 Task: Create a business letterhead template.
Action: Mouse moved to (532, 271)
Screenshot: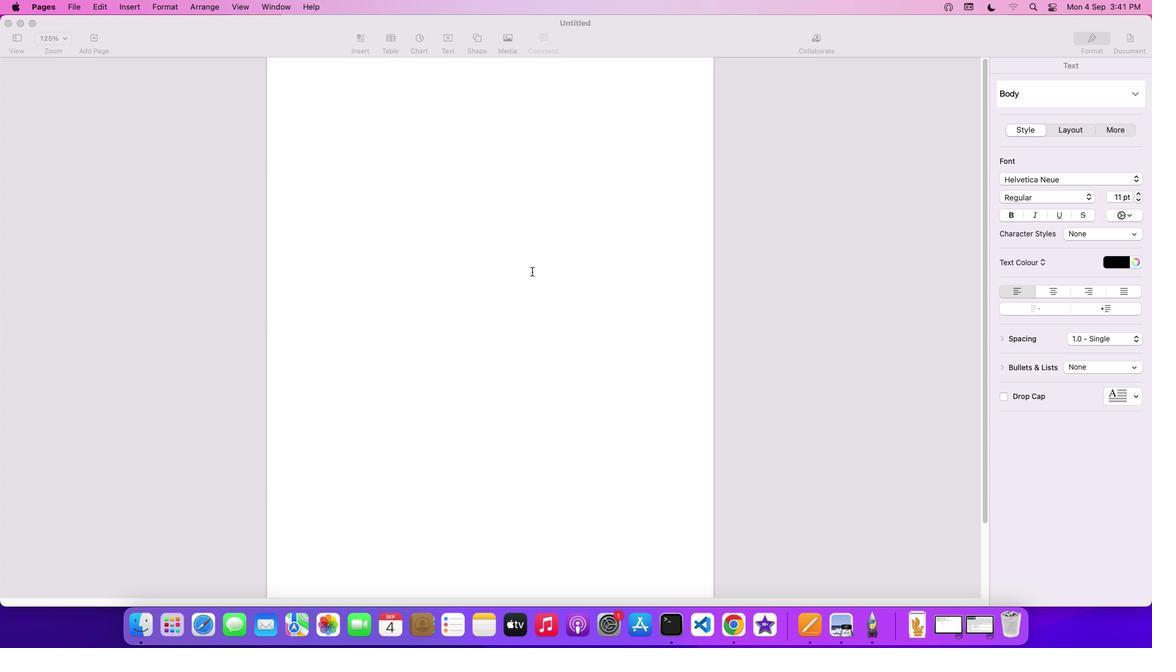 
Action: Mouse pressed left at (532, 271)
Screenshot: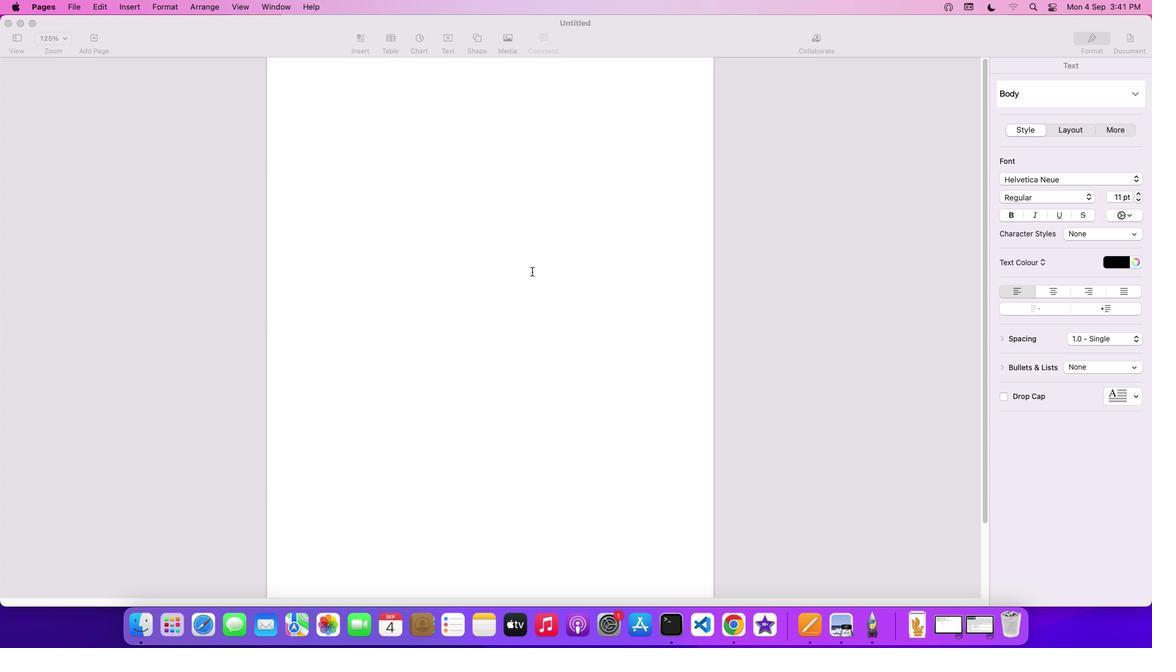 
Action: Mouse moved to (467, 42)
Screenshot: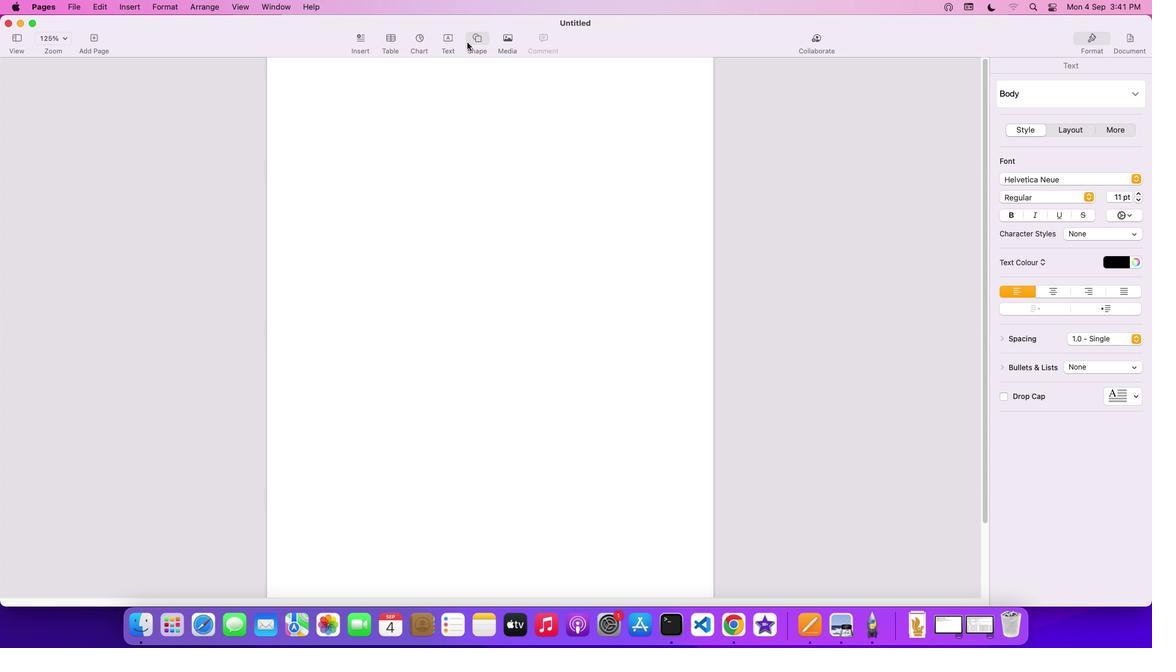 
Action: Mouse pressed left at (467, 42)
Screenshot: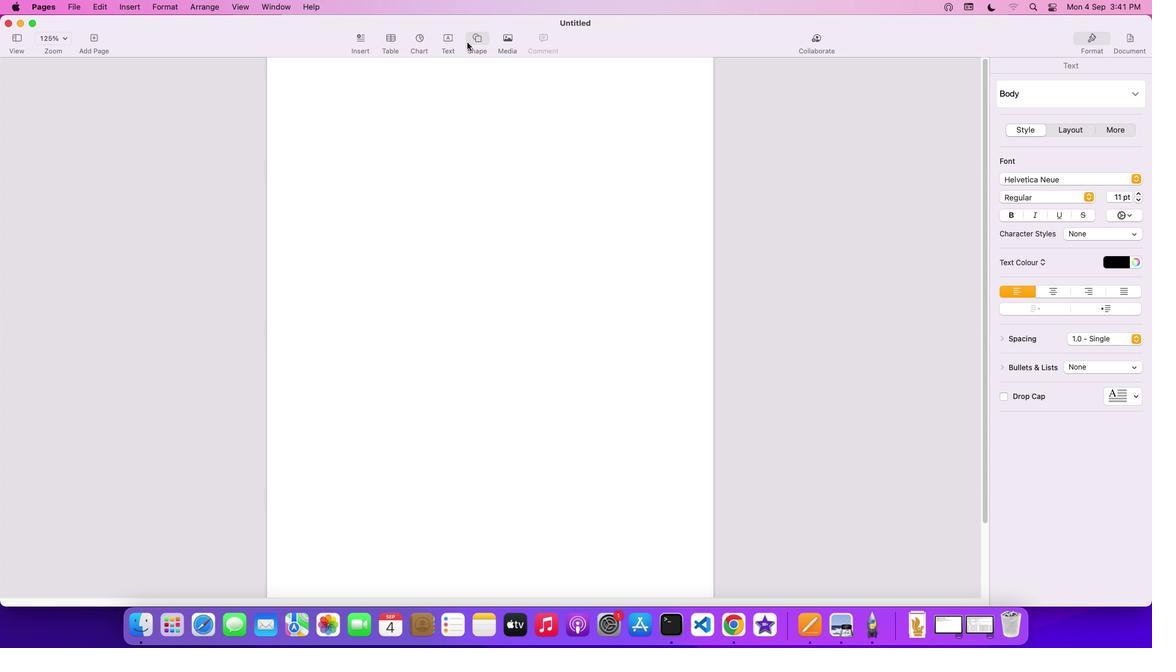 
Action: Mouse moved to (468, 134)
Screenshot: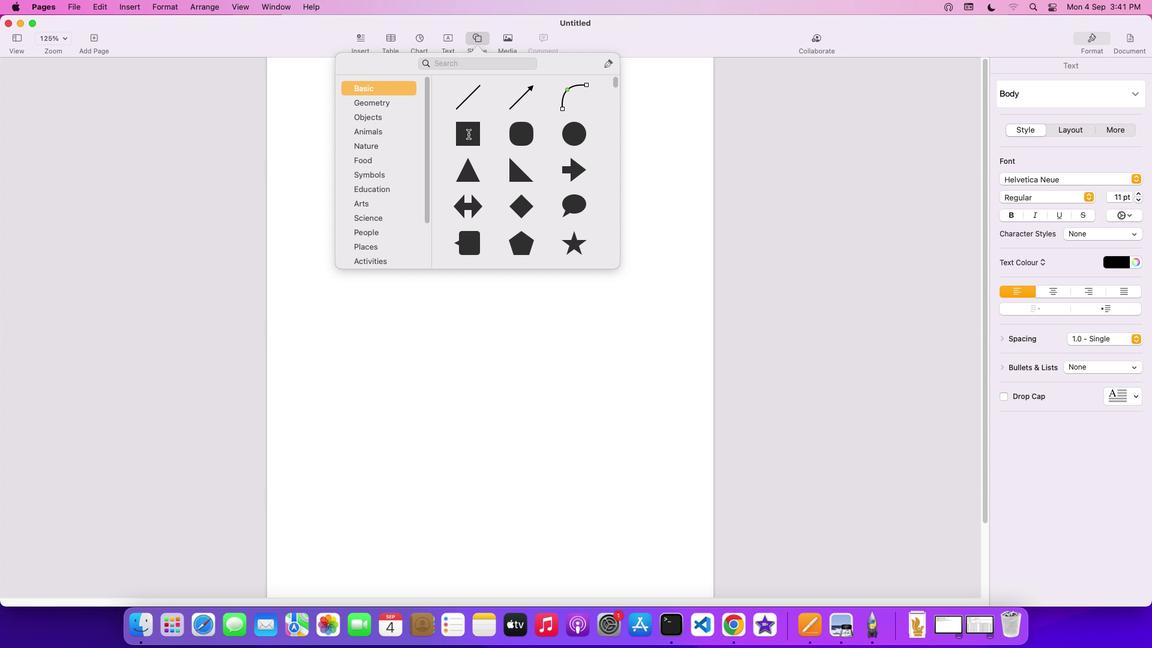 
Action: Mouse pressed left at (468, 134)
Screenshot: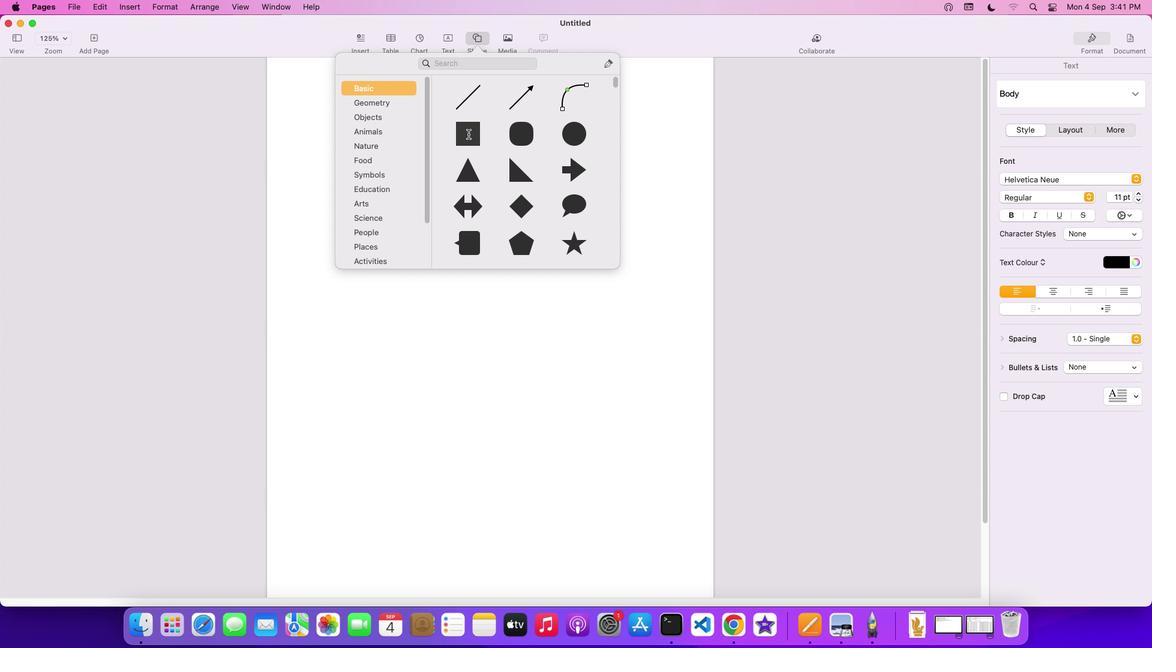 
Action: Mouse moved to (528, 146)
Screenshot: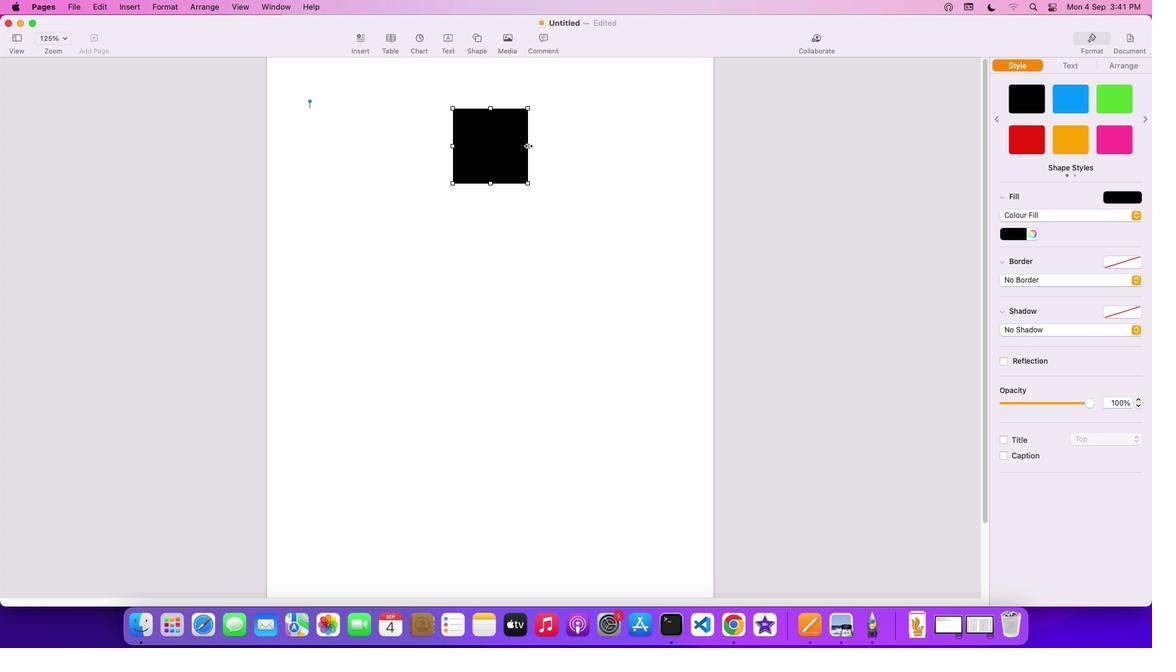 
Action: Mouse pressed left at (528, 146)
Screenshot: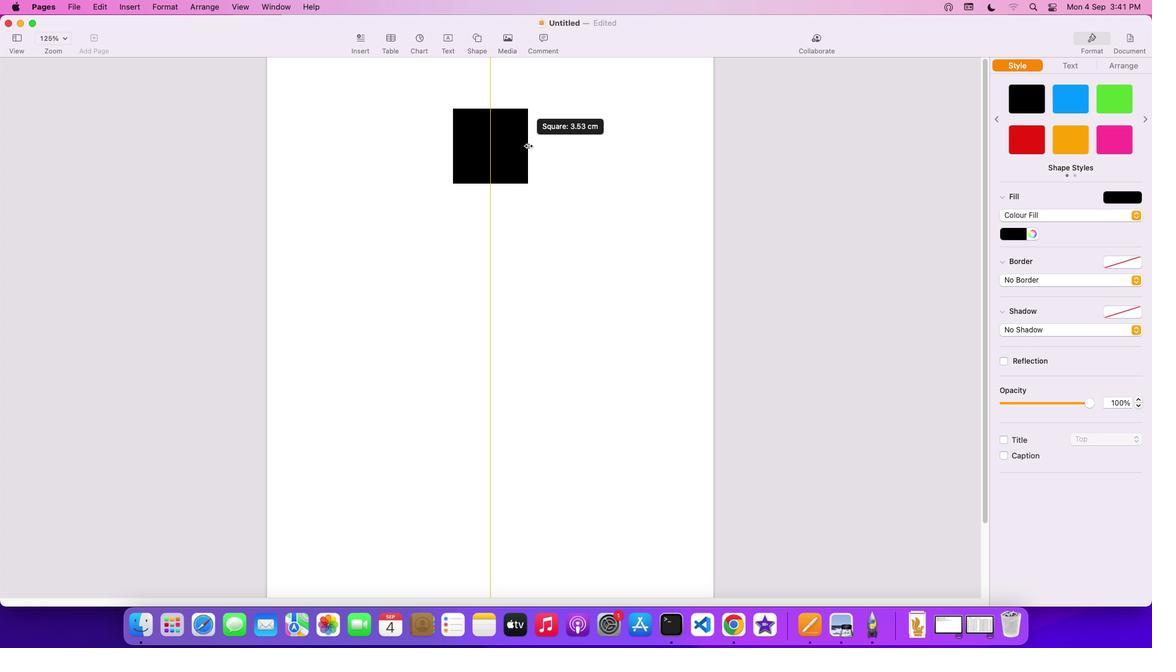 
Action: Mouse moved to (450, 145)
Screenshot: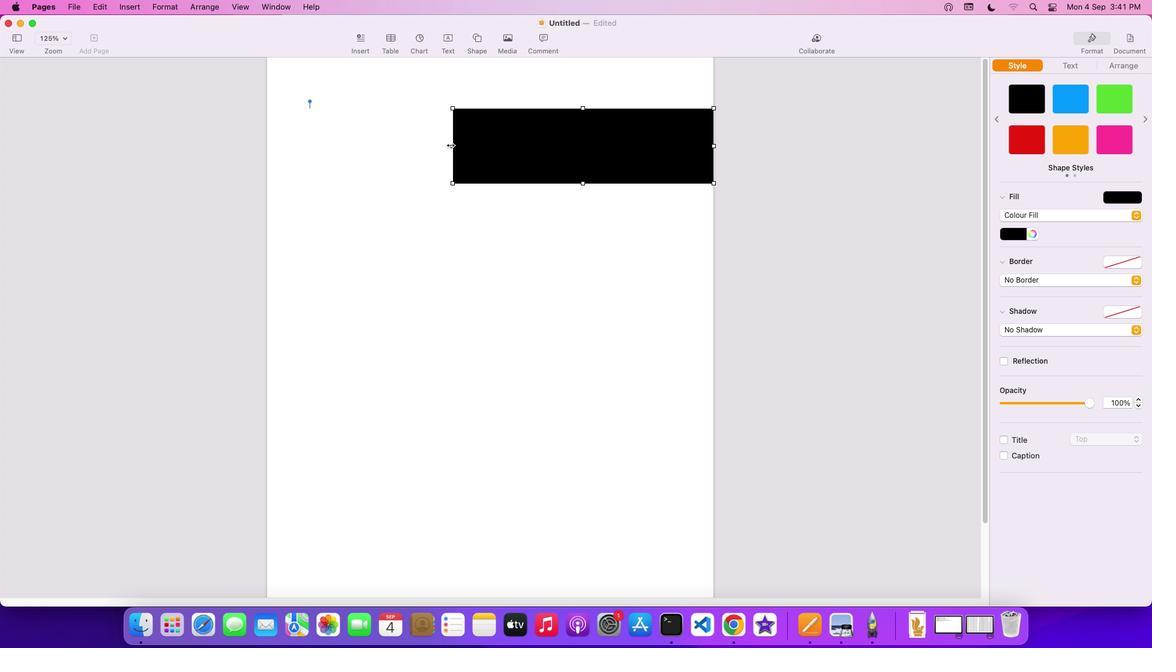 
Action: Mouse pressed left at (450, 145)
Screenshot: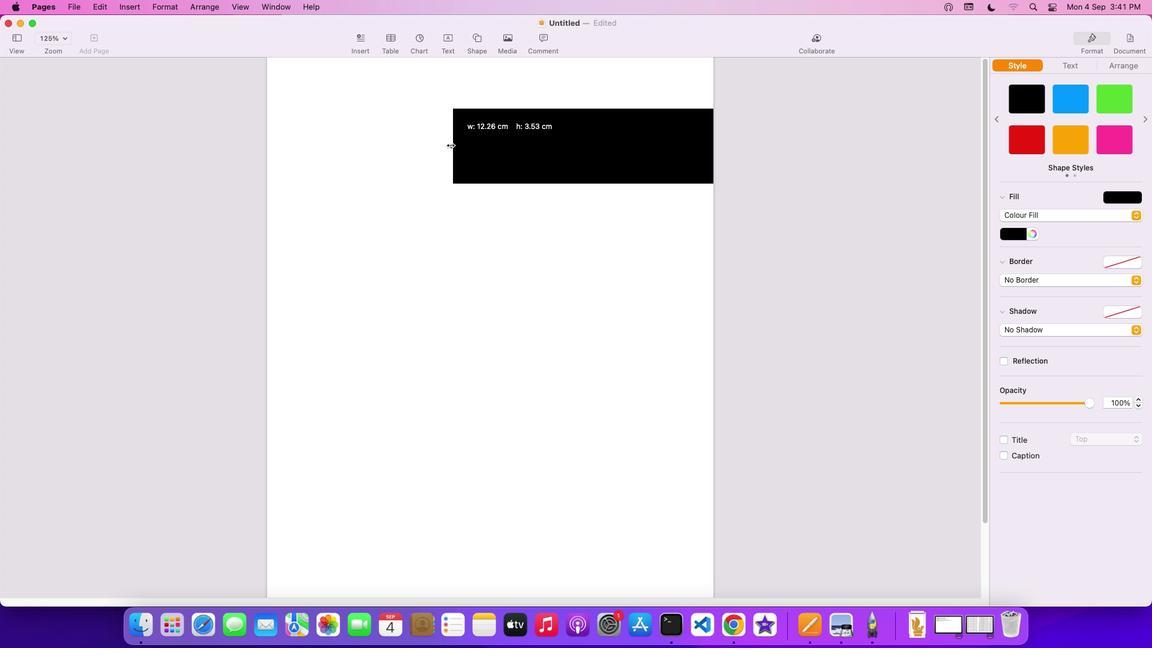 
Action: Mouse moved to (489, 183)
Screenshot: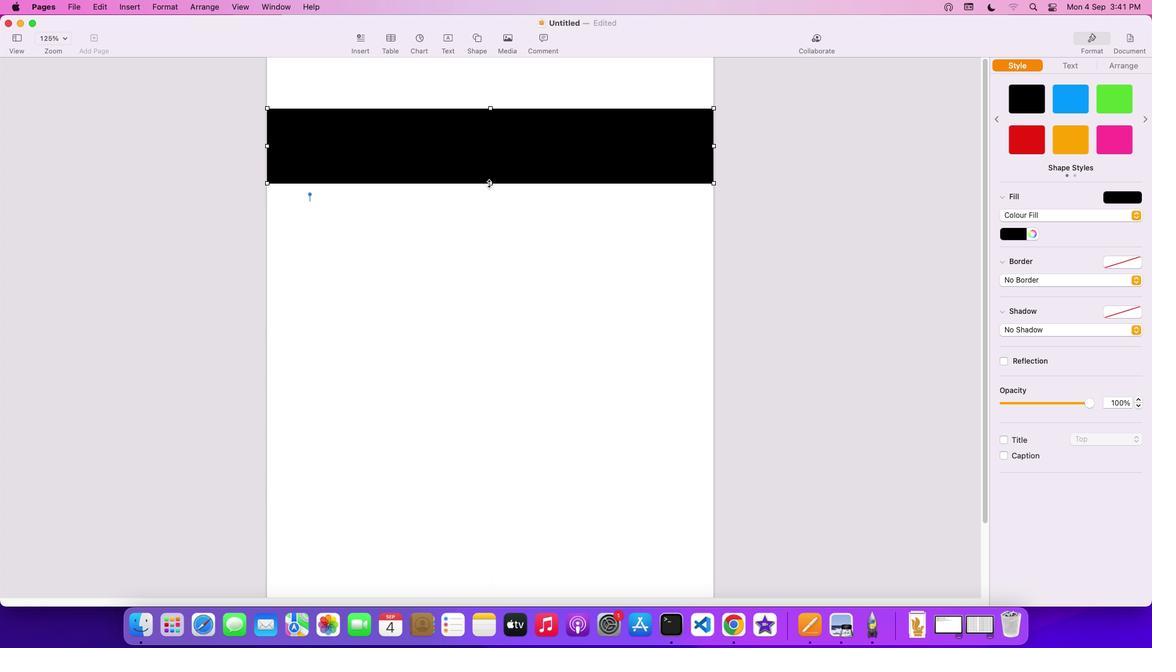 
Action: Mouse pressed left at (489, 183)
Screenshot: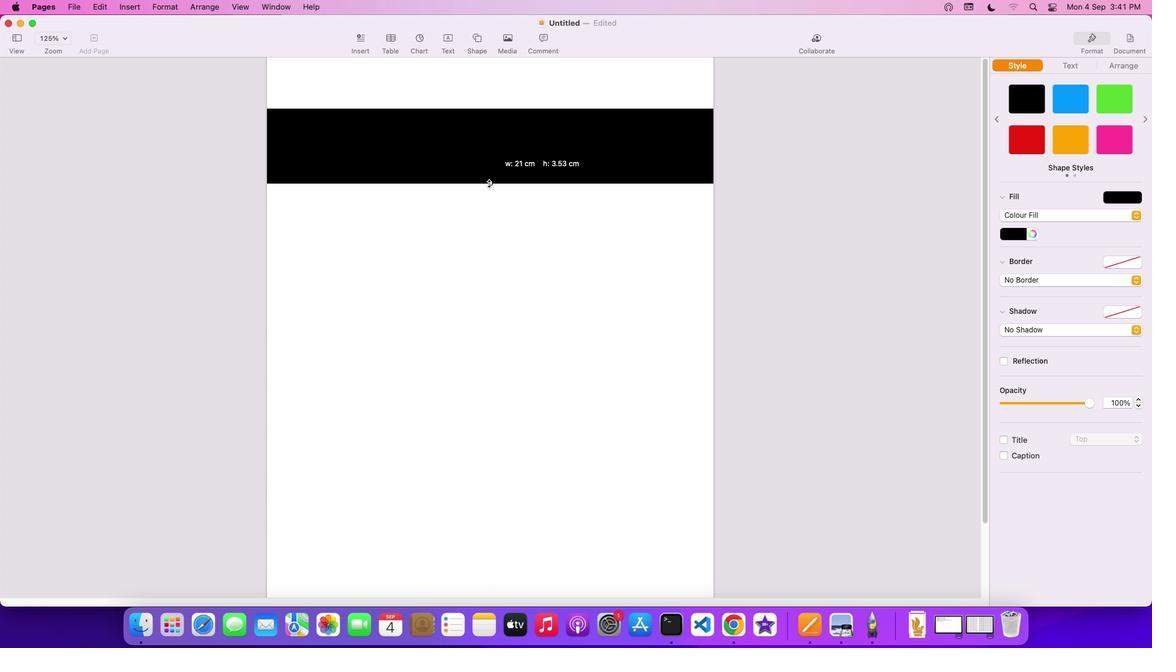 
Action: Mouse moved to (604, 259)
Screenshot: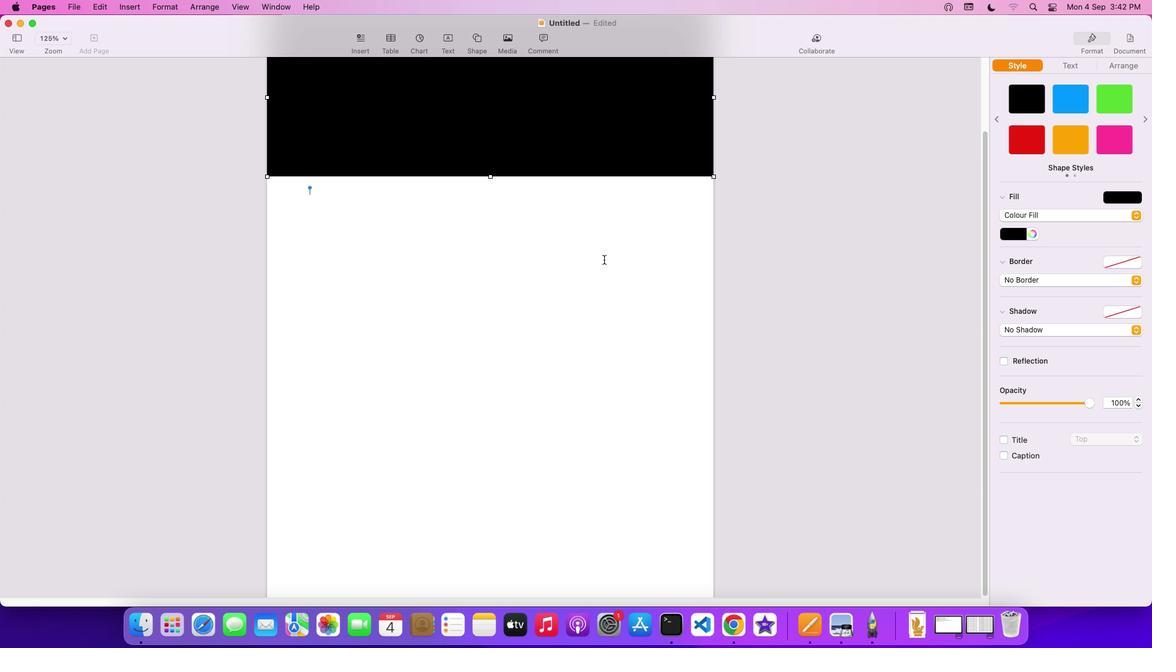 
Action: Mouse scrolled (604, 259) with delta (0, 0)
Screenshot: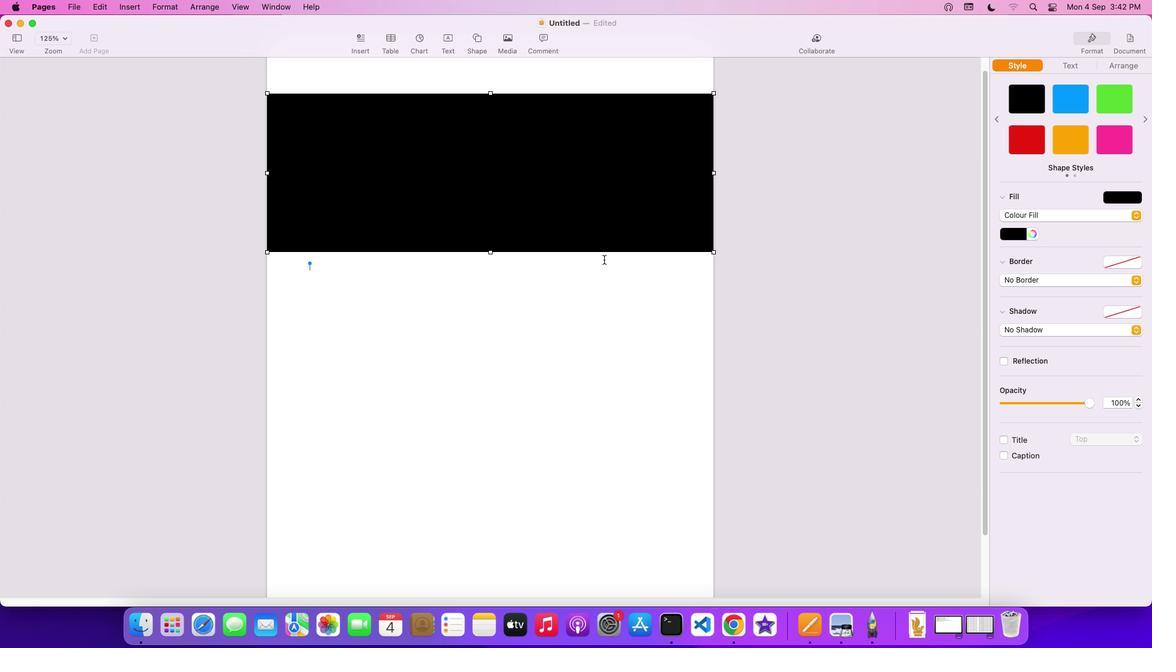 
Action: Mouse scrolled (604, 259) with delta (0, 0)
Screenshot: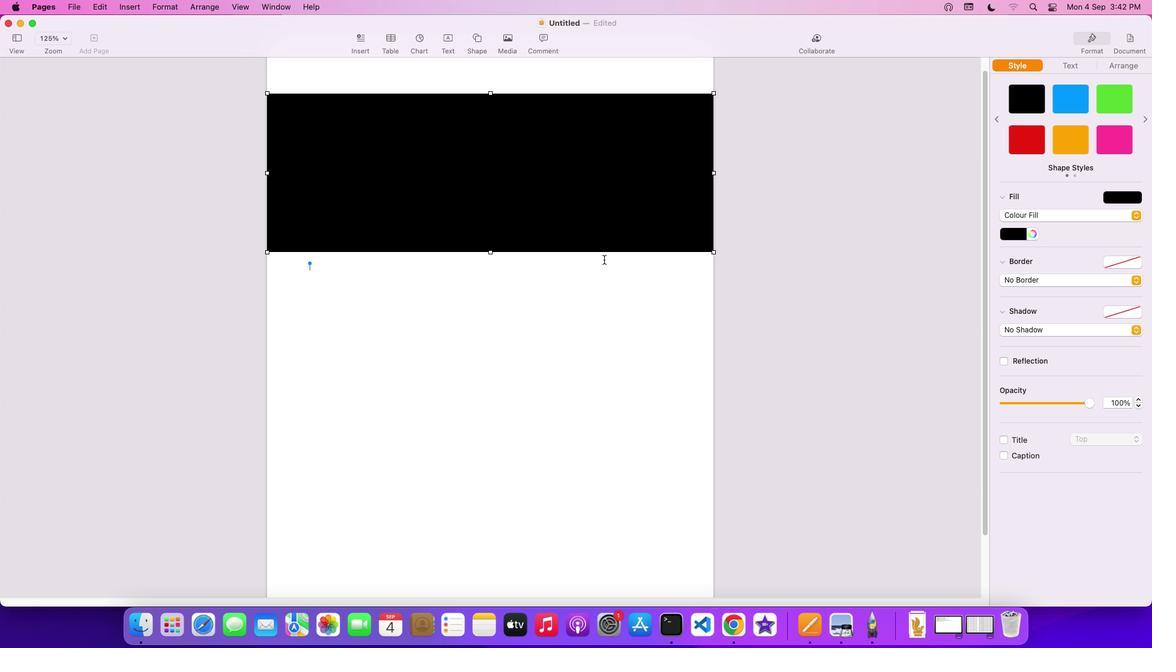 
Action: Mouse scrolled (604, 259) with delta (0, 2)
Screenshot: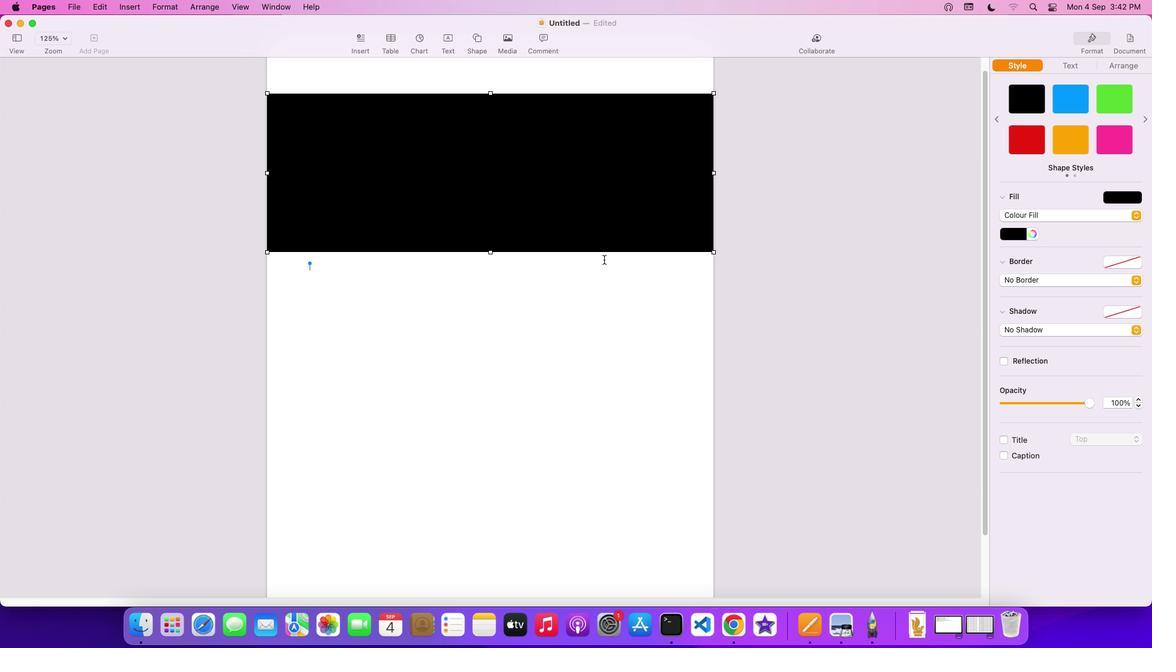 
Action: Mouse scrolled (604, 259) with delta (0, 3)
Screenshot: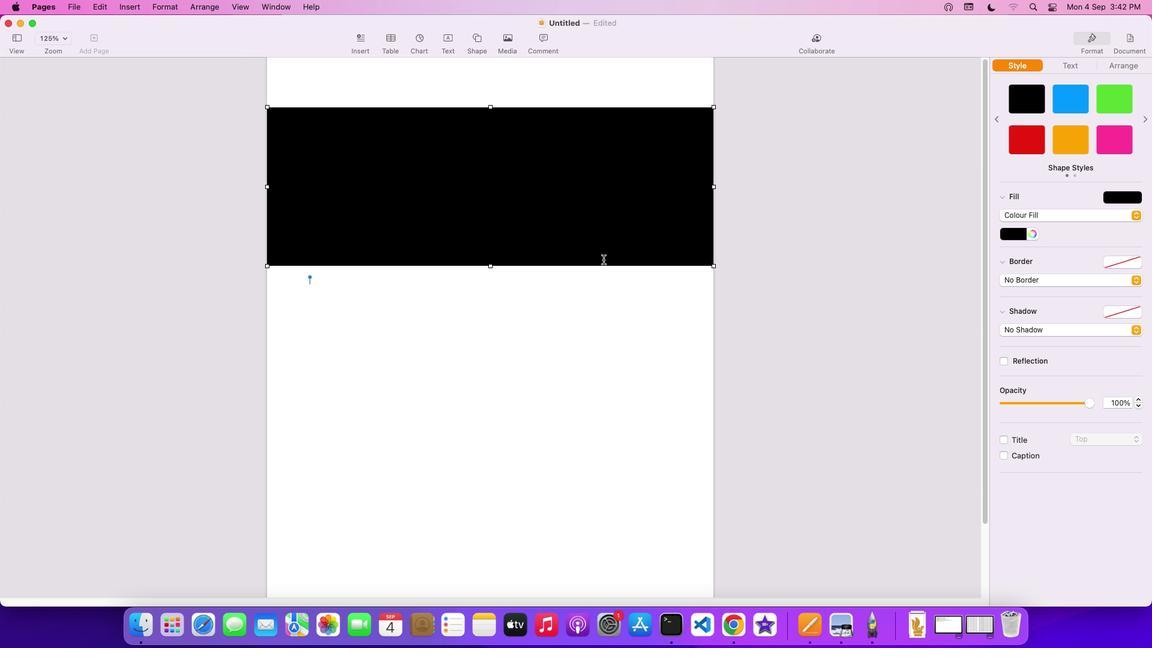 
Action: Mouse scrolled (604, 259) with delta (0, 3)
Screenshot: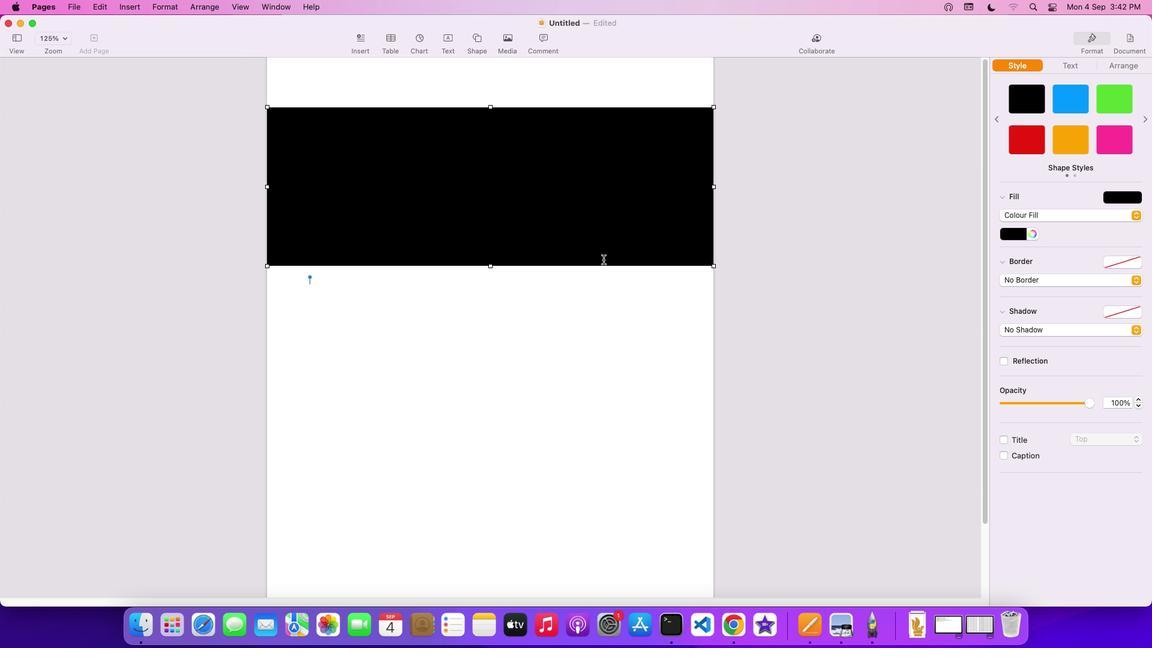 
Action: Mouse scrolled (604, 259) with delta (0, 4)
Screenshot: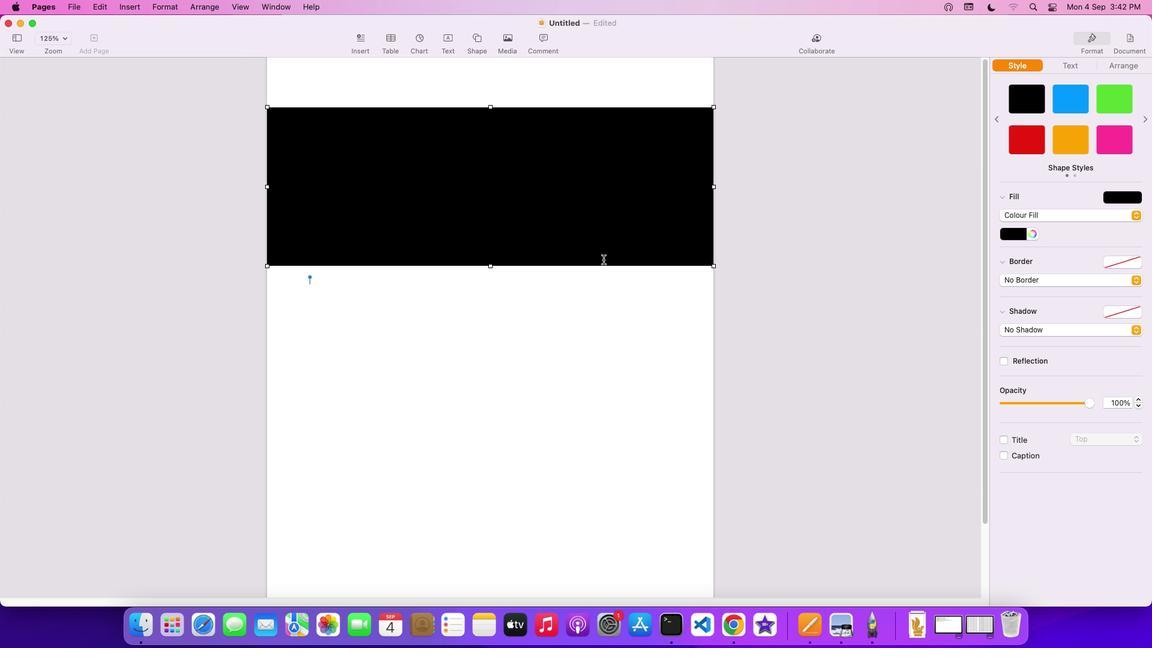 
Action: Mouse moved to (604, 259)
Screenshot: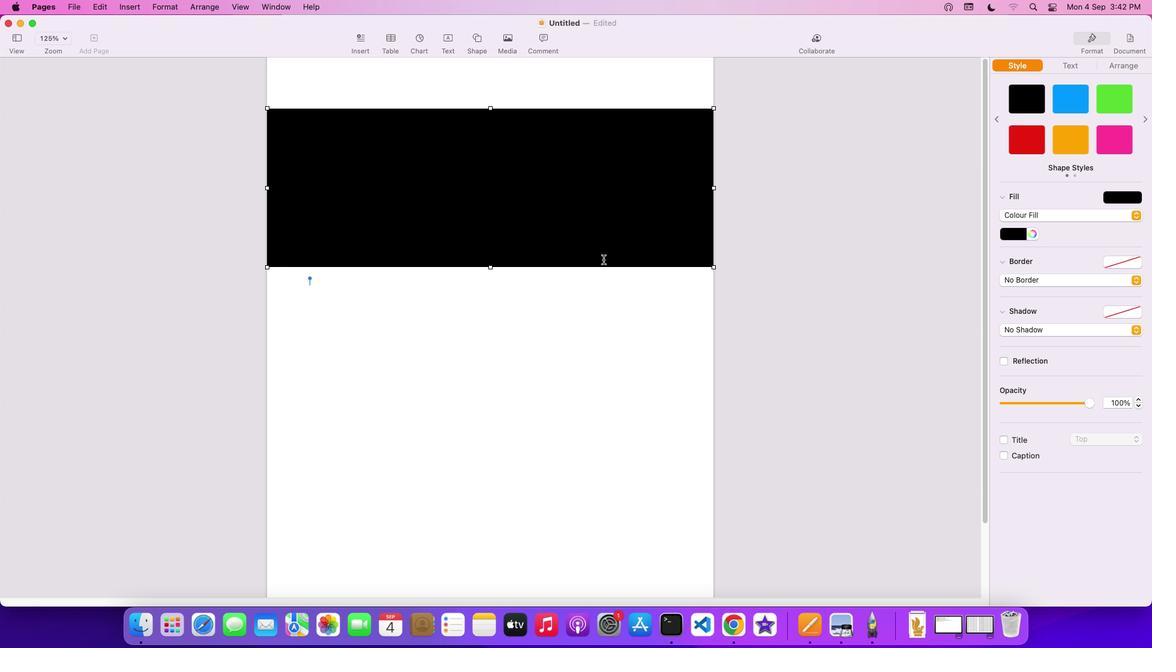 
Action: Mouse scrolled (604, 259) with delta (0, 0)
Screenshot: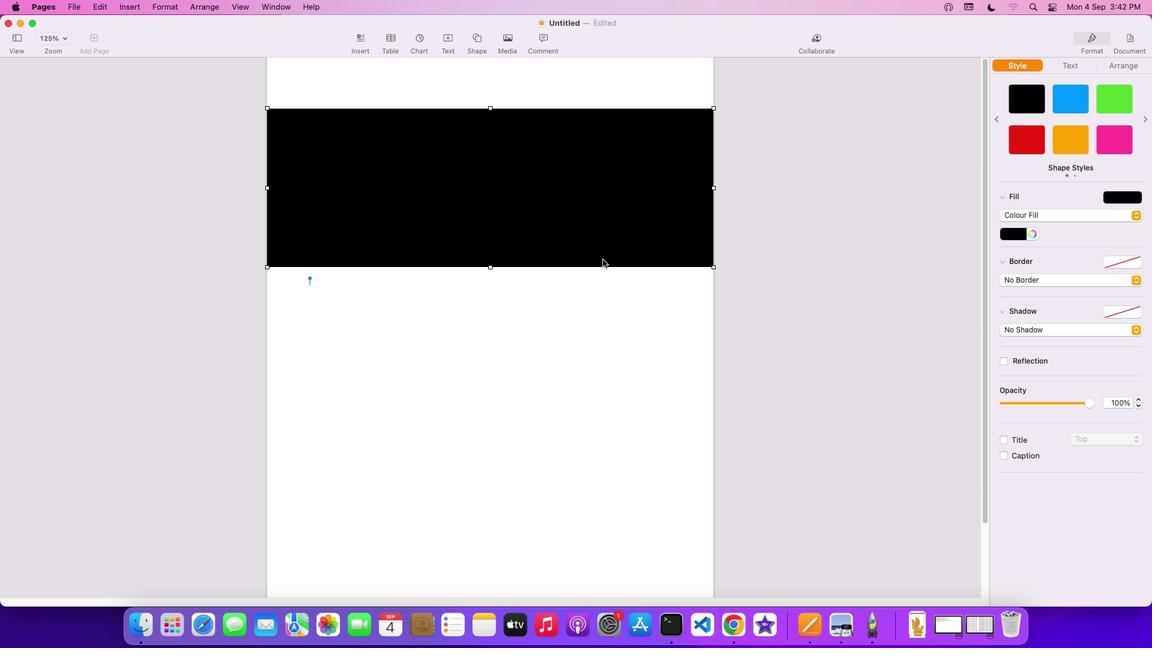 
Action: Mouse scrolled (604, 259) with delta (0, 0)
Screenshot: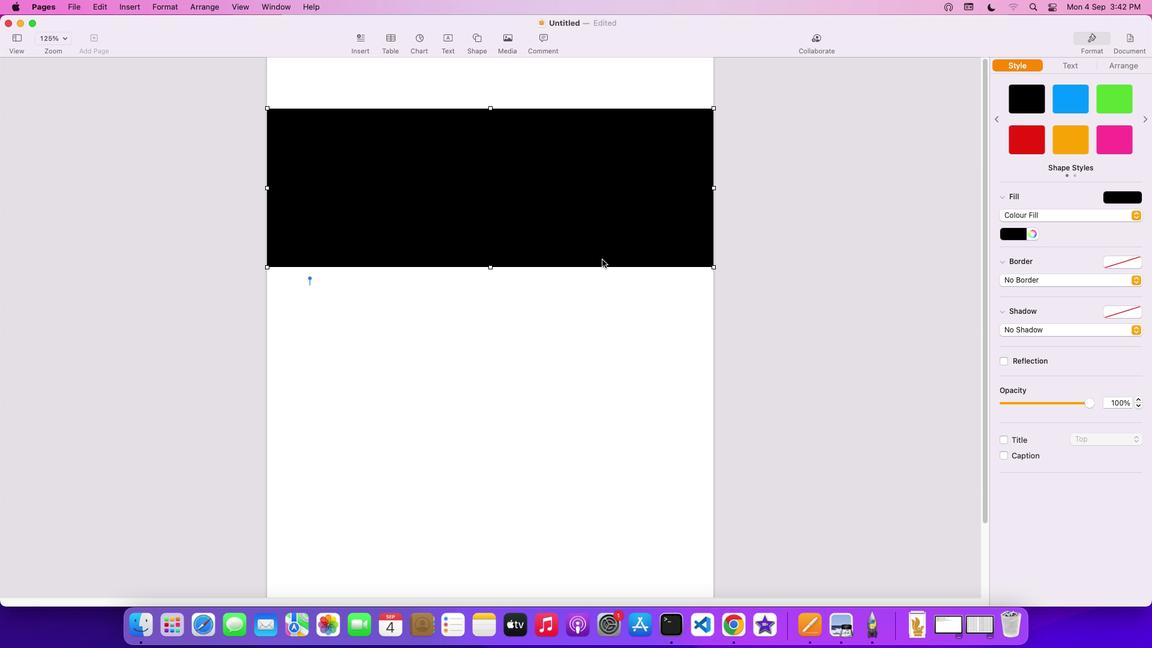 
Action: Mouse scrolled (604, 259) with delta (0, 2)
Screenshot: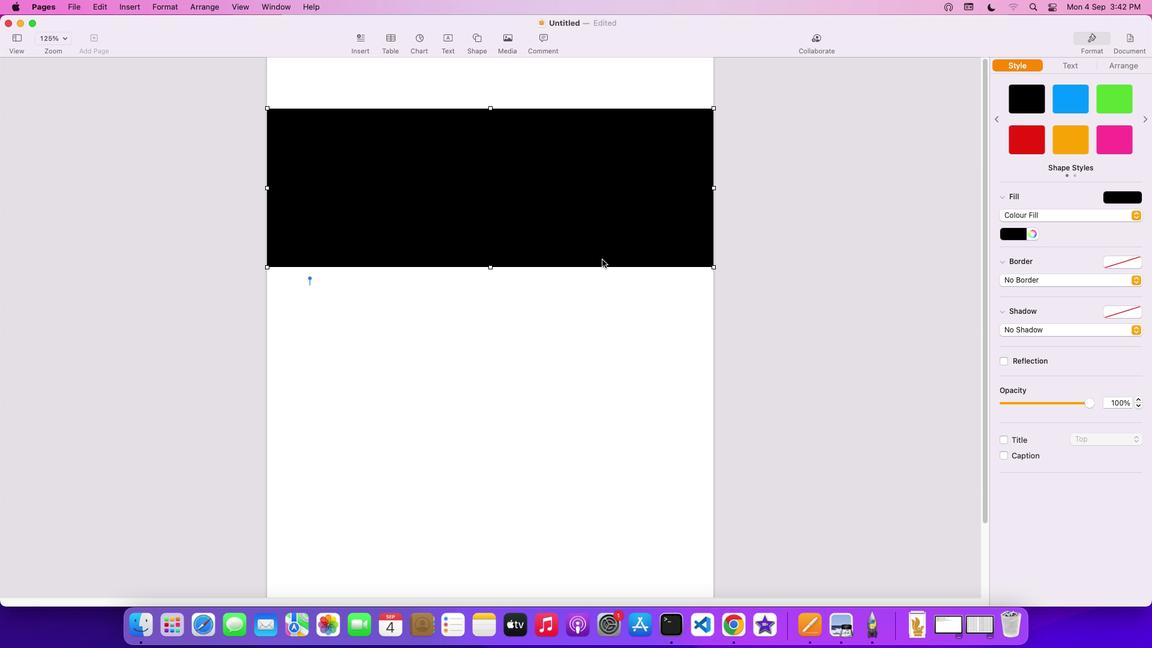 
Action: Mouse scrolled (604, 259) with delta (0, 3)
Screenshot: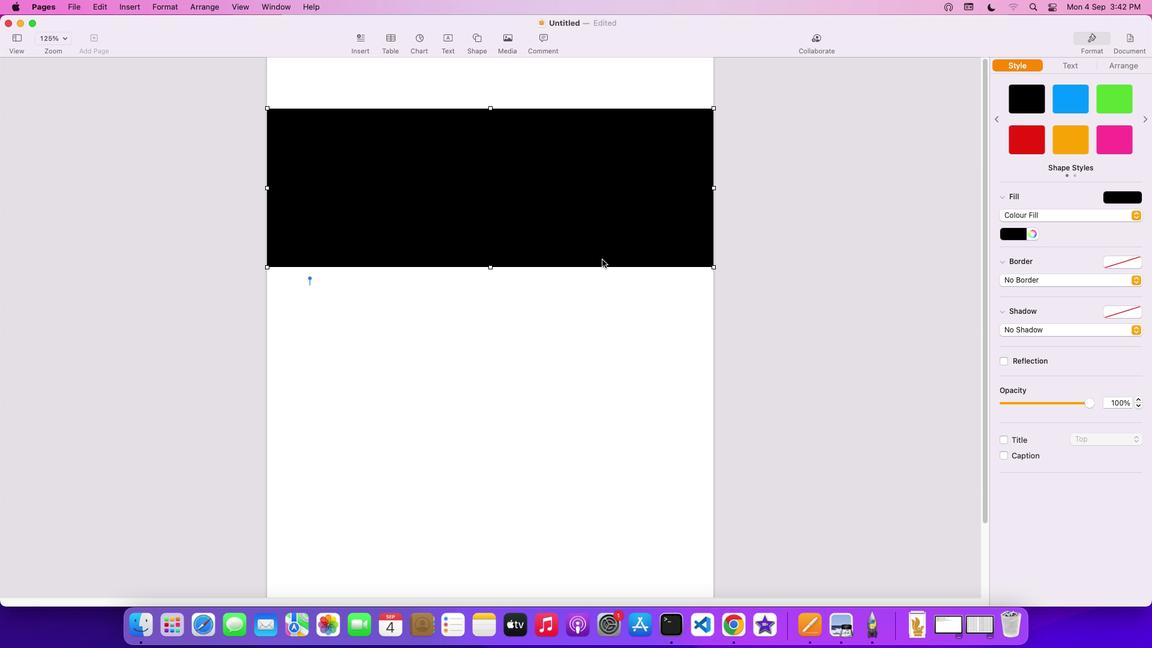 
Action: Mouse scrolled (604, 259) with delta (0, 3)
Screenshot: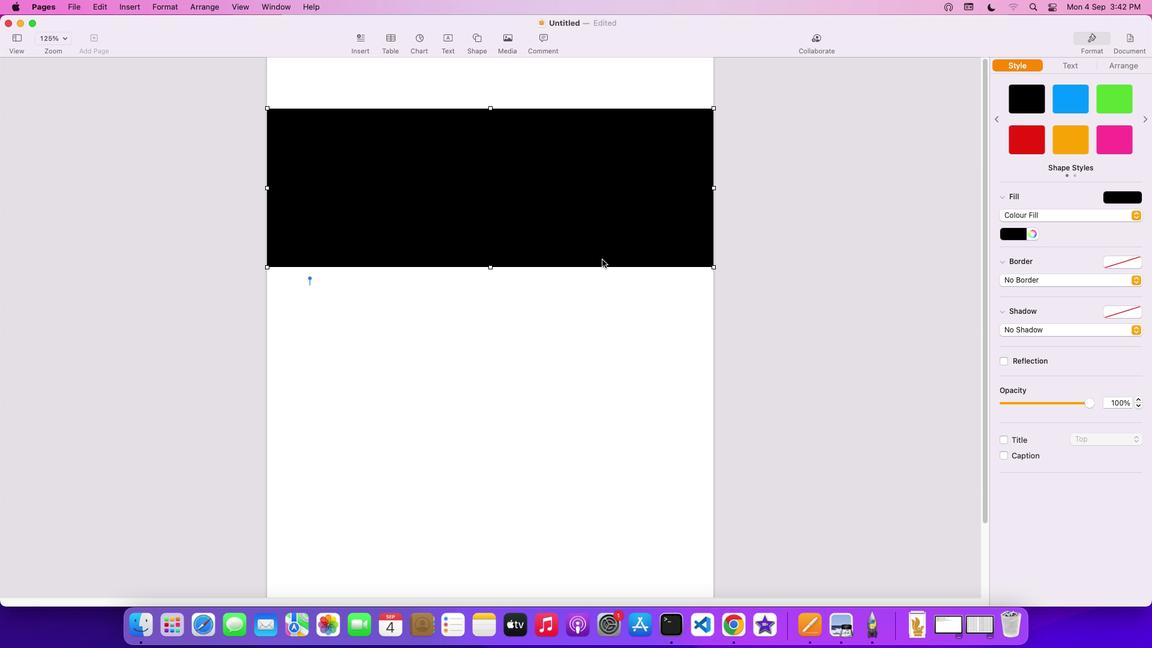 
Action: Mouse scrolled (604, 259) with delta (0, 4)
Screenshot: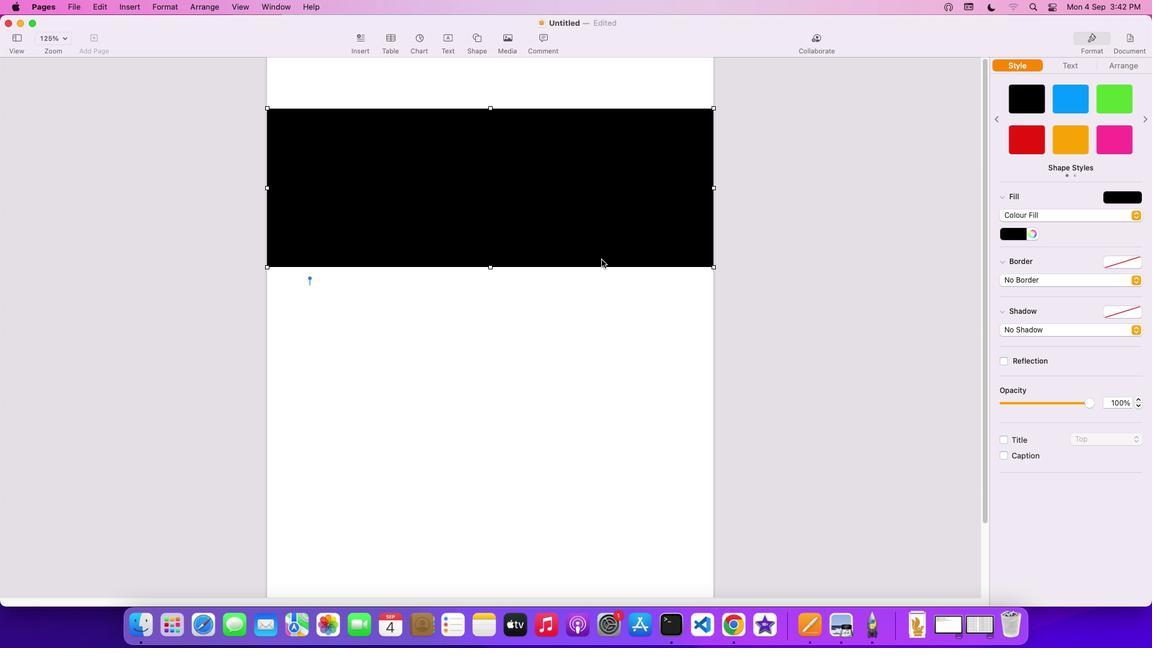 
Action: Mouse moved to (601, 259)
Screenshot: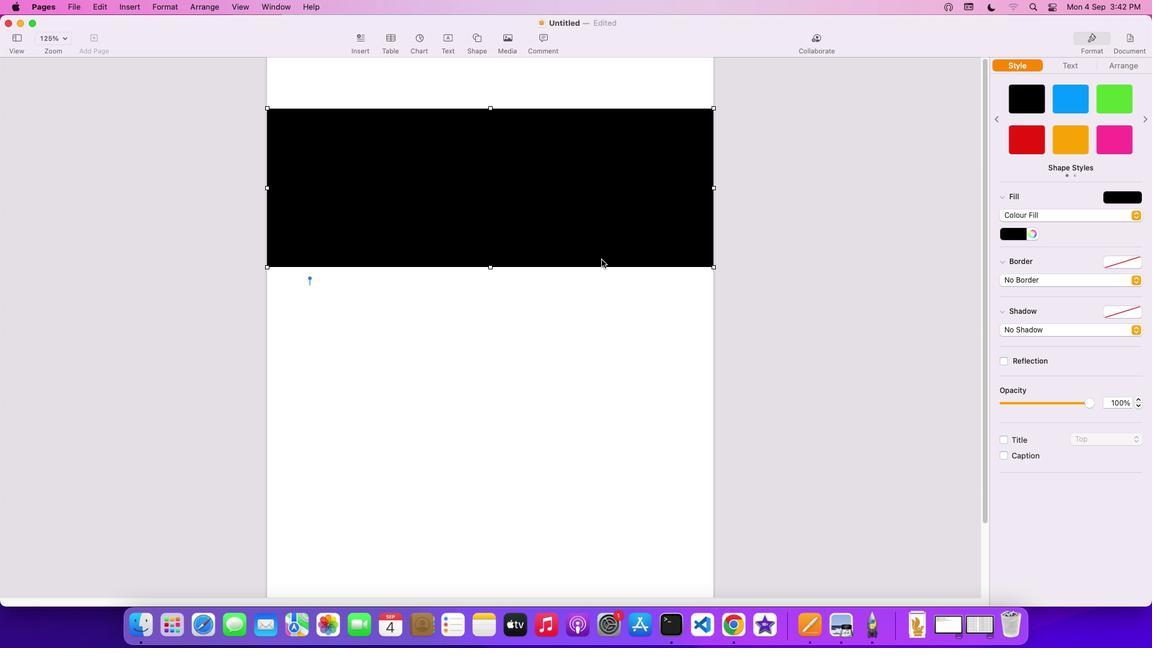 
Action: Mouse scrolled (601, 259) with delta (0, 0)
Screenshot: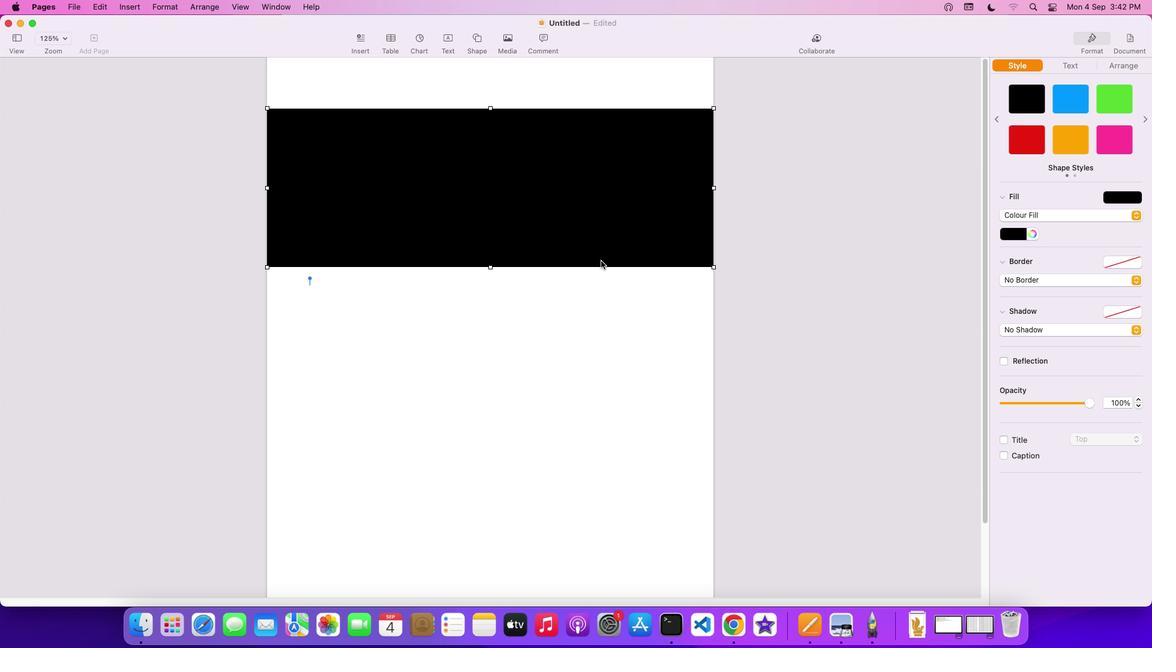 
Action: Mouse scrolled (601, 259) with delta (0, 0)
Screenshot: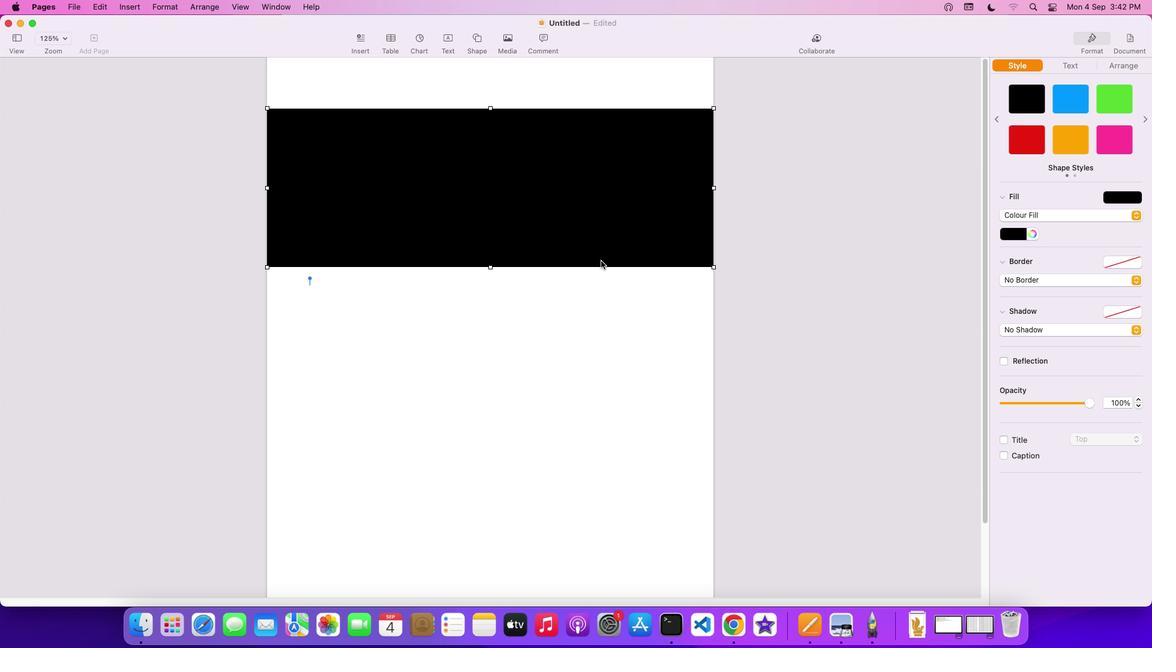 
Action: Mouse scrolled (601, 259) with delta (0, 2)
Screenshot: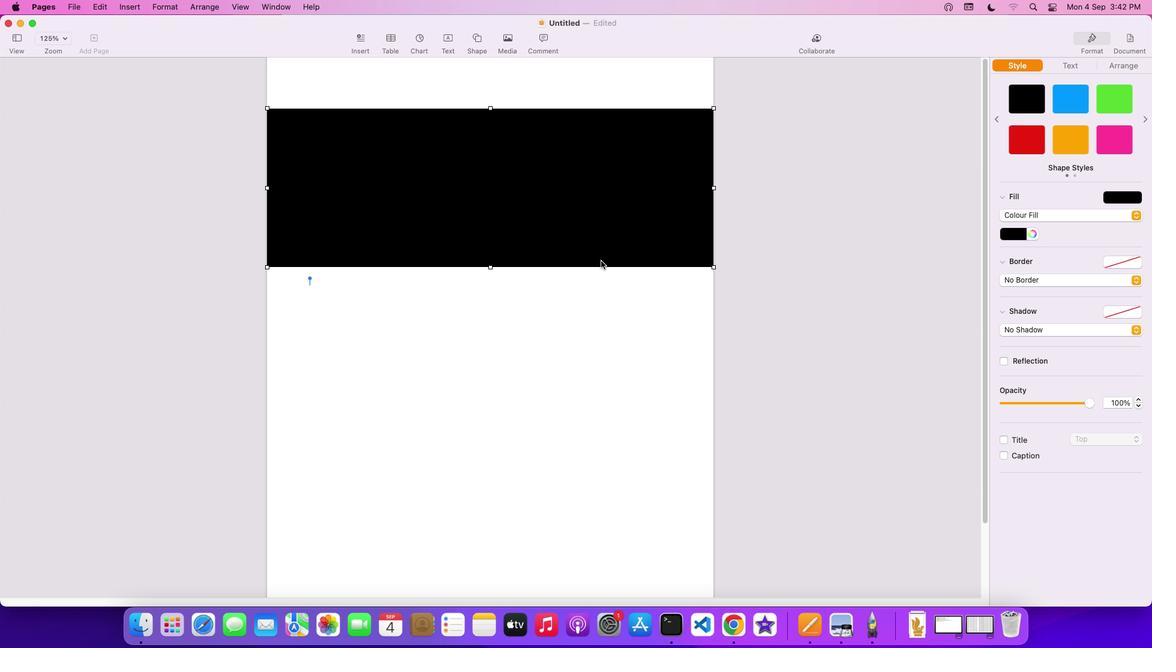 
Action: Mouse scrolled (601, 259) with delta (0, 3)
Screenshot: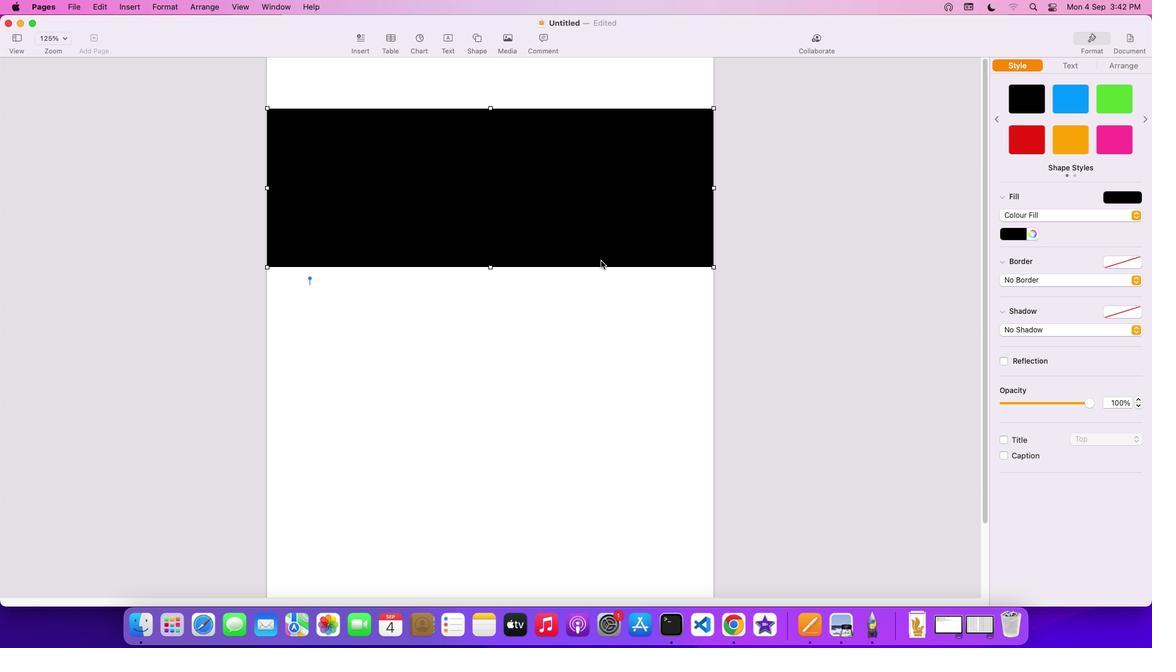 
Action: Mouse scrolled (601, 259) with delta (0, 3)
Screenshot: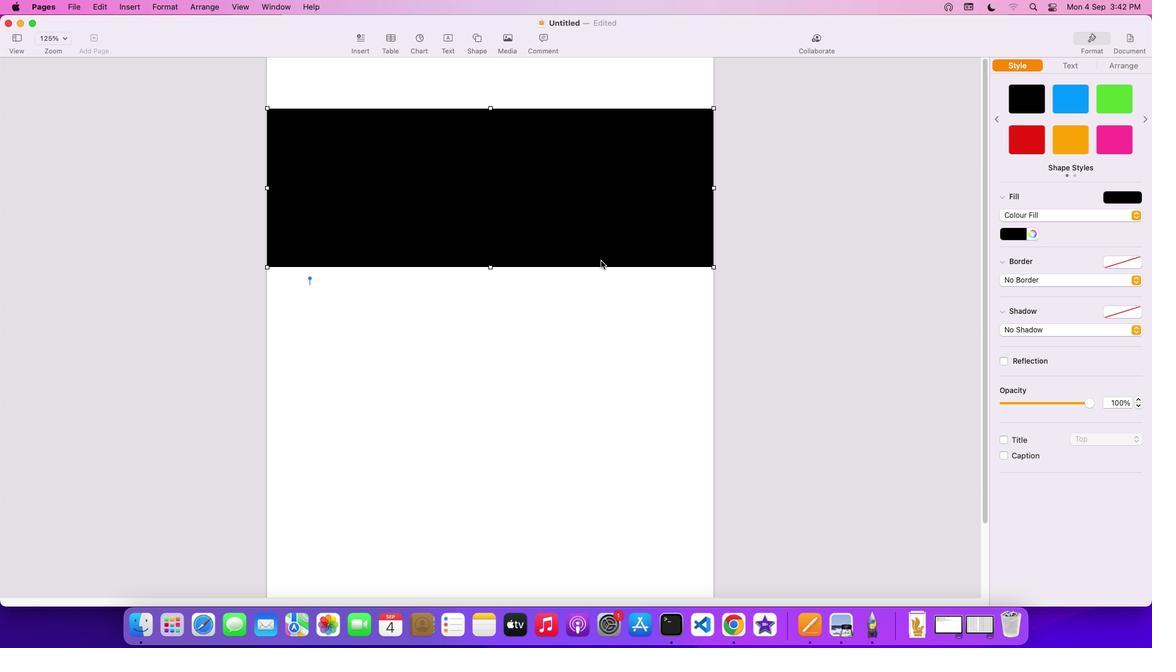 
Action: Mouse moved to (430, 372)
Screenshot: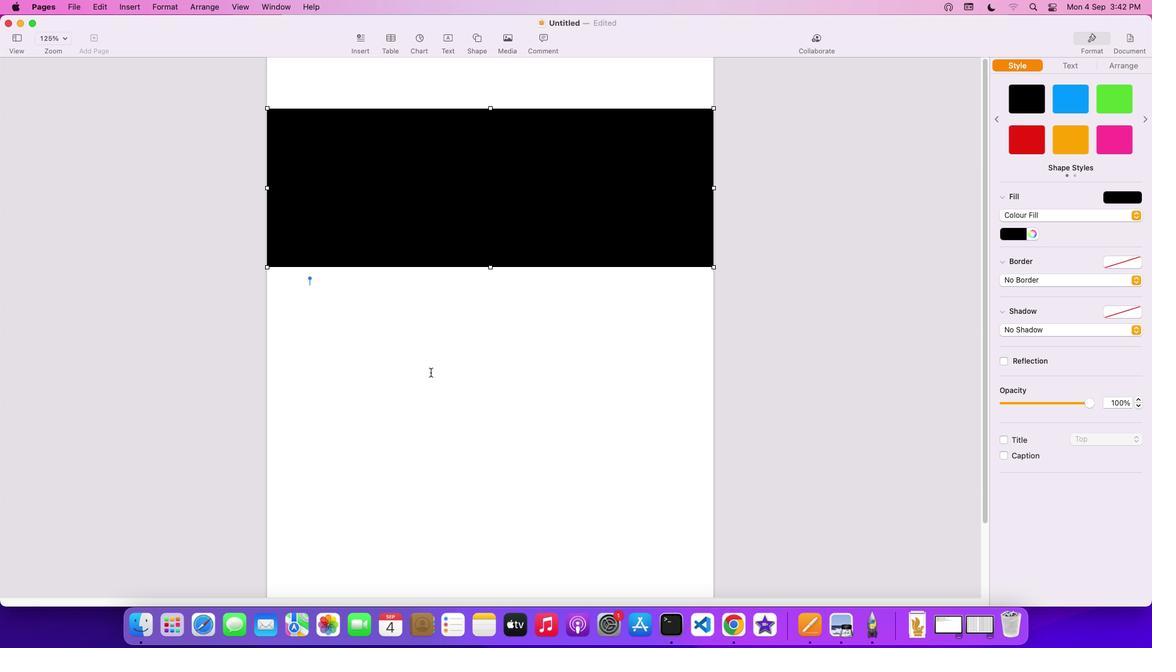 
Action: Mouse pressed left at (430, 372)
Screenshot: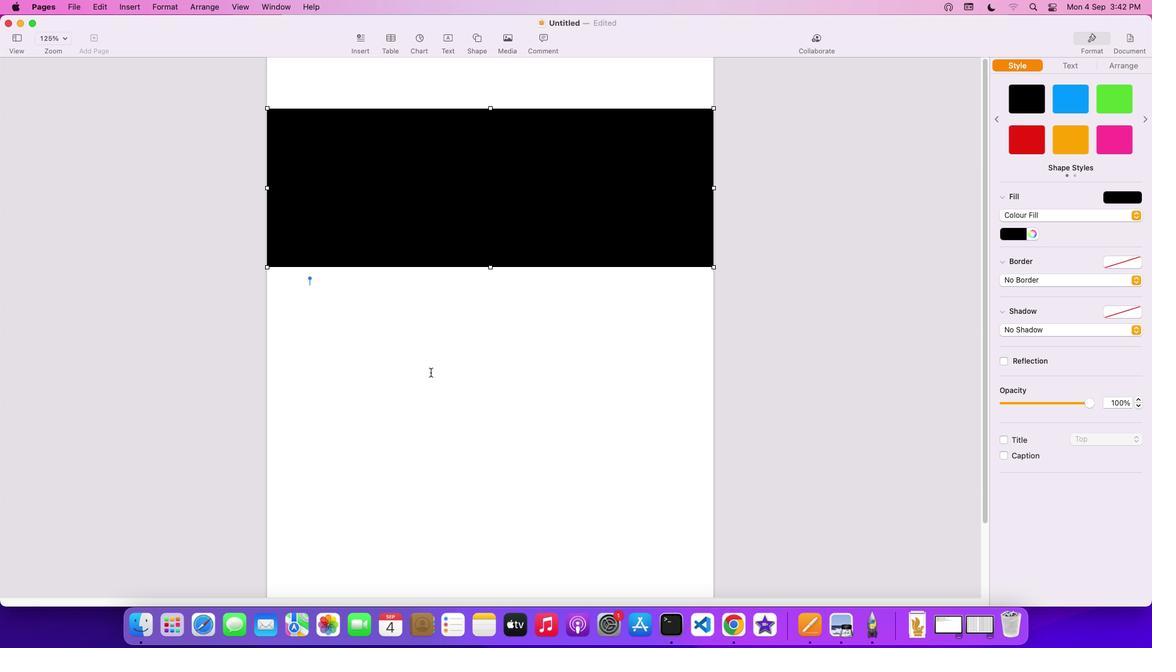 
Action: Mouse moved to (89, 42)
Screenshot: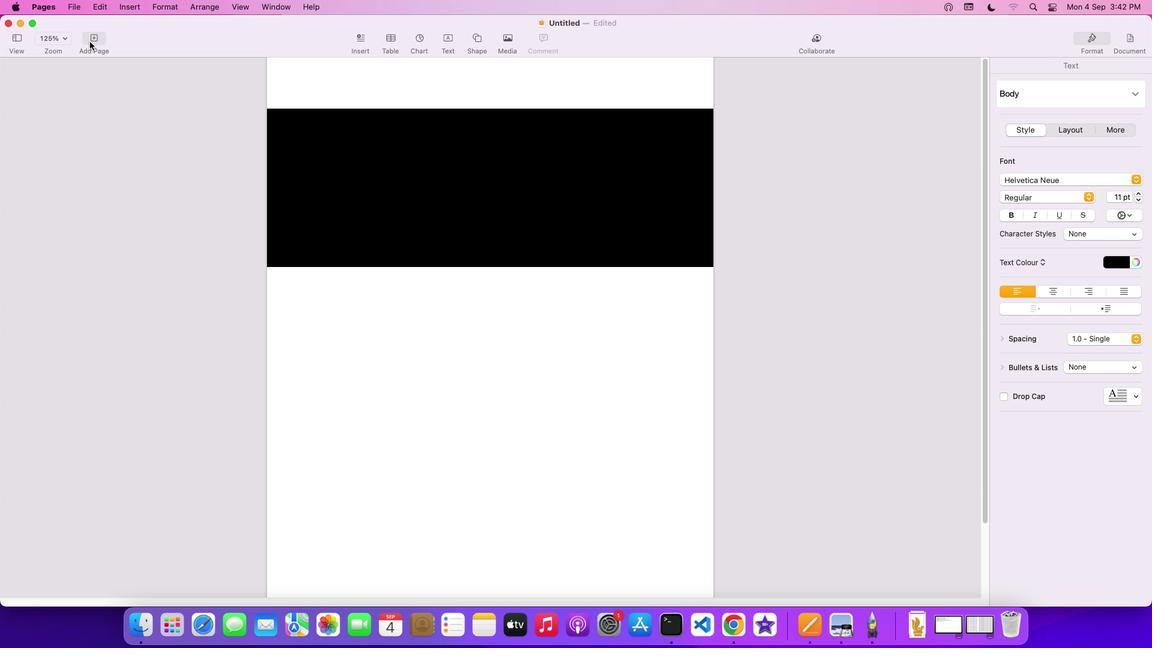 
Action: Mouse pressed left at (89, 42)
Screenshot: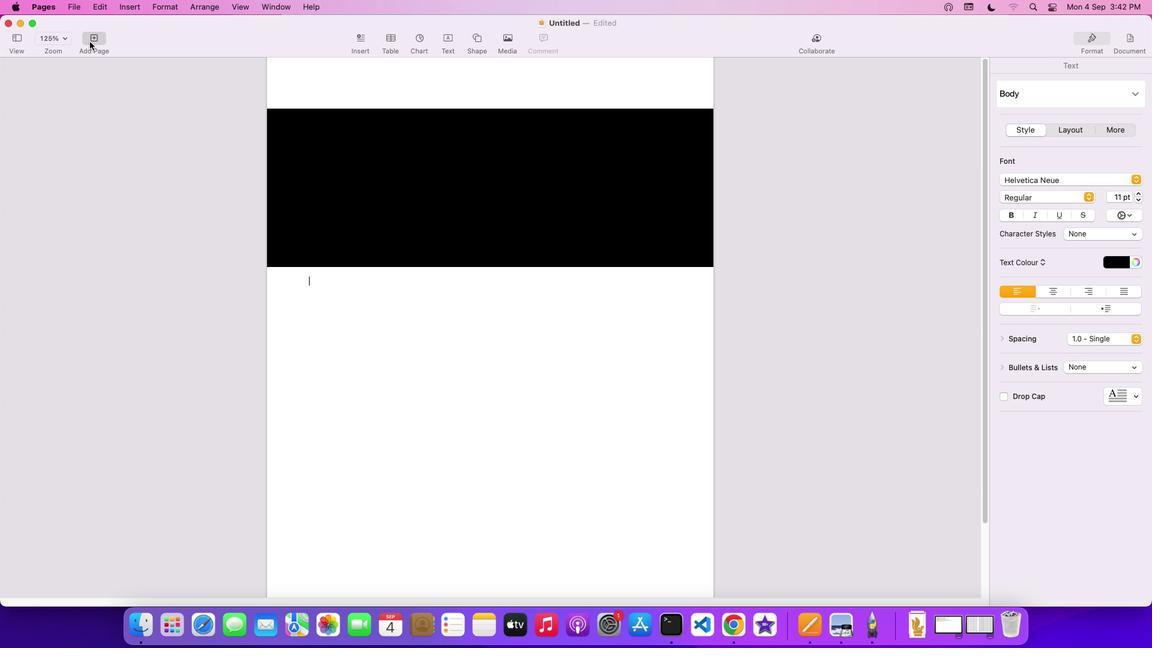 
Action: Mouse moved to (551, 324)
Screenshot: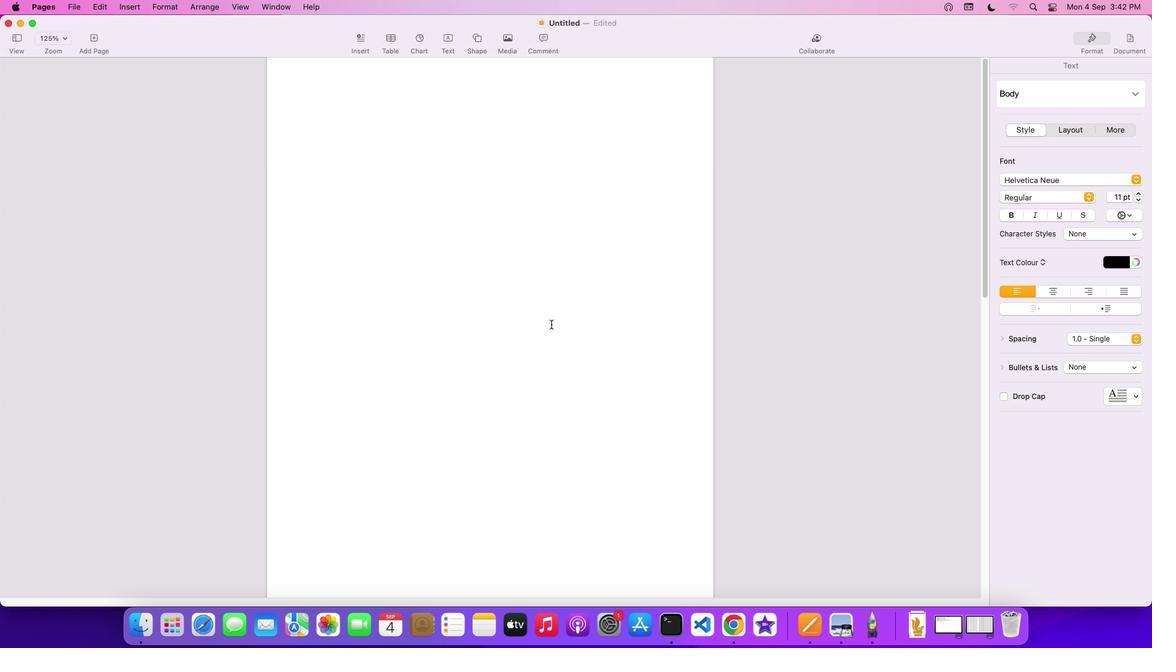 
Action: Mouse scrolled (551, 324) with delta (0, 0)
Screenshot: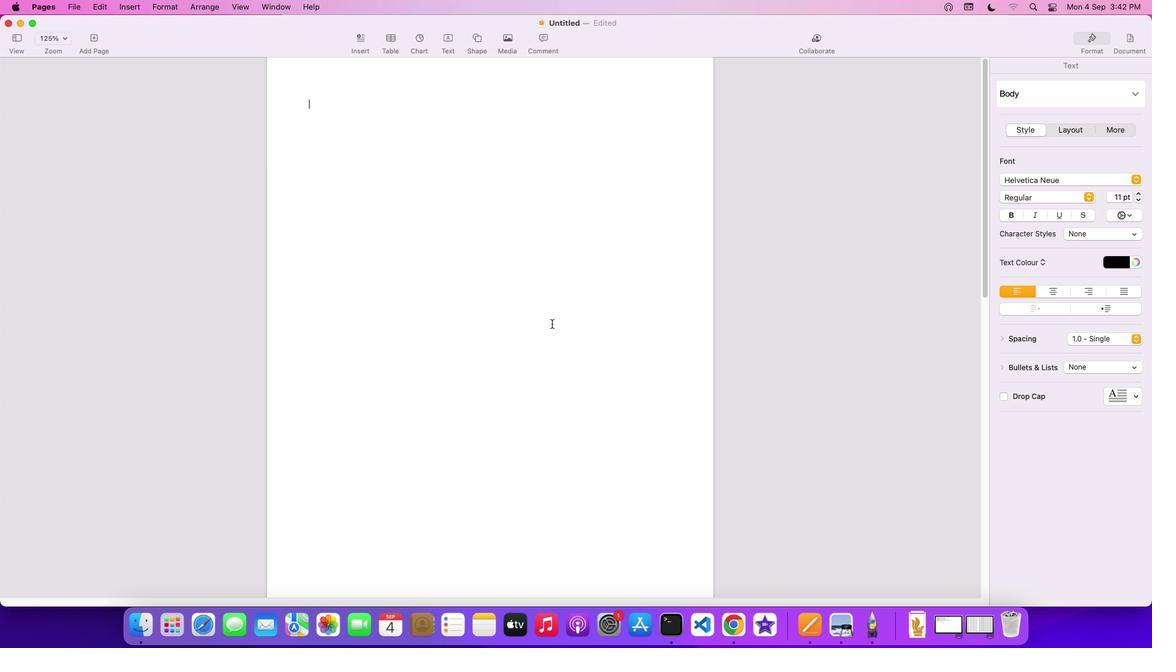 
Action: Mouse scrolled (551, 324) with delta (0, 0)
Screenshot: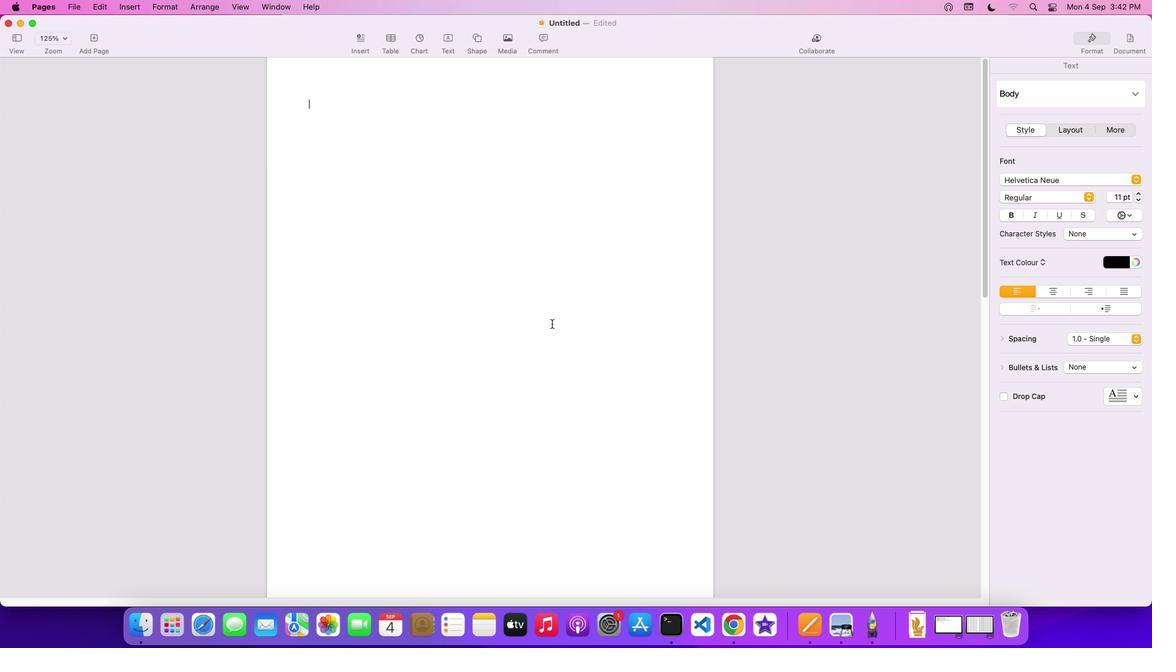 
Action: Mouse scrolled (551, 324) with delta (0, 2)
Screenshot: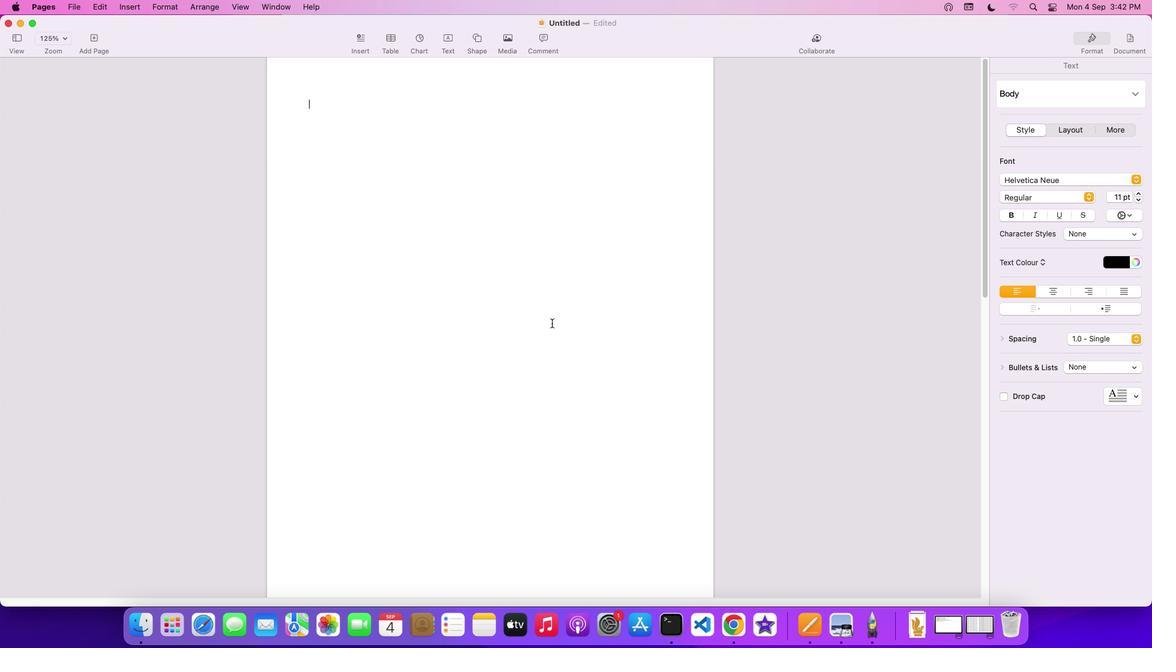 
Action: Mouse scrolled (551, 324) with delta (0, 3)
Screenshot: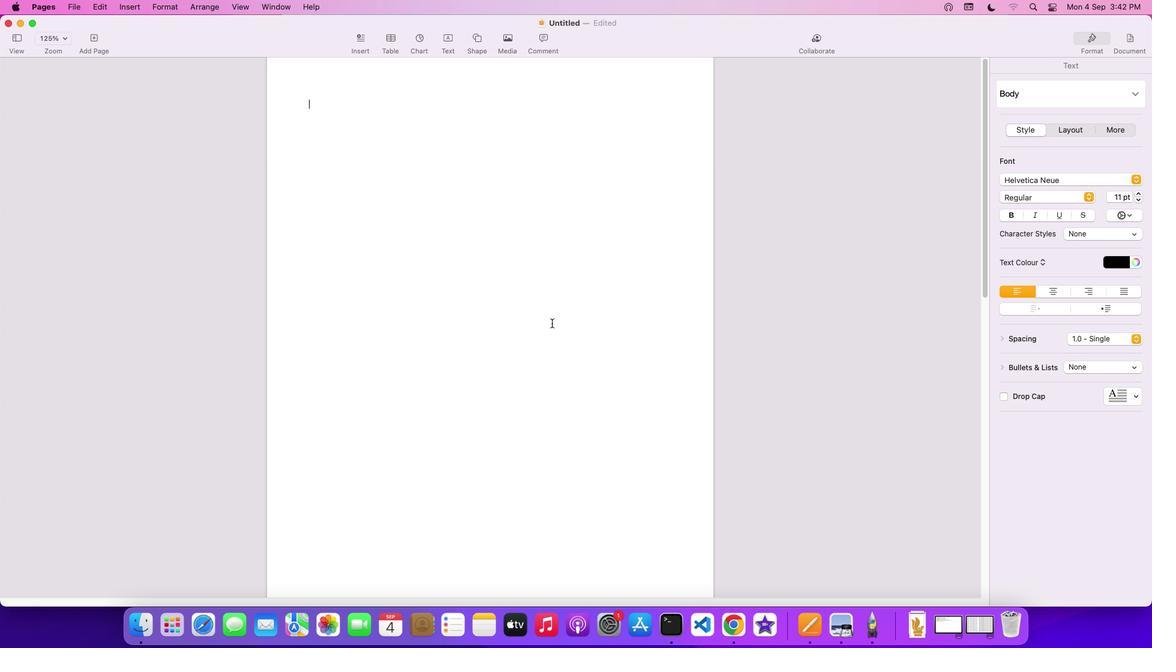 
Action: Mouse scrolled (551, 324) with delta (0, 3)
Screenshot: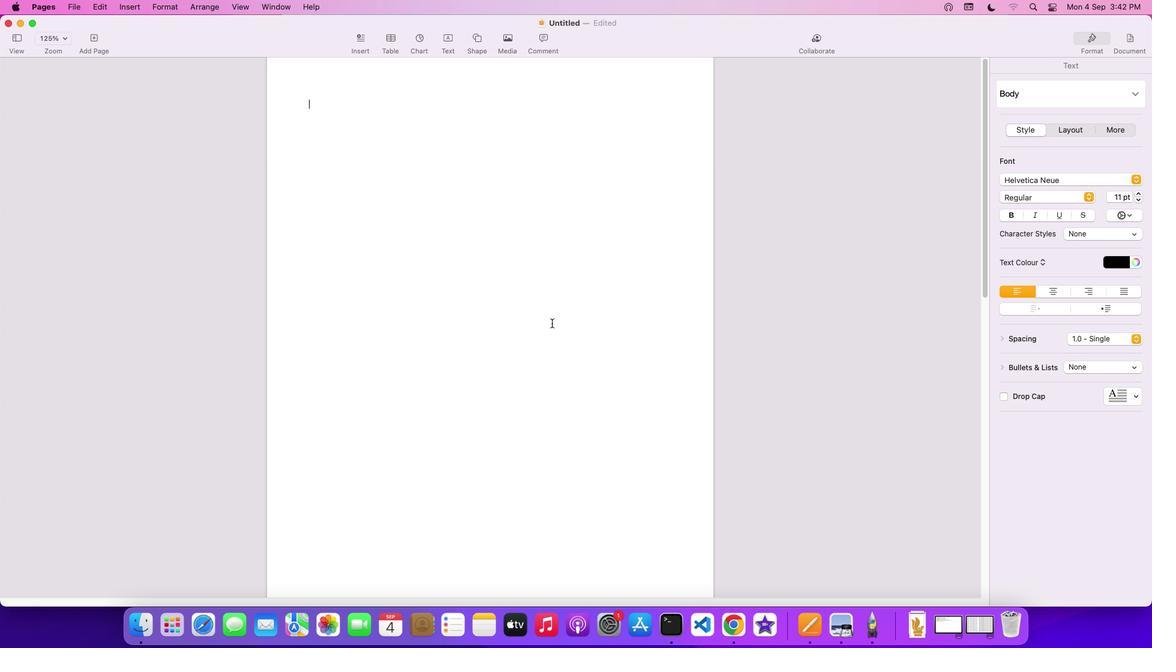 
Action: Mouse moved to (551, 323)
Screenshot: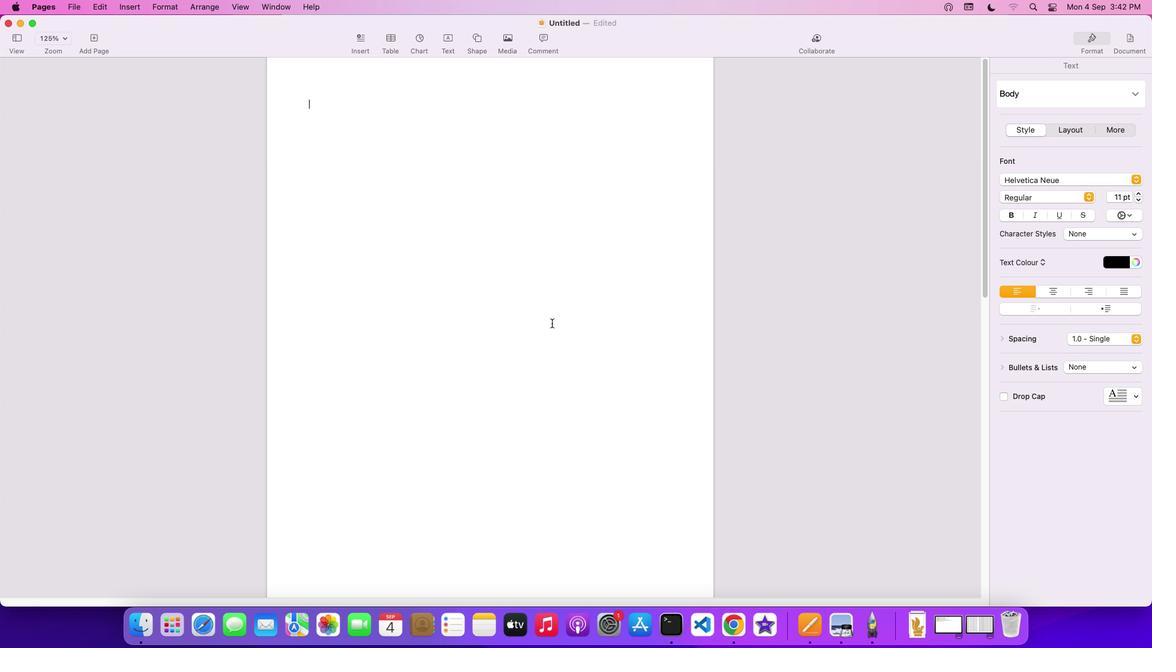 
Action: Mouse scrolled (551, 323) with delta (0, 0)
Screenshot: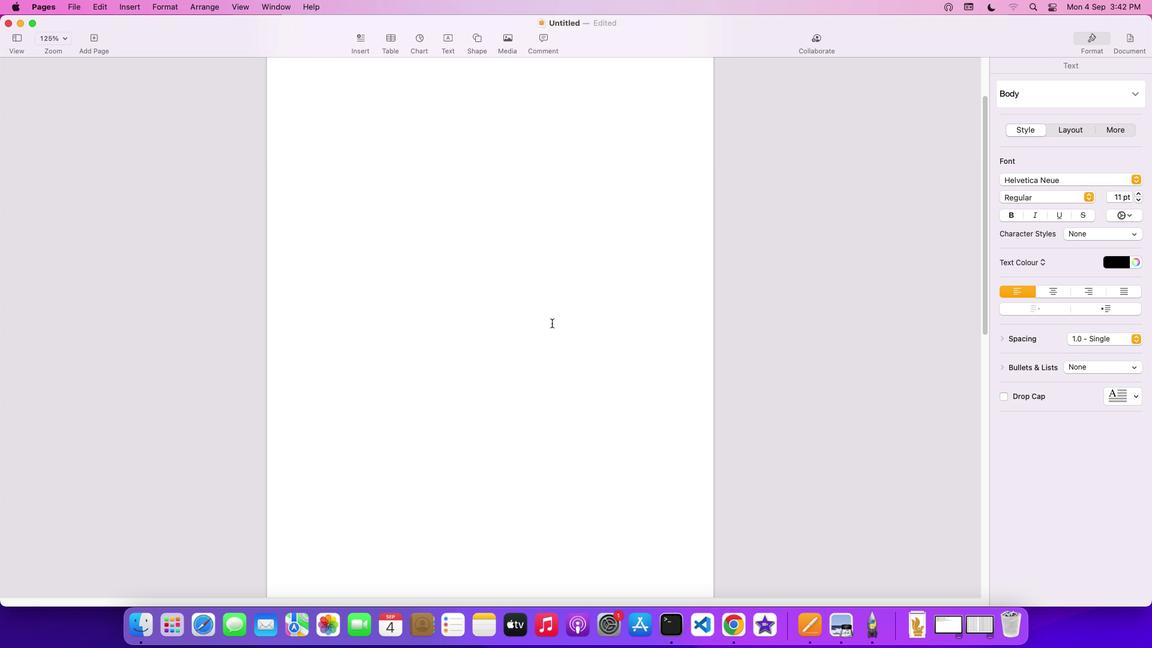 
Action: Mouse scrolled (551, 323) with delta (0, 0)
Screenshot: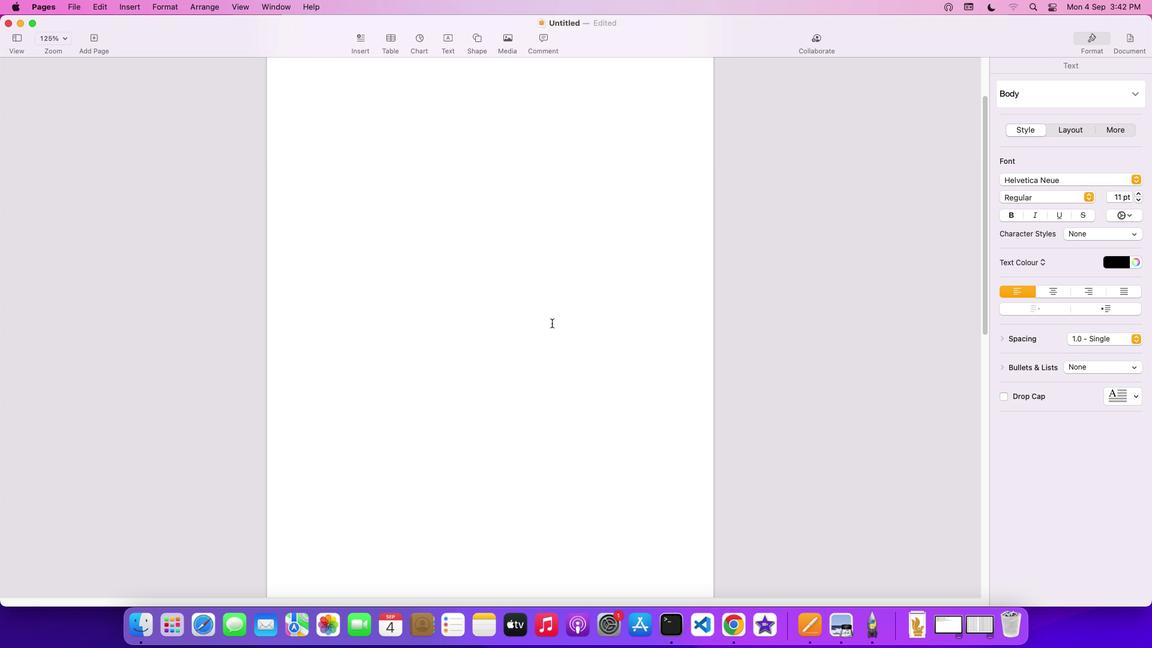 
Action: Mouse scrolled (551, 323) with delta (0, -2)
Screenshot: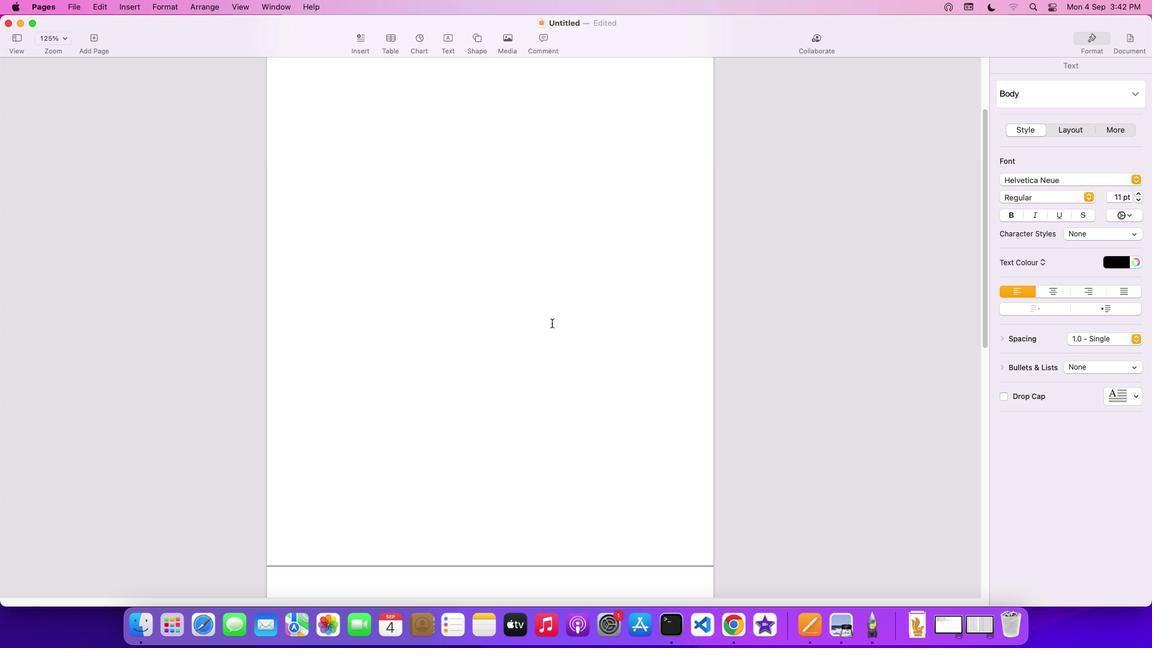 
Action: Mouse scrolled (551, 323) with delta (0, -3)
Screenshot: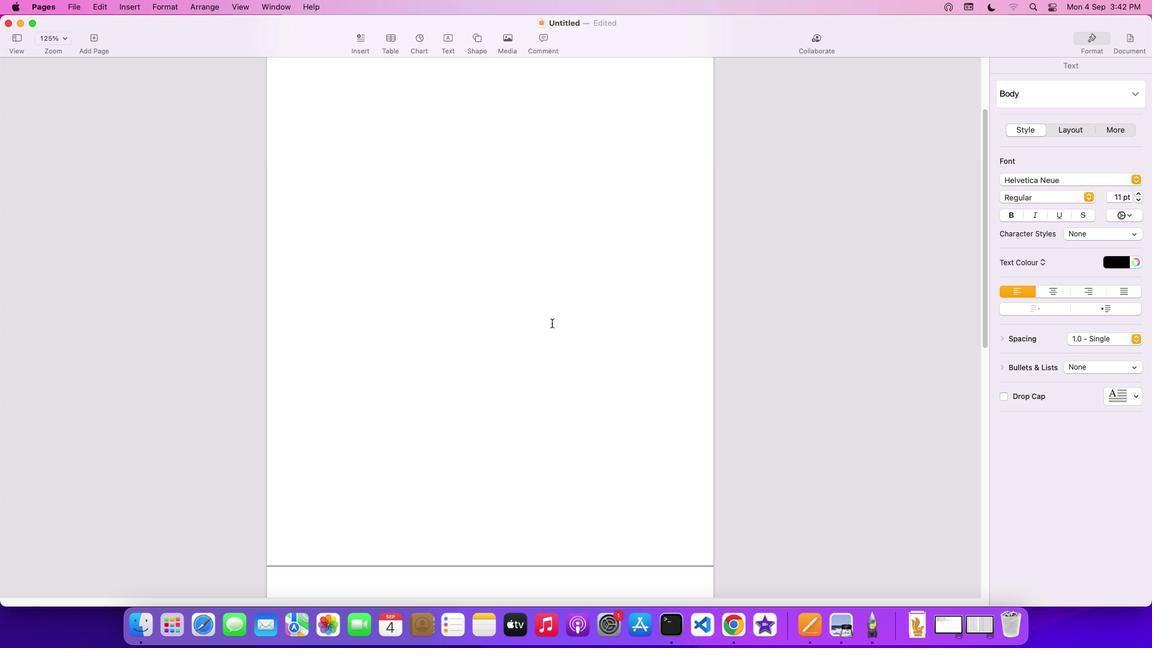 
Action: Mouse scrolled (551, 323) with delta (0, -3)
Screenshot: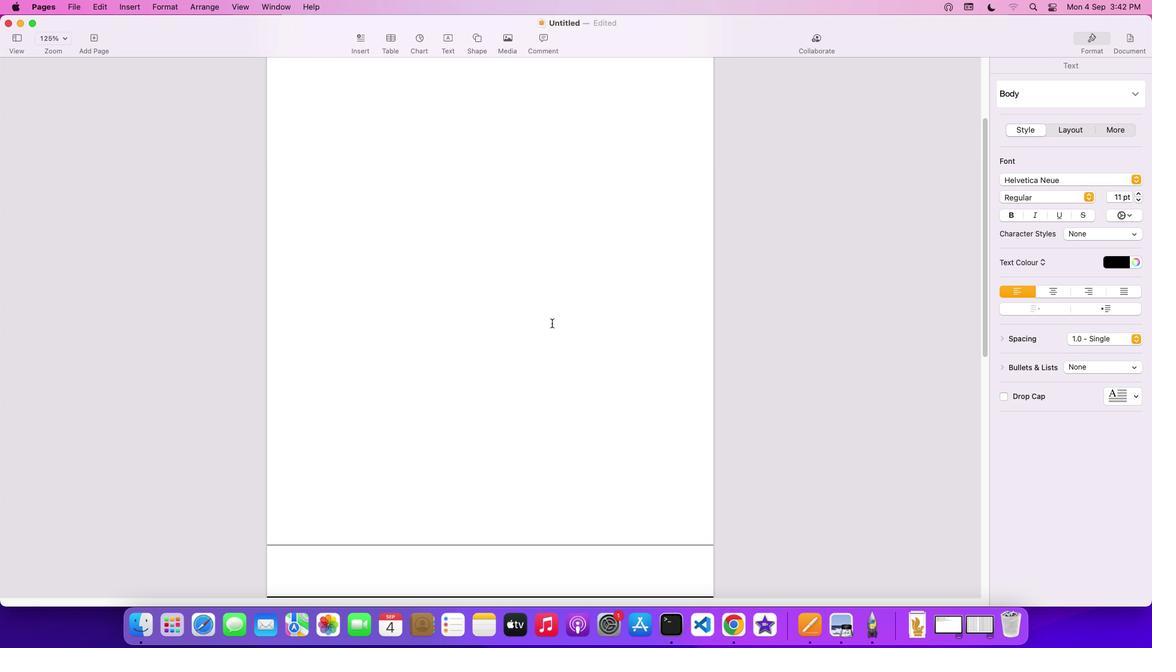 
Action: Mouse scrolled (551, 323) with delta (0, -3)
Screenshot: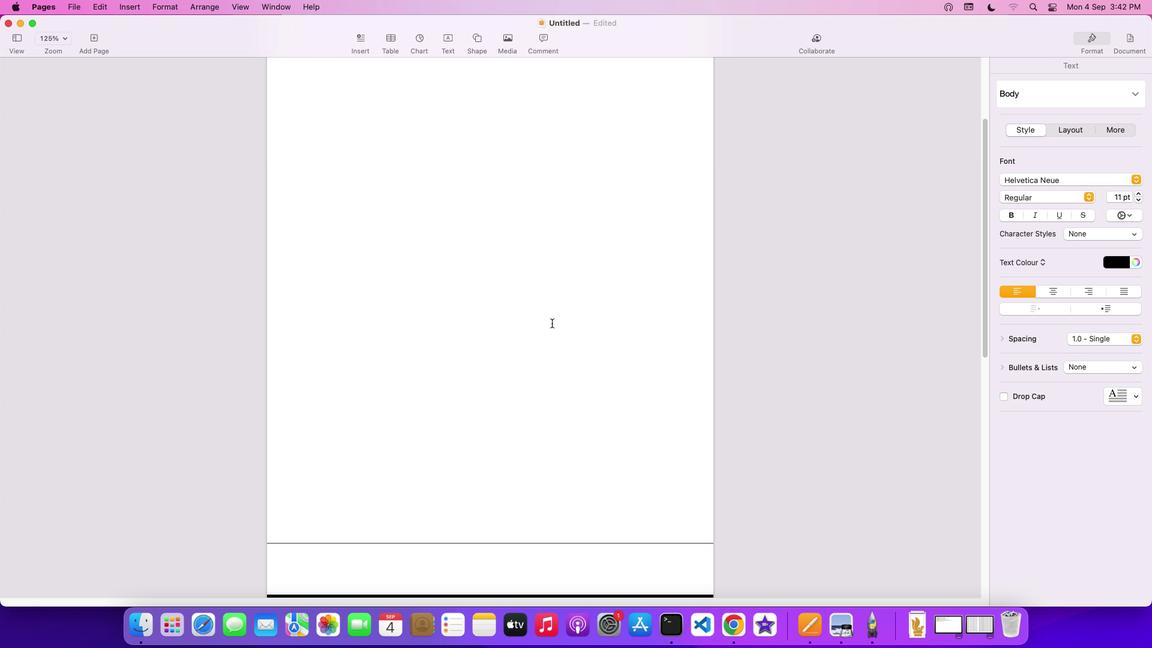 
Action: Mouse scrolled (551, 323) with delta (0, 0)
Screenshot: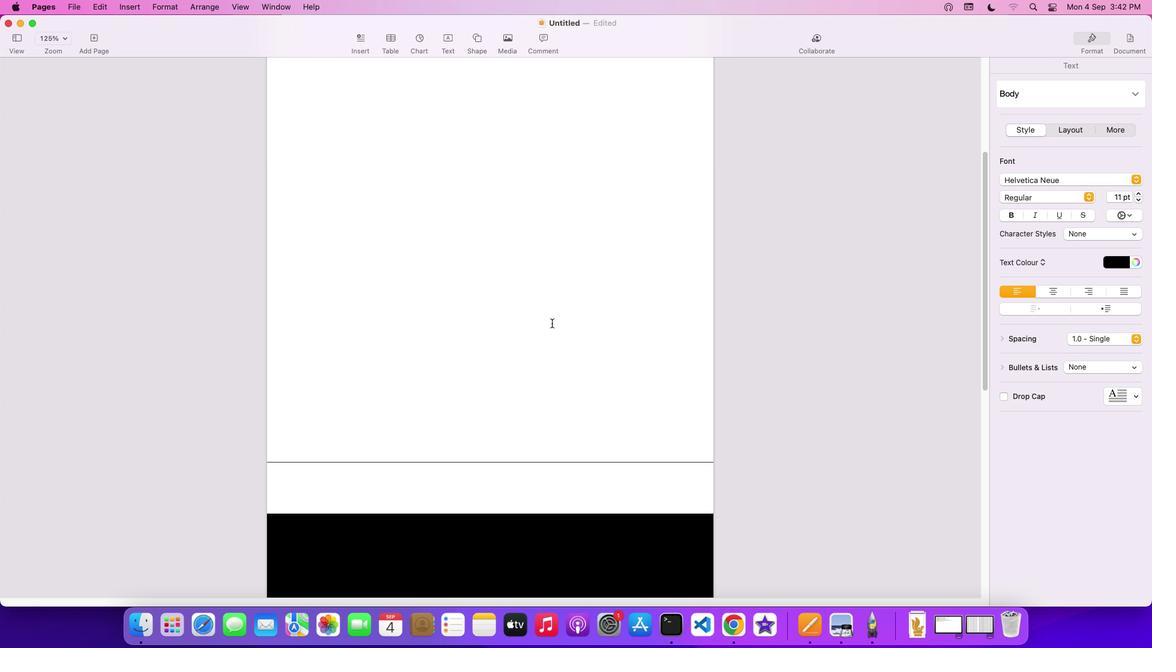 
Action: Mouse scrolled (551, 323) with delta (0, 0)
Screenshot: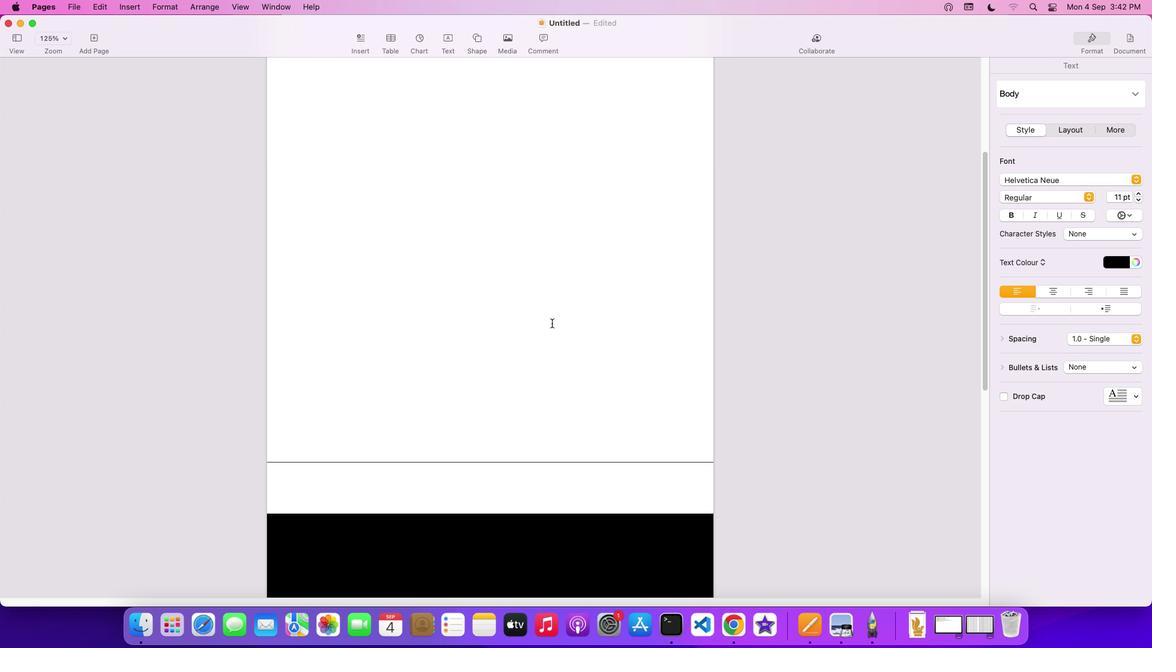 
Action: Mouse scrolled (551, 323) with delta (0, -1)
Screenshot: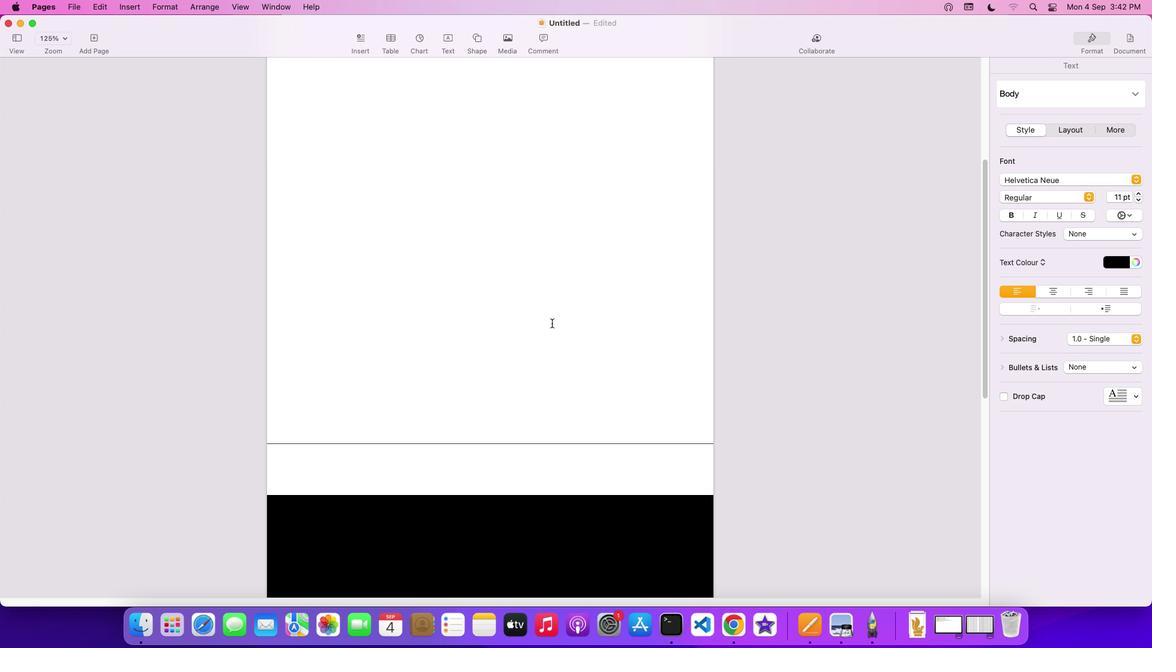 
Action: Mouse scrolled (551, 323) with delta (0, -3)
Screenshot: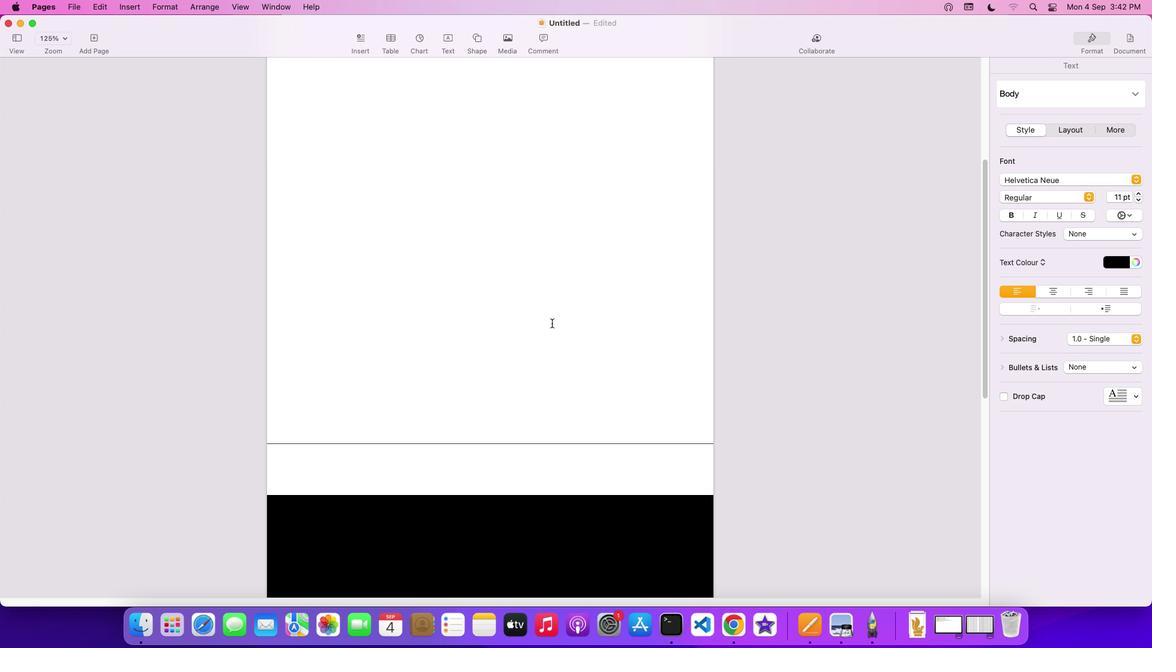 
Action: Mouse scrolled (551, 323) with delta (0, -3)
Screenshot: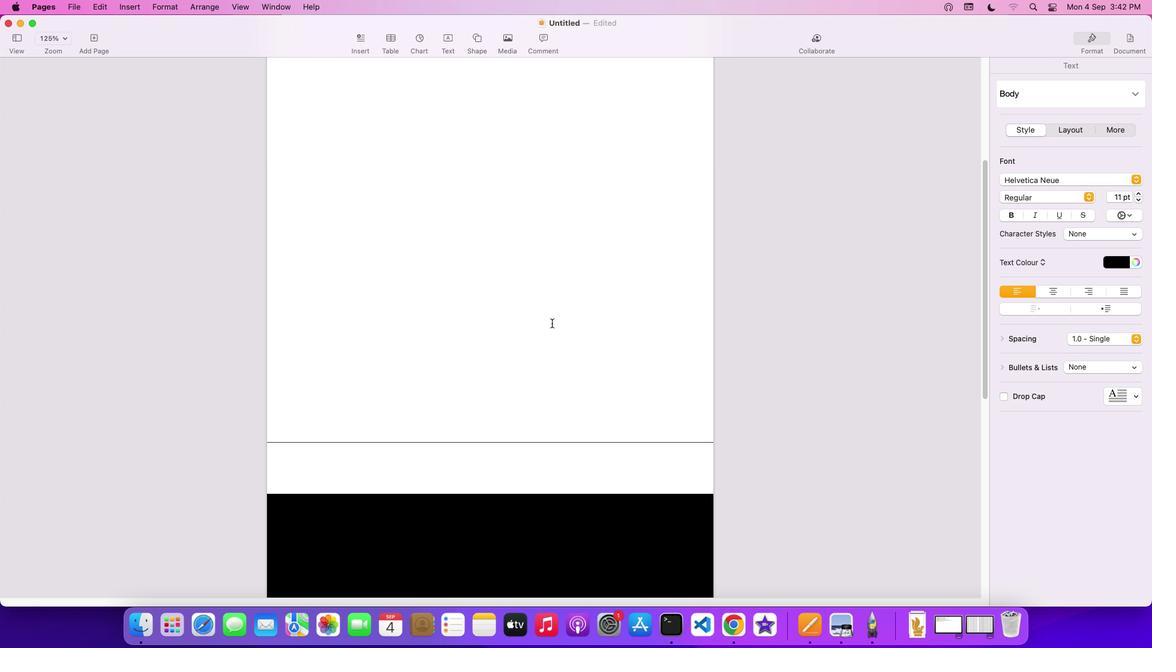 
Action: Mouse moved to (496, 543)
Screenshot: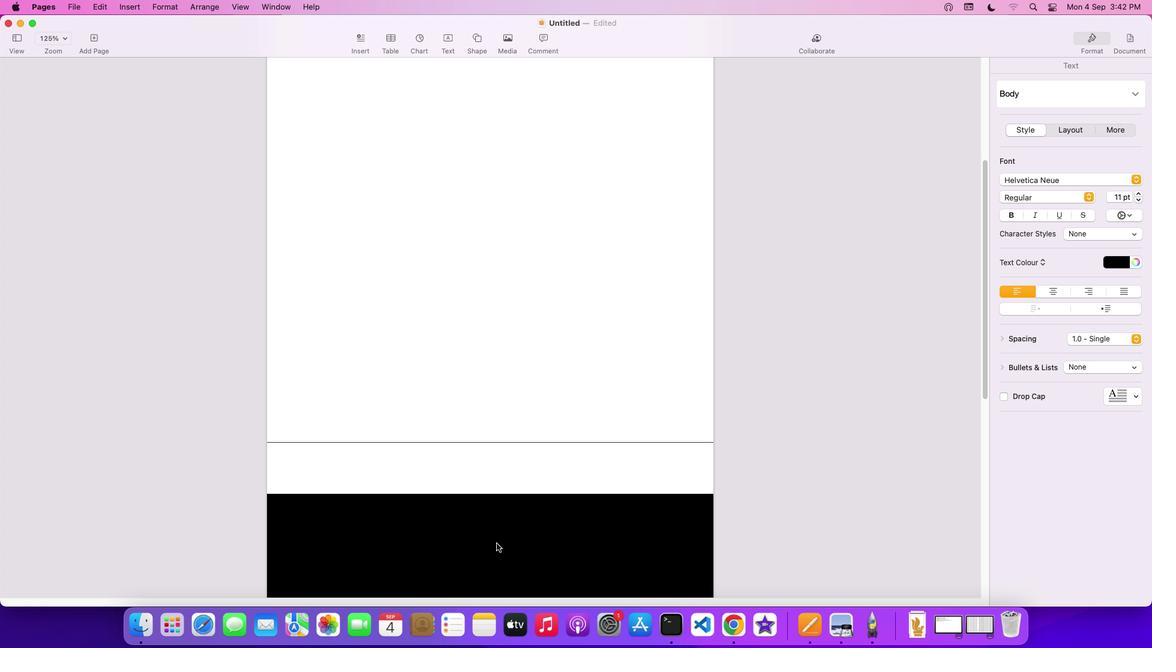 
Action: Mouse pressed left at (496, 543)
Screenshot: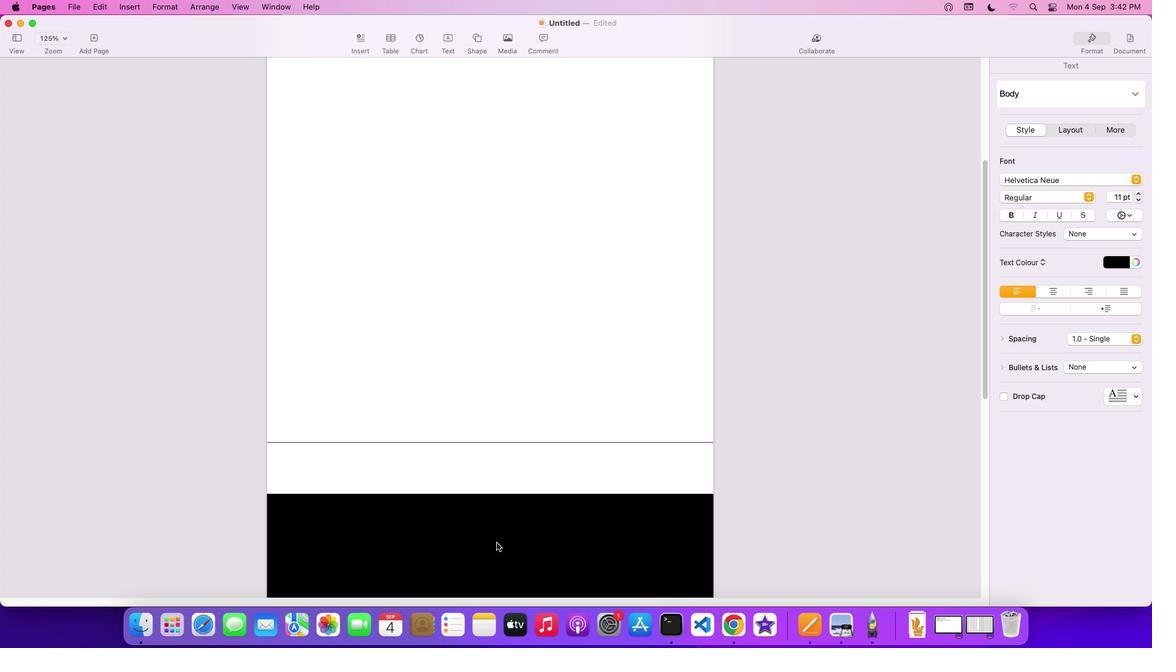 
Action: Mouse moved to (560, 449)
Screenshot: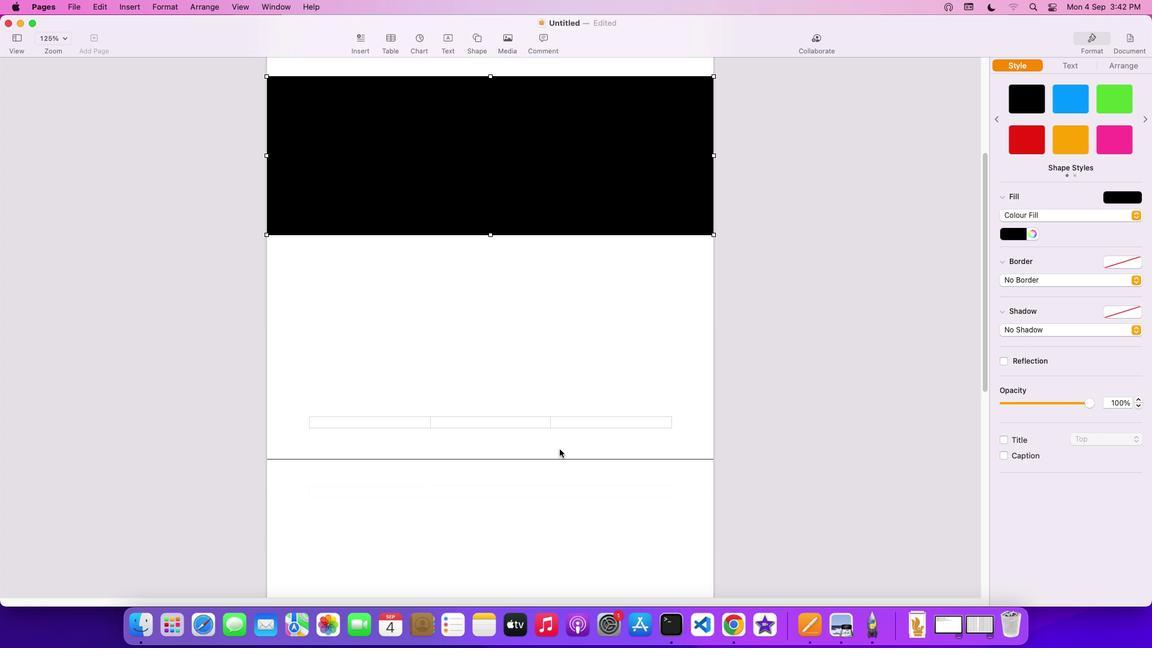 
Action: Mouse scrolled (560, 449) with delta (0, 0)
Screenshot: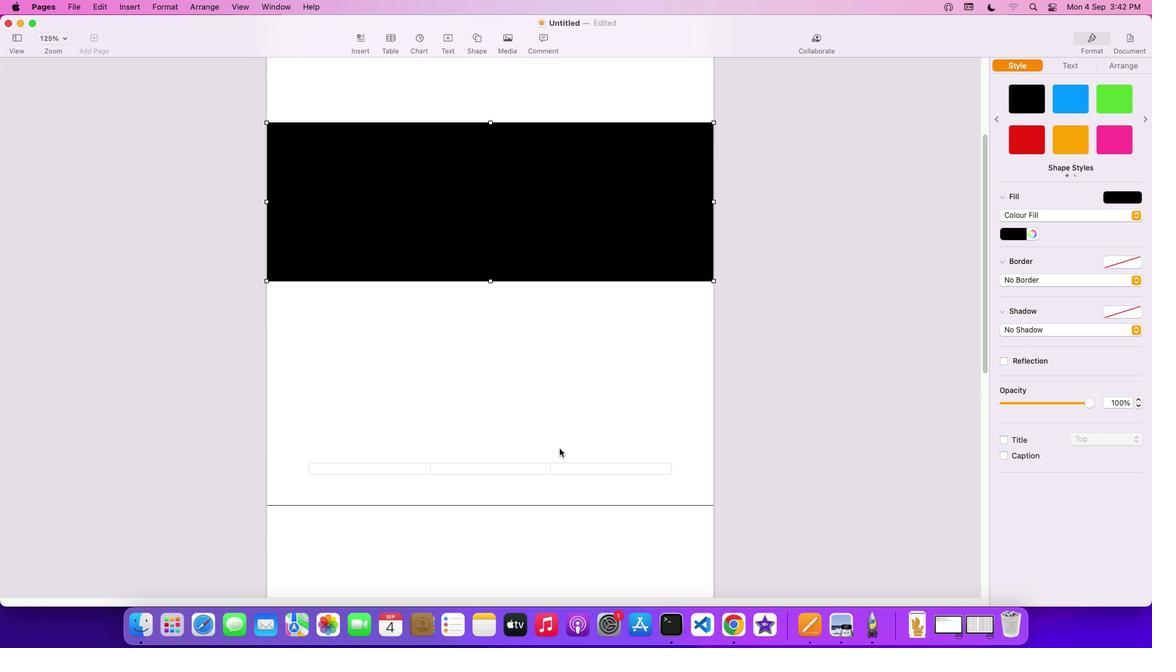 
Action: Mouse scrolled (560, 449) with delta (0, 0)
Screenshot: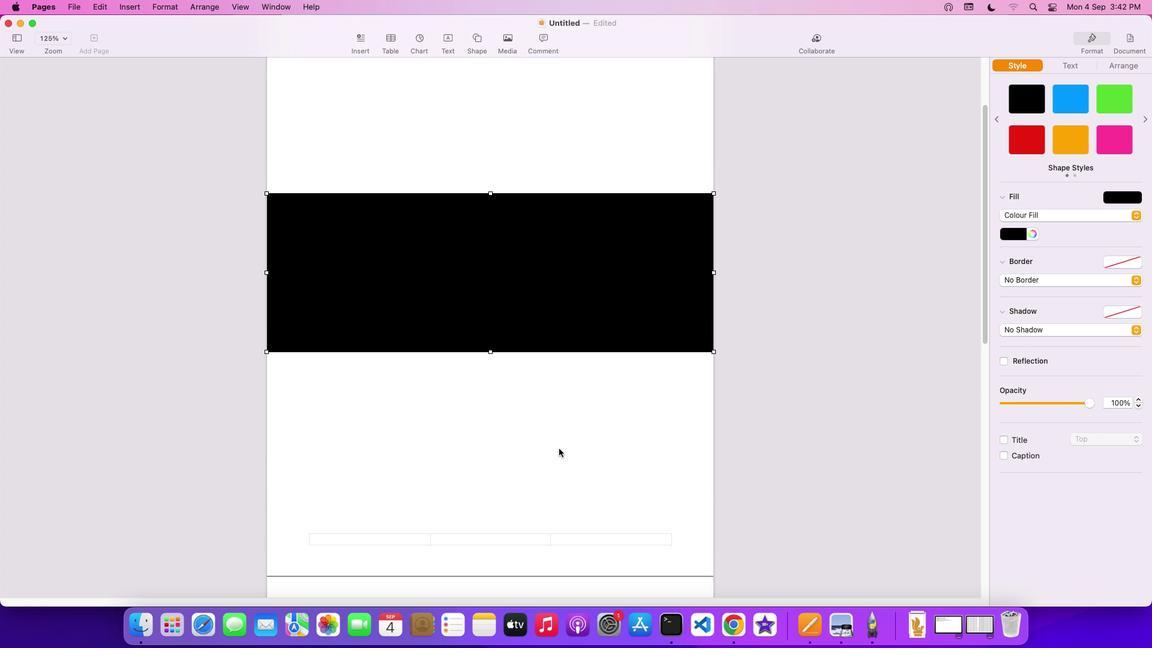 
Action: Mouse scrolled (560, 449) with delta (0, 2)
Screenshot: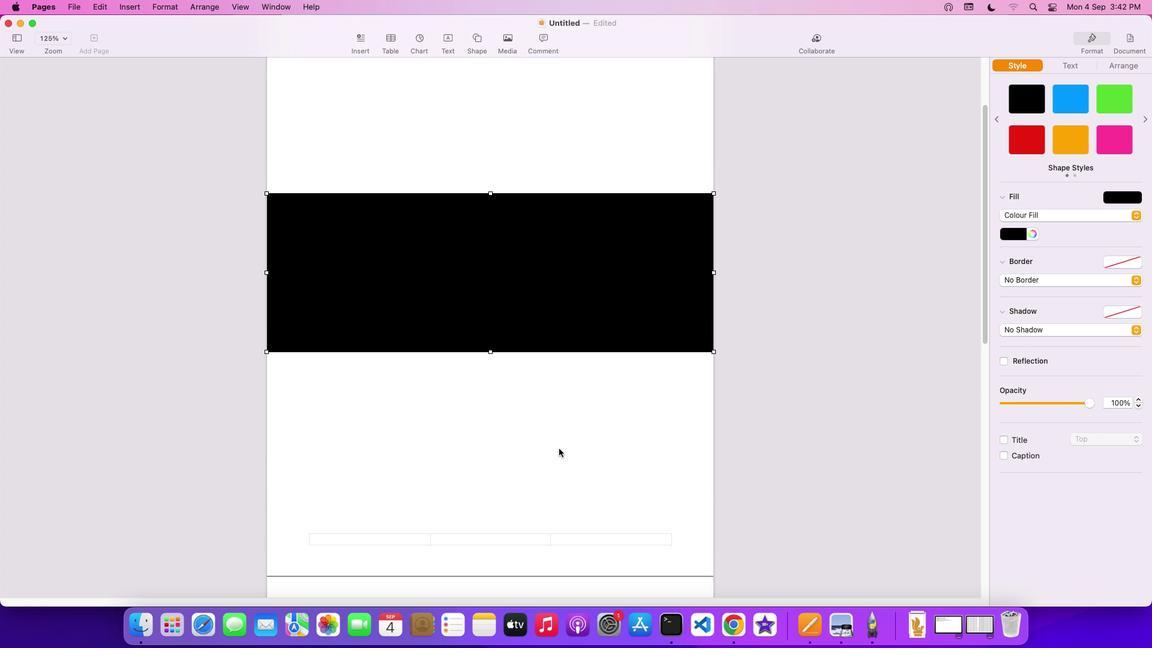 
Action: Mouse scrolled (560, 449) with delta (0, 3)
Screenshot: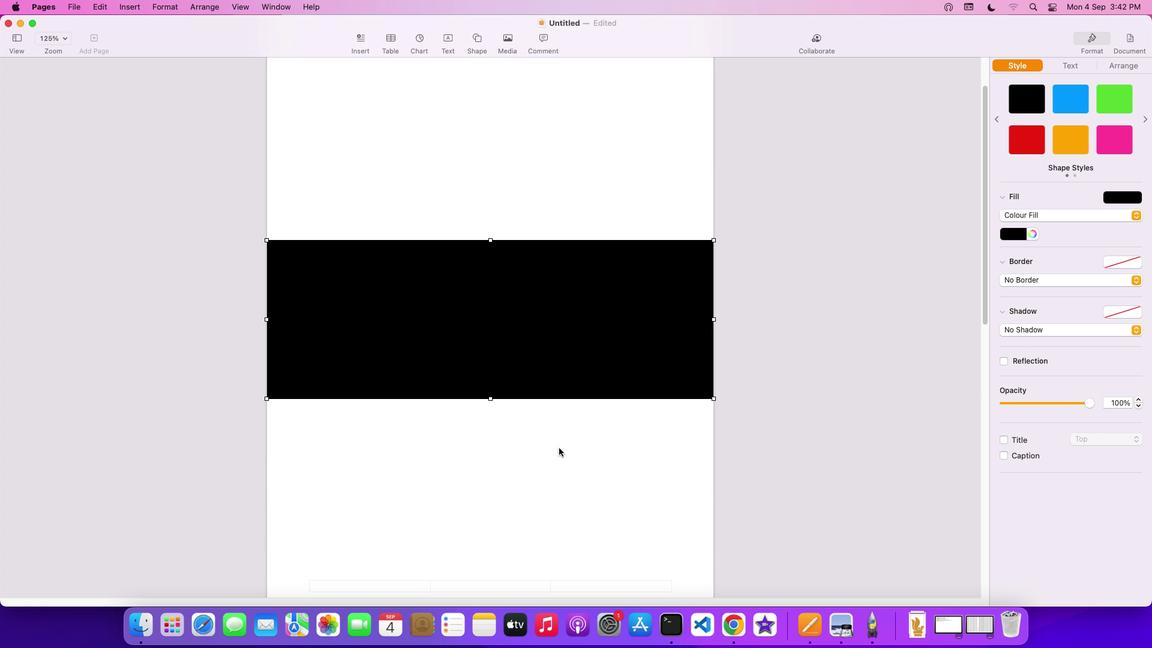 
Action: Mouse scrolled (560, 449) with delta (0, 3)
Screenshot: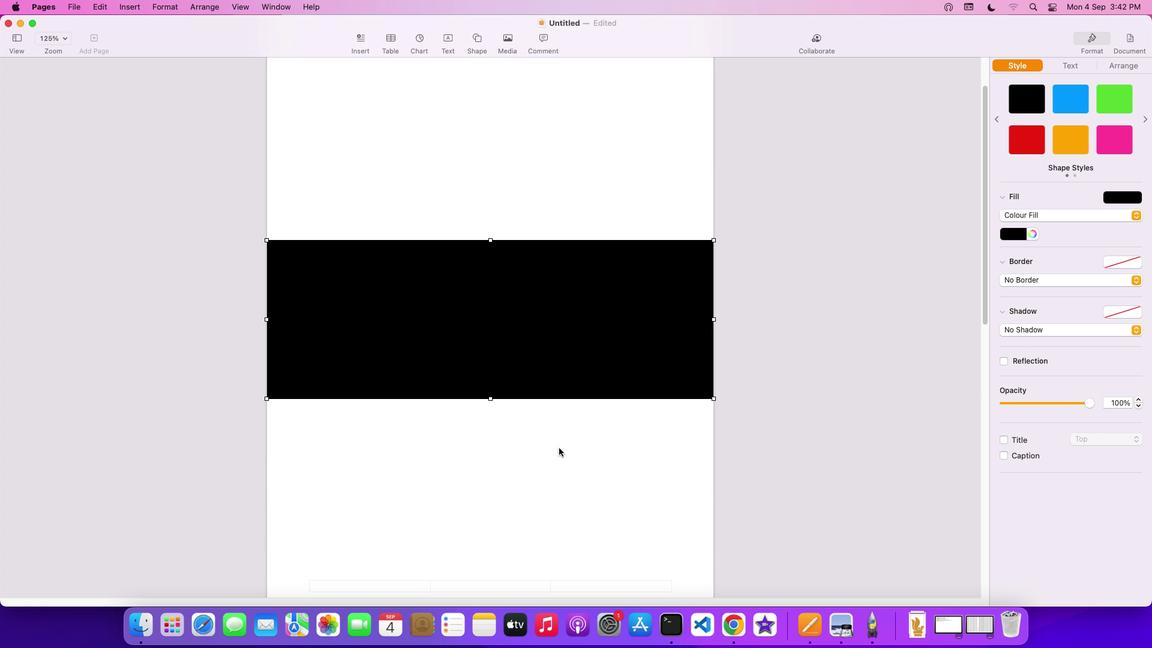 
Action: Mouse scrolled (560, 449) with delta (0, 4)
Screenshot: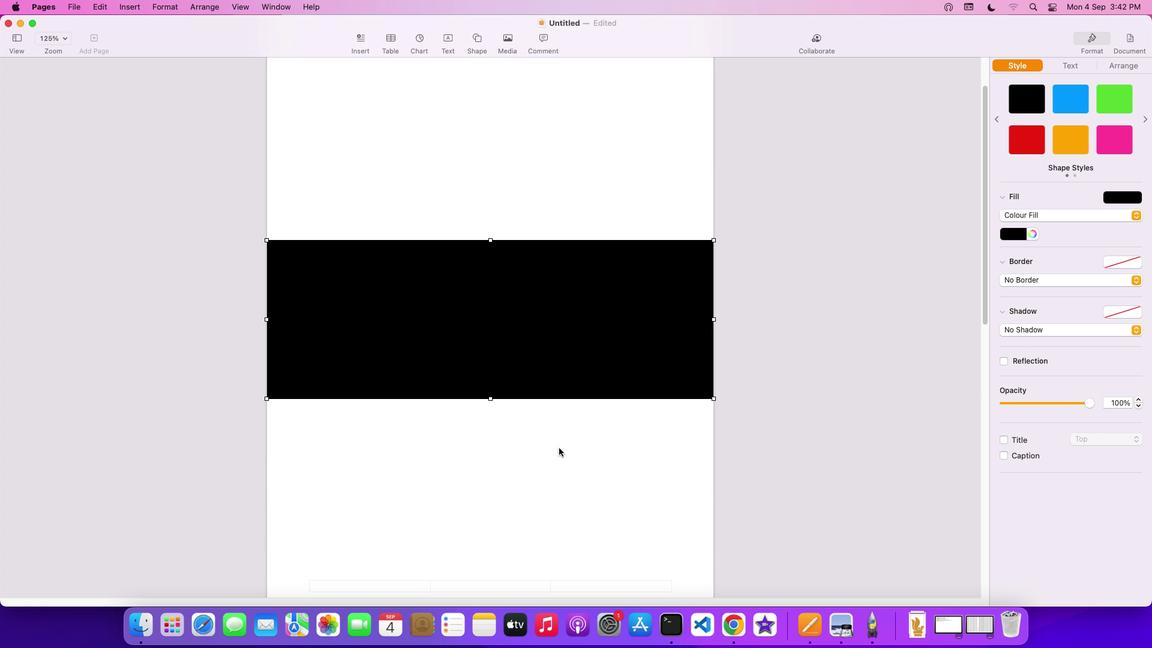
Action: Mouse scrolled (560, 449) with delta (0, 4)
Screenshot: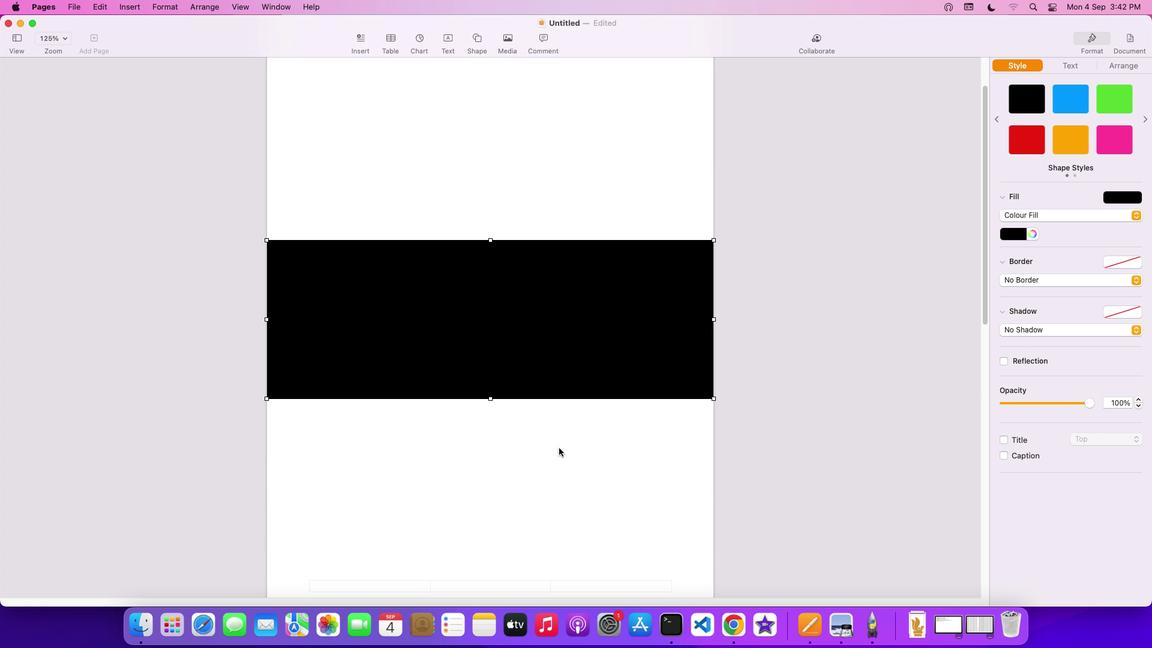 
Action: Mouse moved to (558, 448)
Screenshot: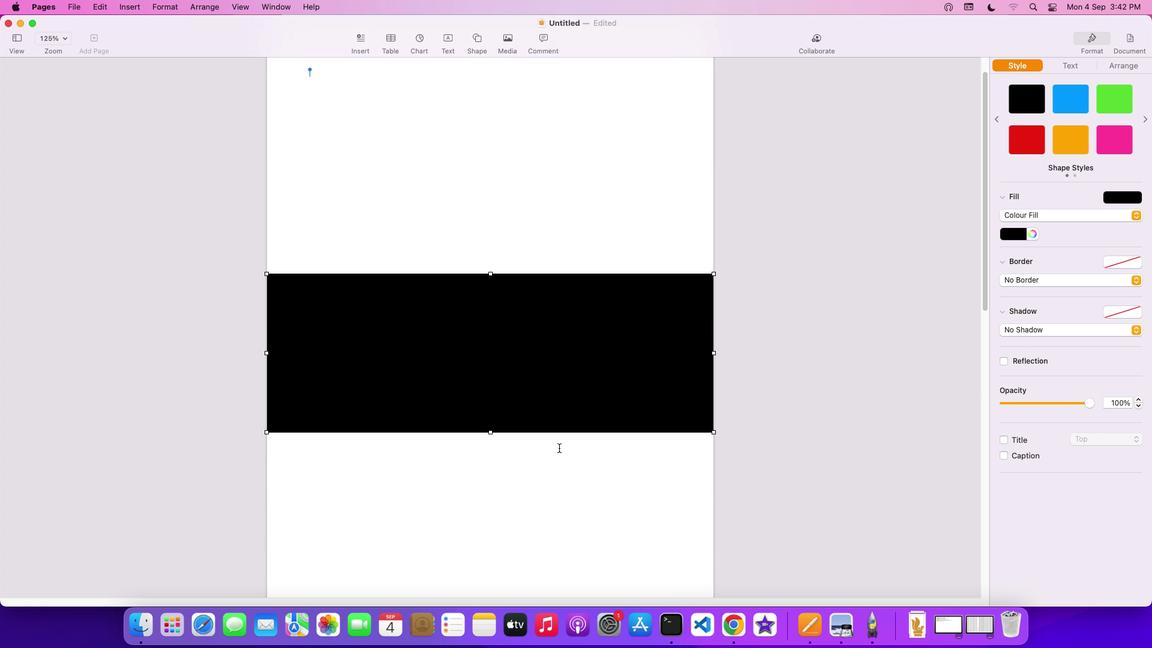 
Action: Mouse scrolled (558, 448) with delta (0, 0)
Screenshot: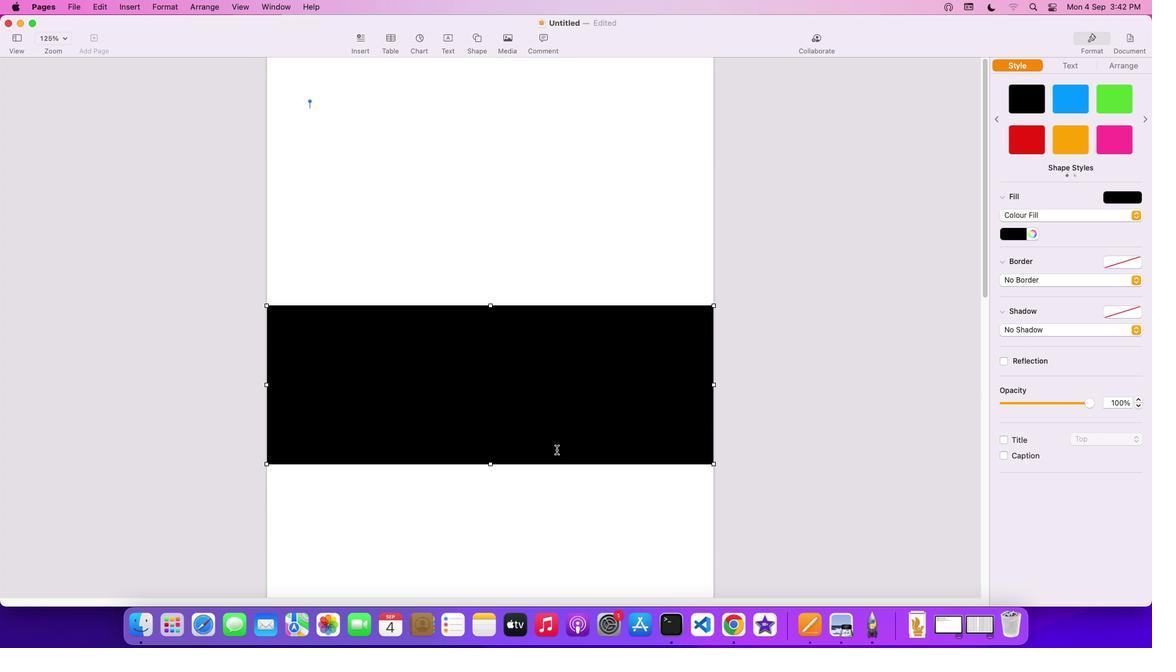 
Action: Mouse moved to (558, 448)
Screenshot: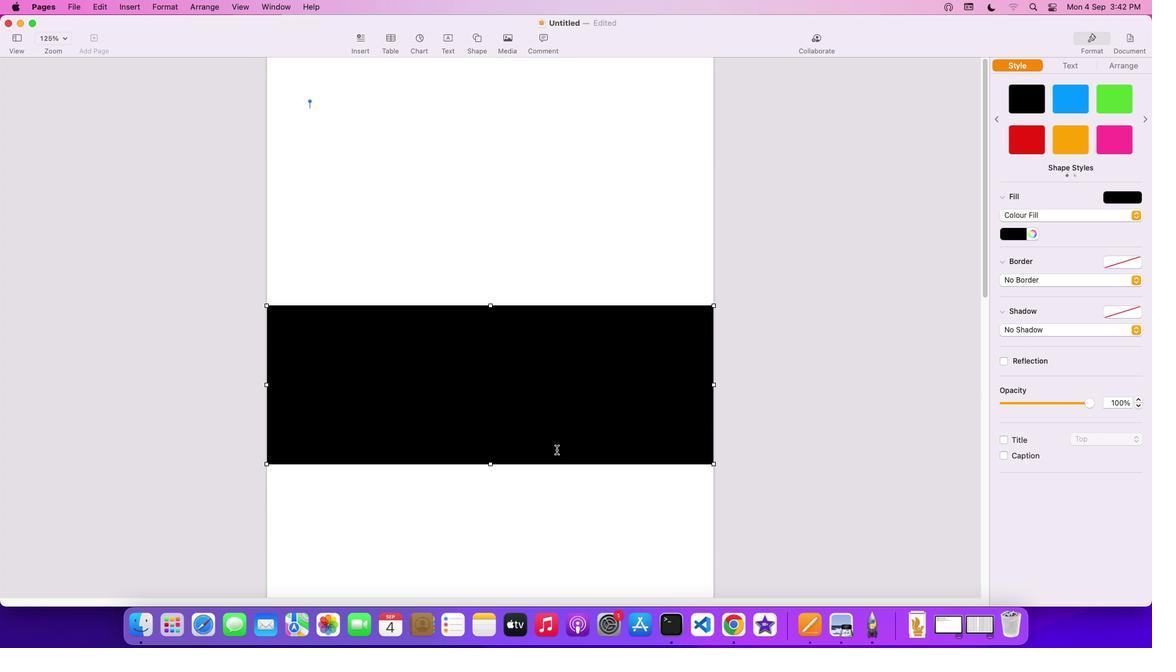 
Action: Mouse scrolled (558, 448) with delta (0, 0)
Screenshot: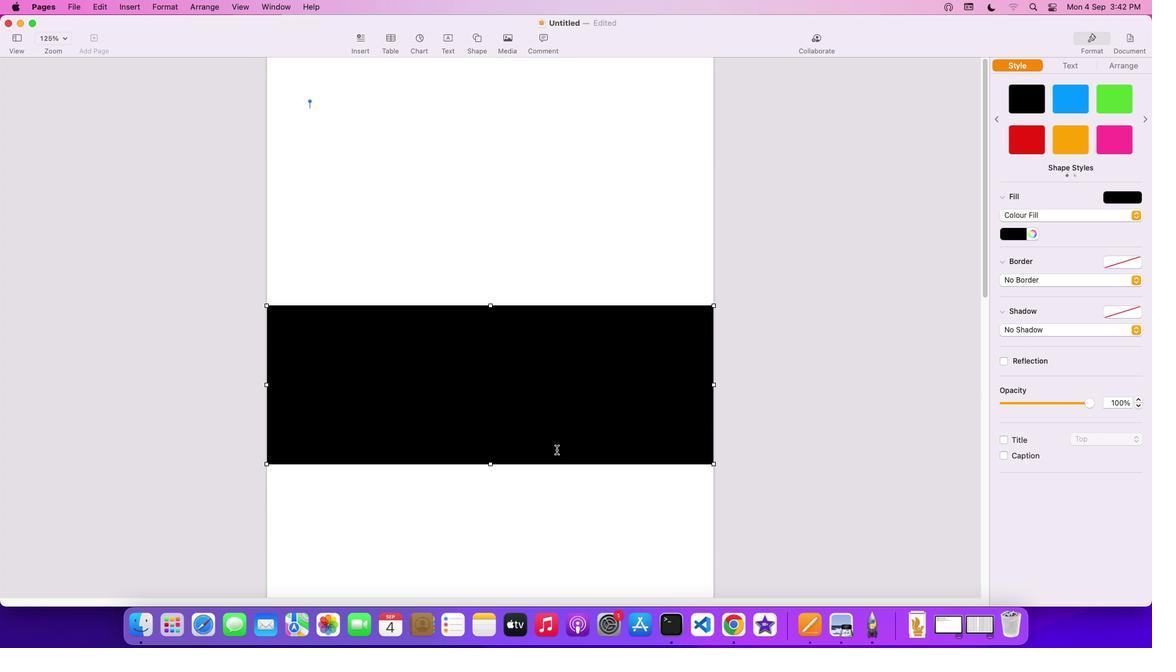 
Action: Mouse moved to (558, 448)
Screenshot: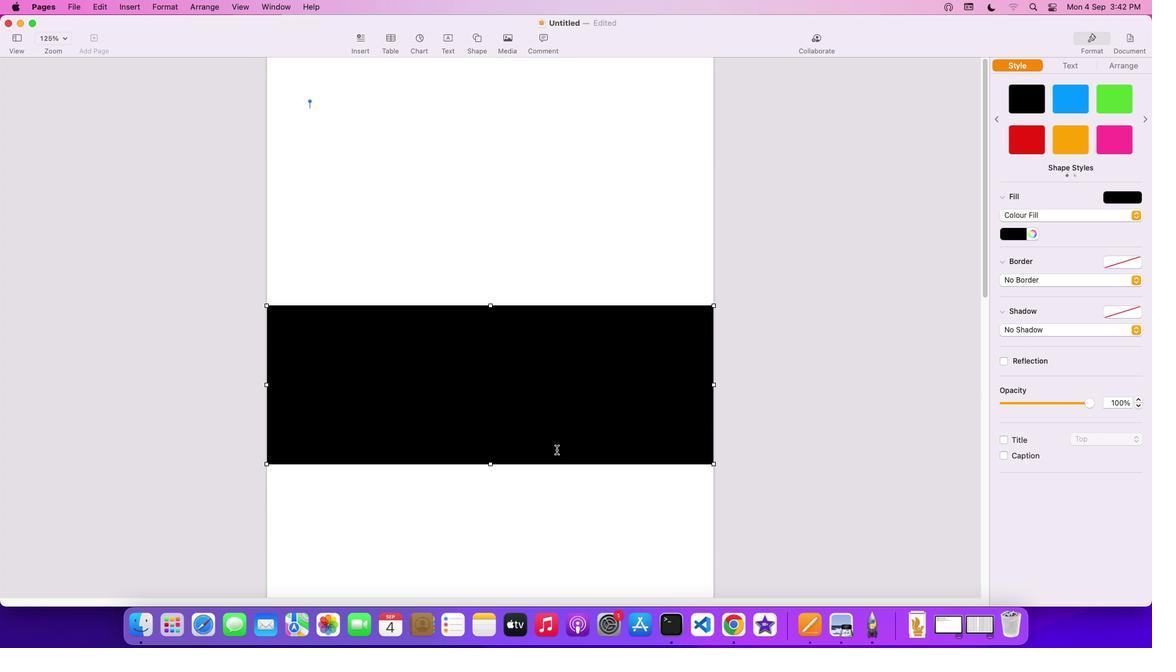 
Action: Mouse scrolled (558, 448) with delta (0, 2)
Screenshot: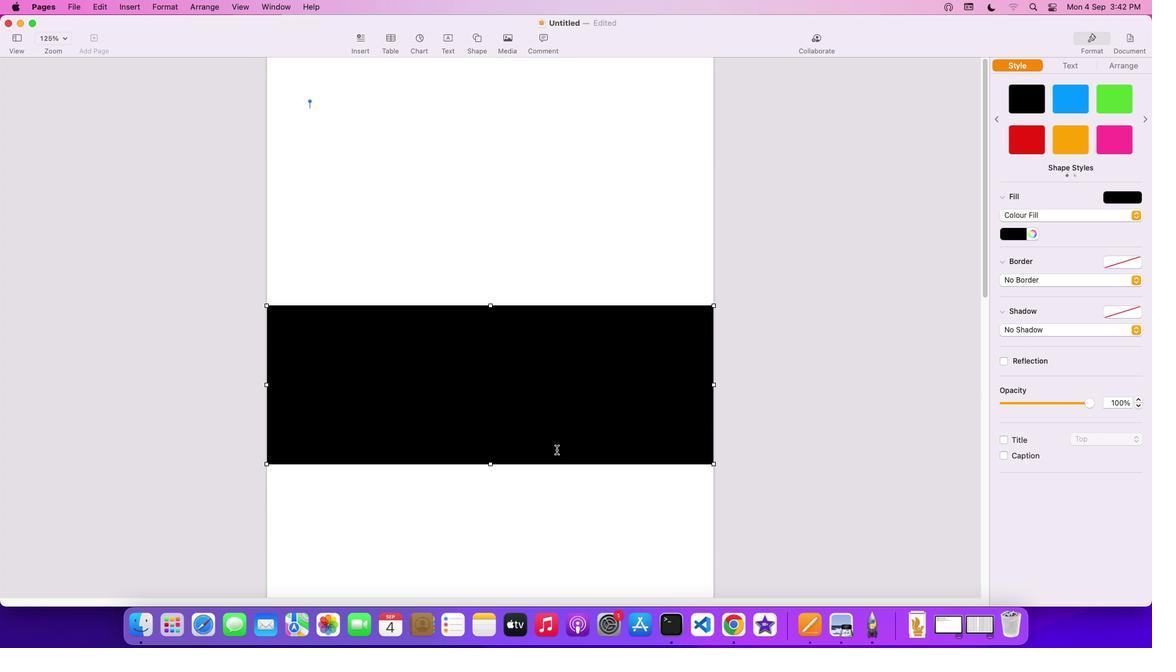 
Action: Mouse moved to (558, 448)
Screenshot: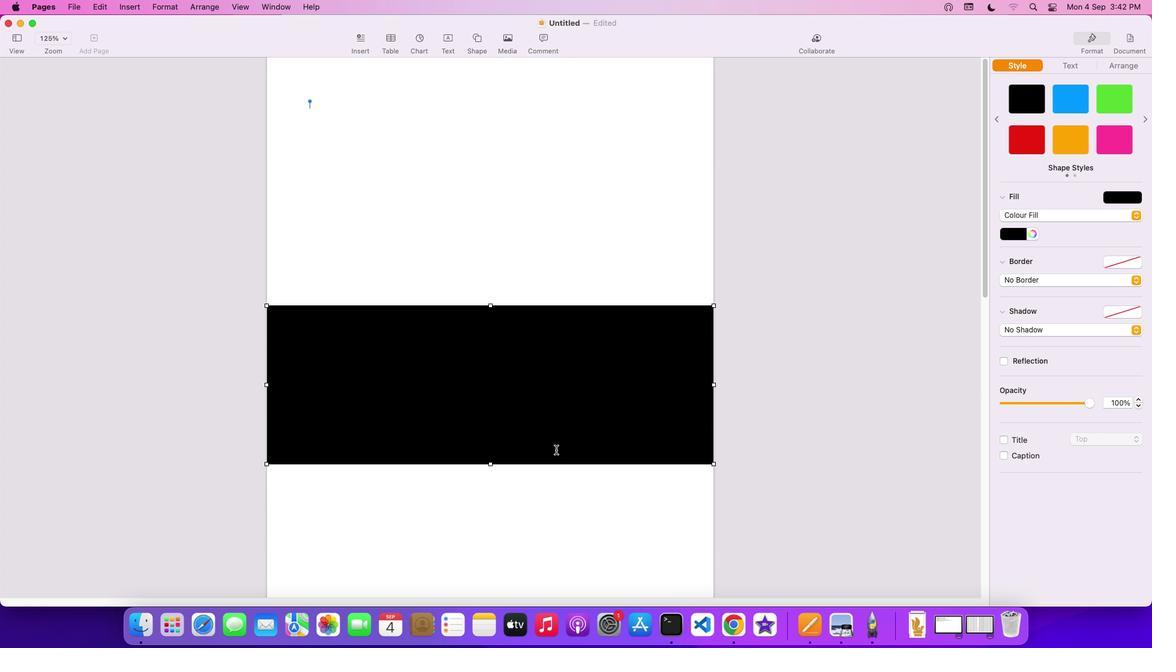 
Action: Mouse scrolled (558, 448) with delta (0, 3)
Screenshot: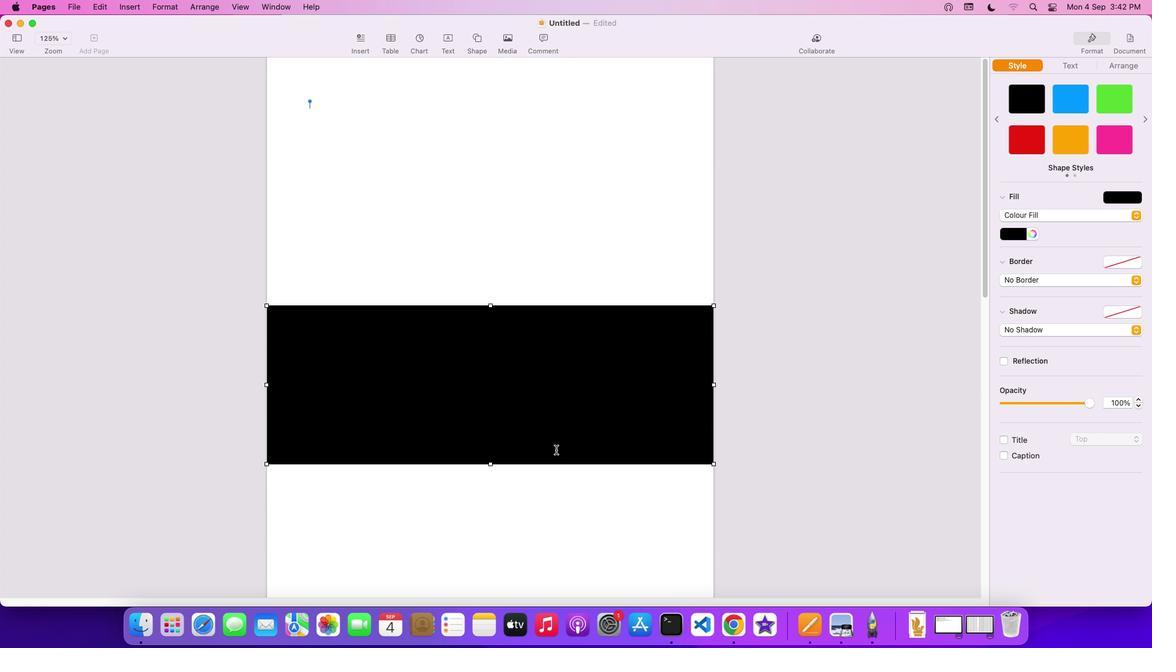
Action: Mouse scrolled (558, 448) with delta (0, 3)
Screenshot: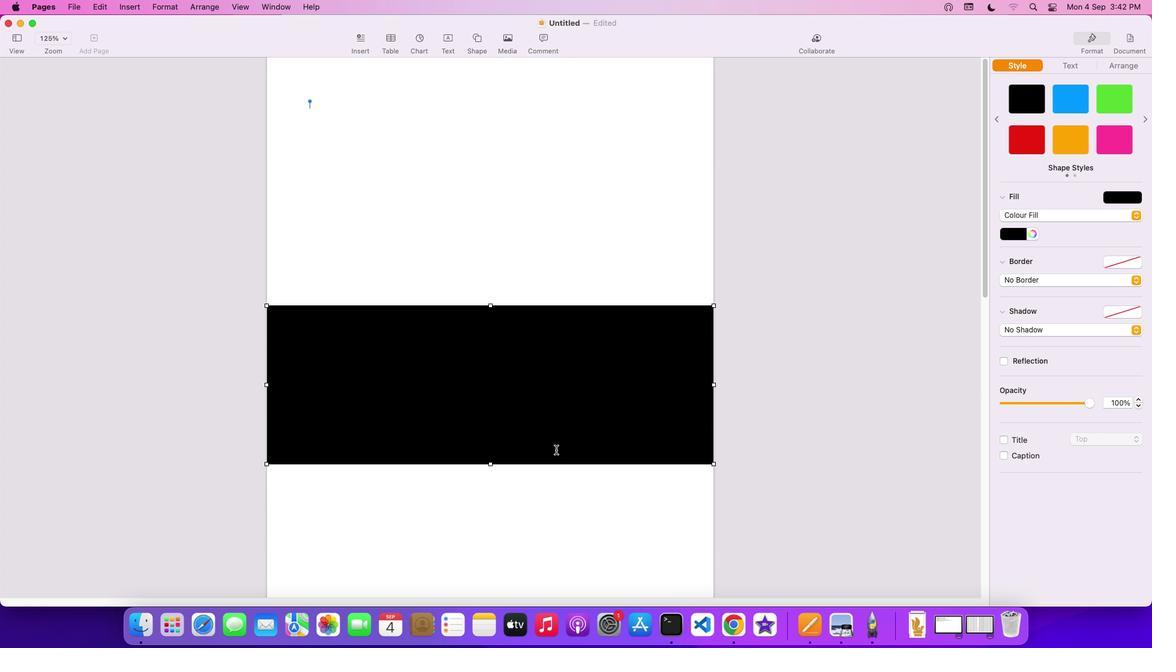 
Action: Mouse moved to (557, 449)
Screenshot: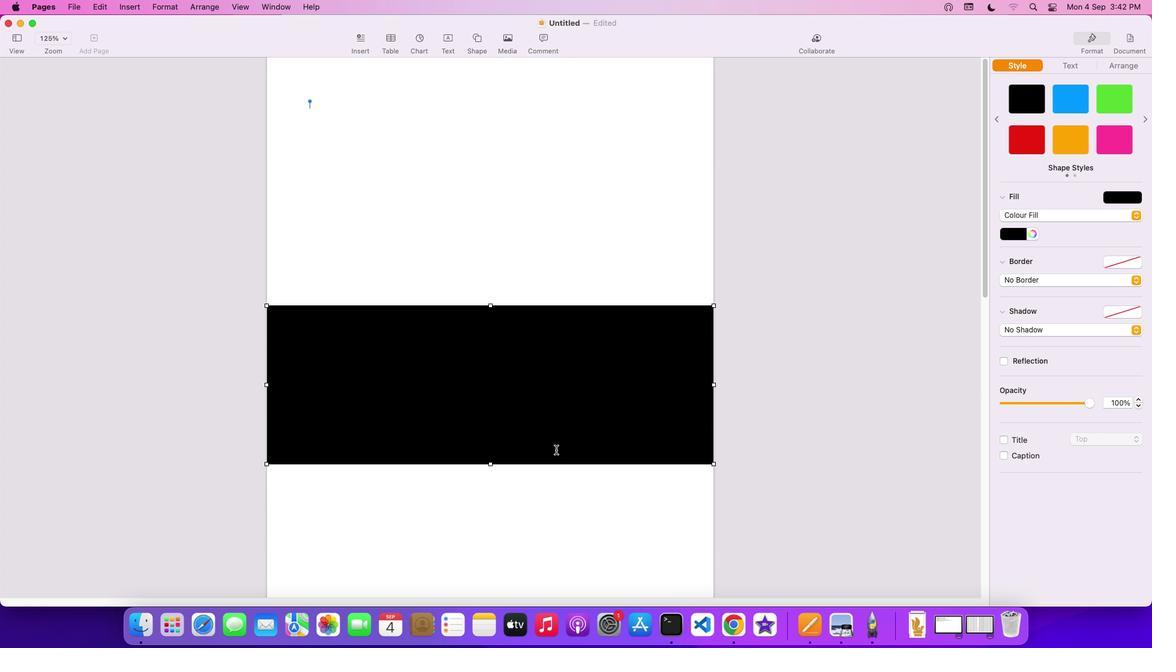 
Action: Mouse scrolled (557, 449) with delta (0, 4)
Screenshot: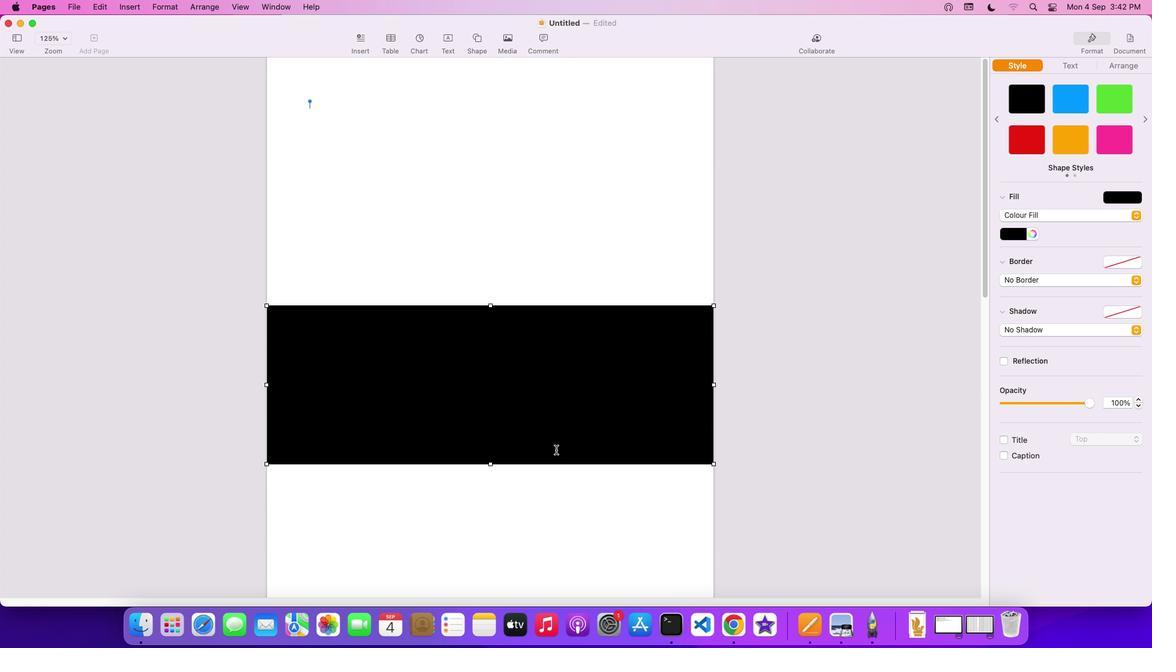 
Action: Mouse moved to (555, 449)
Screenshot: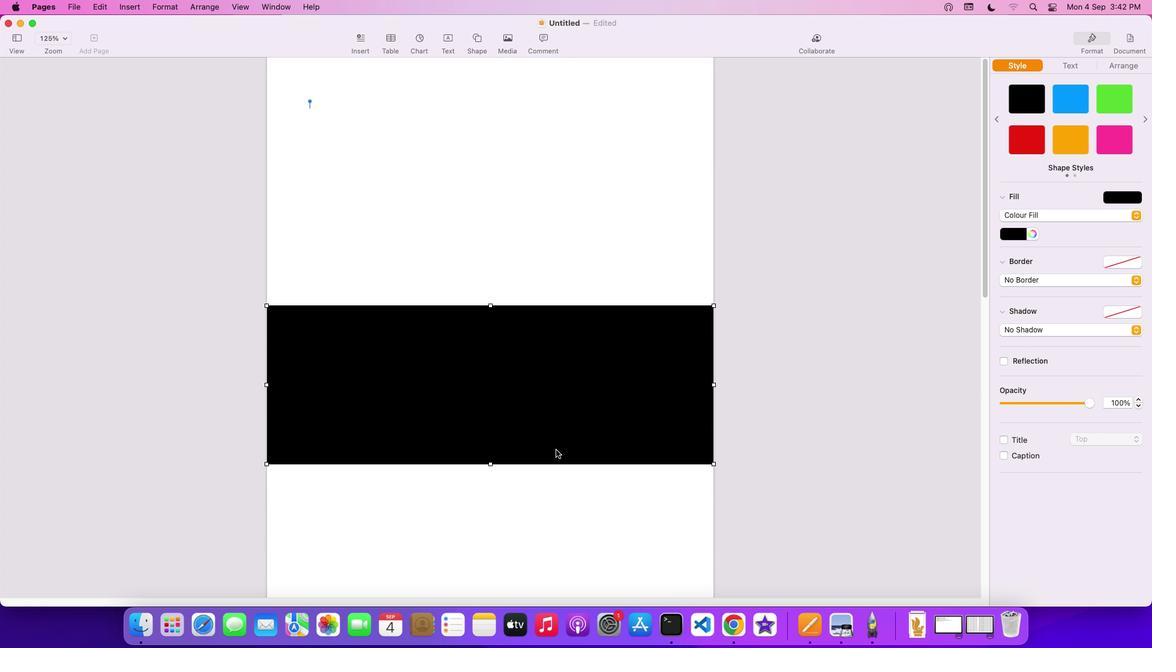 
Action: Mouse scrolled (555, 449) with delta (0, 0)
Screenshot: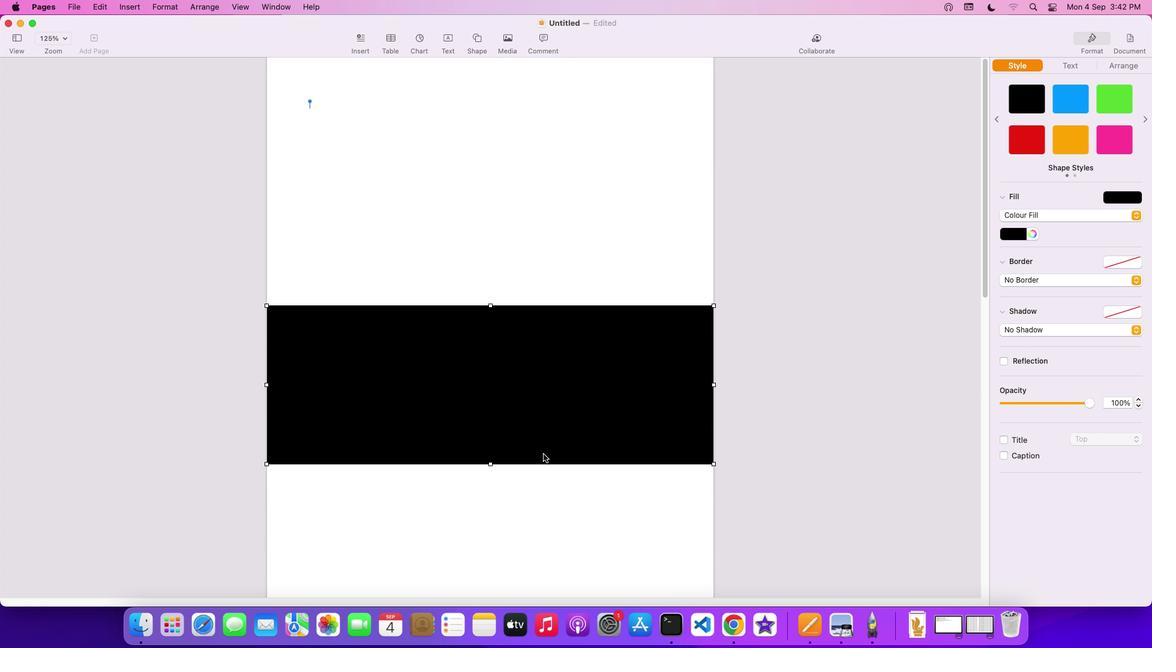 
Action: Mouse moved to (555, 449)
Screenshot: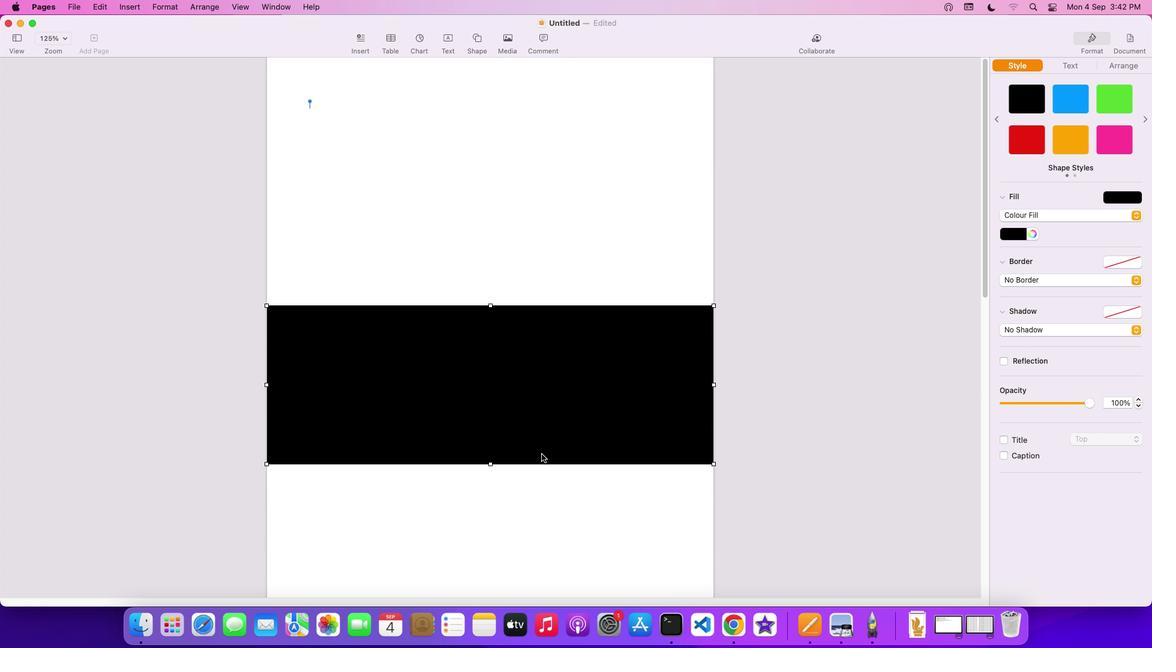 
Action: Mouse scrolled (555, 449) with delta (0, 0)
Screenshot: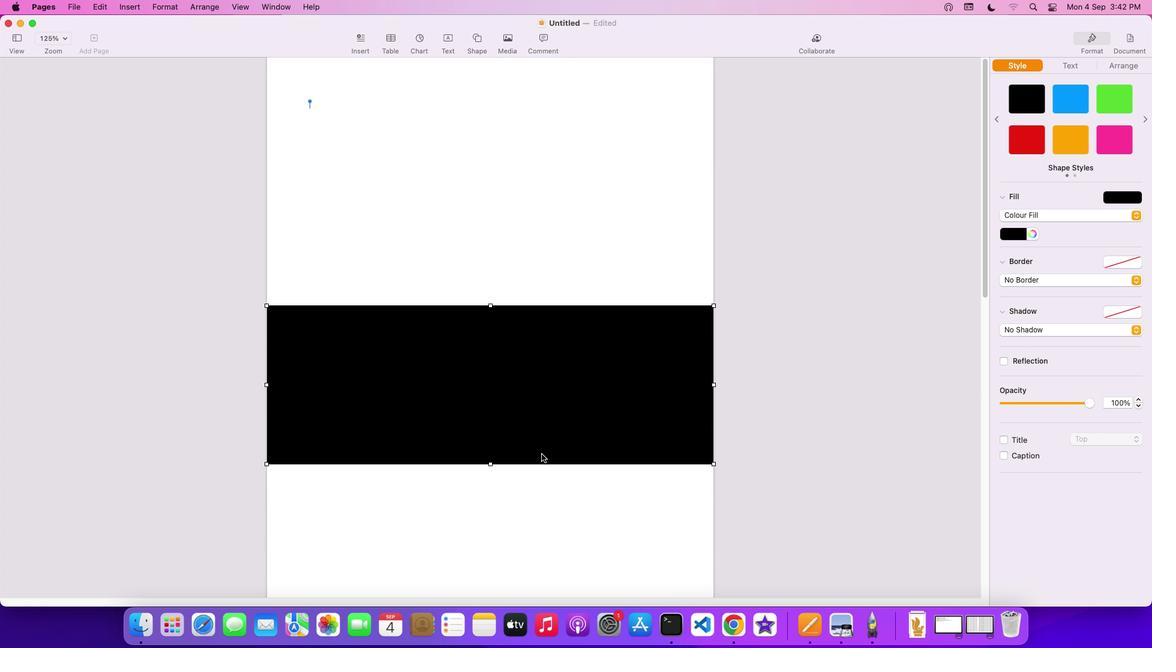 
Action: Mouse moved to (554, 450)
Screenshot: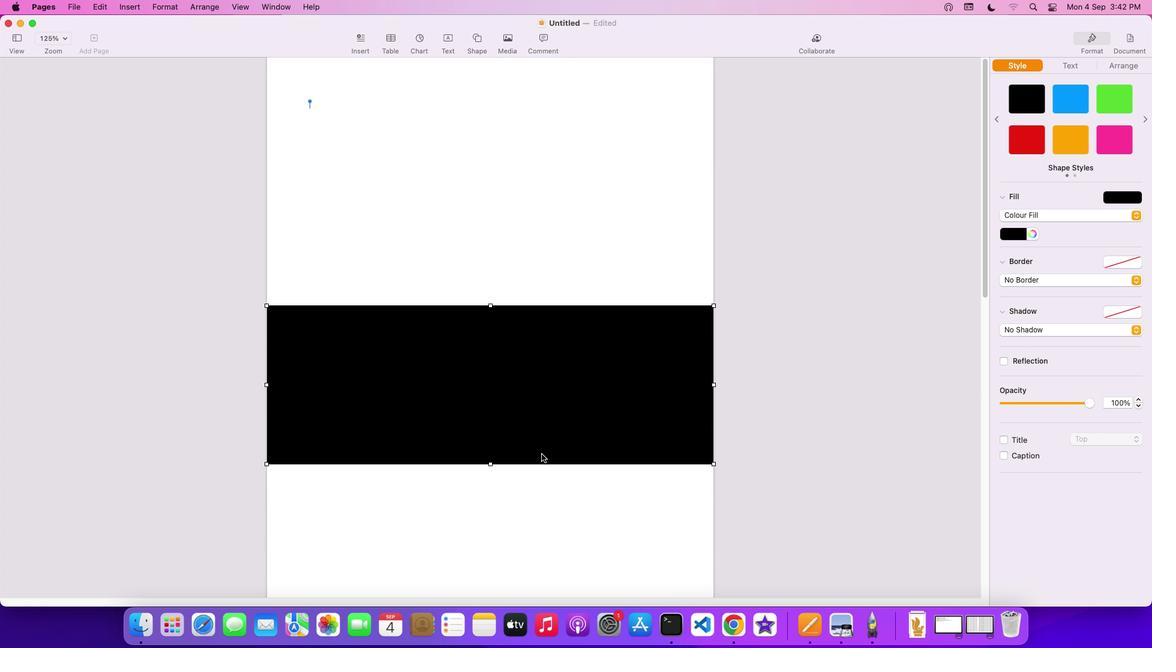 
Action: Mouse scrolled (554, 450) with delta (0, 1)
Screenshot: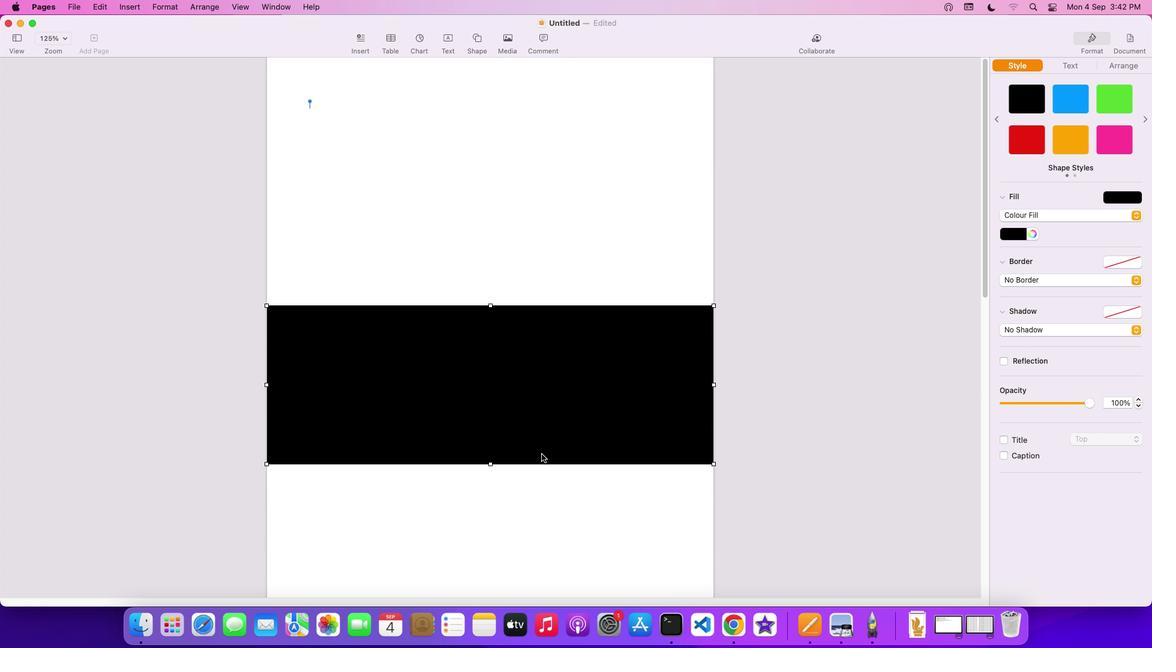 
Action: Mouse moved to (551, 451)
Screenshot: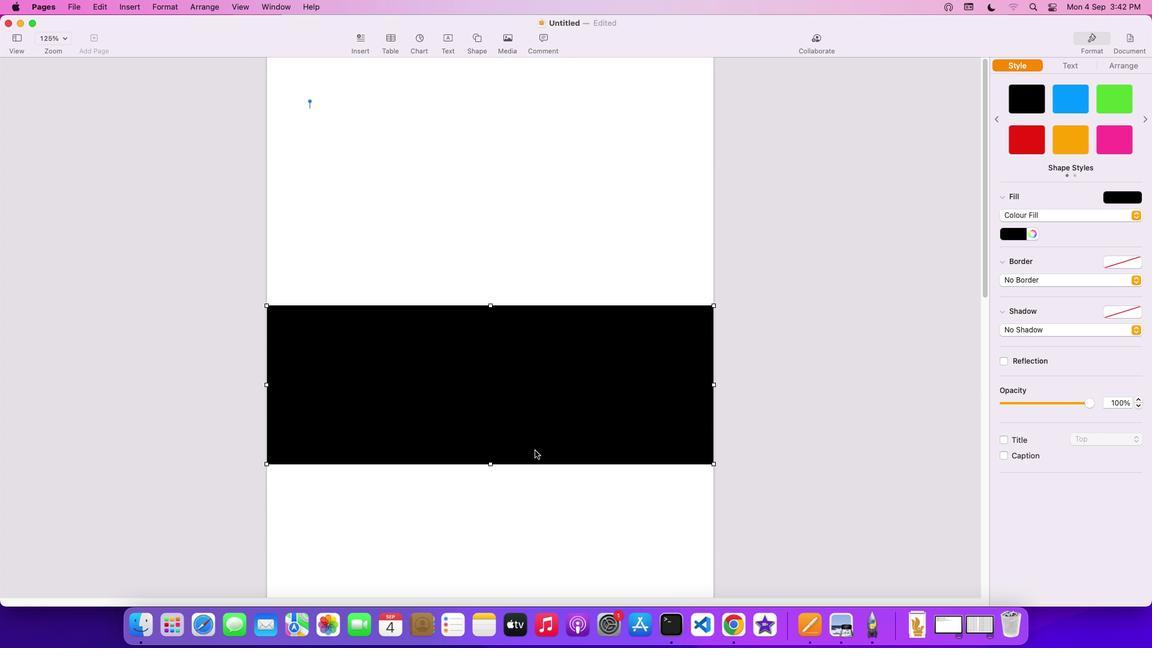 
Action: Mouse scrolled (551, 451) with delta (0, 3)
Screenshot: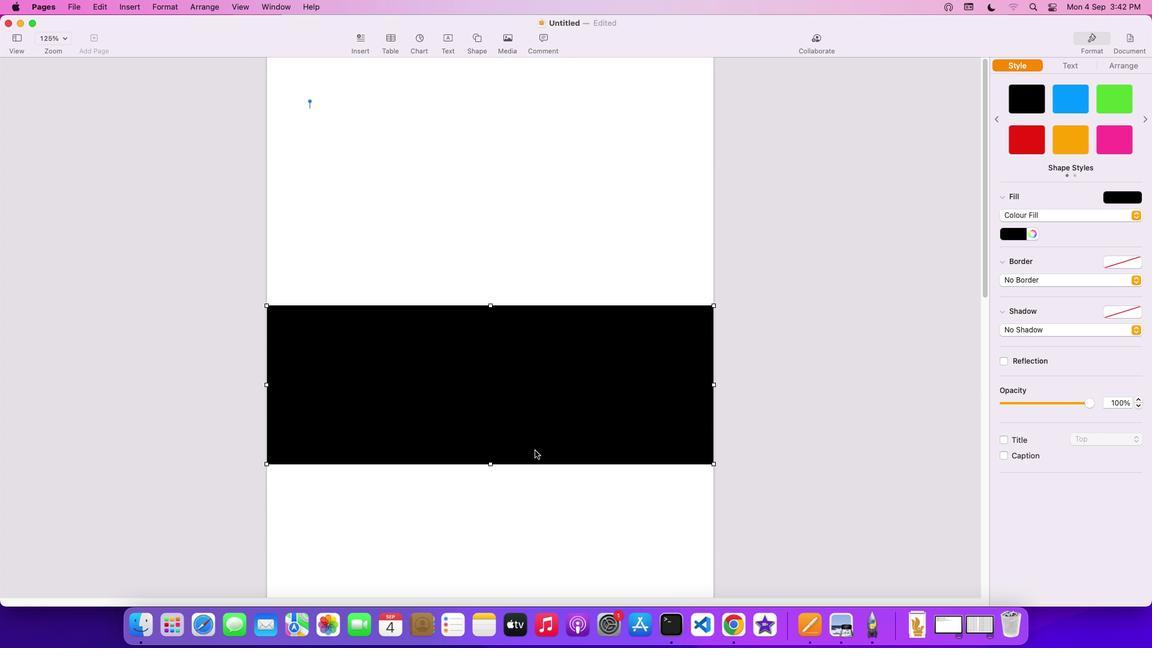 
Action: Mouse moved to (489, 303)
Screenshot: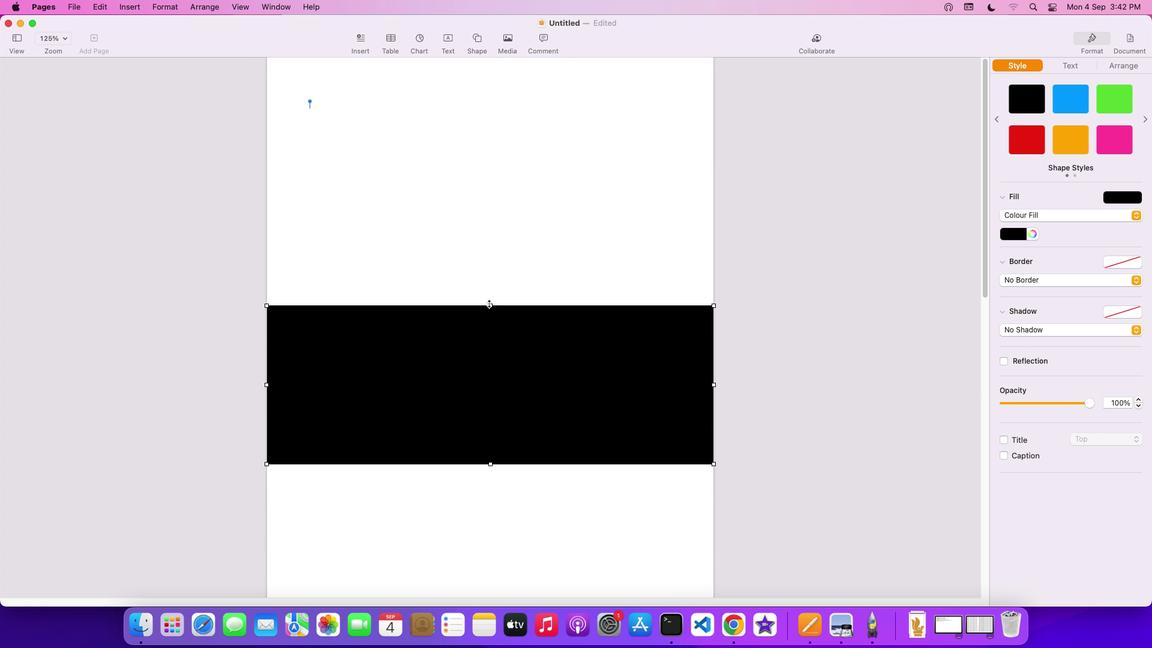 
Action: Mouse pressed left at (489, 303)
Screenshot: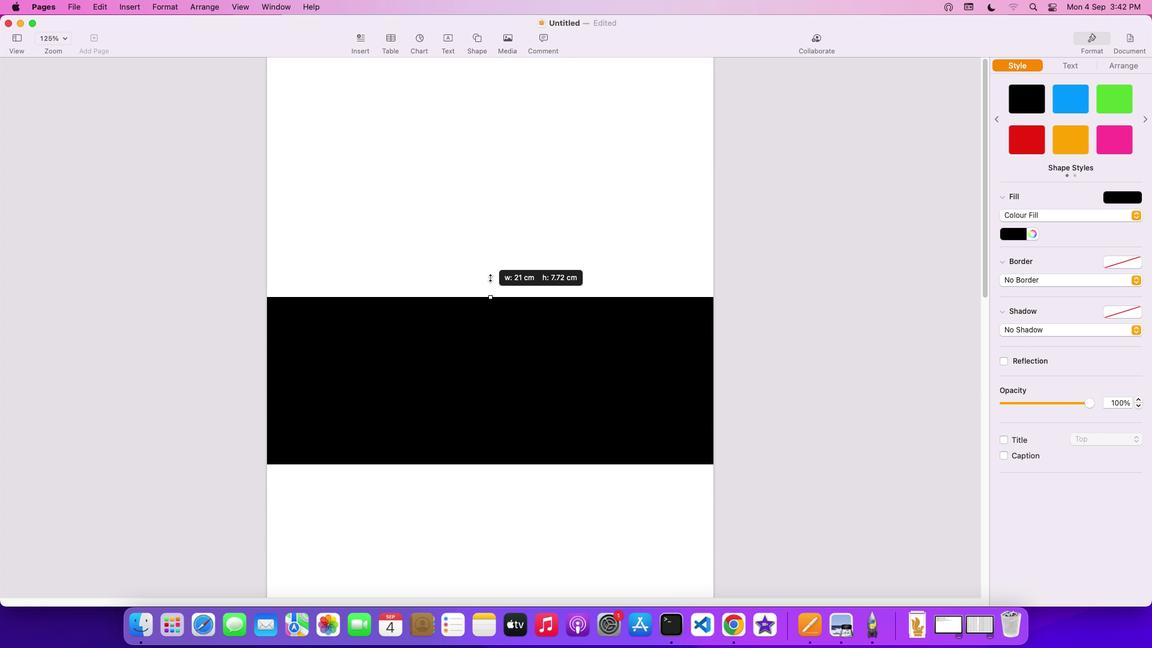 
Action: Mouse moved to (489, 473)
Screenshot: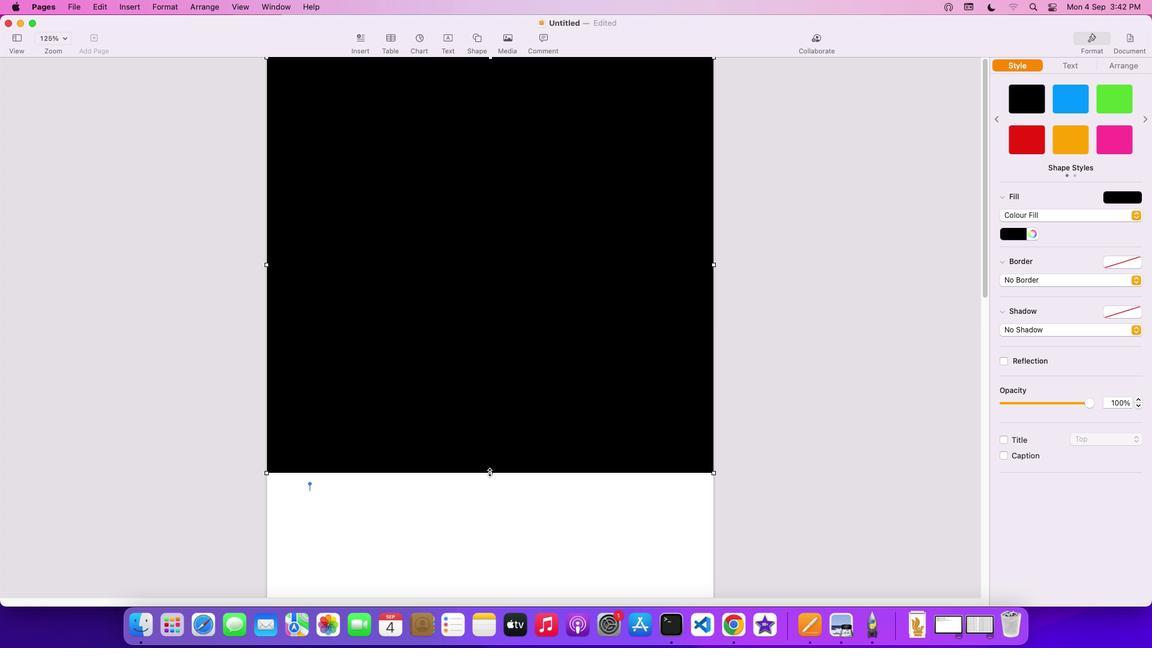 
Action: Mouse pressed left at (489, 473)
Screenshot: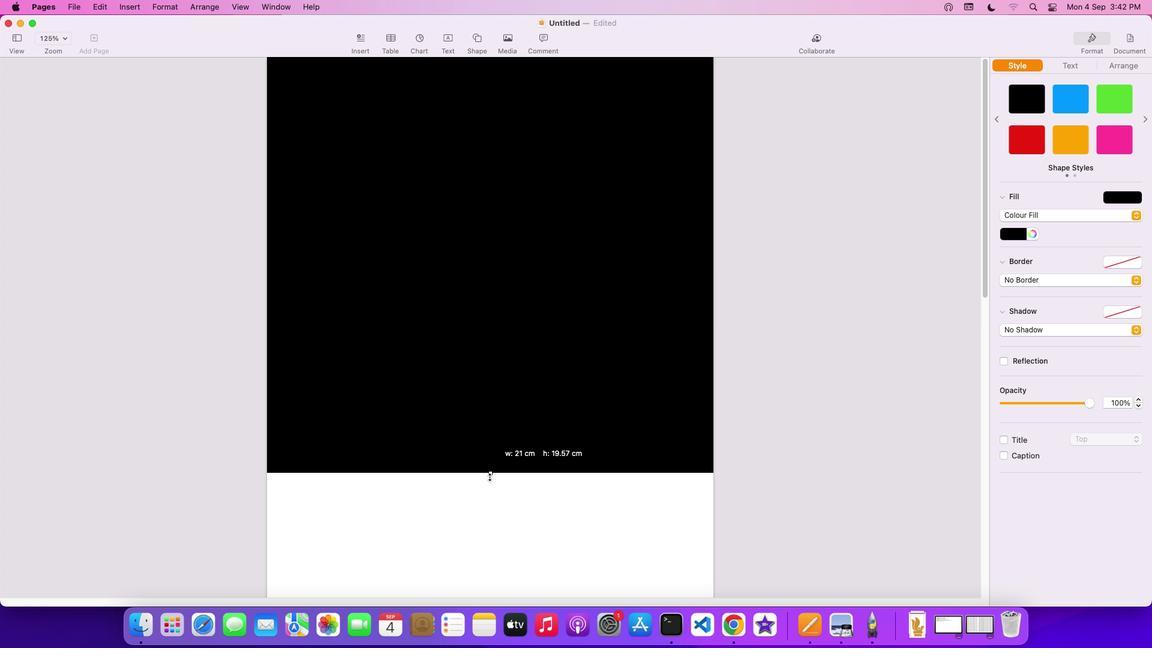 
Action: Mouse moved to (509, 502)
Screenshot: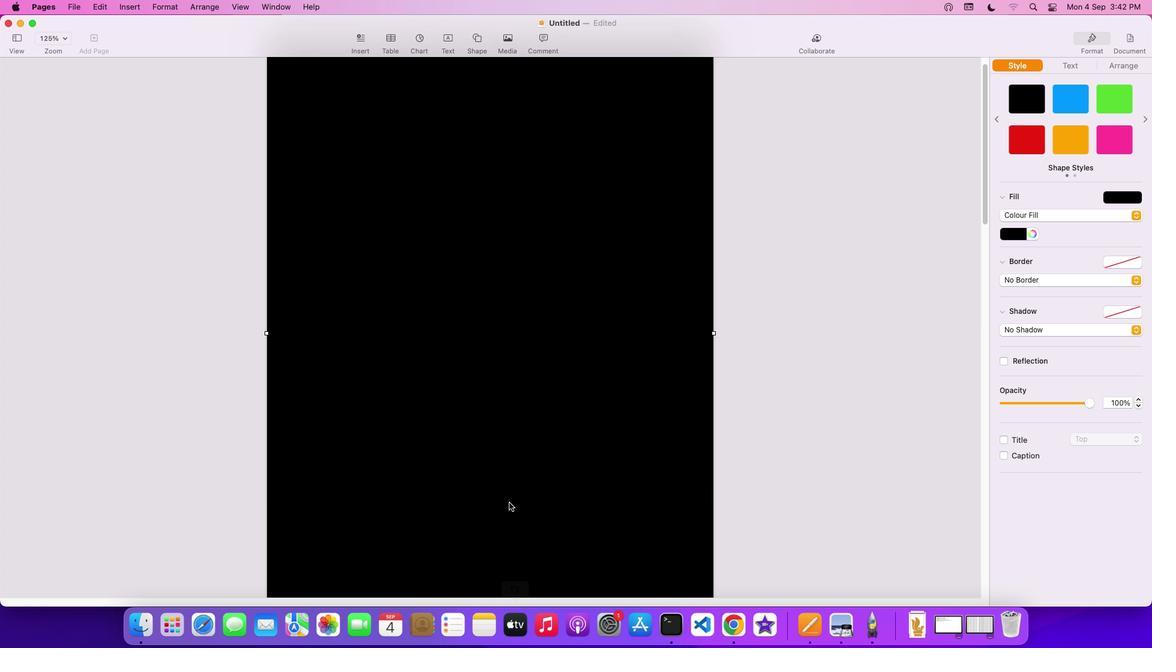 
Action: Mouse scrolled (509, 502) with delta (0, 0)
Screenshot: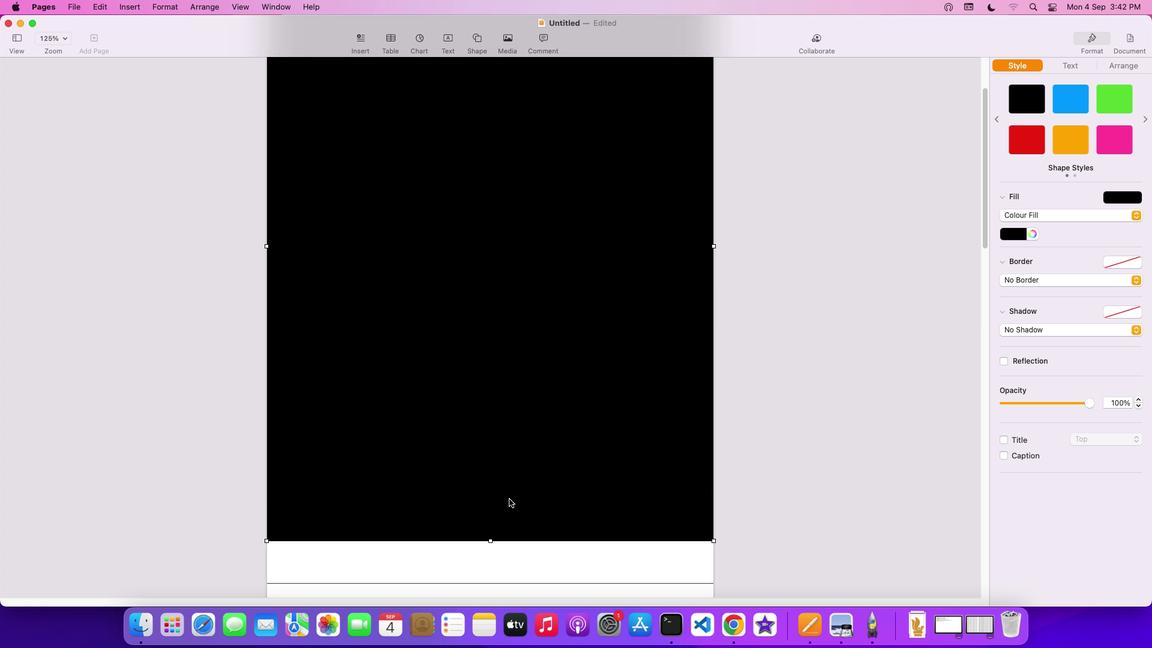 
Action: Mouse scrolled (509, 502) with delta (0, 0)
Screenshot: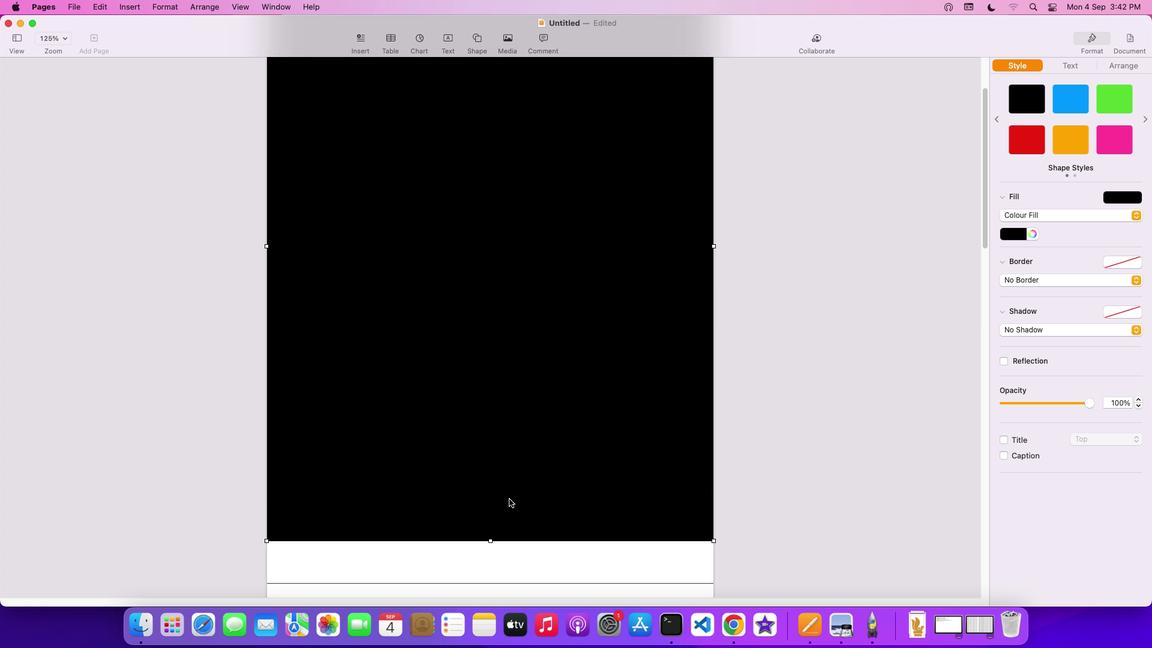 
Action: Mouse scrolled (509, 502) with delta (0, -1)
Screenshot: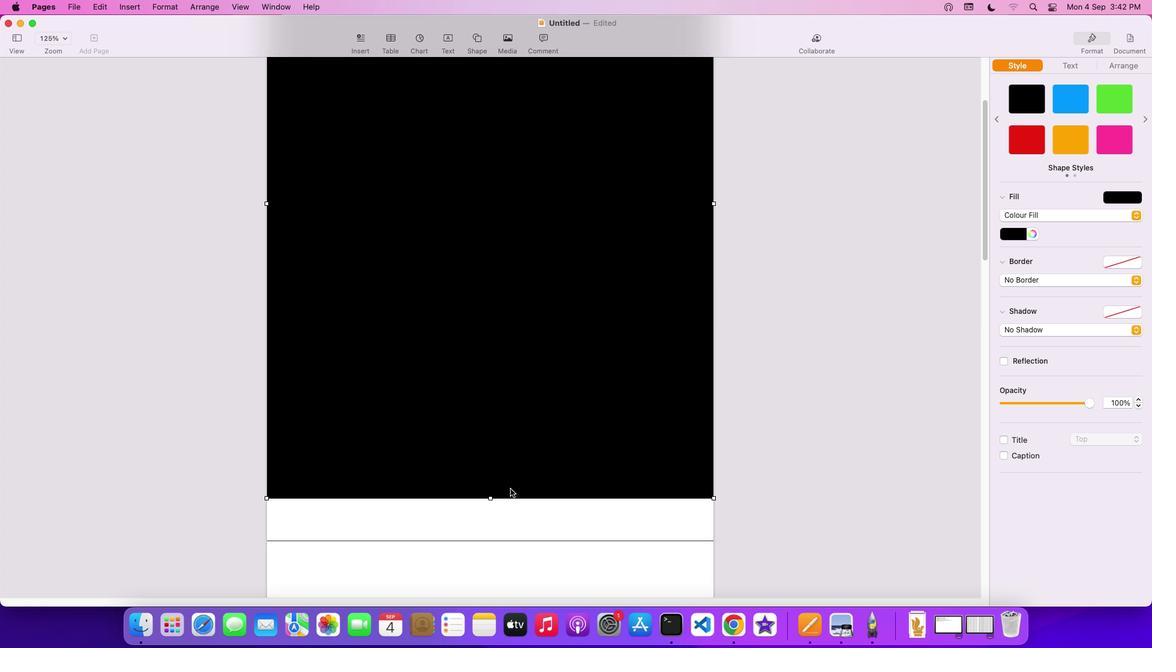 
Action: Mouse scrolled (509, 502) with delta (0, -3)
Screenshot: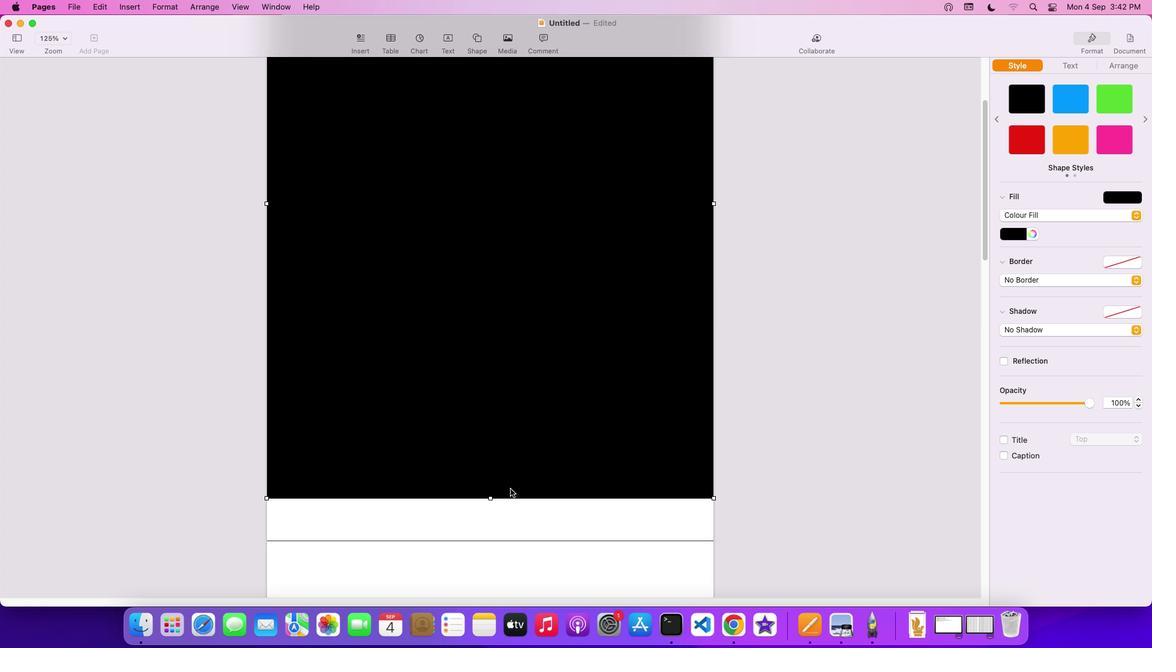 
Action: Mouse scrolled (509, 502) with delta (0, -3)
Screenshot: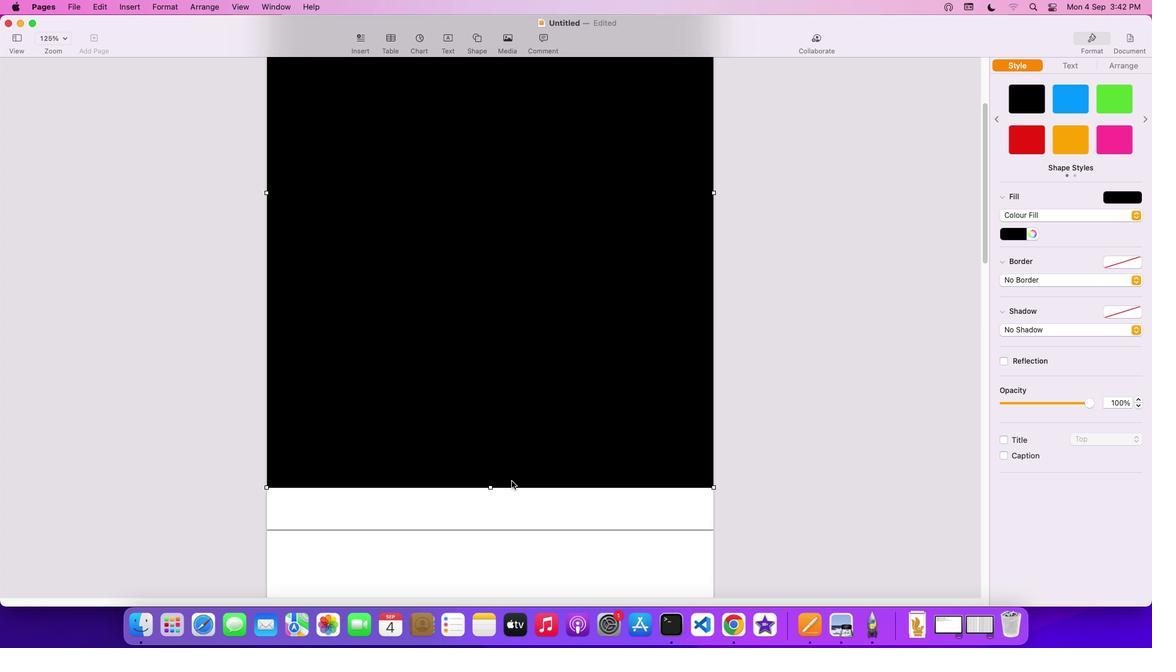 
Action: Mouse moved to (509, 500)
Screenshot: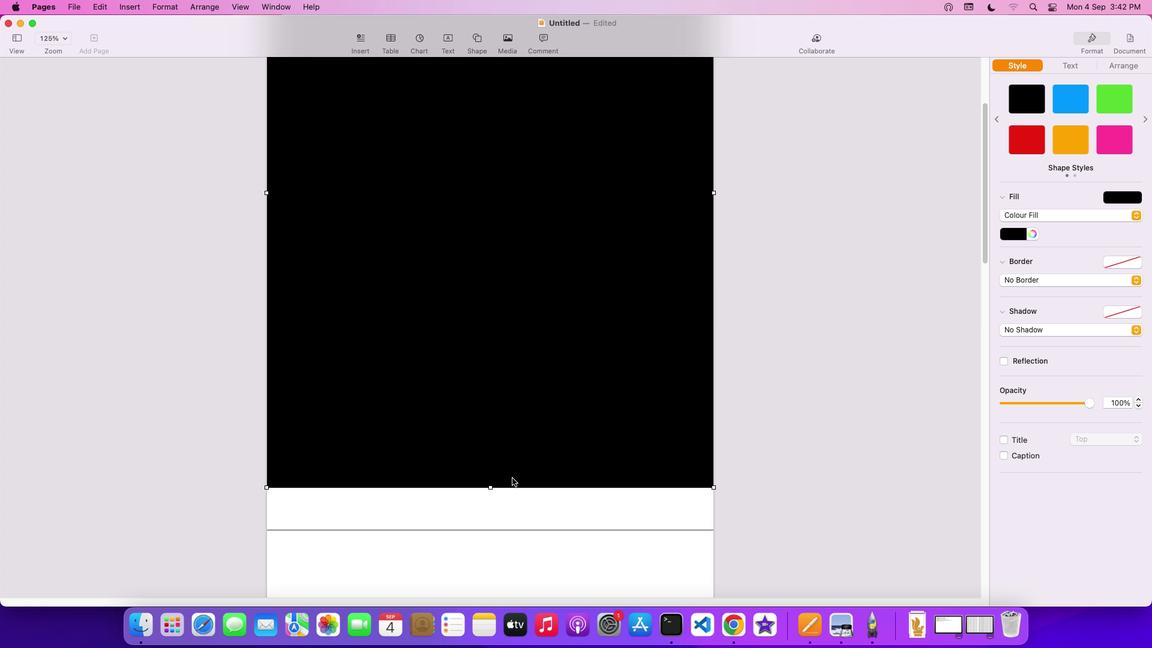 
Action: Mouse scrolled (509, 500) with delta (0, -3)
Screenshot: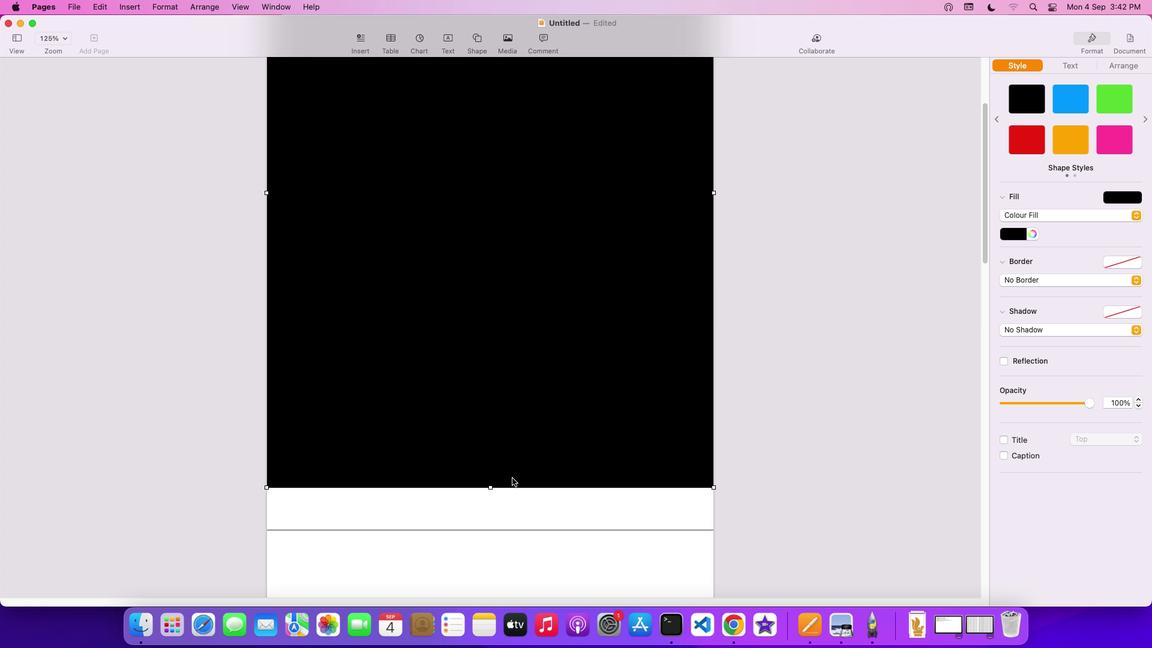 
Action: Mouse moved to (491, 485)
Screenshot: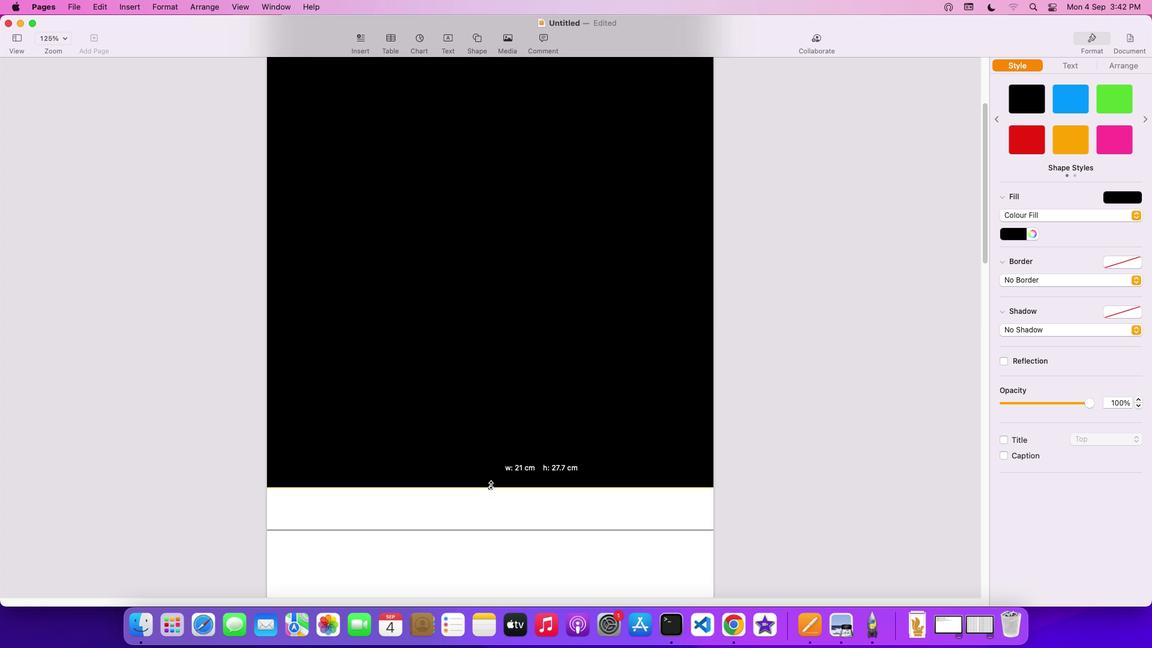 
Action: Mouse pressed left at (491, 485)
Screenshot: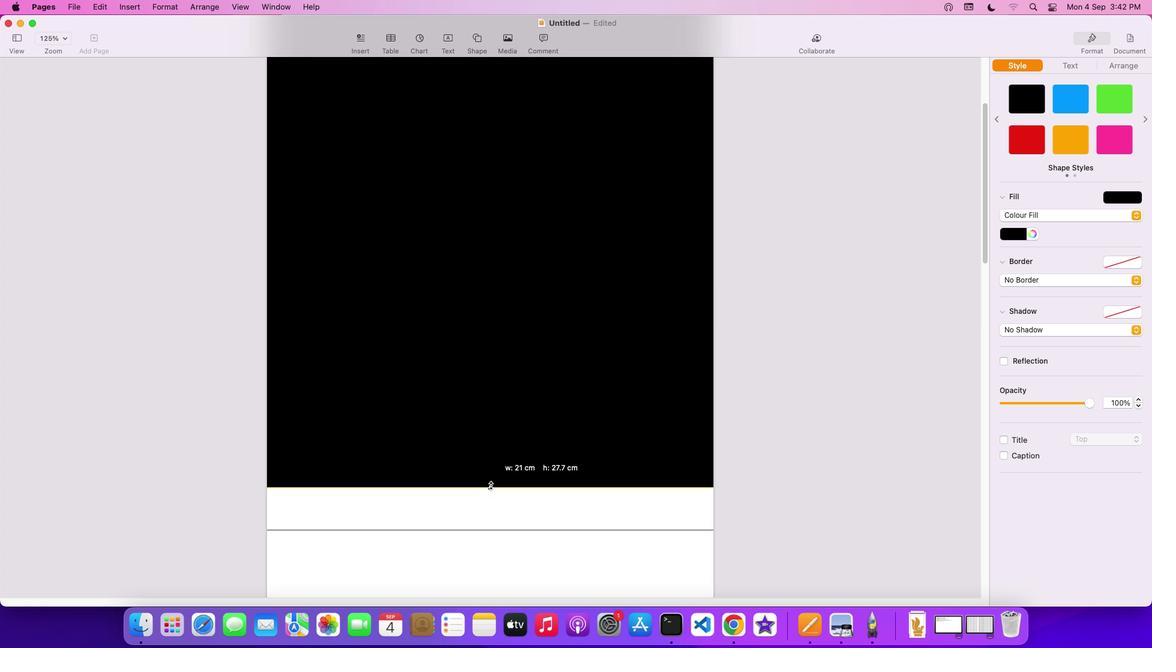 
Action: Mouse moved to (509, 495)
Screenshot: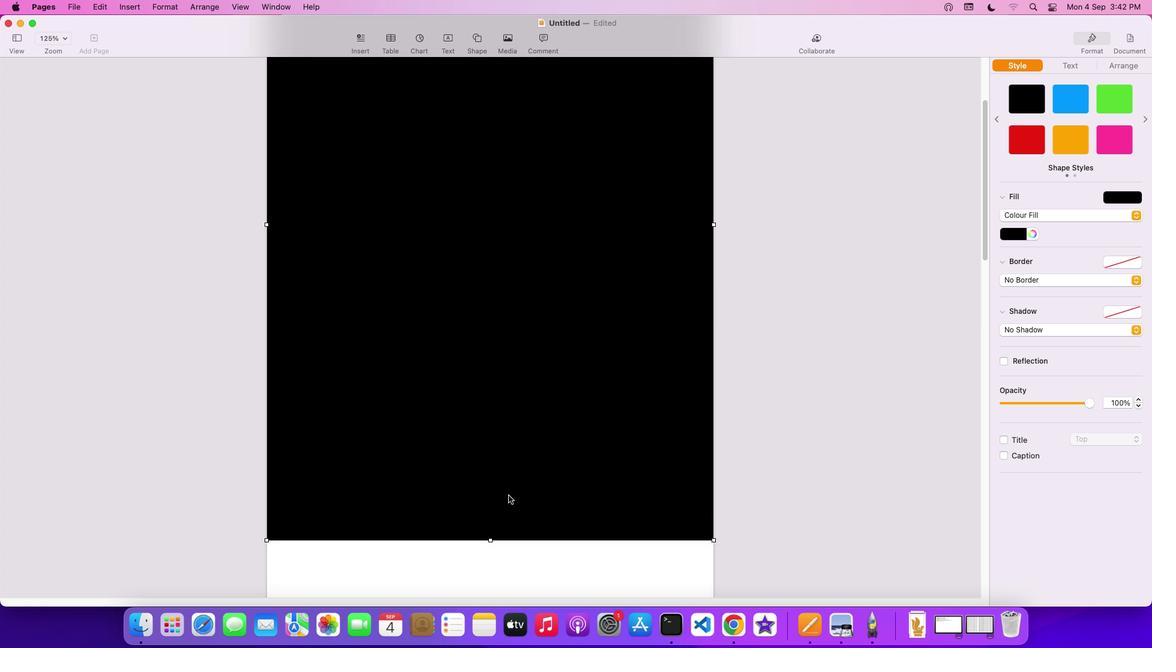 
Action: Mouse scrolled (509, 495) with delta (0, 0)
Screenshot: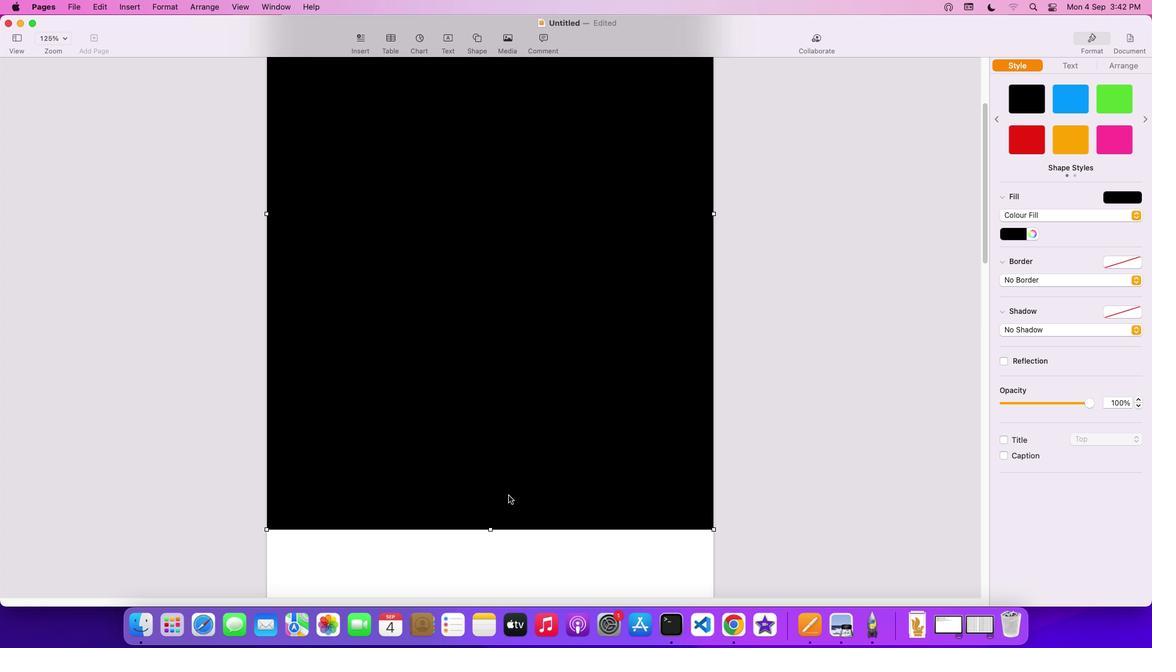 
Action: Mouse scrolled (509, 495) with delta (0, 0)
Screenshot: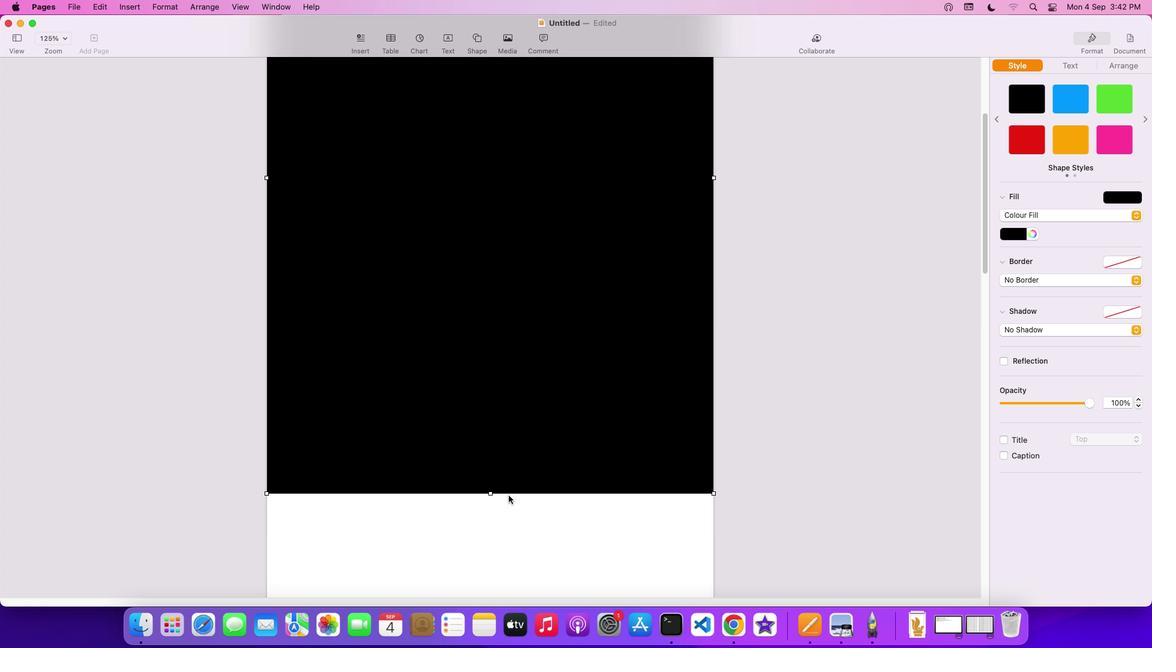 
Action: Mouse scrolled (509, 495) with delta (0, -1)
Screenshot: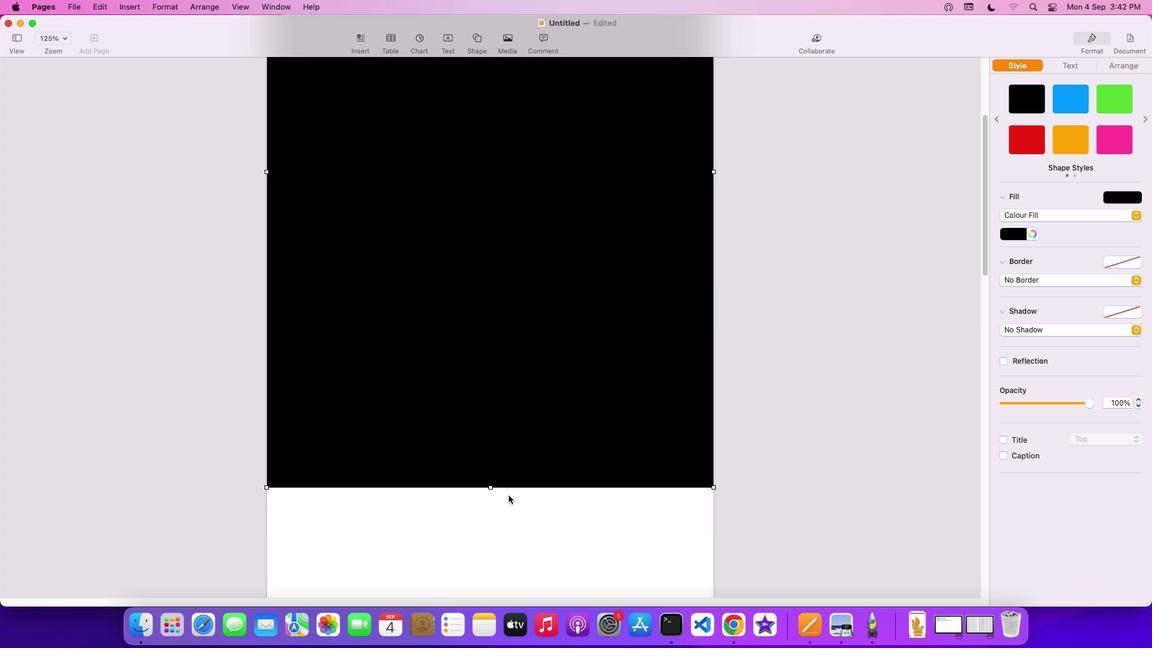 
Action: Mouse scrolled (509, 495) with delta (0, -3)
Screenshot: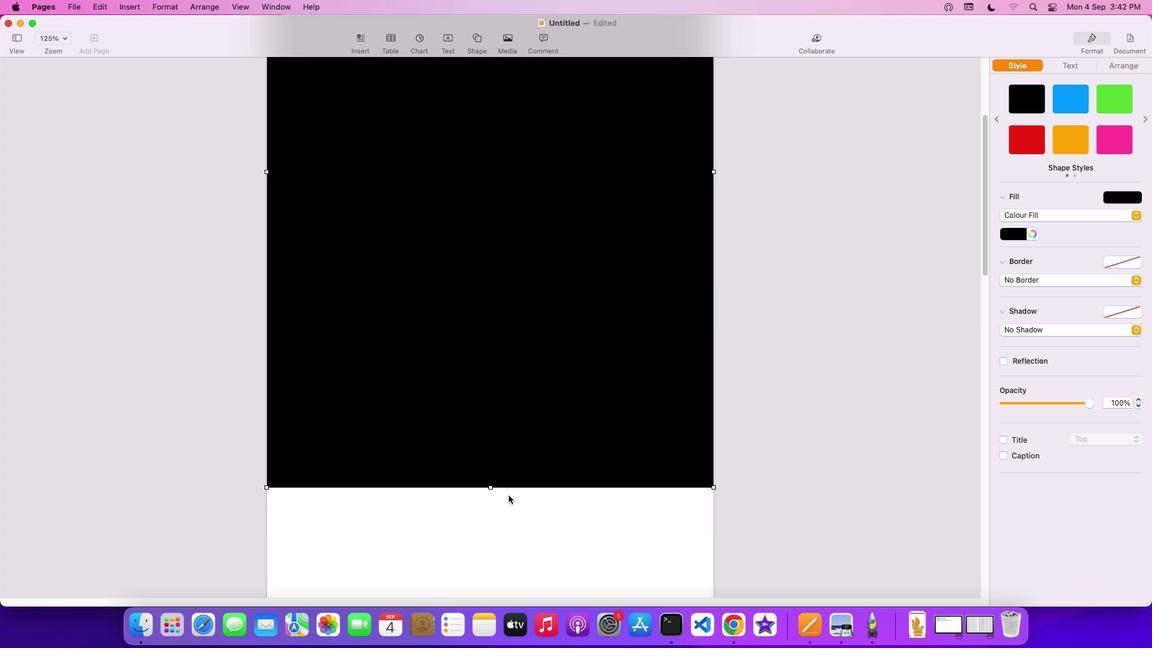 
Action: Mouse scrolled (509, 495) with delta (0, -3)
Screenshot: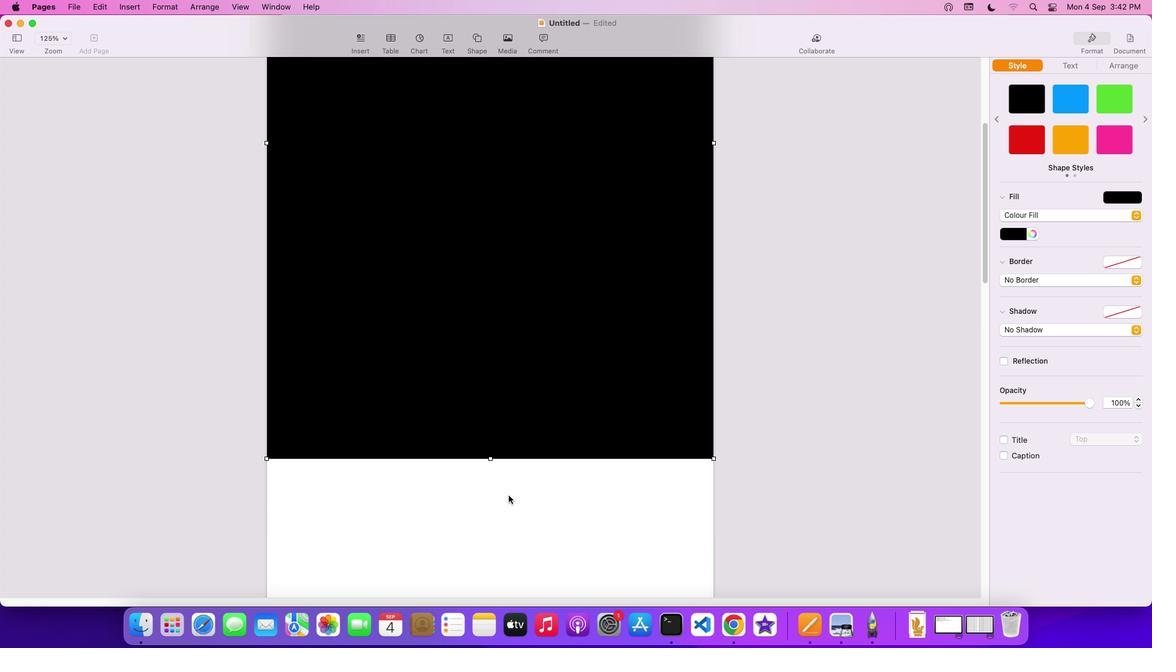
Action: Mouse scrolled (509, 495) with delta (0, -3)
Screenshot: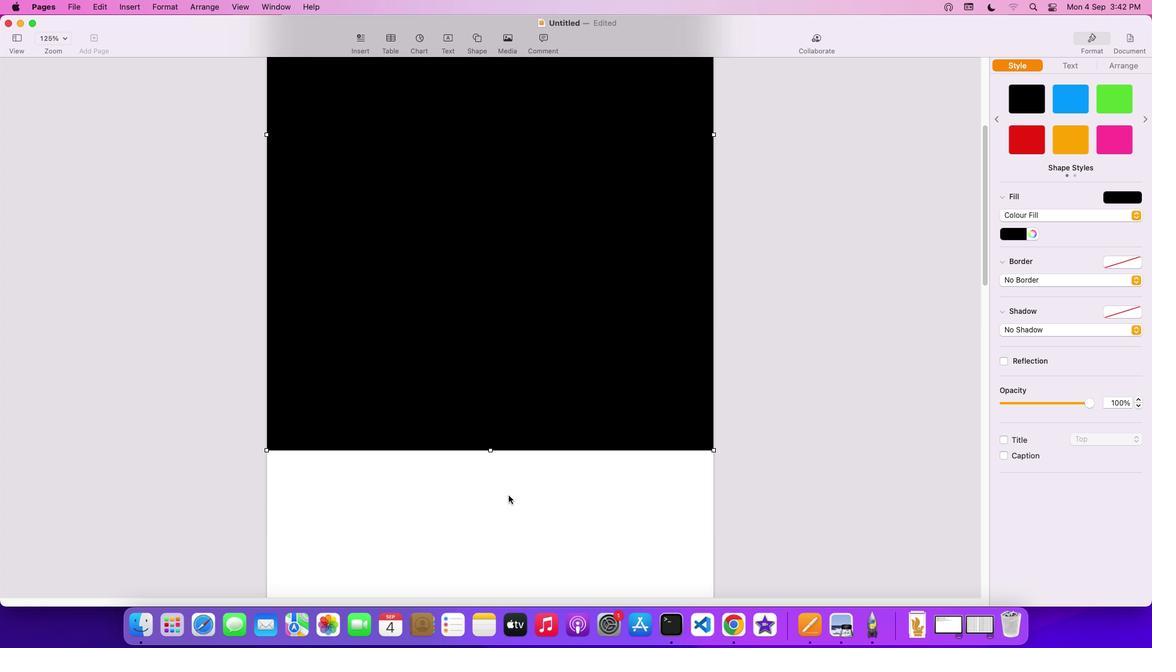 
Action: Mouse scrolled (509, 495) with delta (0, 0)
Screenshot: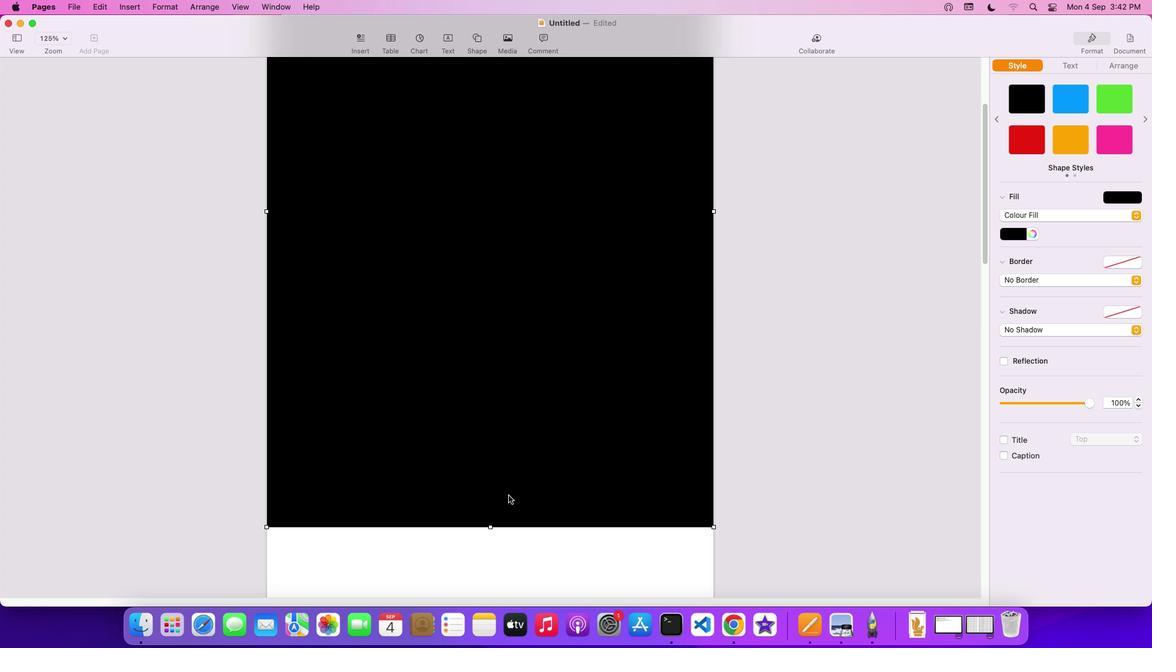 
Action: Mouse scrolled (509, 495) with delta (0, 0)
Screenshot: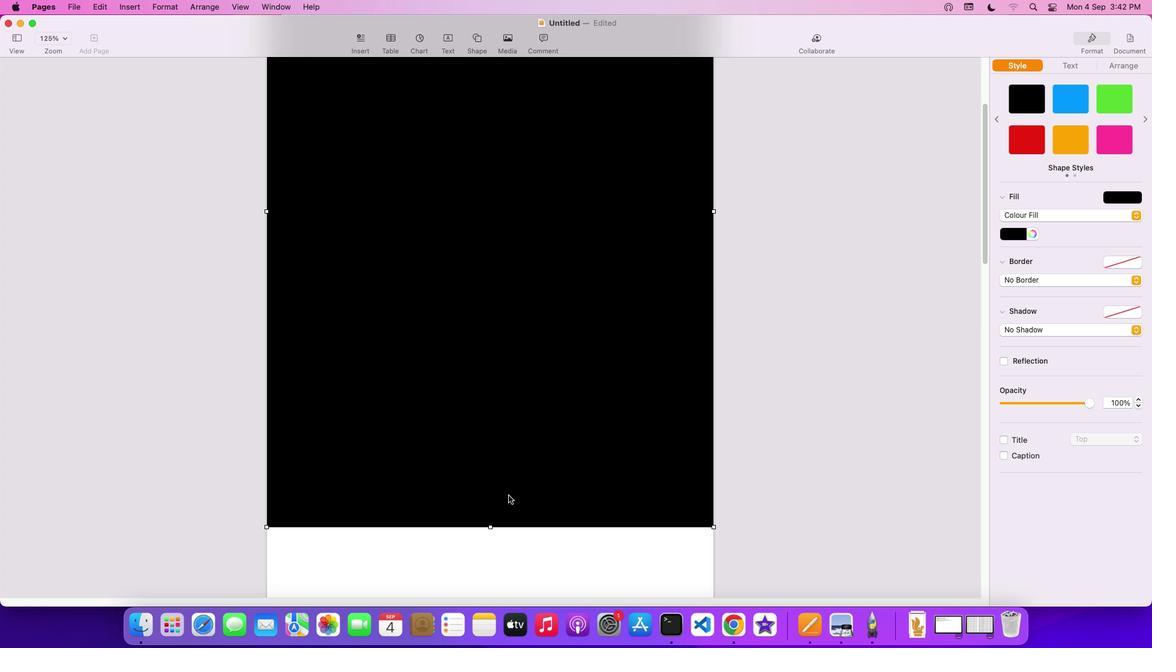 
Action: Mouse scrolled (509, 495) with delta (0, 1)
Screenshot: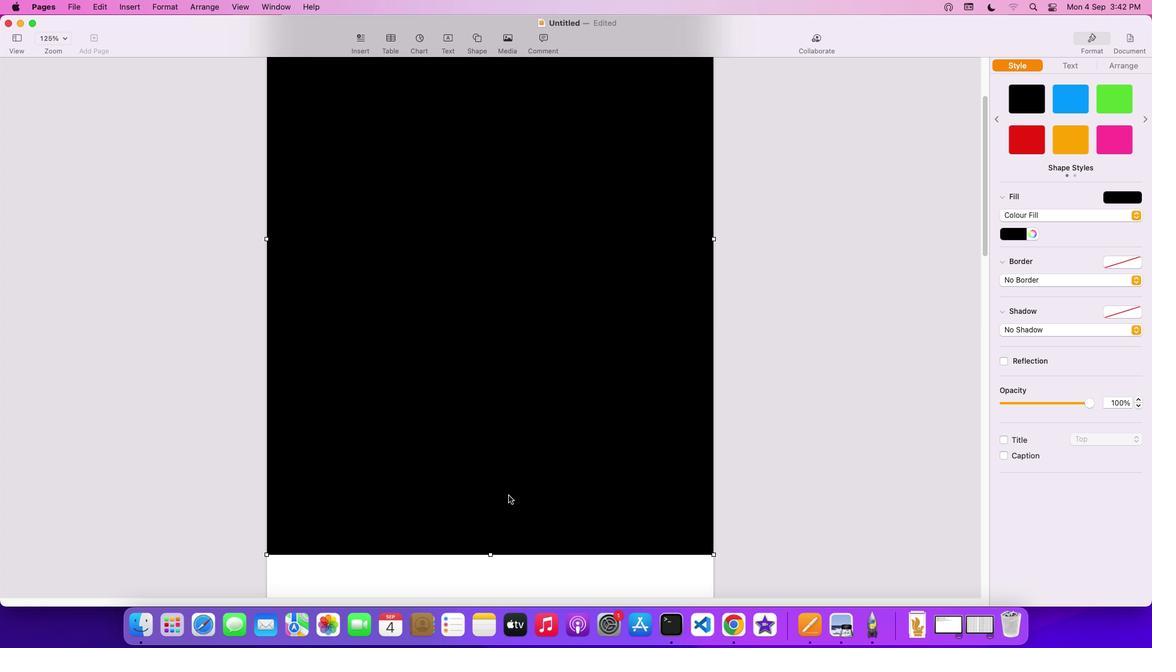 
Action: Mouse scrolled (509, 495) with delta (0, 3)
Screenshot: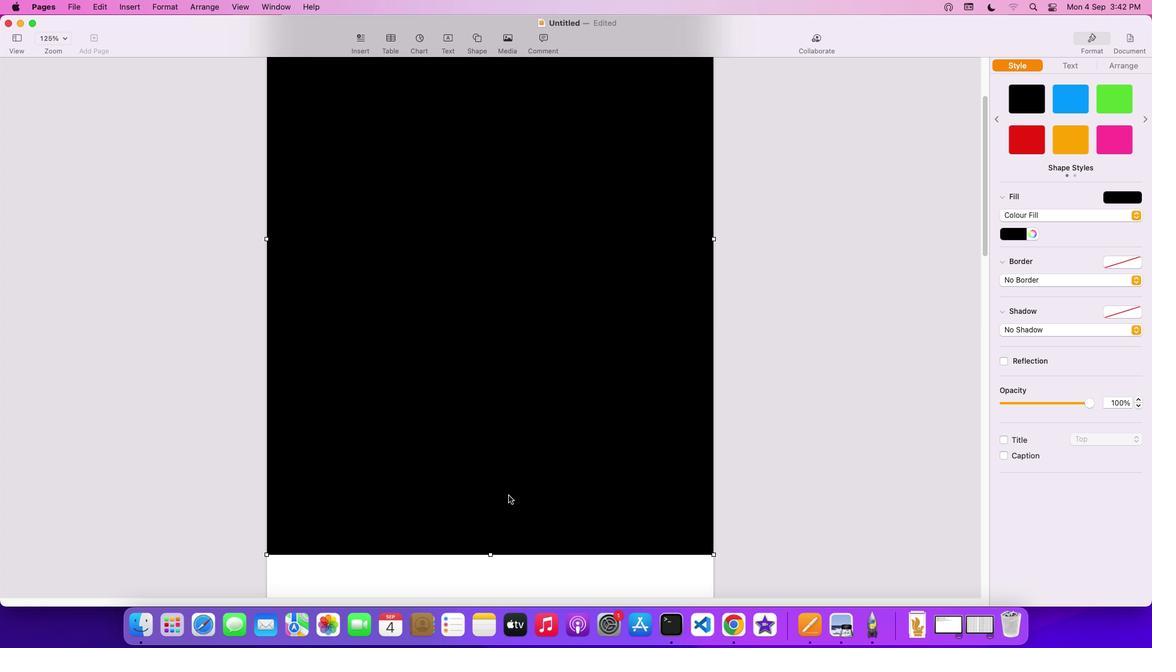 
Action: Mouse scrolled (509, 495) with delta (0, 3)
Screenshot: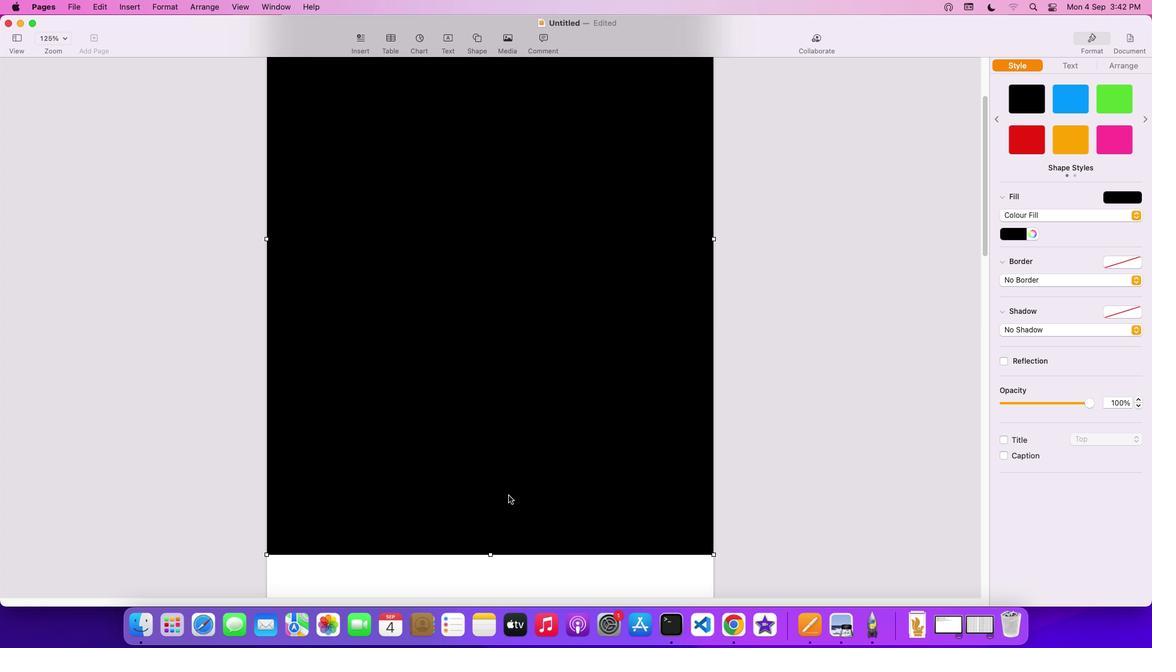 
Action: Mouse scrolled (509, 495) with delta (0, 4)
Screenshot: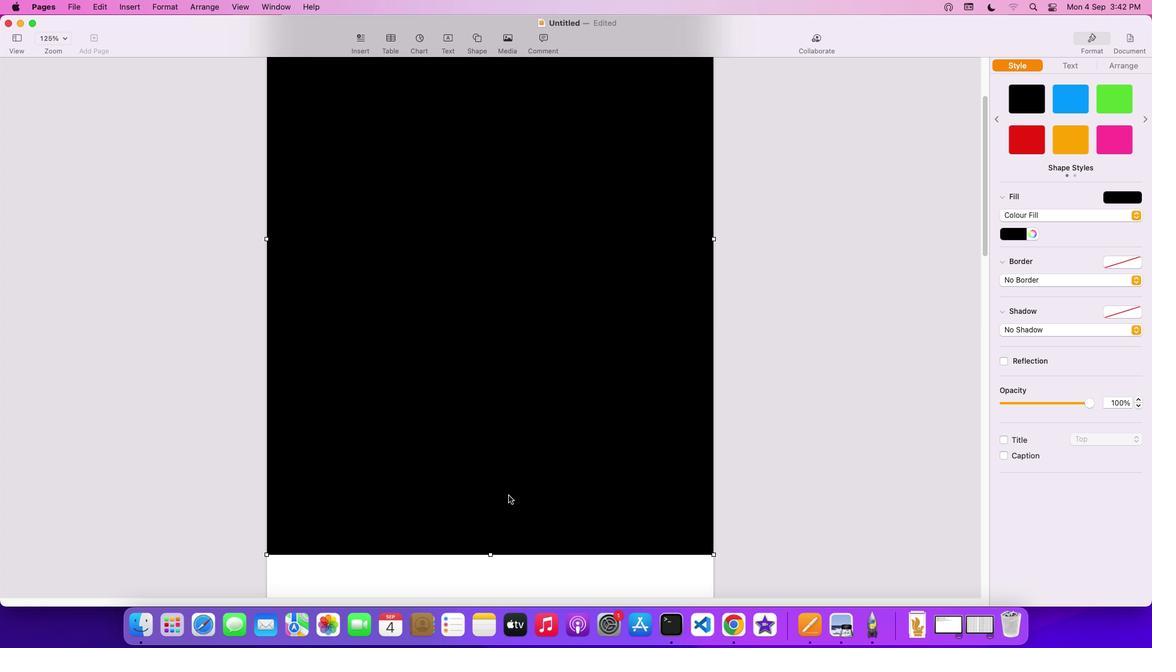 
Action: Mouse scrolled (509, 495) with delta (0, 0)
Screenshot: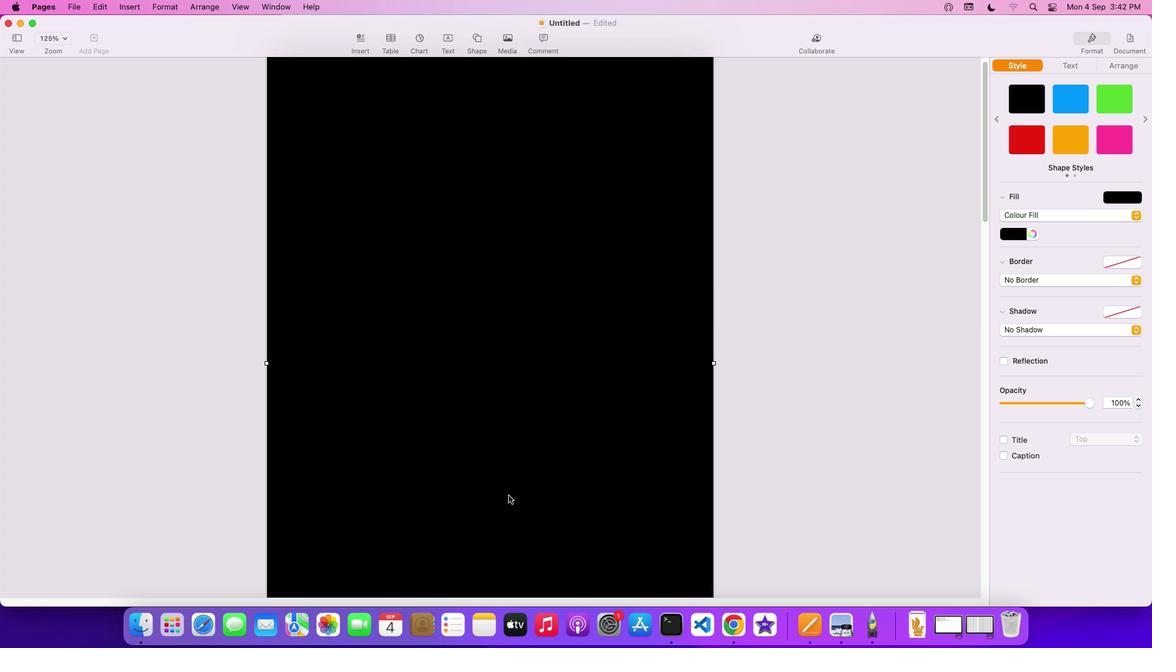 
Action: Mouse scrolled (509, 495) with delta (0, 0)
Screenshot: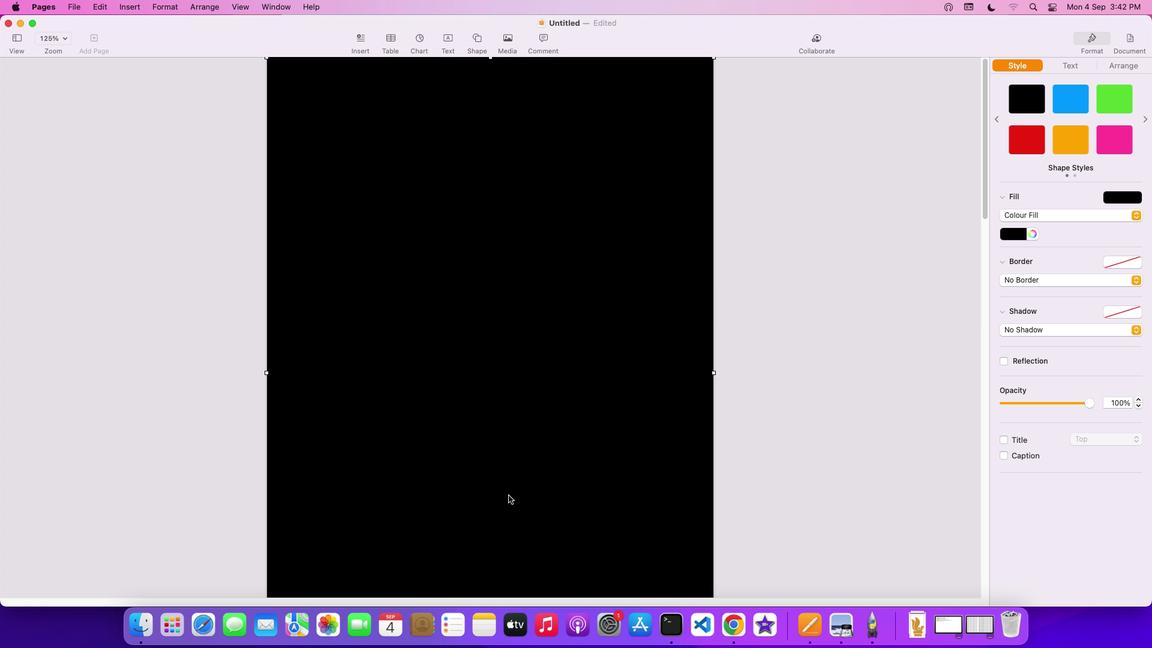 
Action: Mouse scrolled (509, 495) with delta (0, 2)
Screenshot: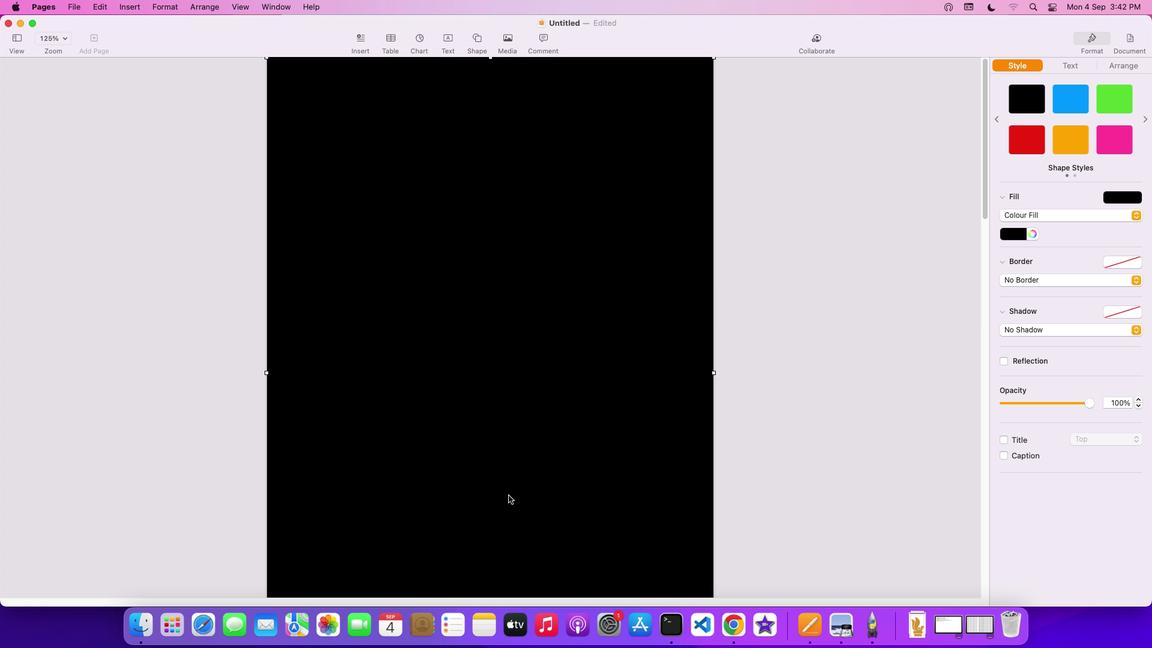 
Action: Mouse scrolled (509, 495) with delta (0, 3)
Screenshot: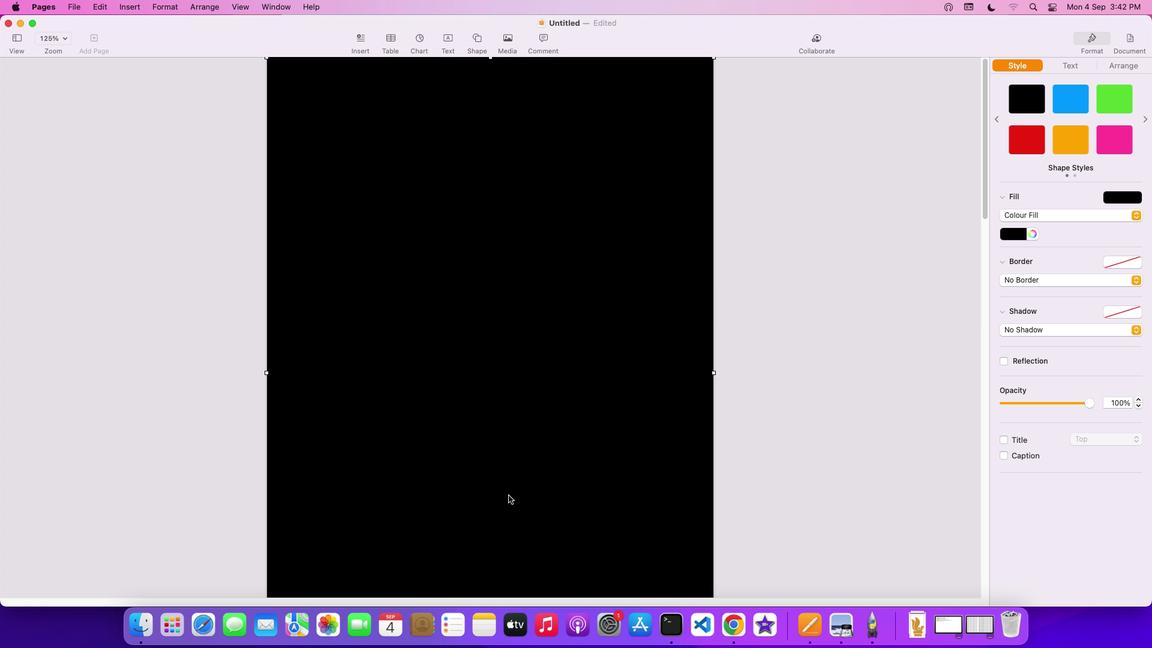 
Action: Mouse scrolled (509, 495) with delta (0, 3)
Screenshot: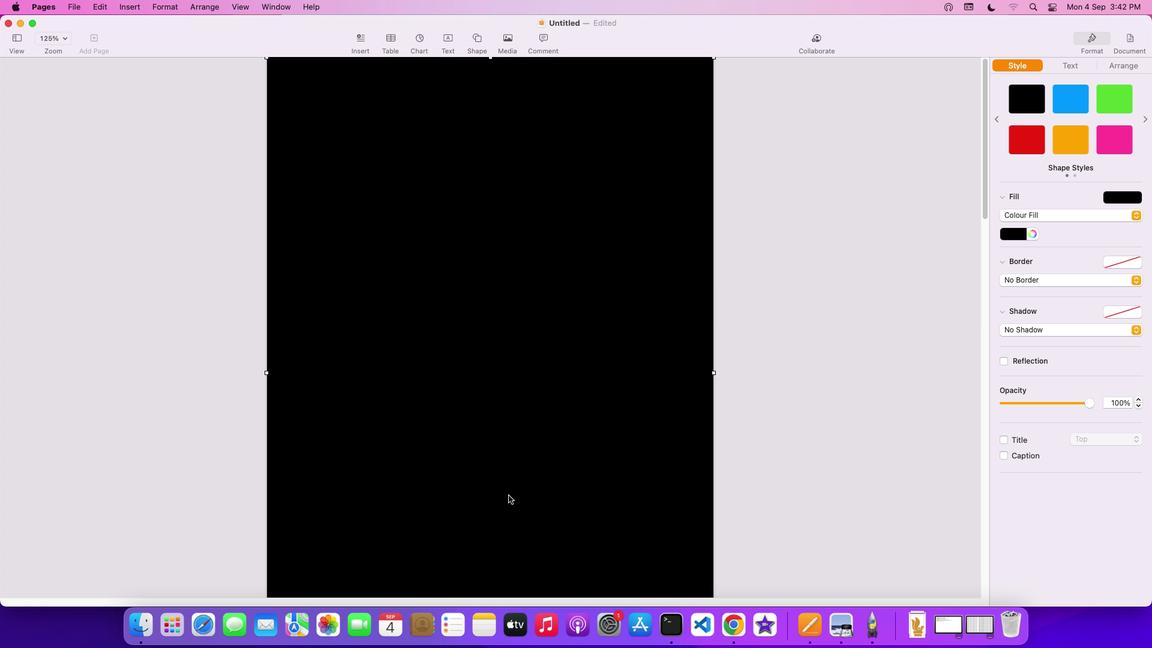 
Action: Mouse scrolled (509, 495) with delta (0, 4)
Screenshot: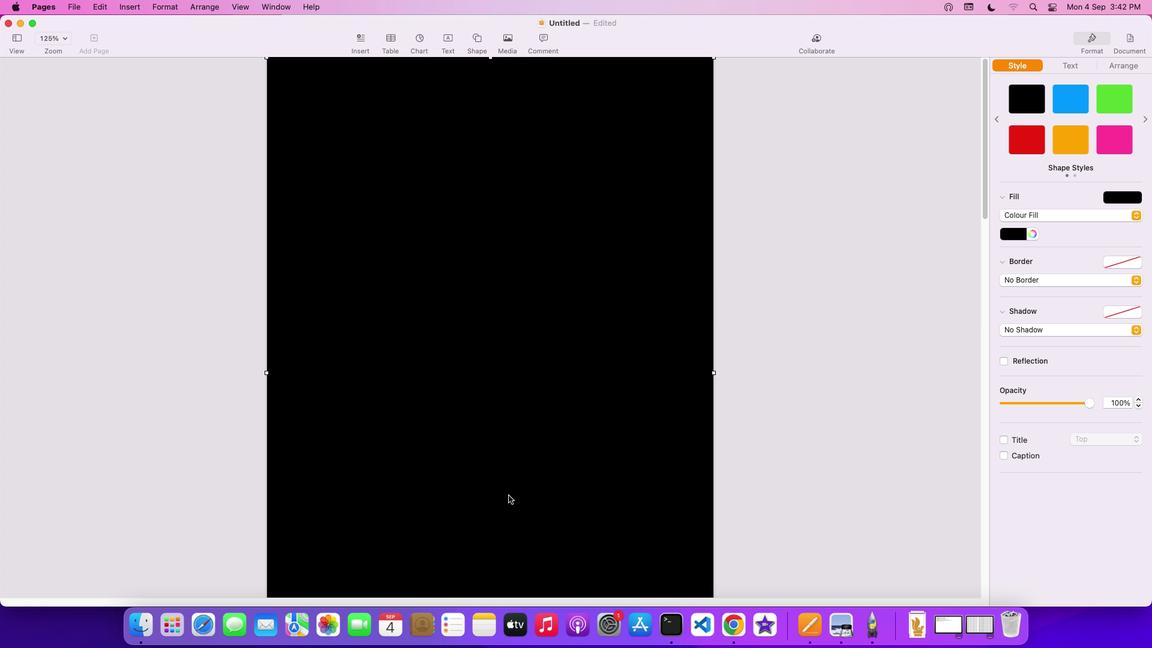 
Action: Mouse scrolled (509, 495) with delta (0, 0)
Screenshot: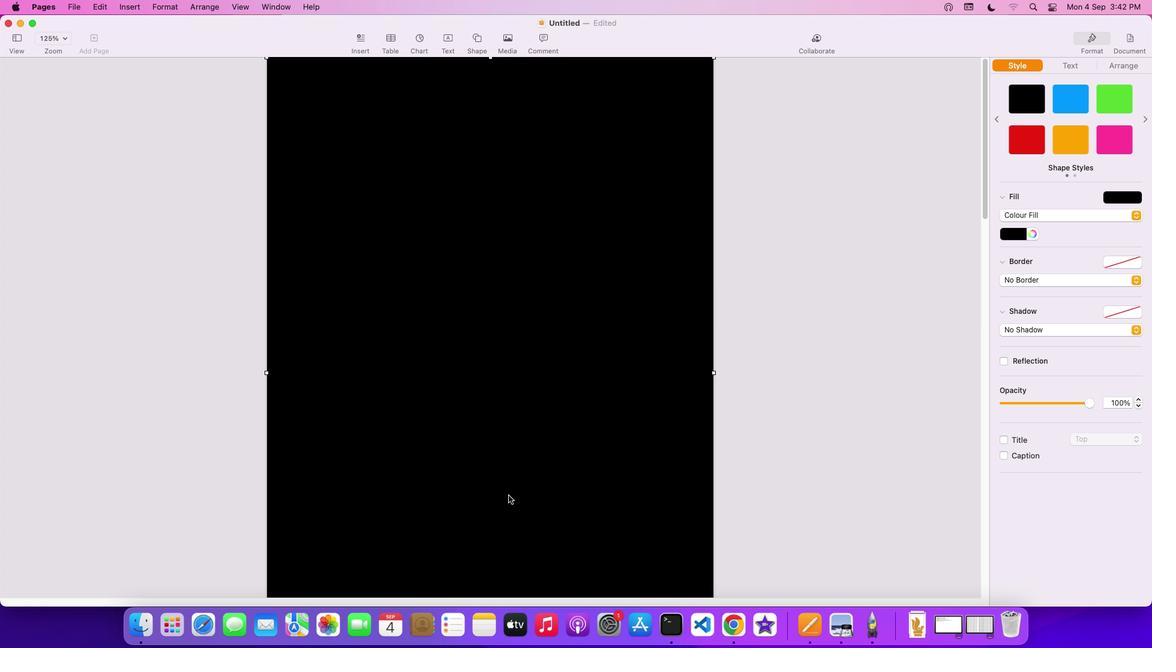 
Action: Mouse scrolled (509, 495) with delta (0, 0)
Screenshot: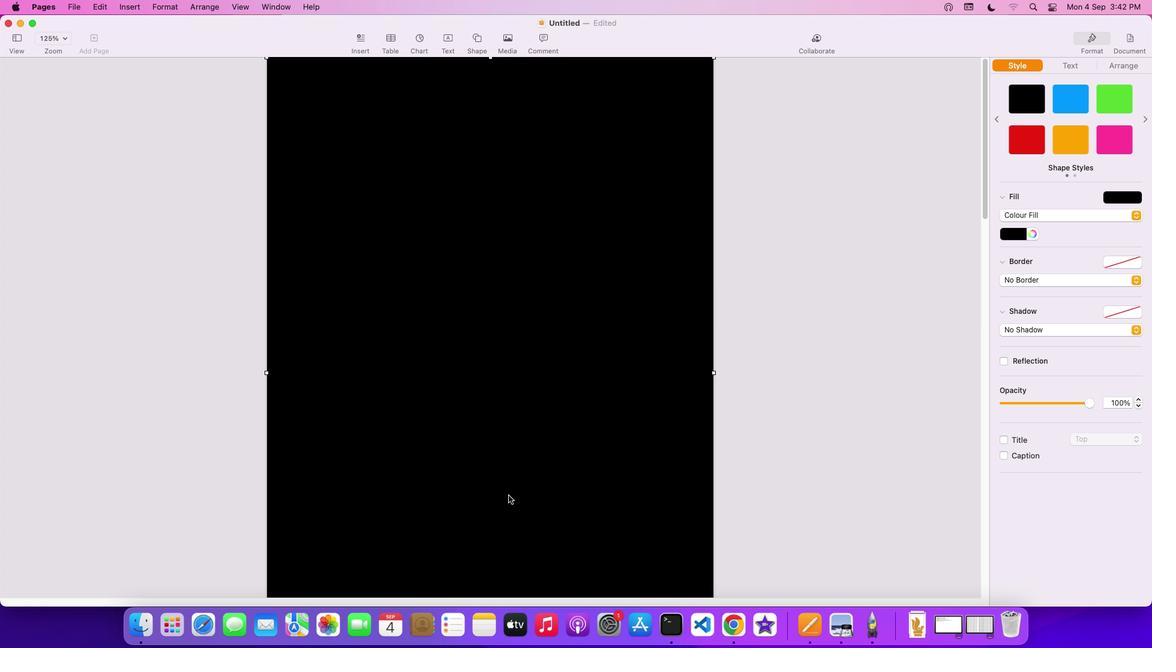 
Action: Mouse scrolled (509, 495) with delta (0, 2)
Screenshot: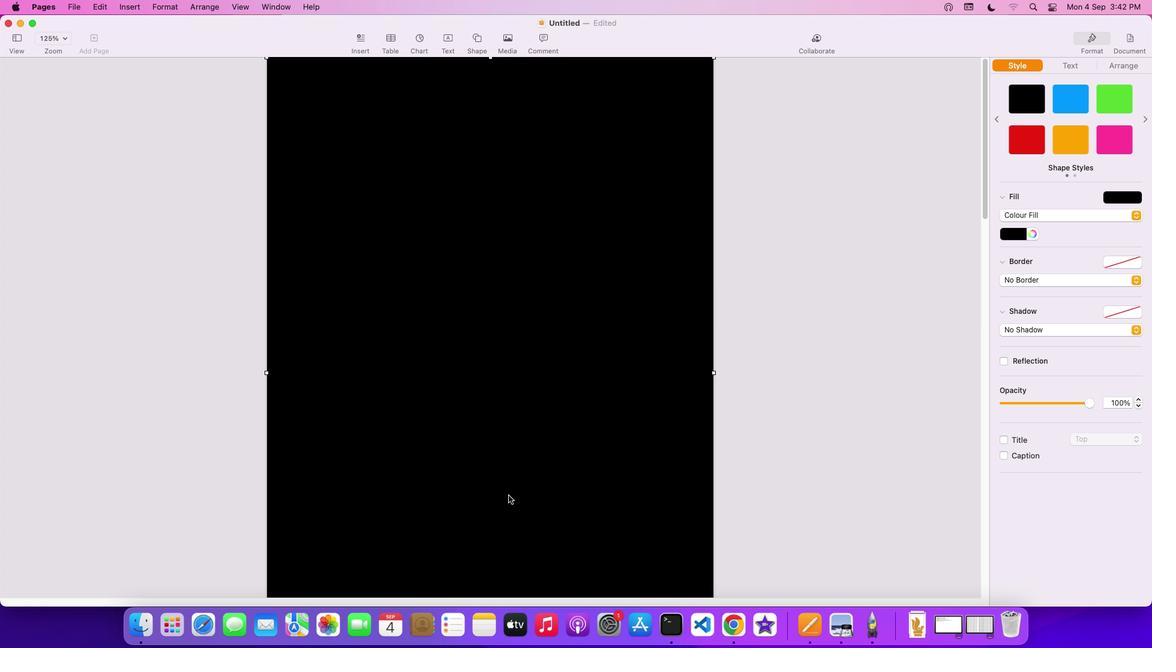 
Action: Mouse scrolled (509, 495) with delta (0, 3)
Screenshot: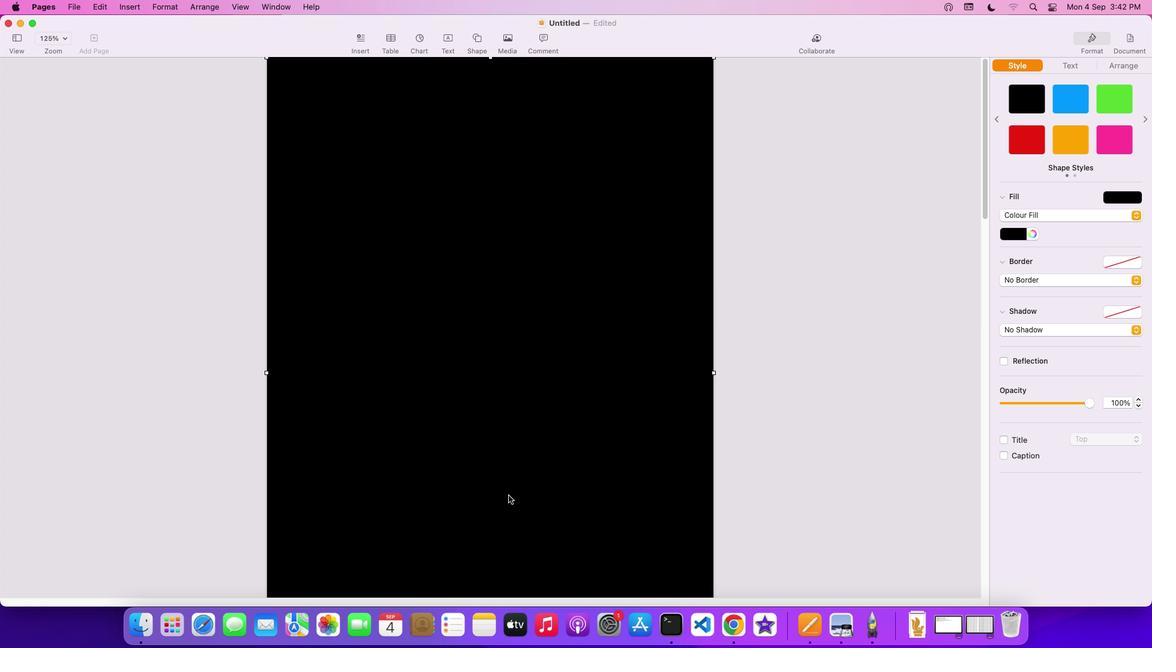 
Action: Mouse scrolled (509, 495) with delta (0, 3)
Screenshot: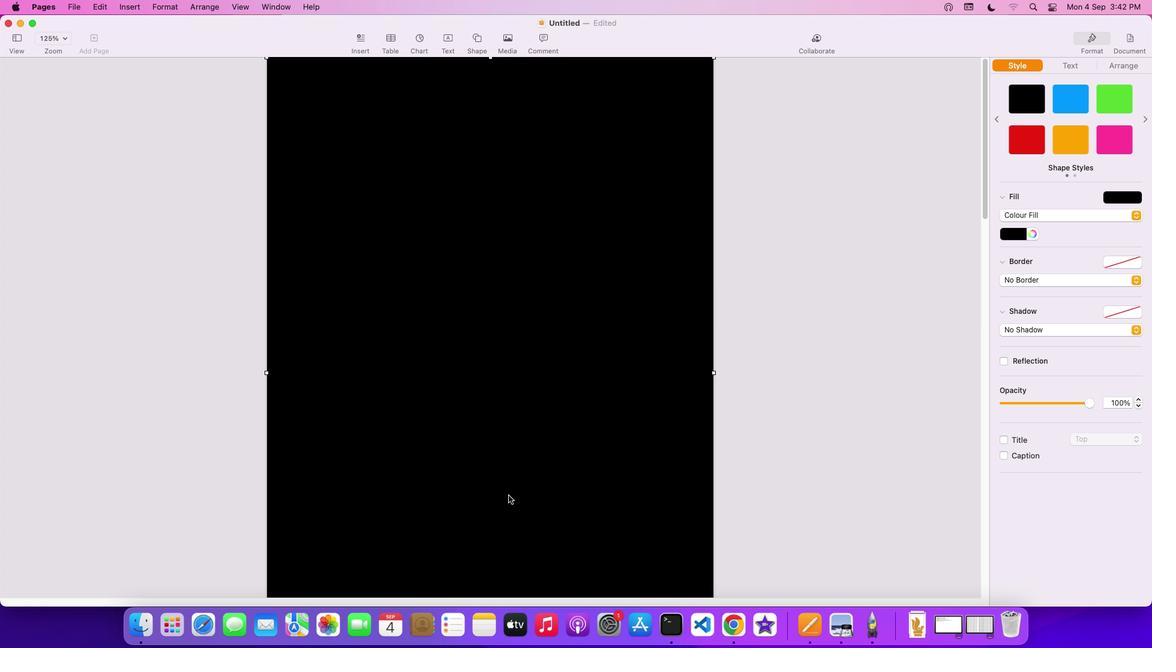 
Action: Mouse scrolled (509, 495) with delta (0, 4)
Screenshot: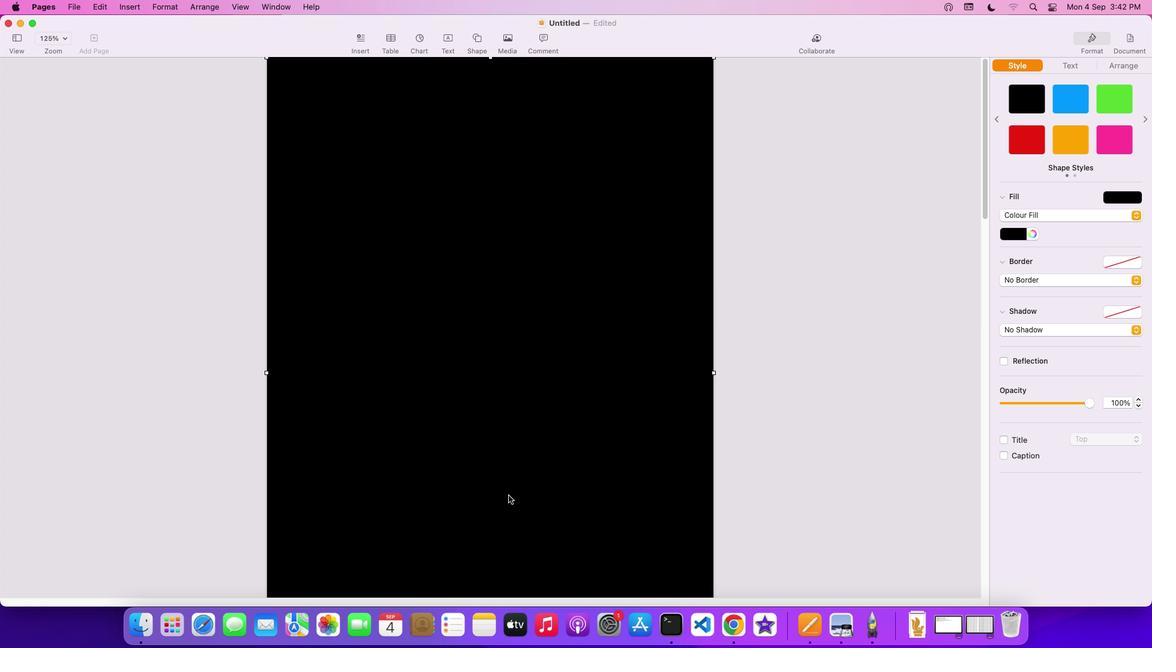 
Action: Mouse scrolled (509, 495) with delta (0, 0)
Screenshot: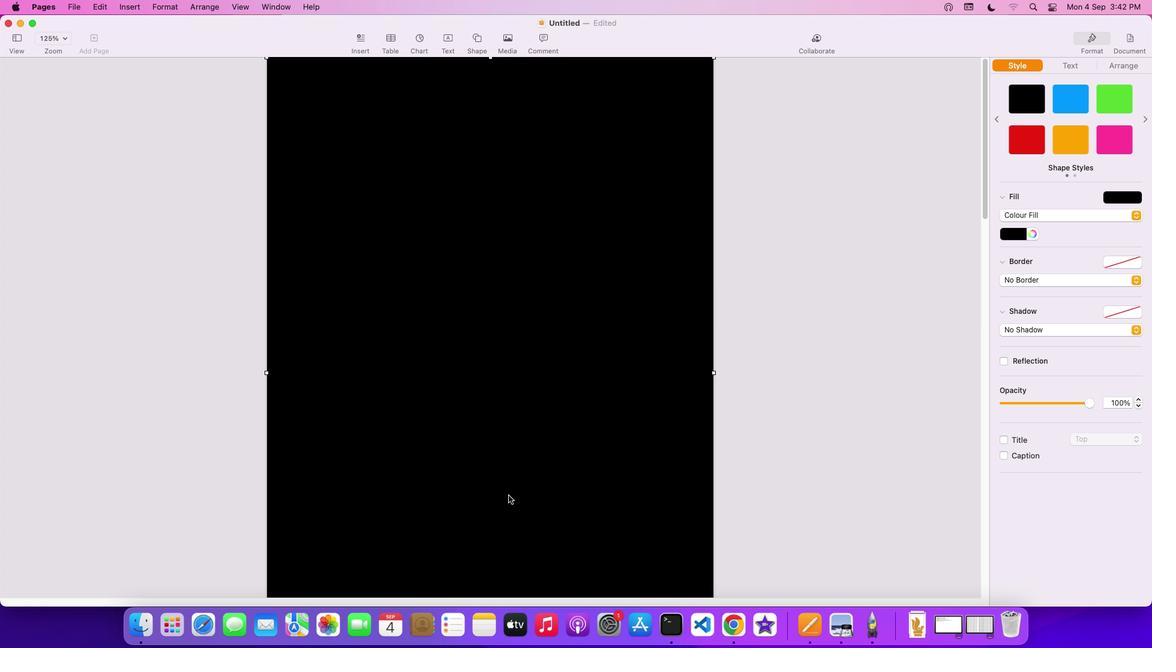 
Action: Mouse scrolled (509, 495) with delta (0, 0)
Screenshot: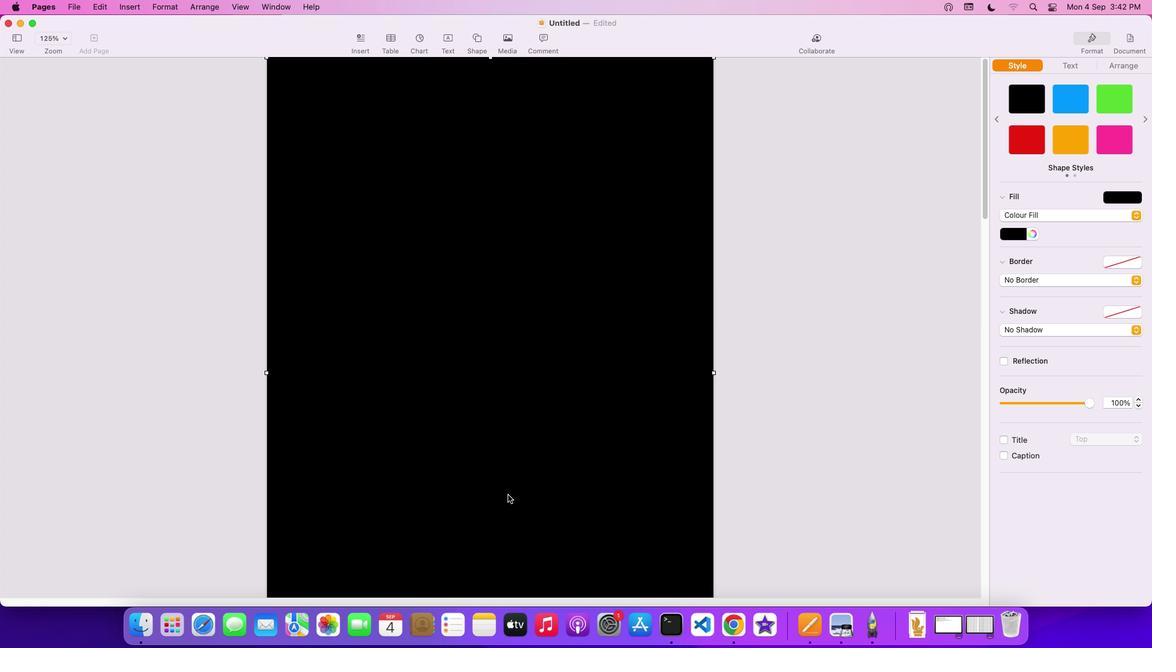 
Action: Mouse scrolled (509, 495) with delta (0, 2)
Screenshot: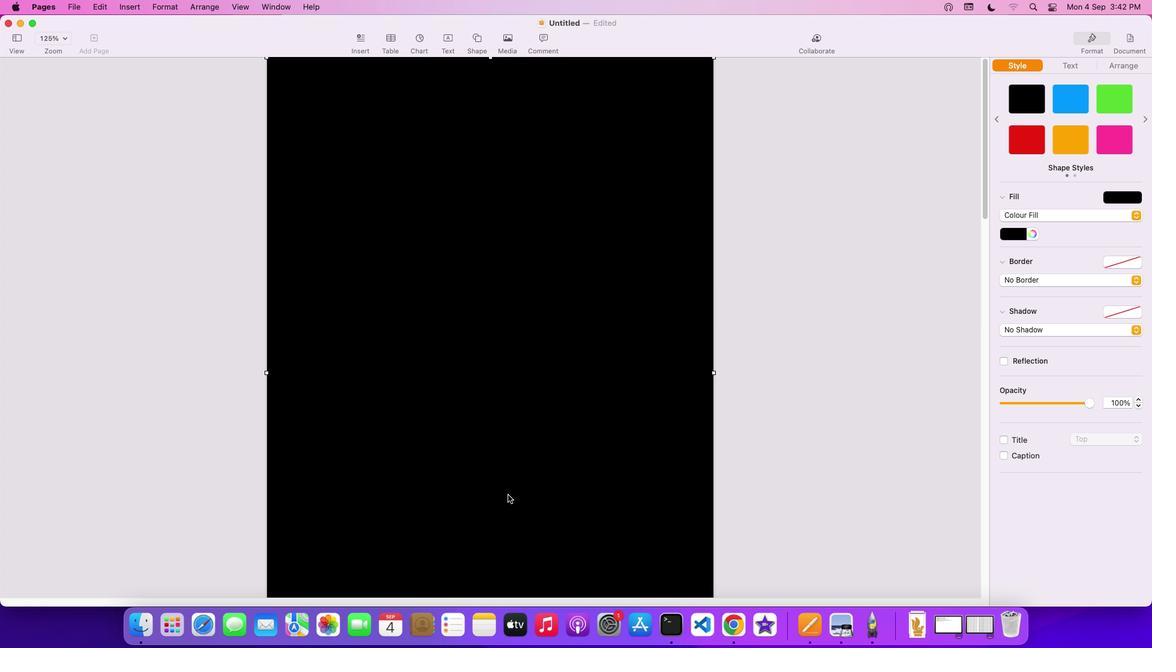 
Action: Mouse scrolled (509, 495) with delta (0, 3)
Screenshot: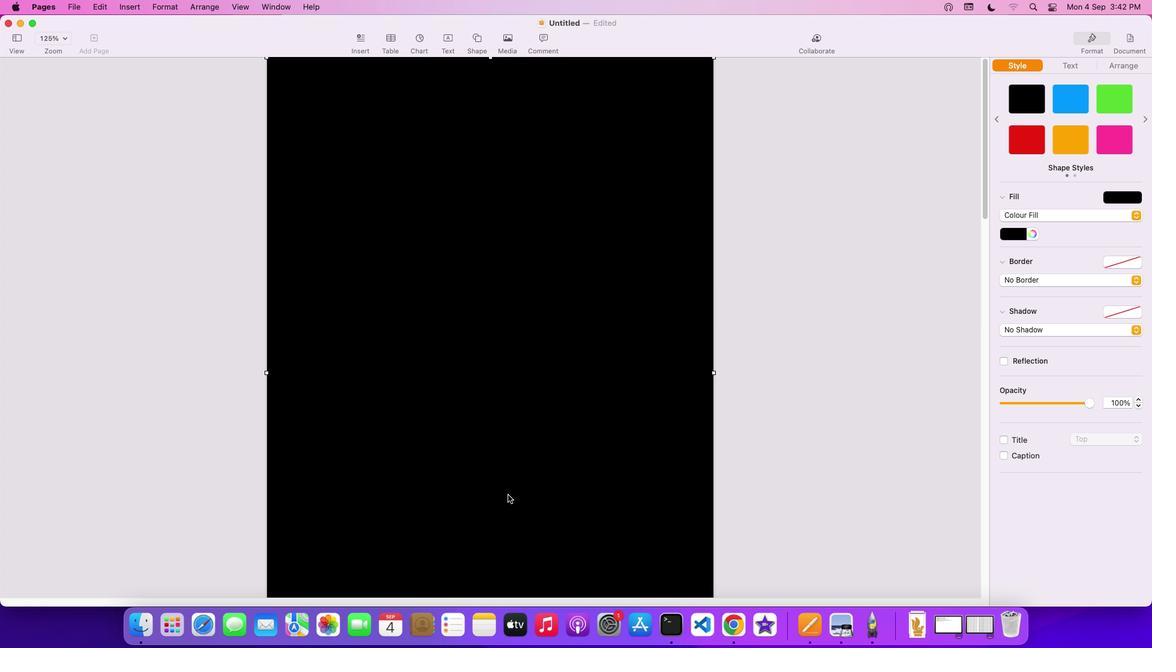 
Action: Mouse moved to (585, 261)
Screenshot: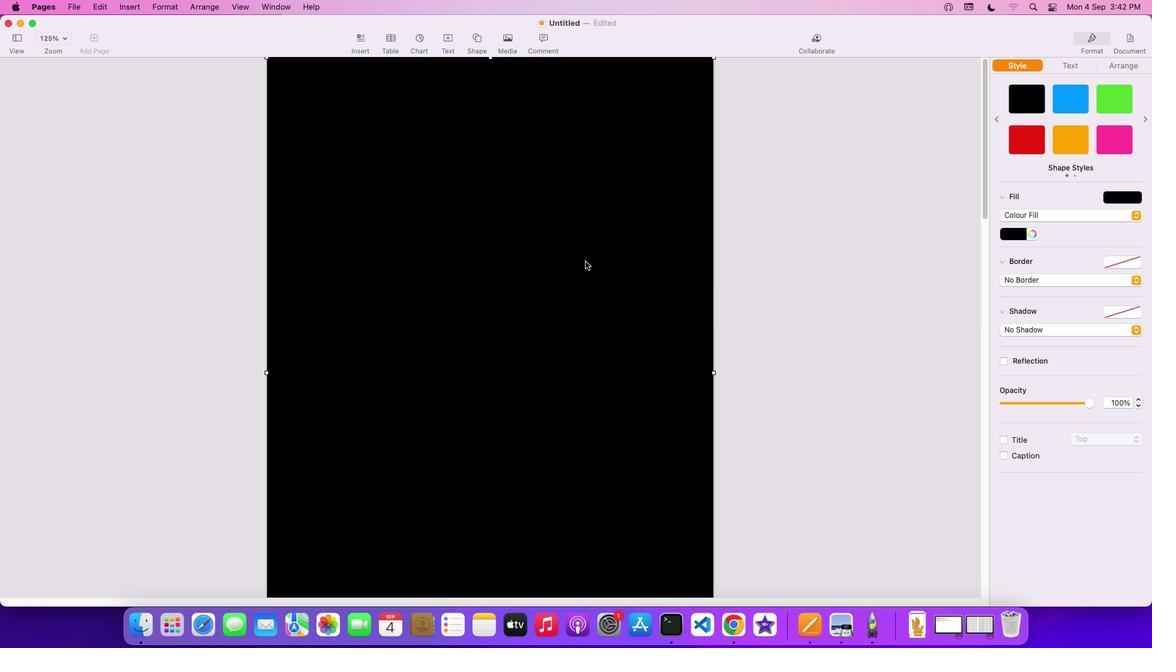 
Action: Mouse pressed left at (585, 261)
Screenshot: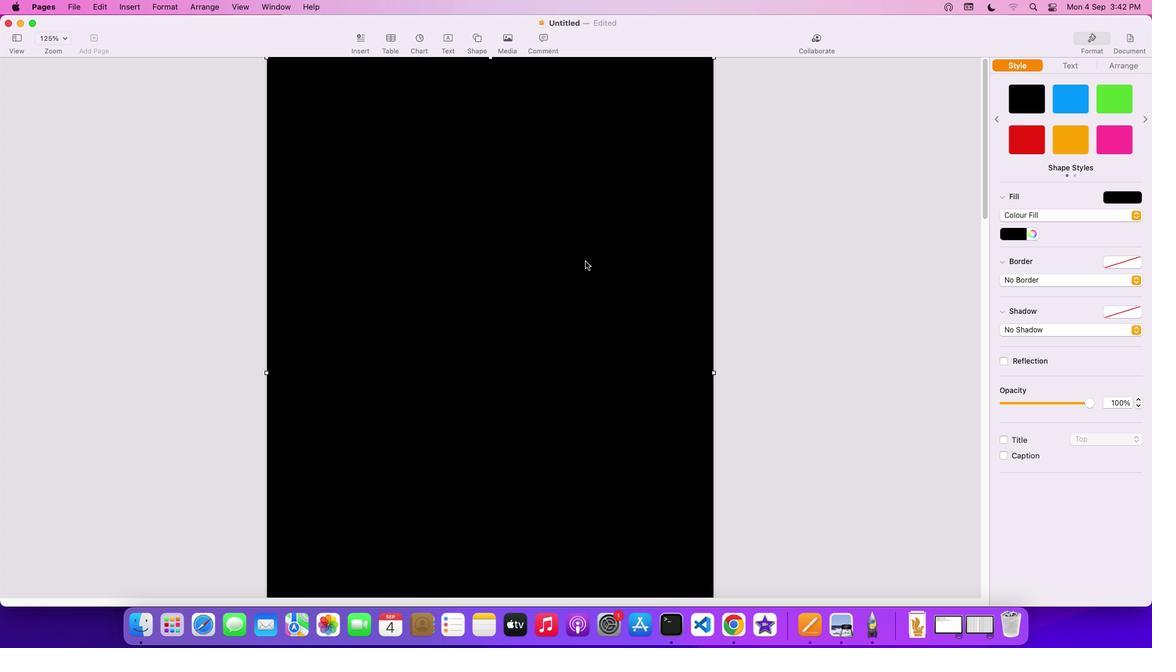 
Action: Mouse moved to (1135, 198)
Screenshot: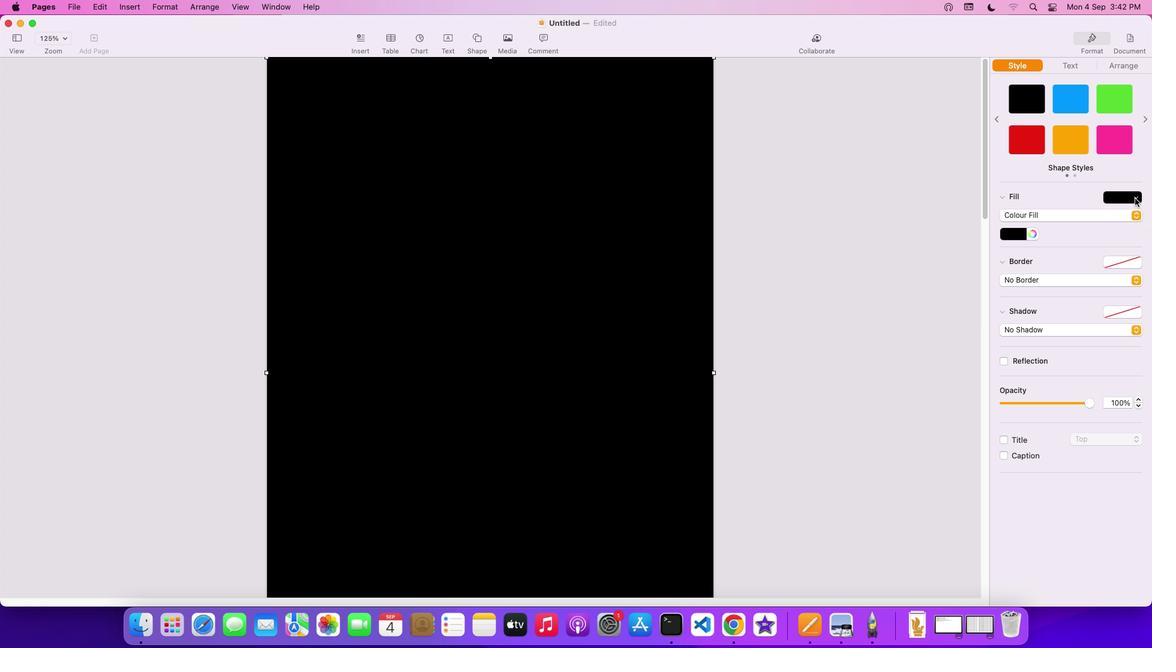 
Action: Mouse pressed left at (1135, 198)
Screenshot: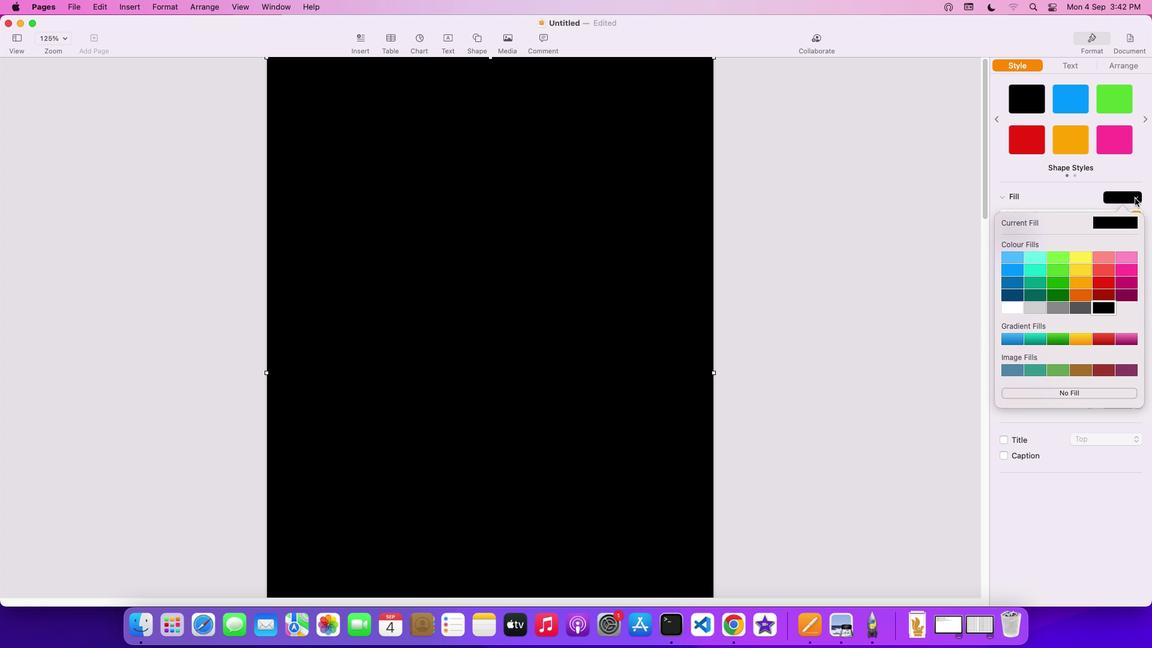 
Action: Mouse moved to (1009, 297)
Screenshot: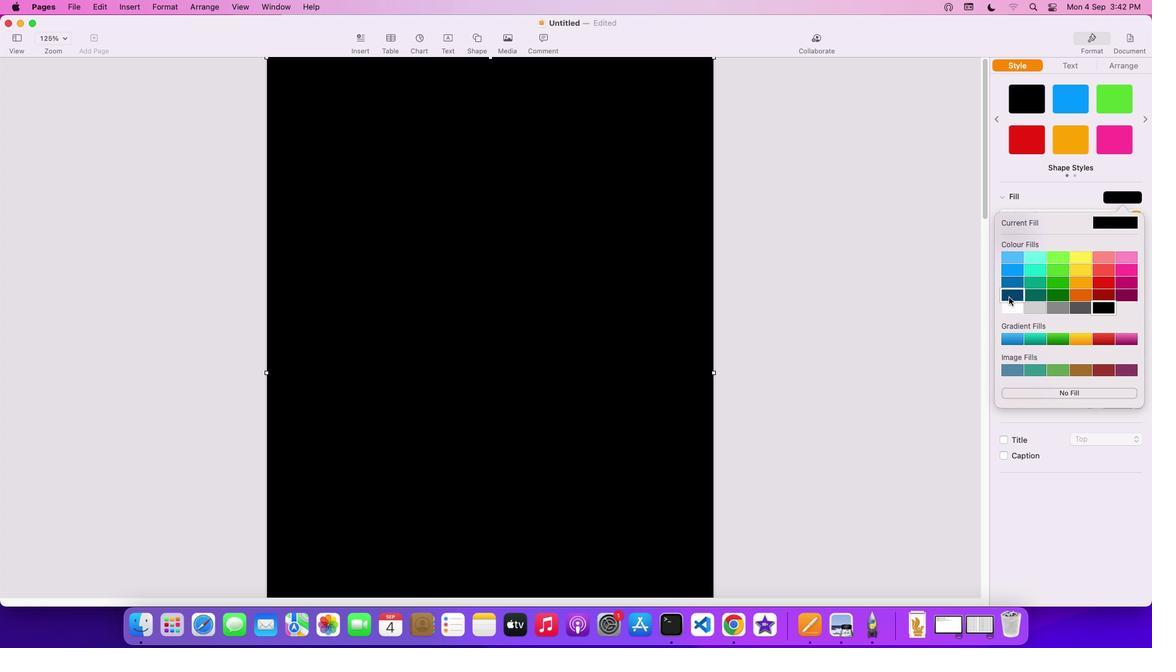 
Action: Mouse pressed left at (1009, 297)
Screenshot: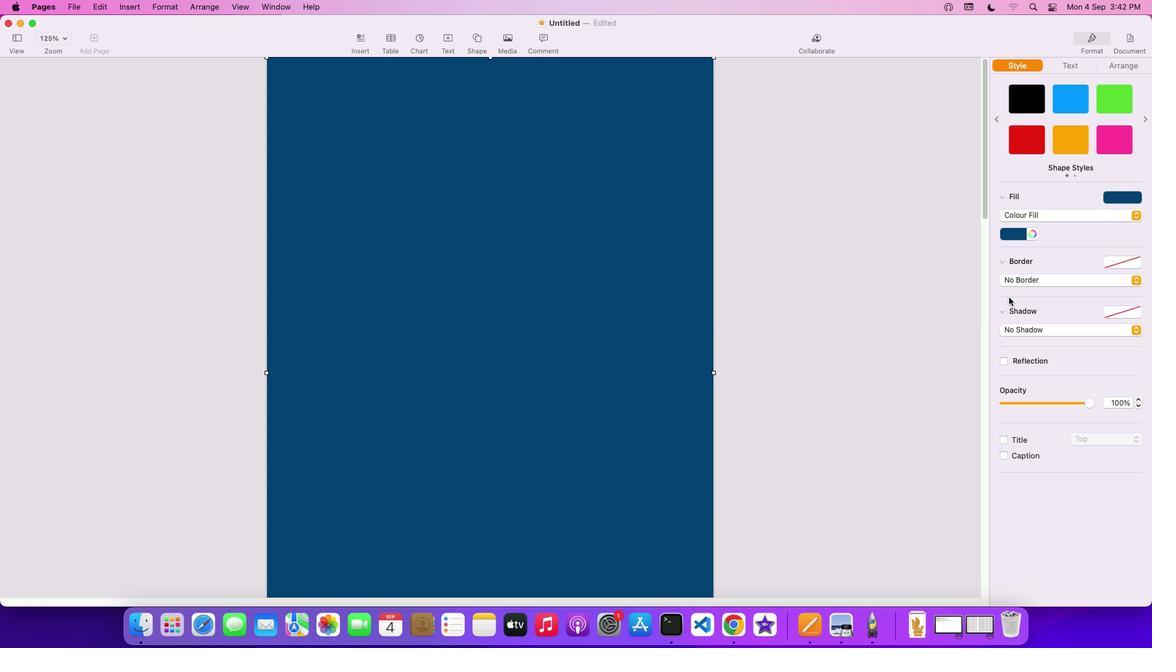 
Action: Mouse moved to (485, 40)
Screenshot: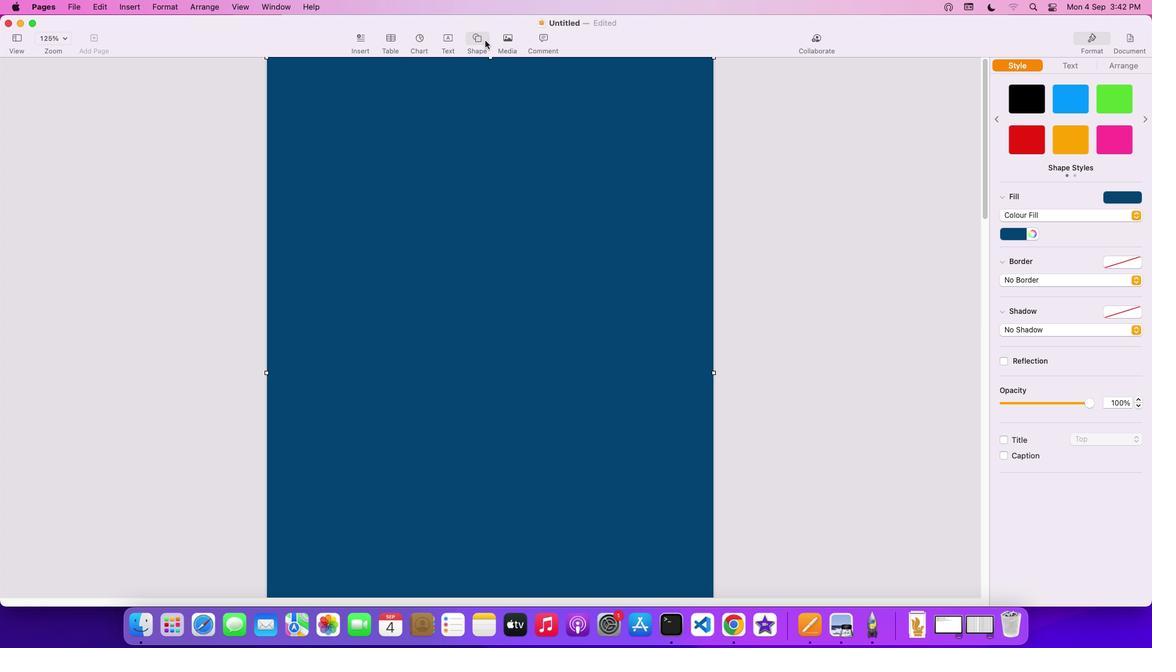 
Action: Mouse pressed left at (485, 40)
Screenshot: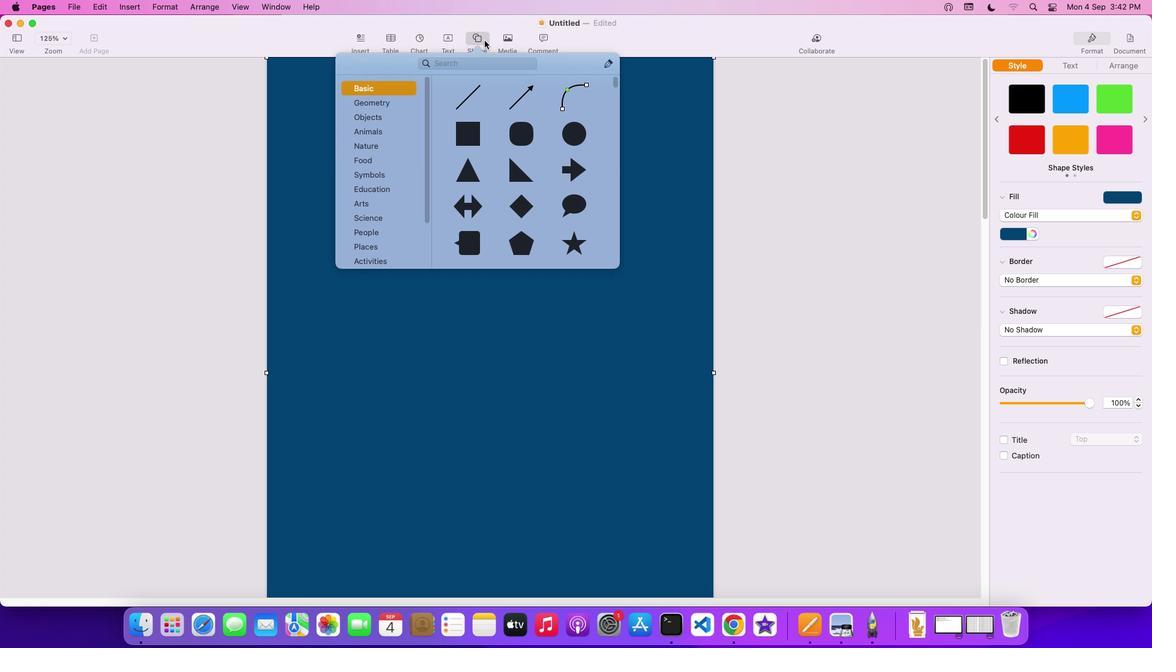 
Action: Mouse moved to (482, 136)
Screenshot: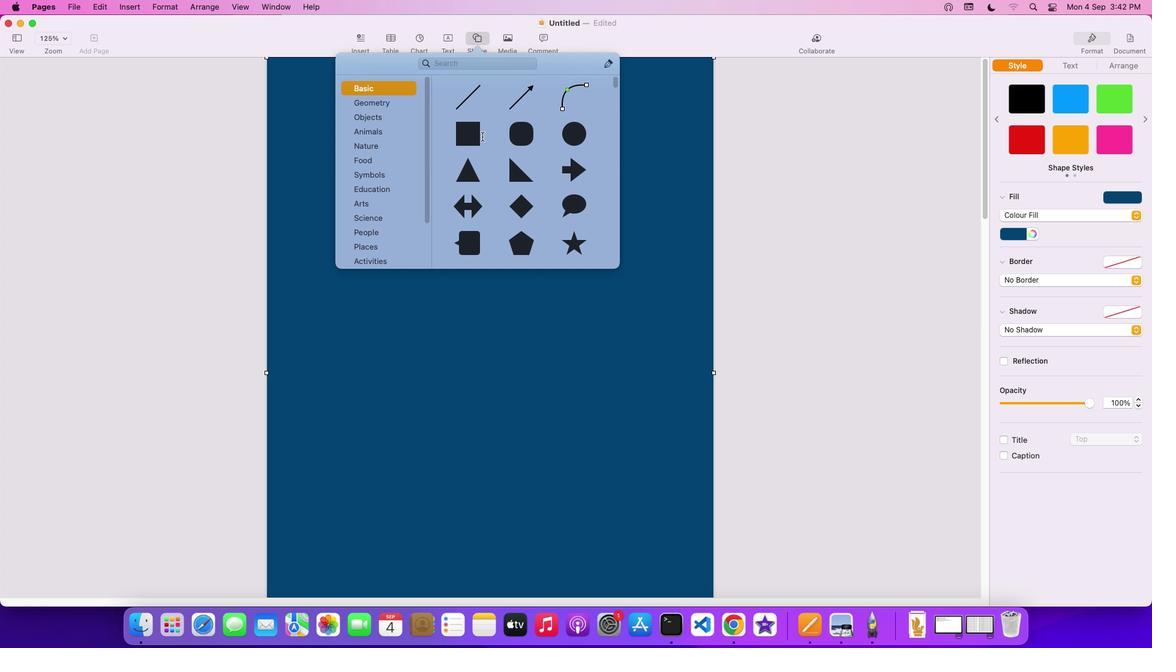 
Action: Mouse pressed left at (482, 136)
Screenshot: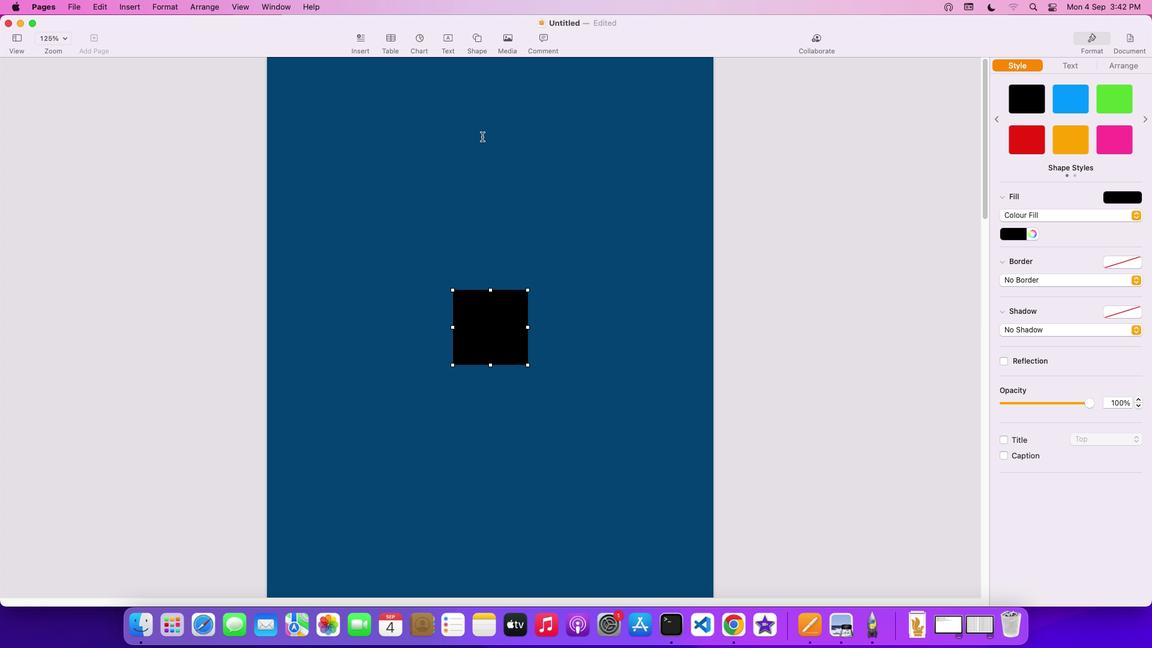 
Action: Mouse moved to (492, 288)
Screenshot: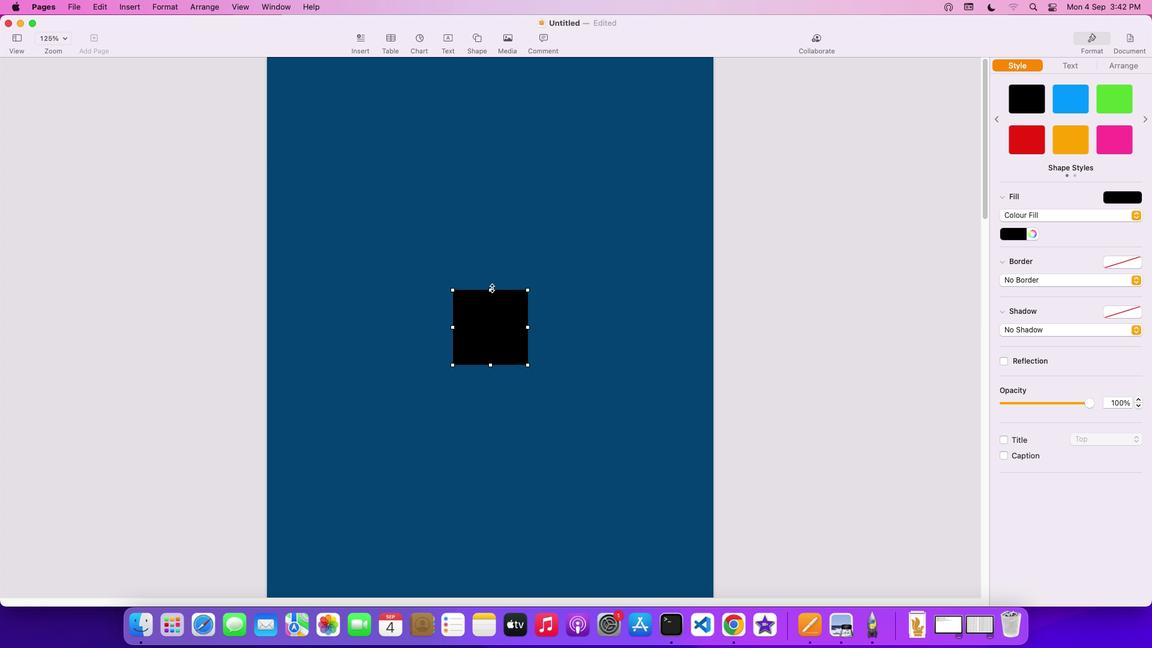 
Action: Mouse pressed left at (492, 288)
Screenshot: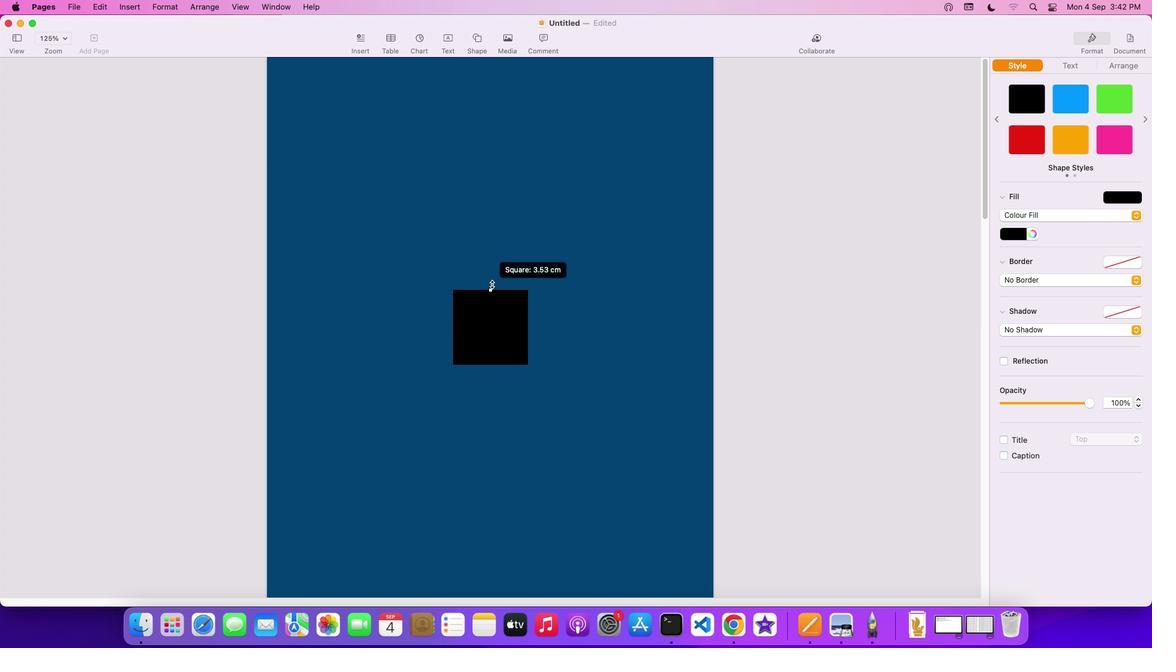 
Action: Mouse moved to (527, 223)
Screenshot: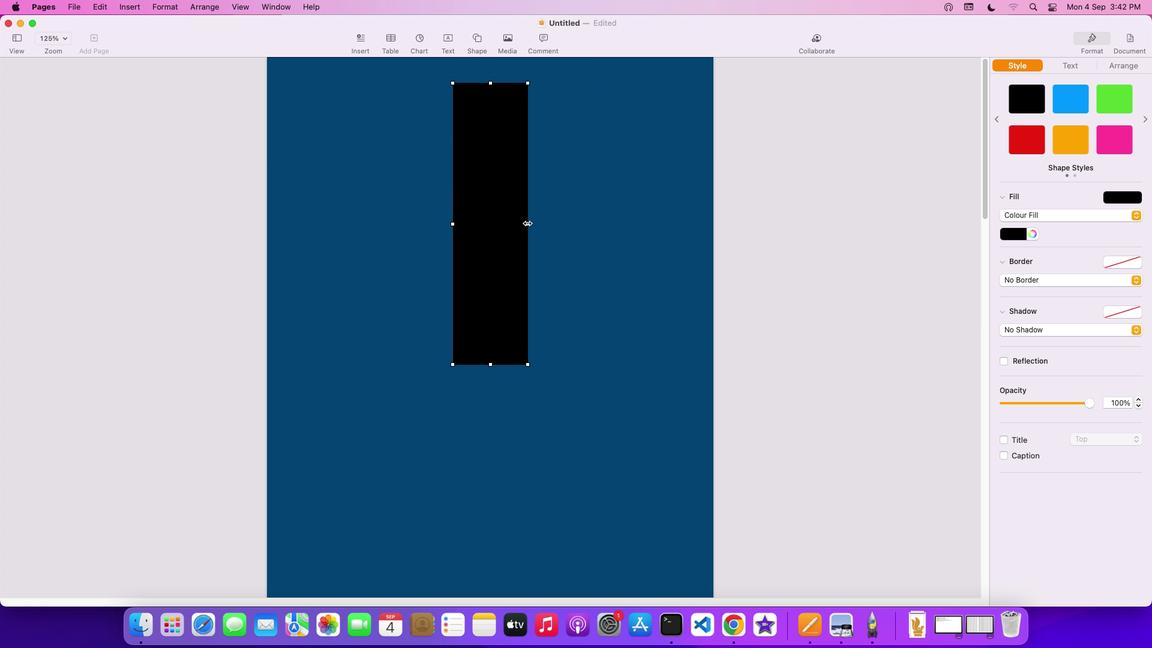 
Action: Mouse pressed left at (527, 223)
Screenshot: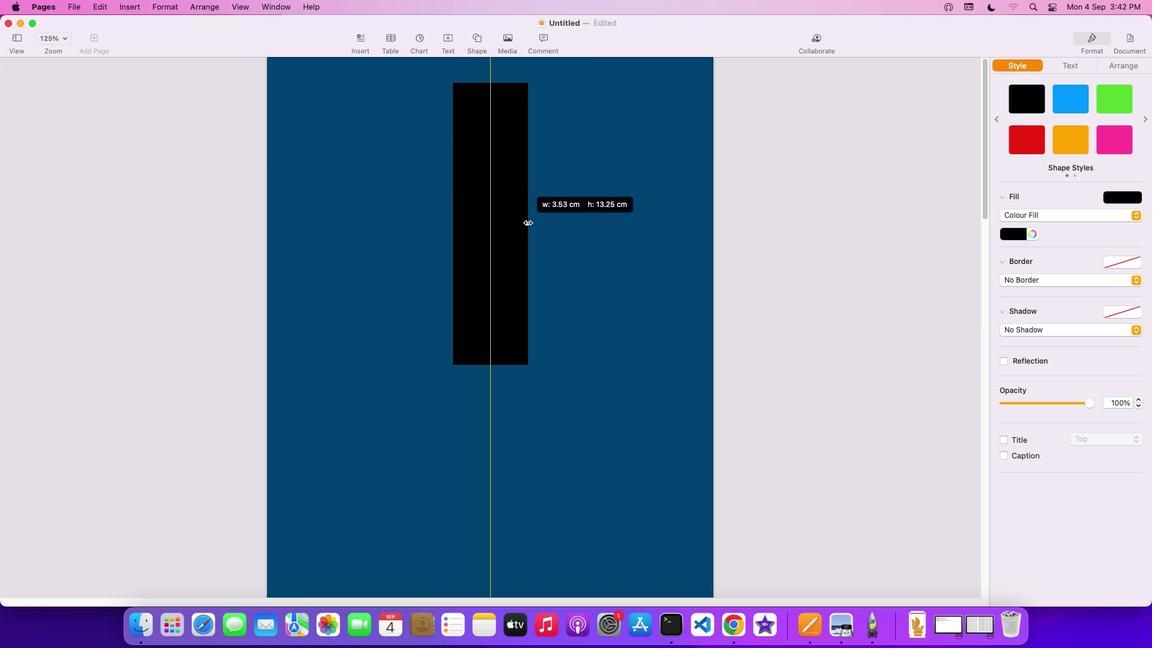 
Action: Mouse moved to (453, 224)
Screenshot: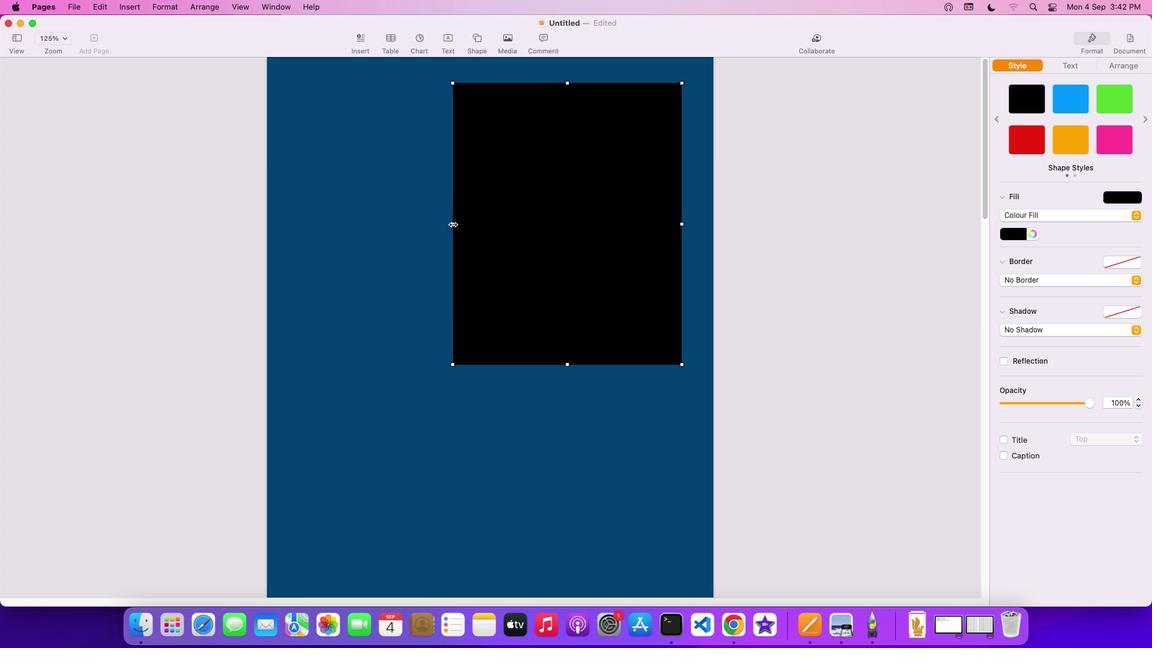 
Action: Mouse pressed left at (453, 224)
Screenshot: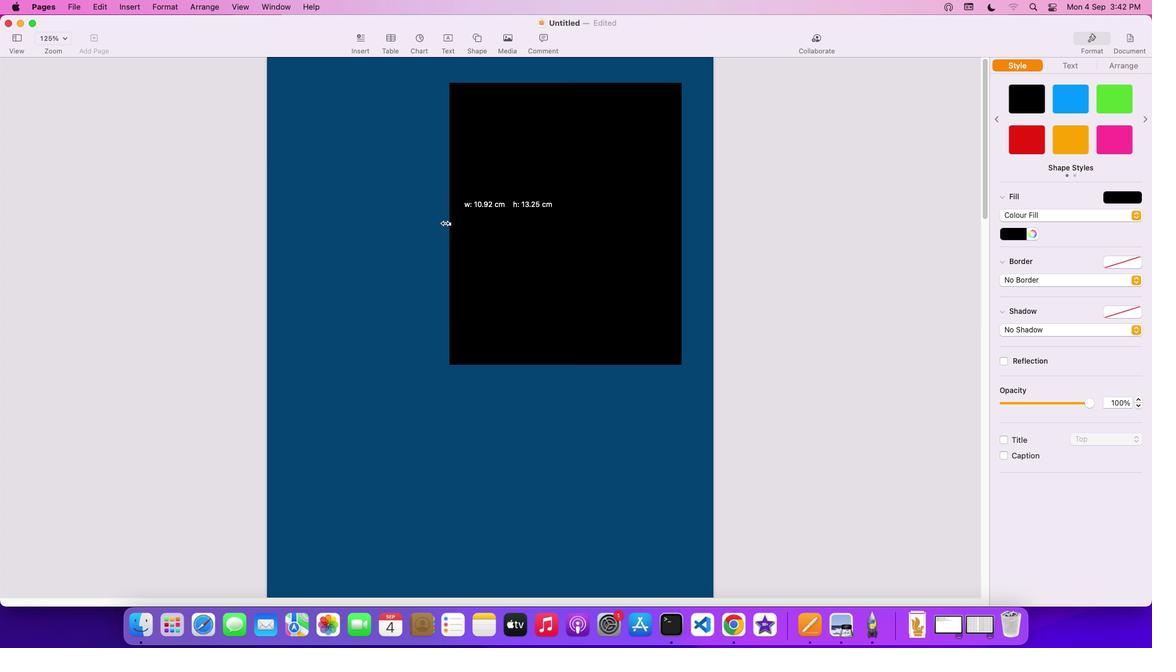 
Action: Mouse moved to (494, 365)
Screenshot: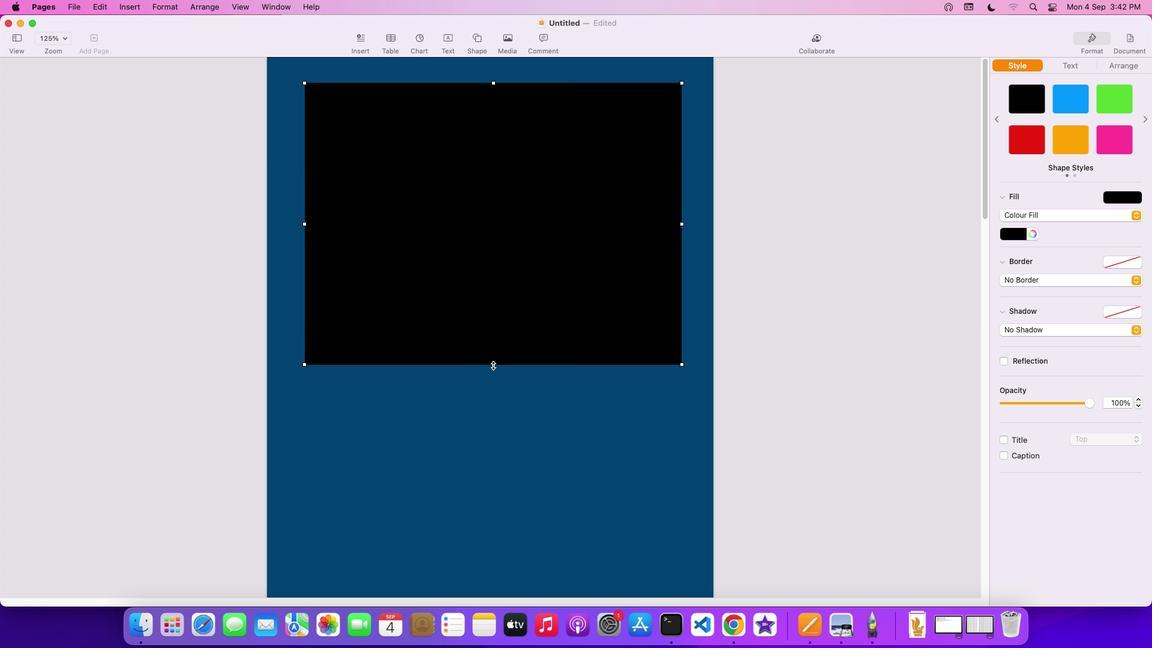 
Action: Mouse pressed left at (494, 365)
Screenshot: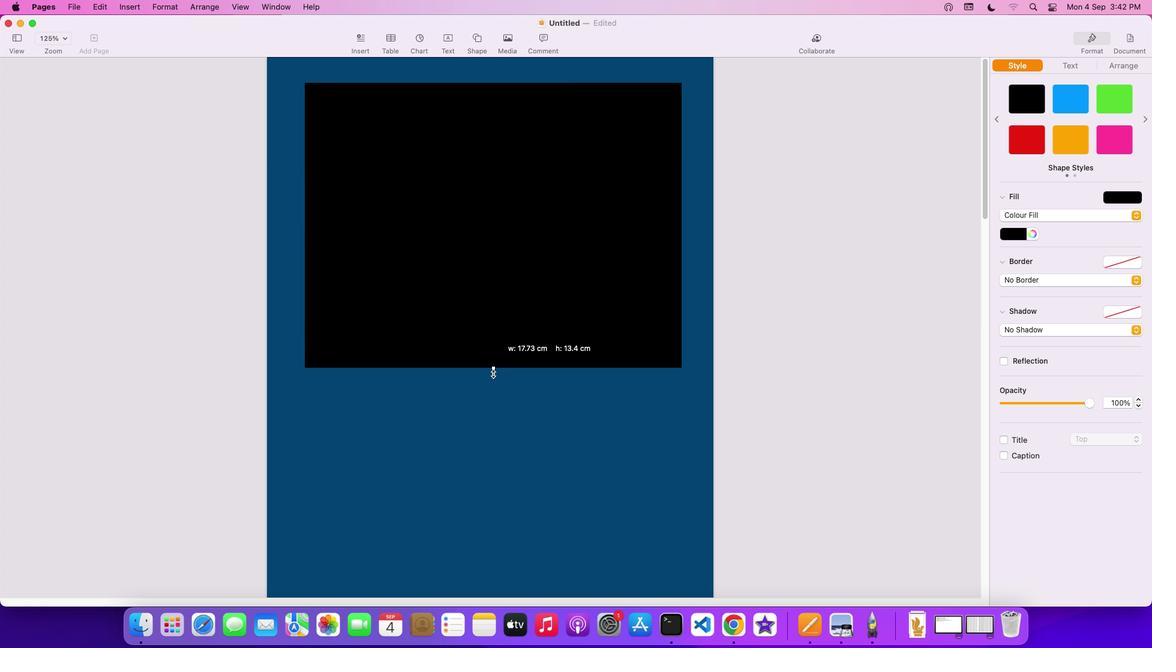 
Action: Mouse moved to (539, 232)
Screenshot: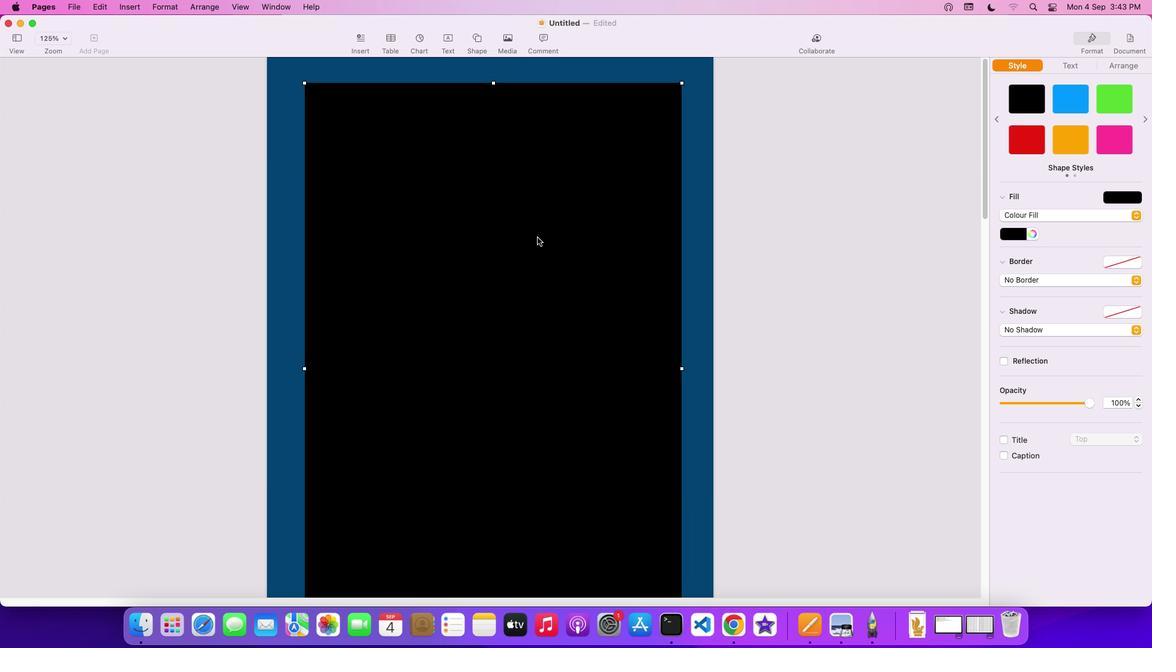 
Action: Mouse scrolled (539, 232) with delta (0, 0)
Screenshot: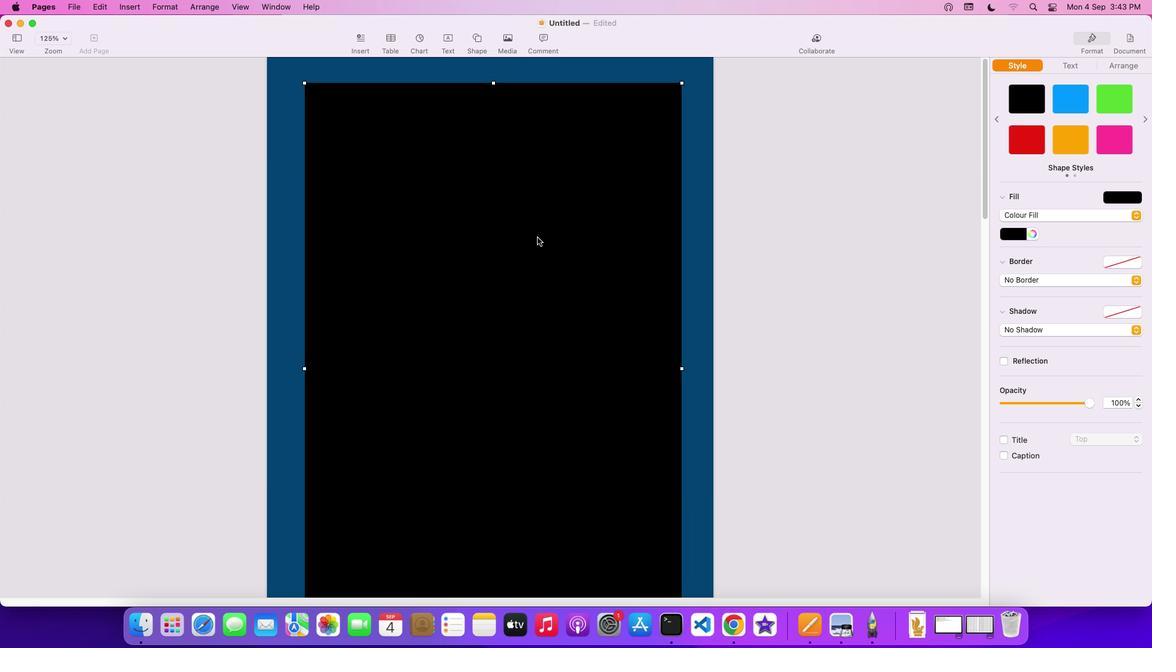 
Action: Mouse scrolled (539, 232) with delta (0, 0)
Screenshot: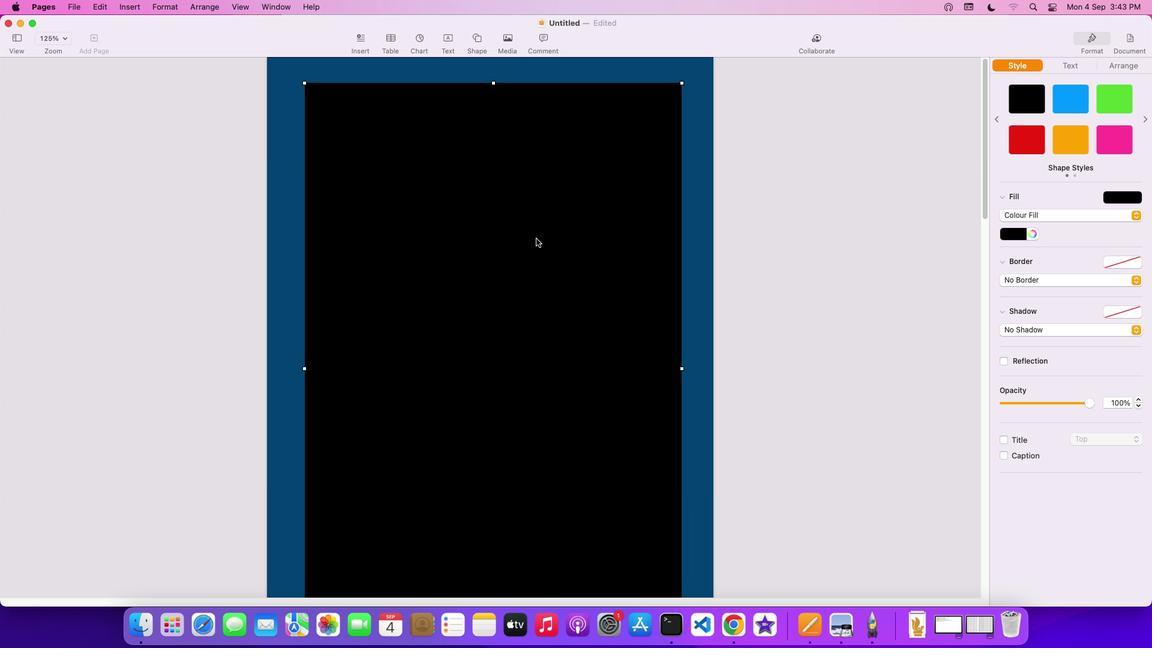 
Action: Mouse moved to (539, 233)
Screenshot: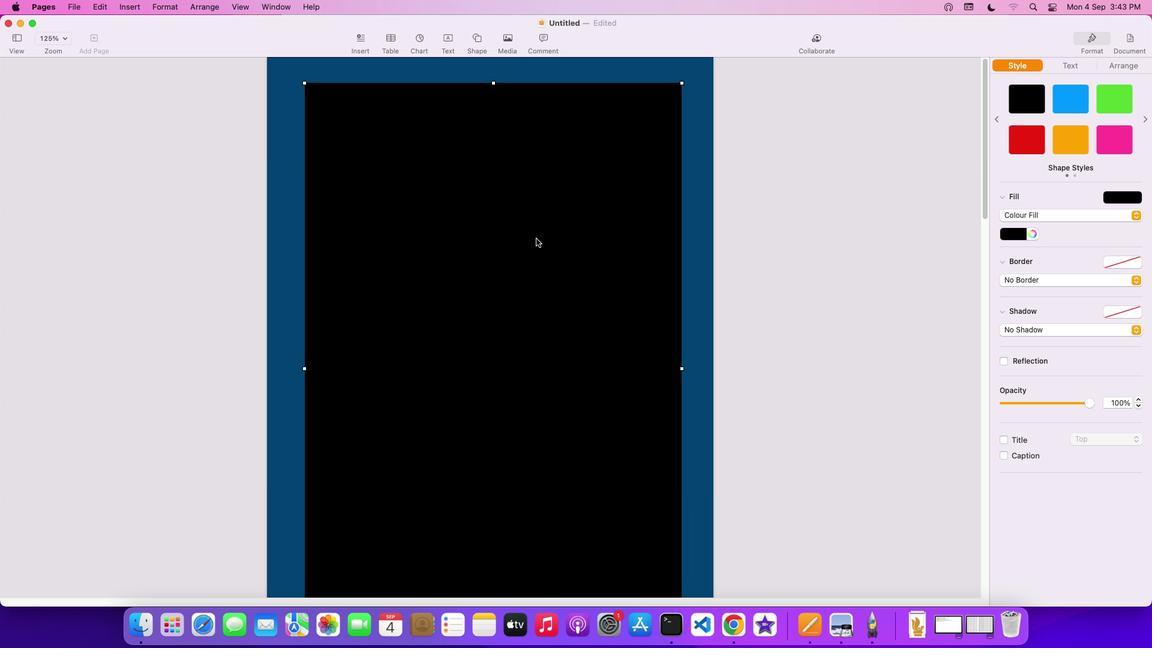 
Action: Mouse scrolled (539, 233) with delta (0, 1)
Screenshot: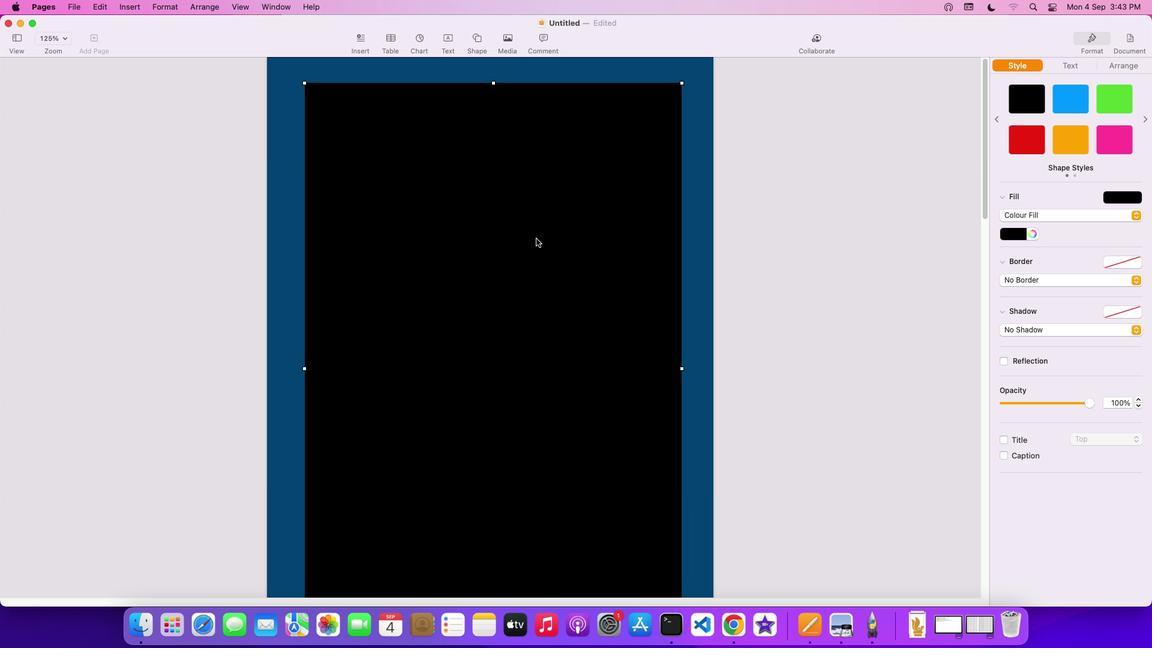 
Action: Mouse moved to (538, 234)
Screenshot: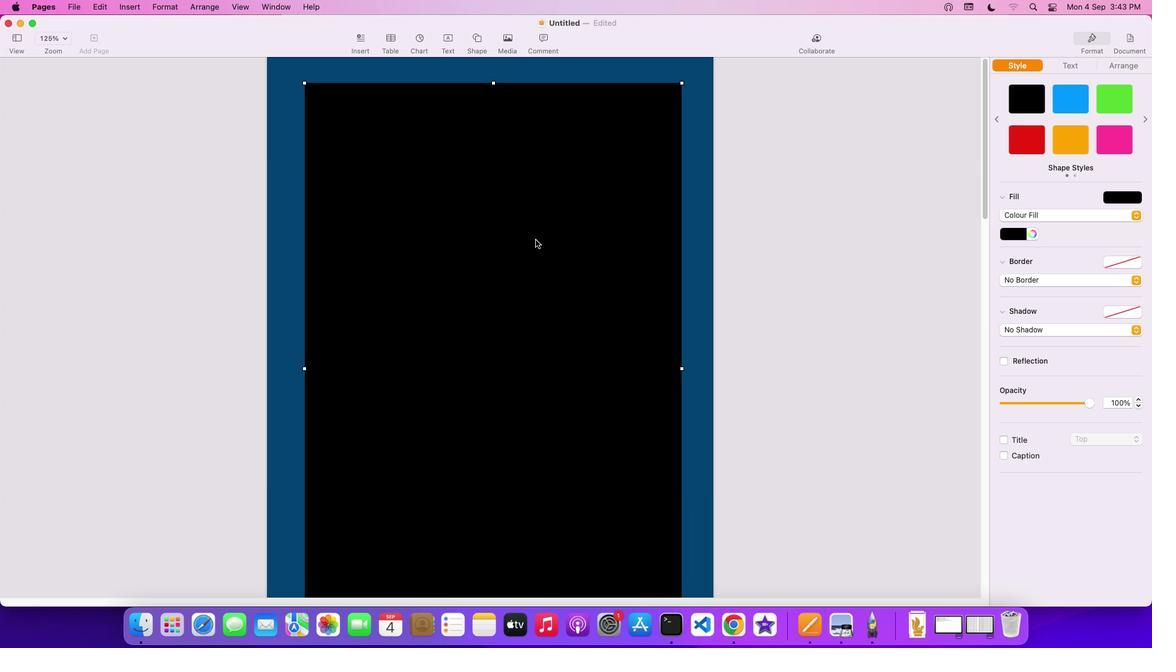 
Action: Mouse scrolled (538, 234) with delta (0, 3)
Screenshot: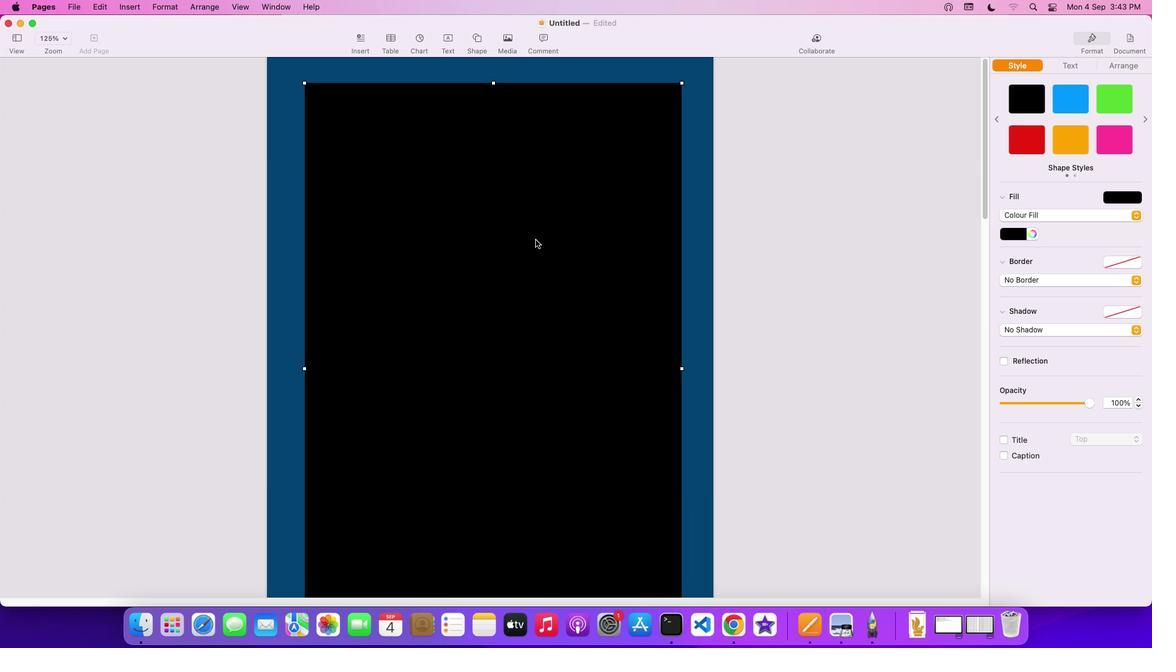 
Action: Mouse moved to (537, 236)
Screenshot: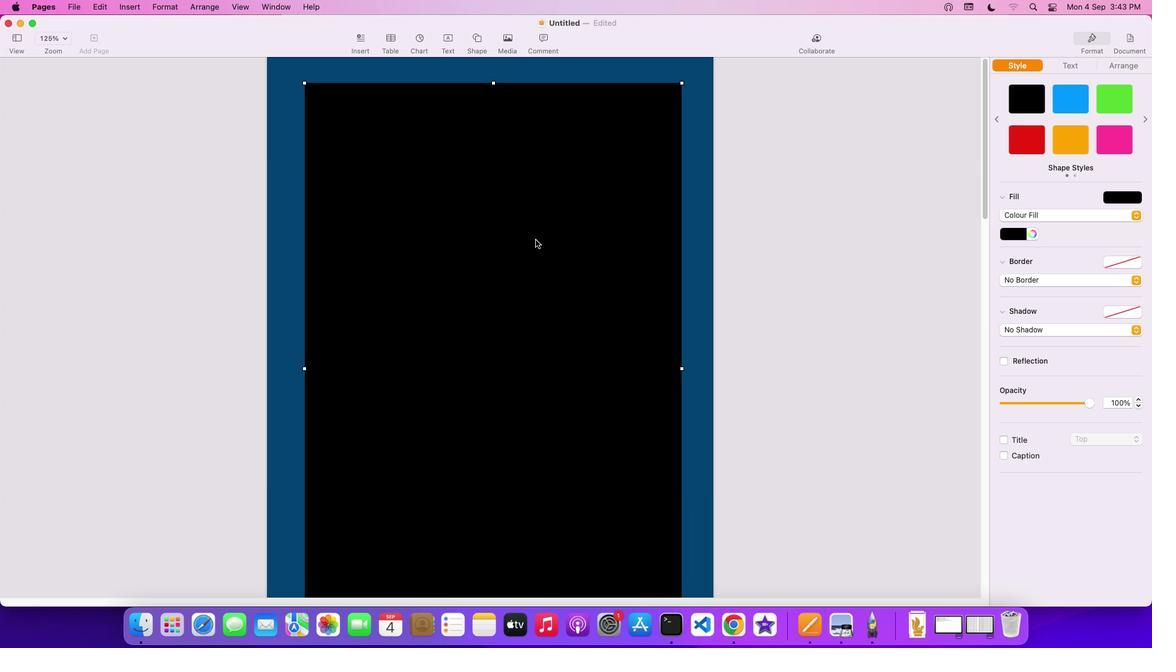 
Action: Mouse scrolled (537, 236) with delta (0, 3)
Screenshot: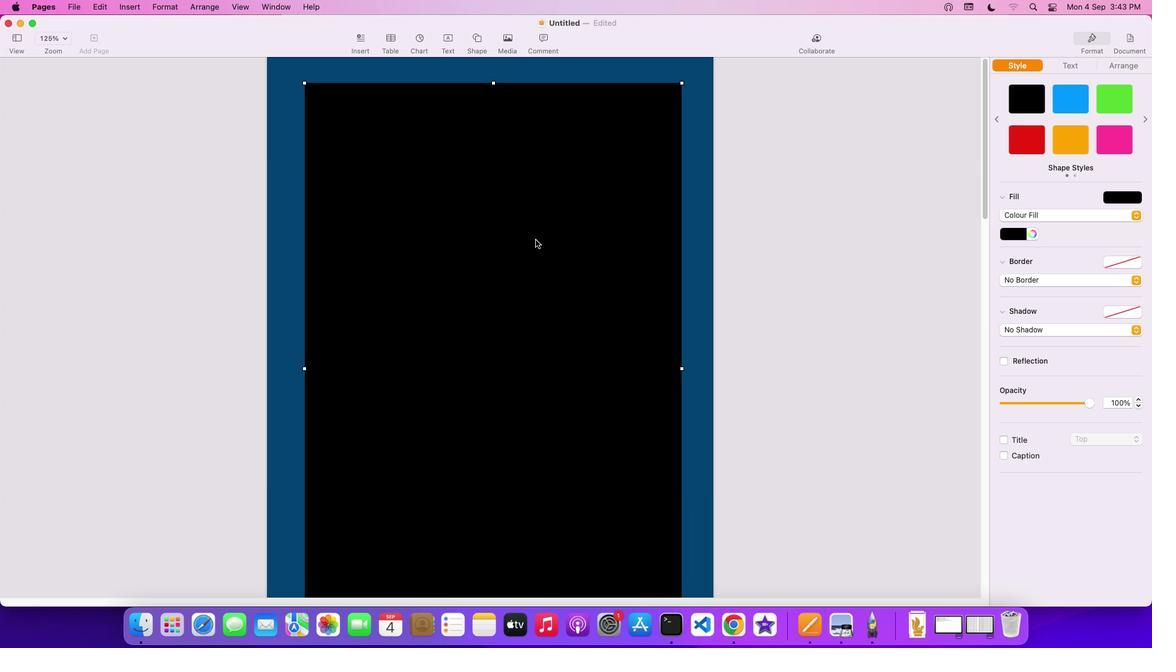 
Action: Mouse moved to (534, 241)
Screenshot: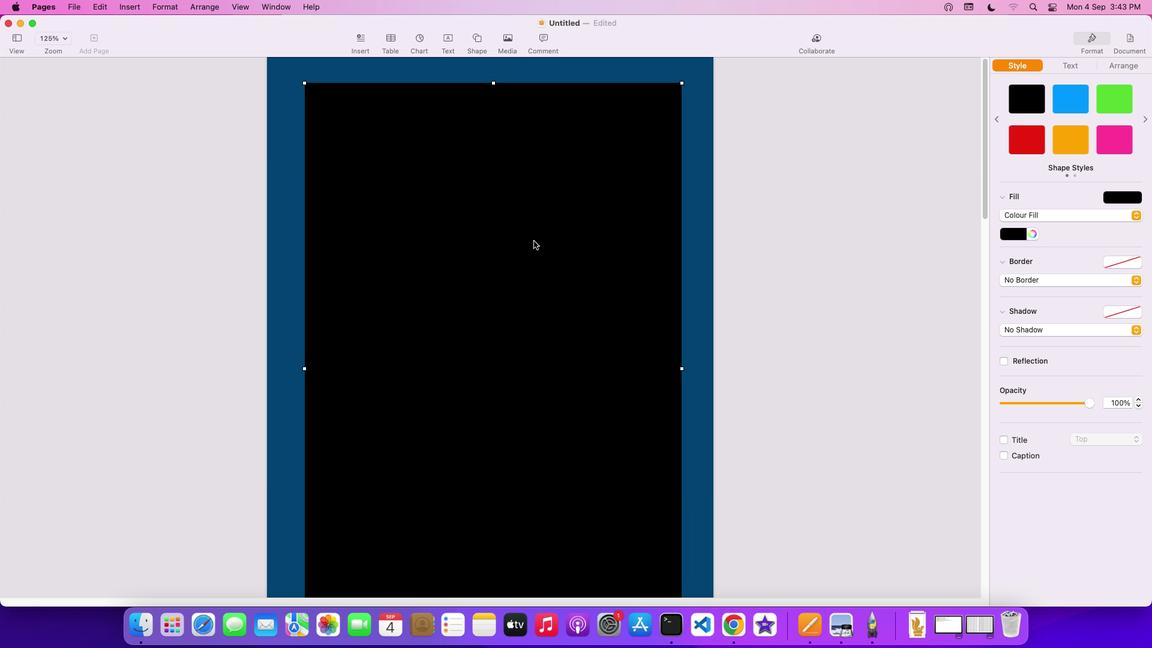 
Action: Mouse scrolled (534, 241) with delta (0, 0)
Screenshot: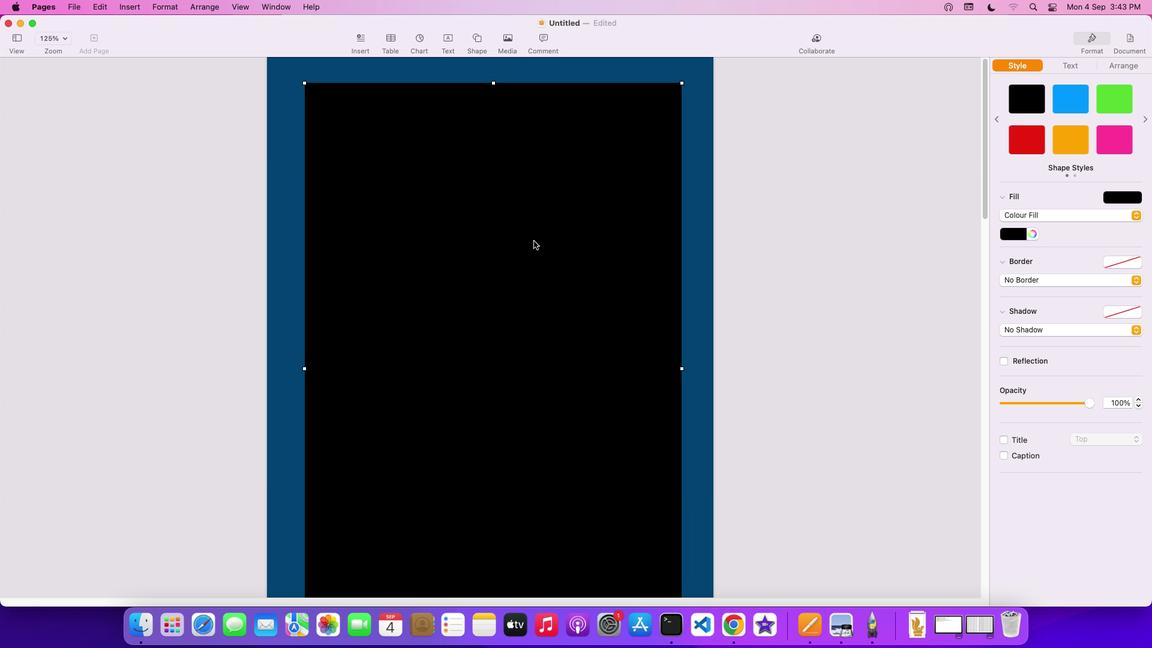 
Action: Mouse scrolled (534, 241) with delta (0, 0)
Screenshot: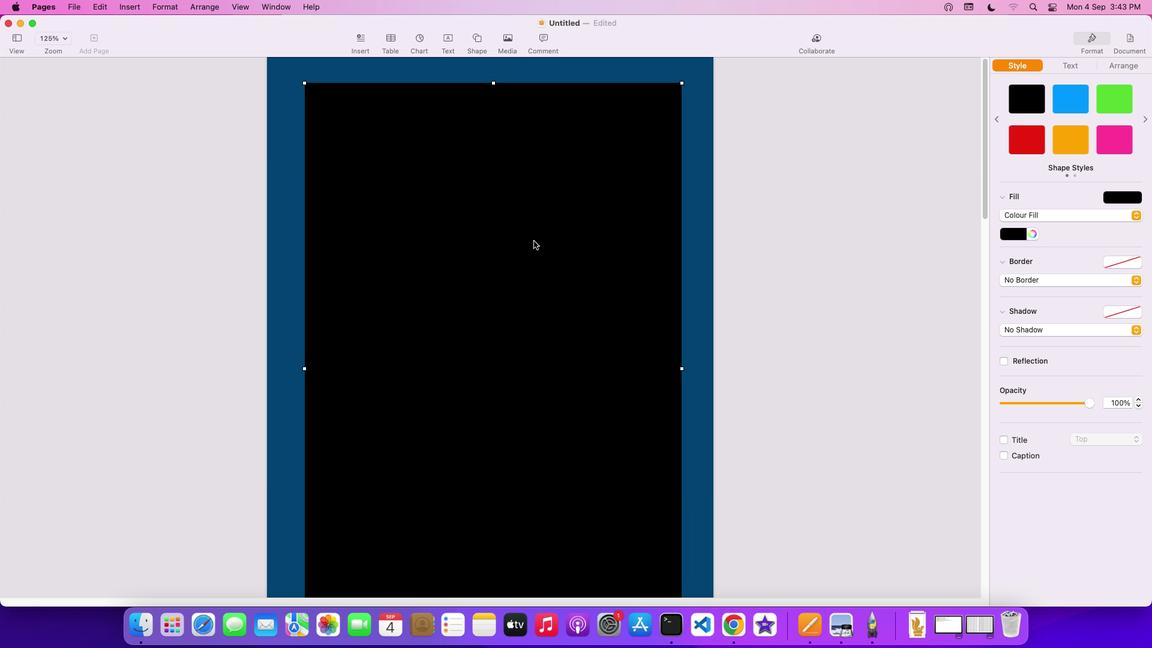 
Action: Mouse scrolled (534, 241) with delta (0, 1)
Screenshot: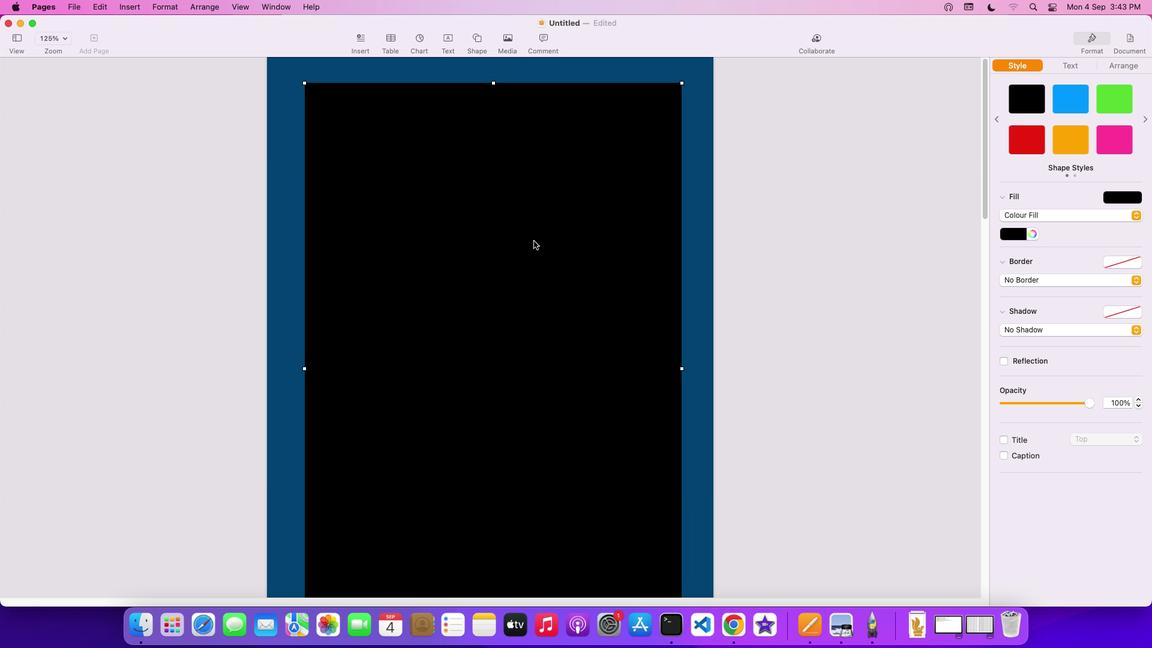 
Action: Mouse scrolled (534, 241) with delta (0, 3)
Screenshot: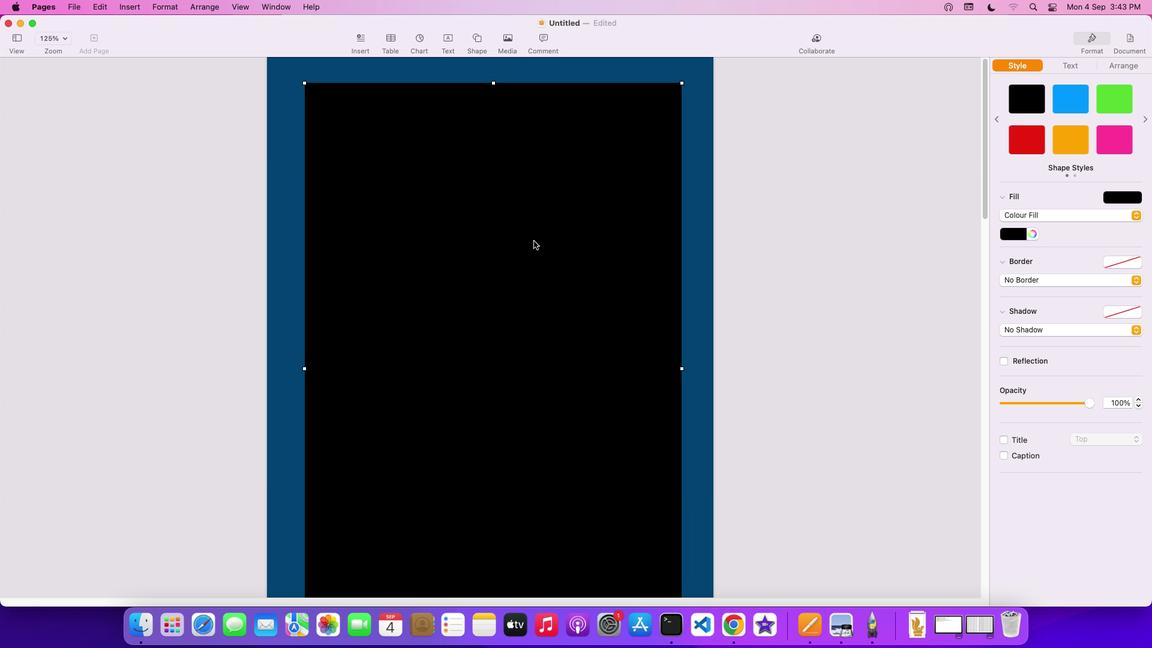 
Action: Mouse moved to (523, 160)
Screenshot: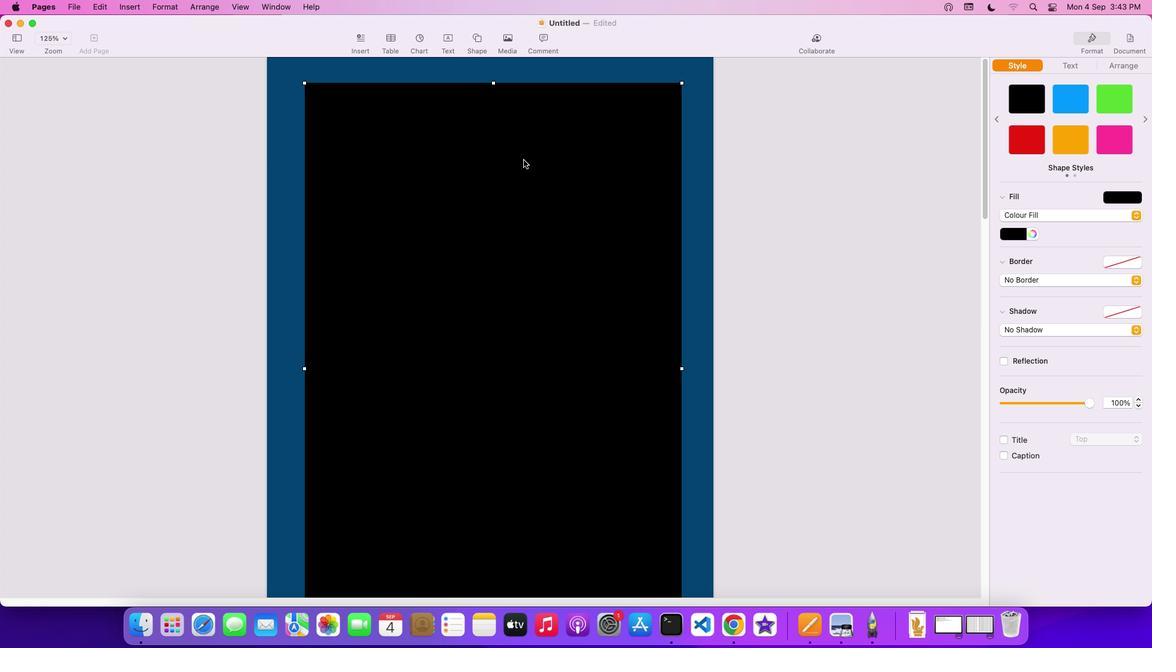 
Action: Mouse scrolled (523, 160) with delta (0, 0)
Screenshot: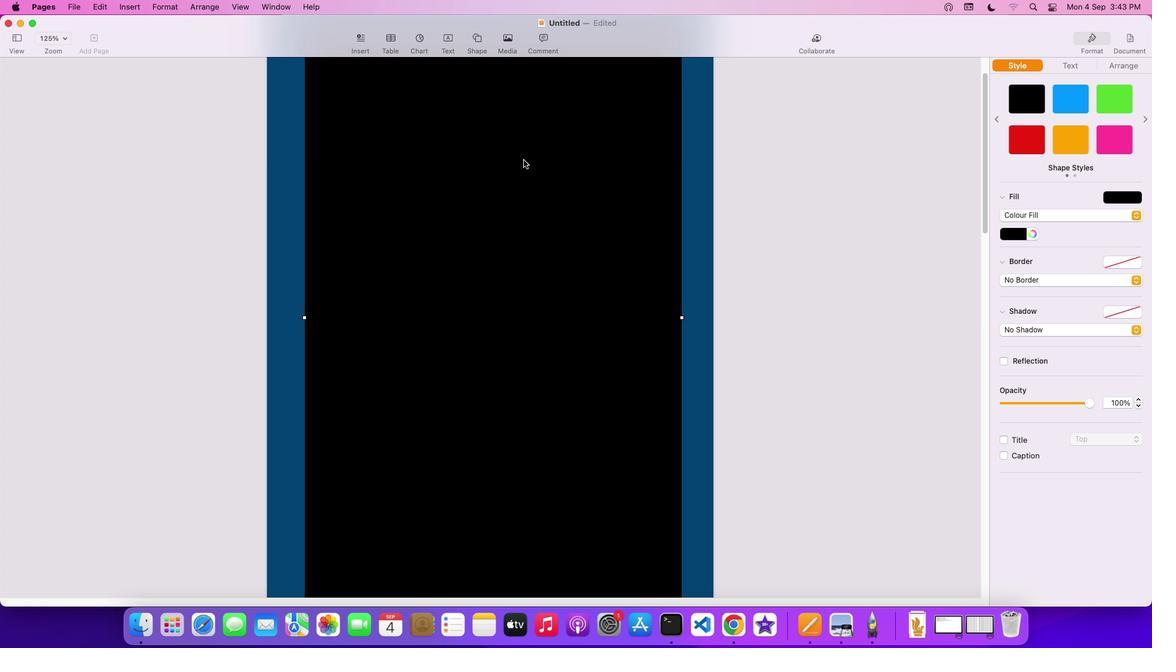 
Action: Mouse scrolled (523, 160) with delta (0, 0)
Screenshot: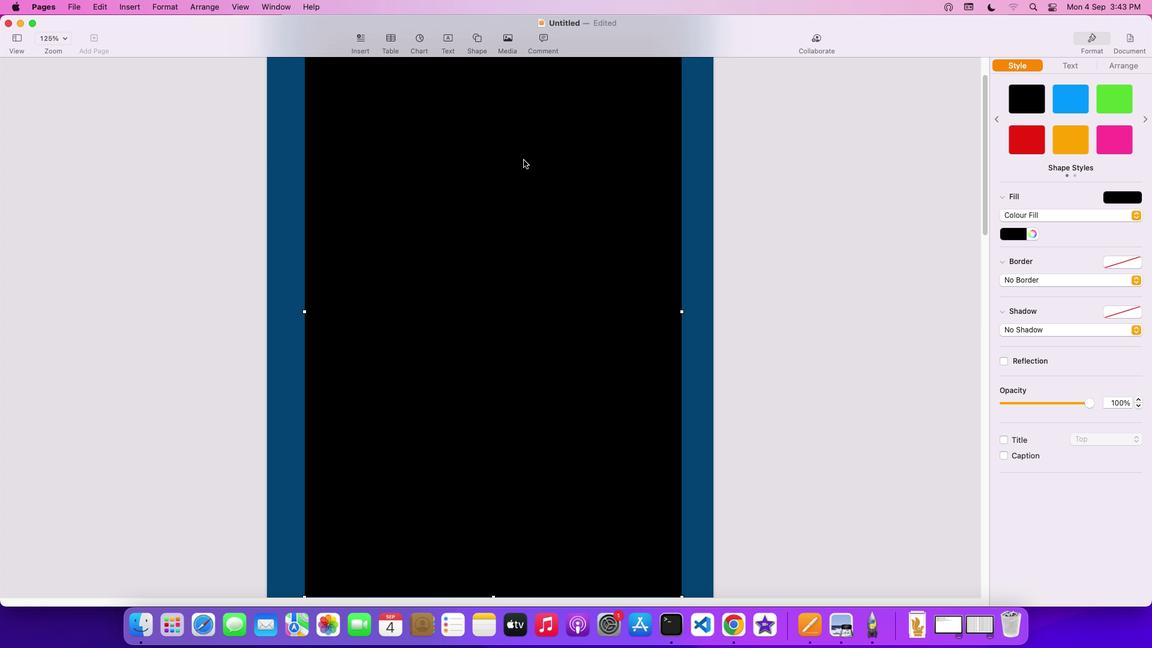 
Action: Mouse scrolled (523, 160) with delta (0, -1)
Screenshot: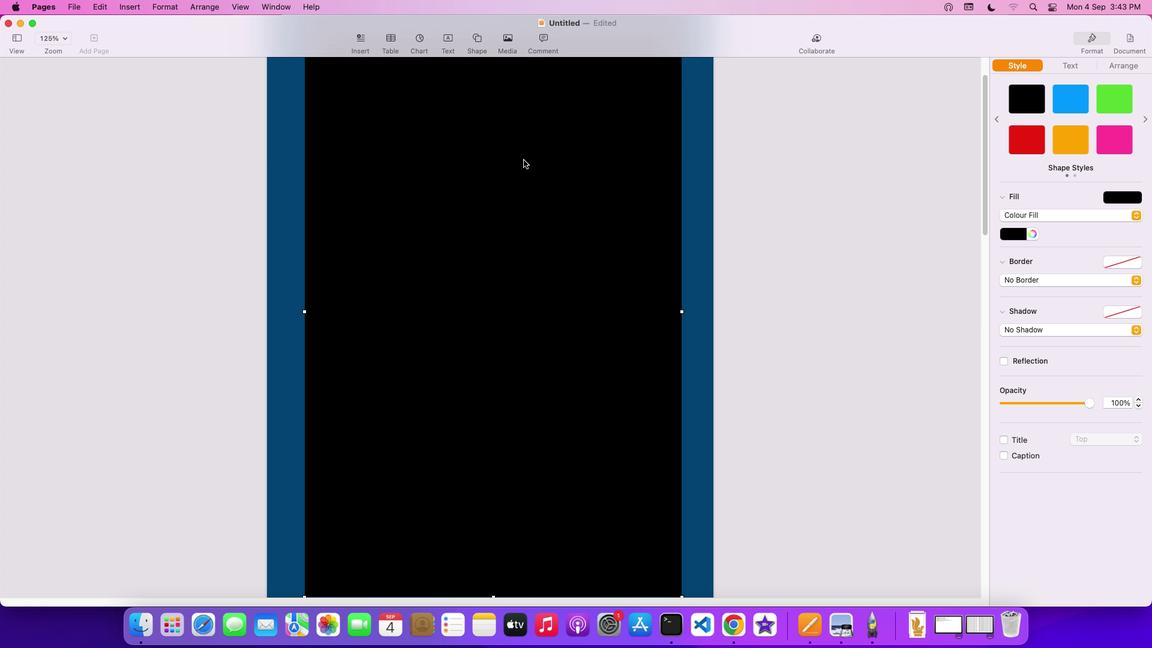 
Action: Mouse scrolled (523, 160) with delta (0, -2)
Screenshot: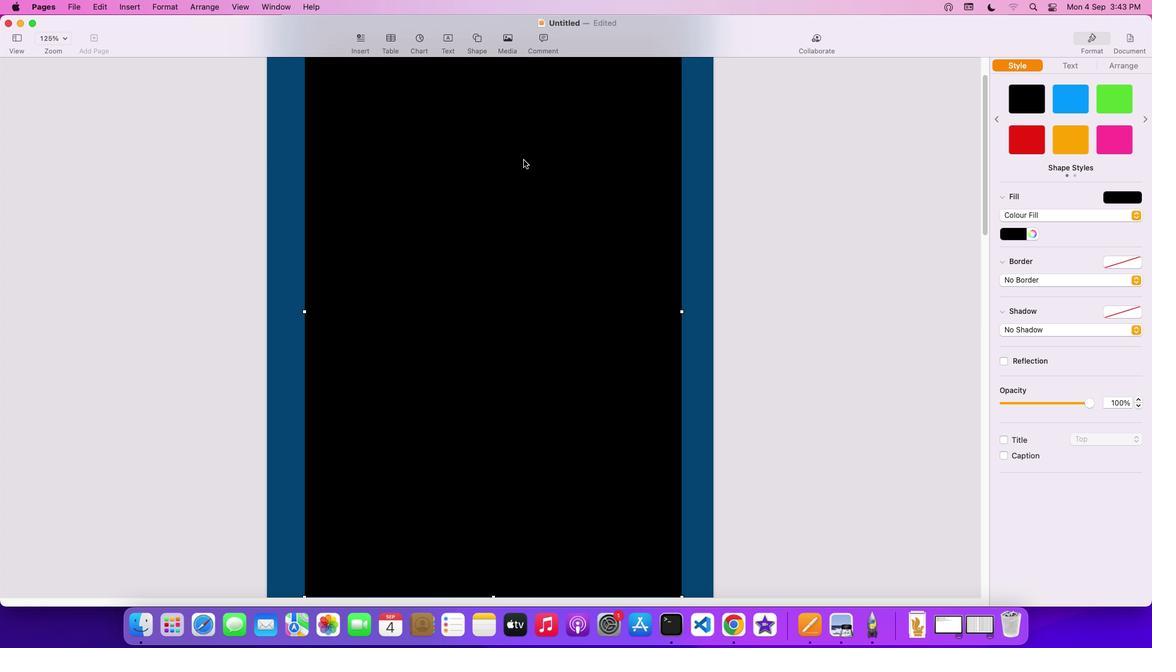 
Action: Mouse scrolled (523, 160) with delta (0, 0)
Screenshot: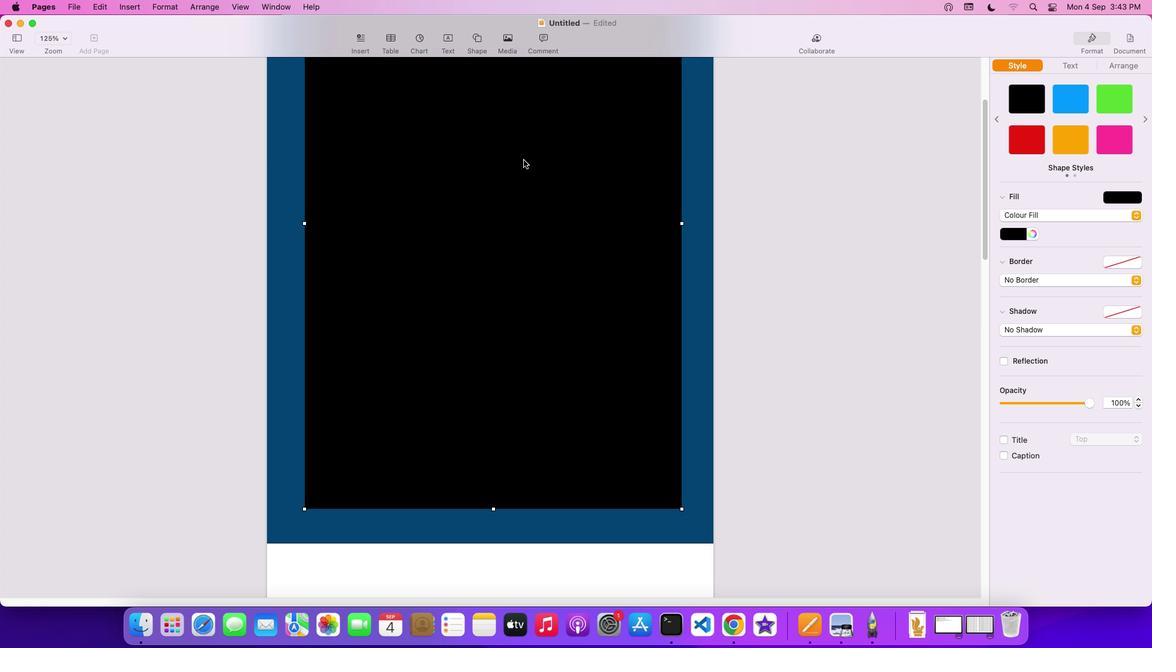 
Action: Mouse scrolled (523, 160) with delta (0, 0)
Screenshot: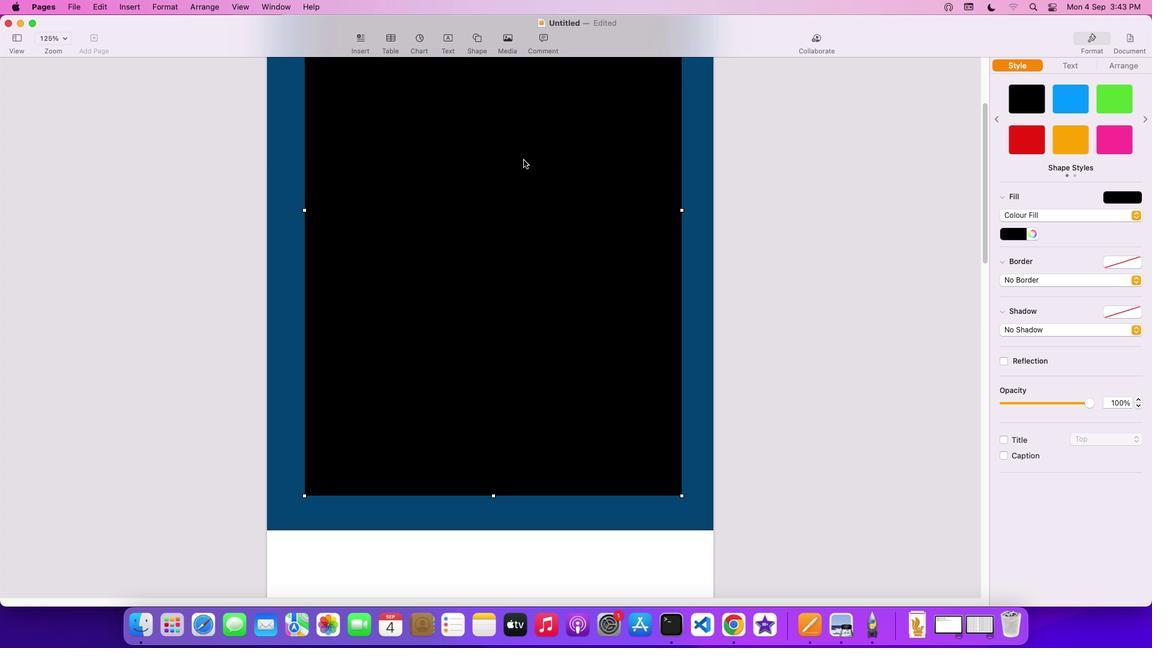 
Action: Mouse scrolled (523, 160) with delta (0, -1)
Screenshot: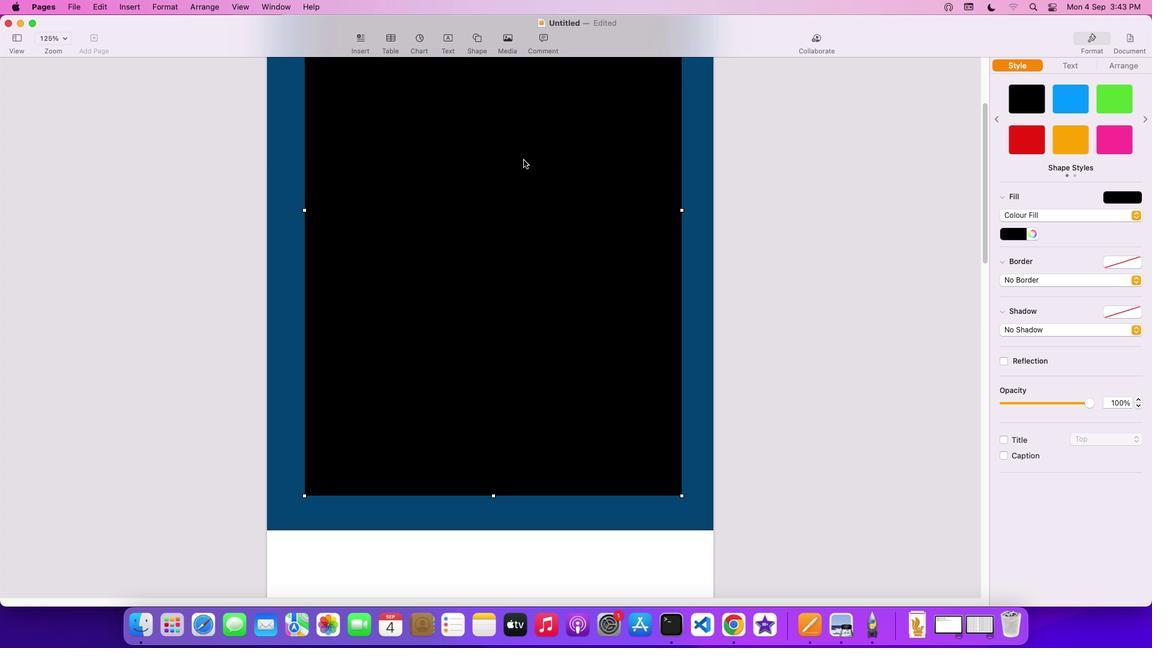 
Action: Mouse scrolled (523, 160) with delta (0, -3)
Screenshot: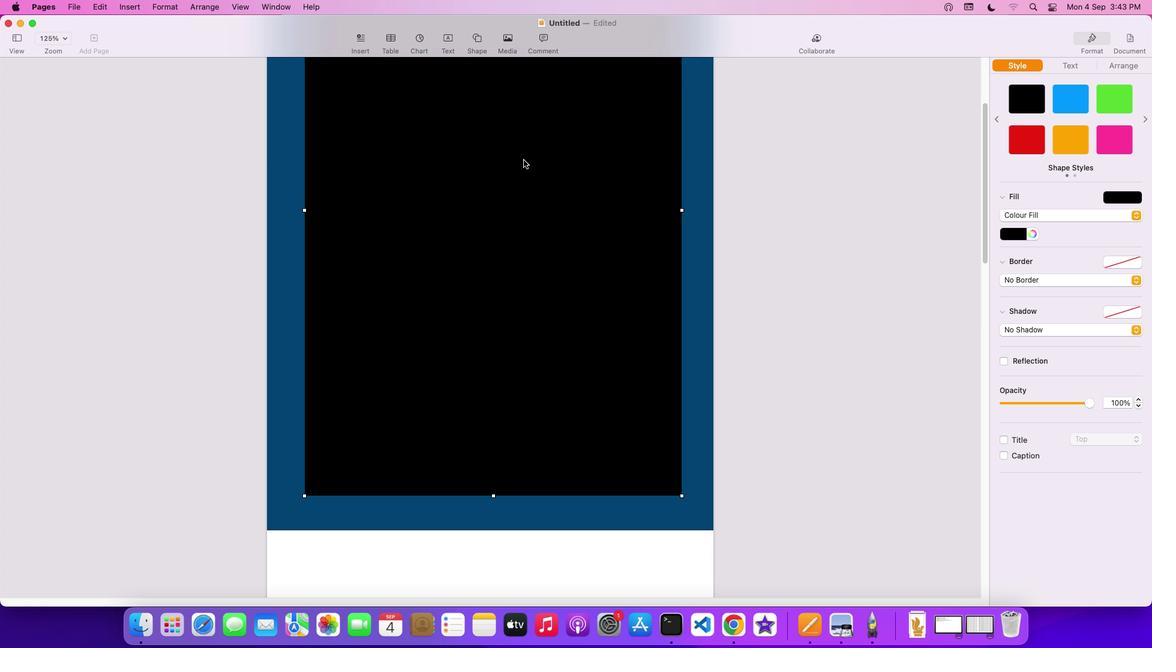 
Action: Mouse scrolled (523, 160) with delta (0, -3)
Screenshot: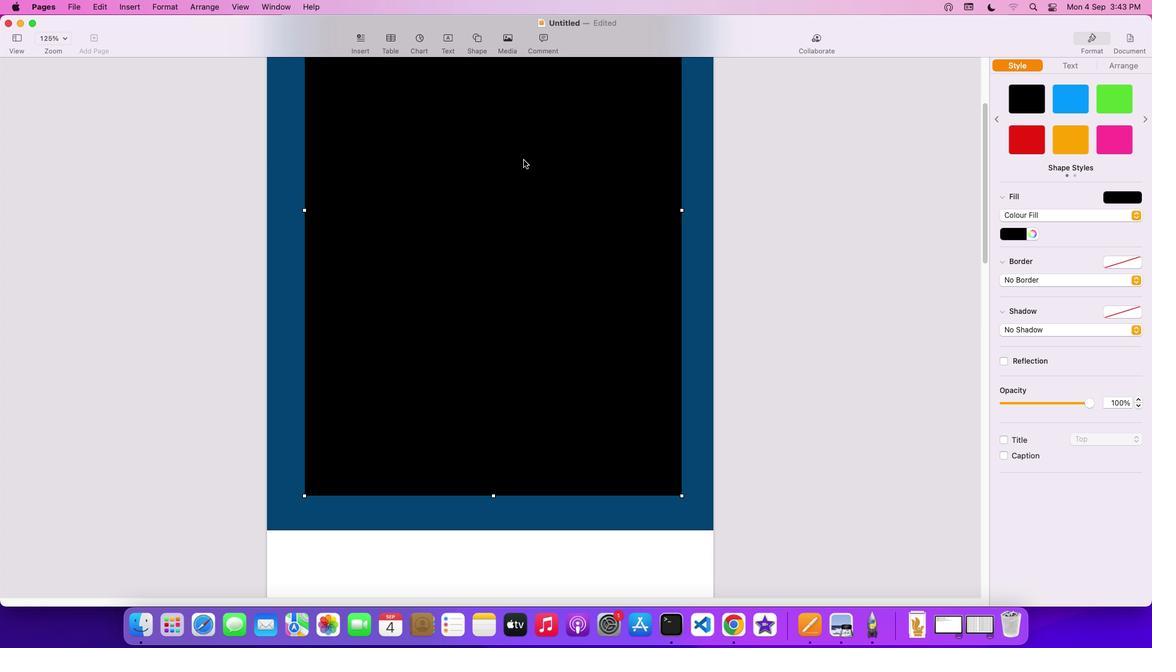 
Action: Mouse scrolled (523, 160) with delta (0, 0)
Screenshot: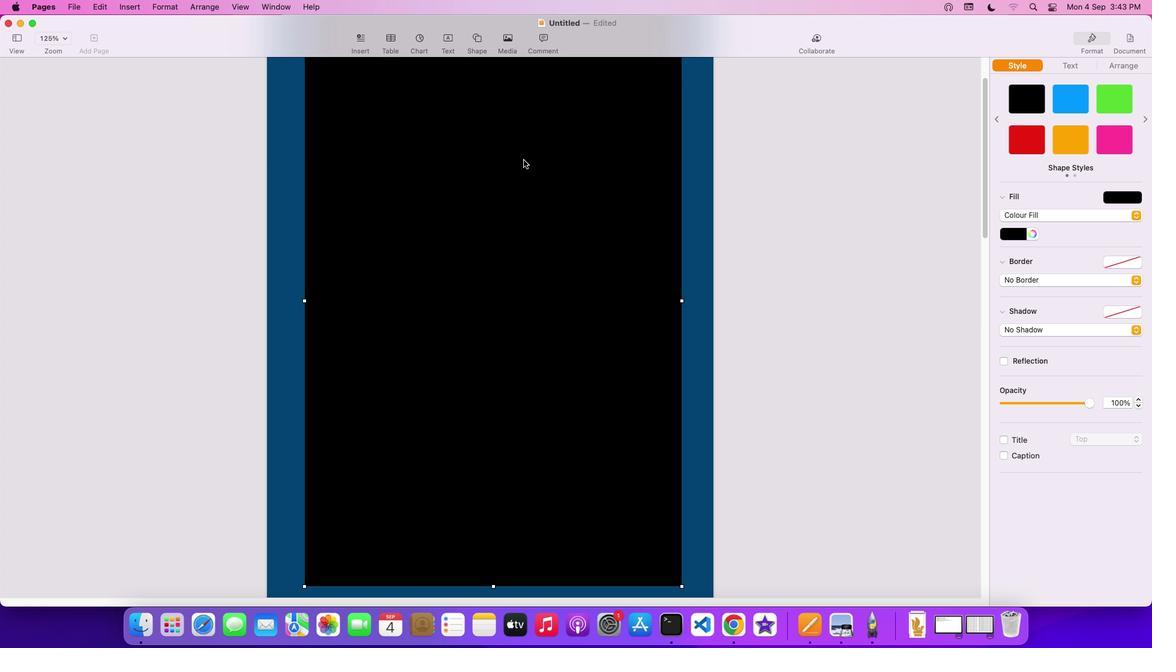
Action: Mouse scrolled (523, 160) with delta (0, 0)
Screenshot: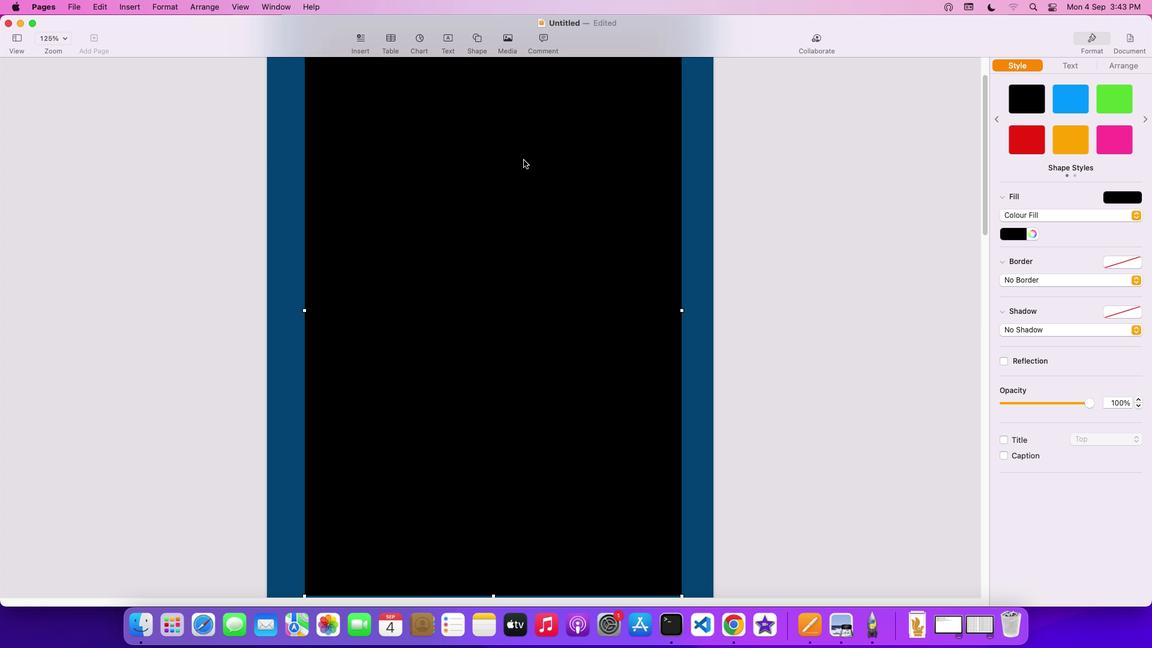 
Action: Mouse scrolled (523, 160) with delta (0, 1)
Screenshot: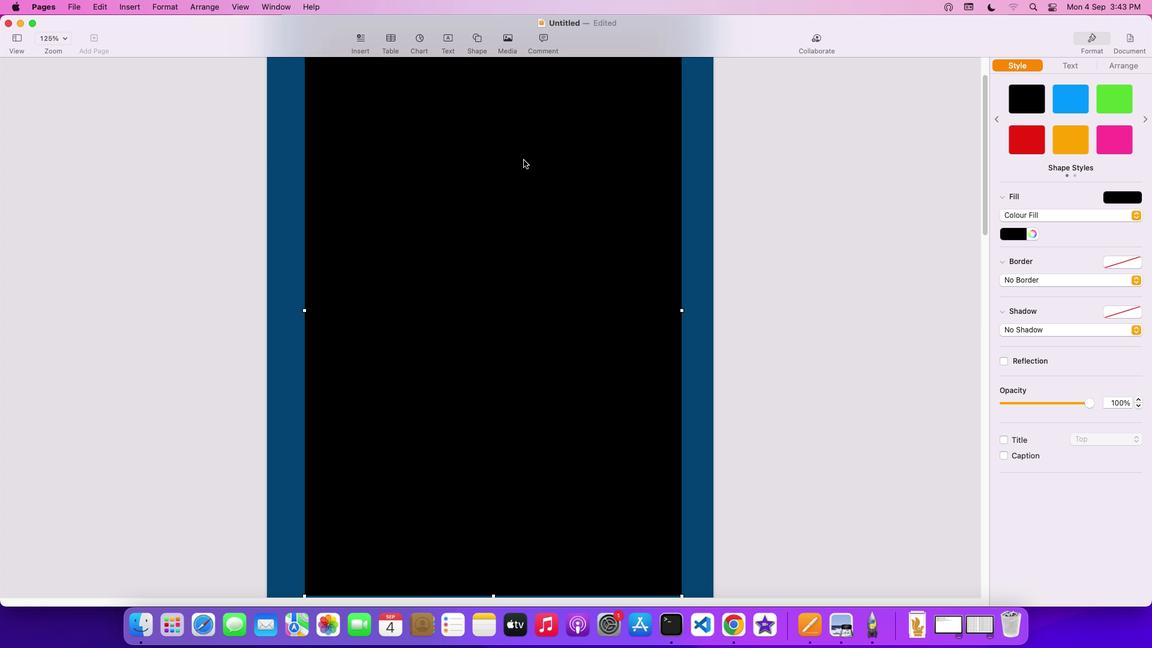 
Action: Mouse scrolled (523, 160) with delta (0, 3)
Screenshot: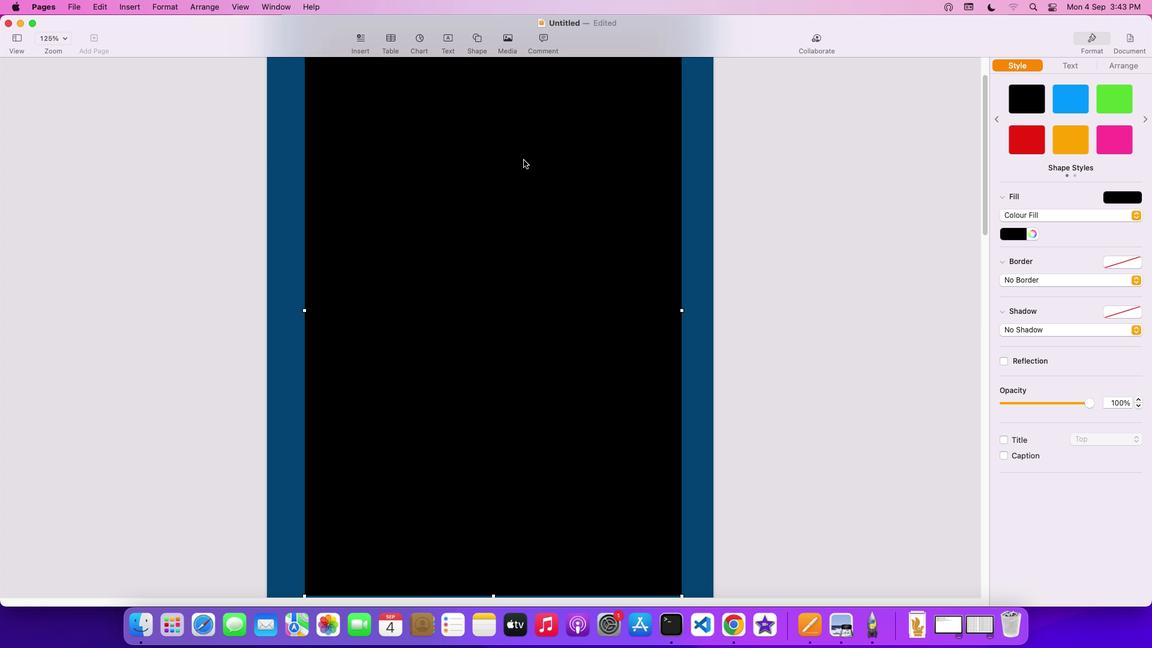 
Action: Mouse scrolled (523, 160) with delta (0, 3)
Screenshot: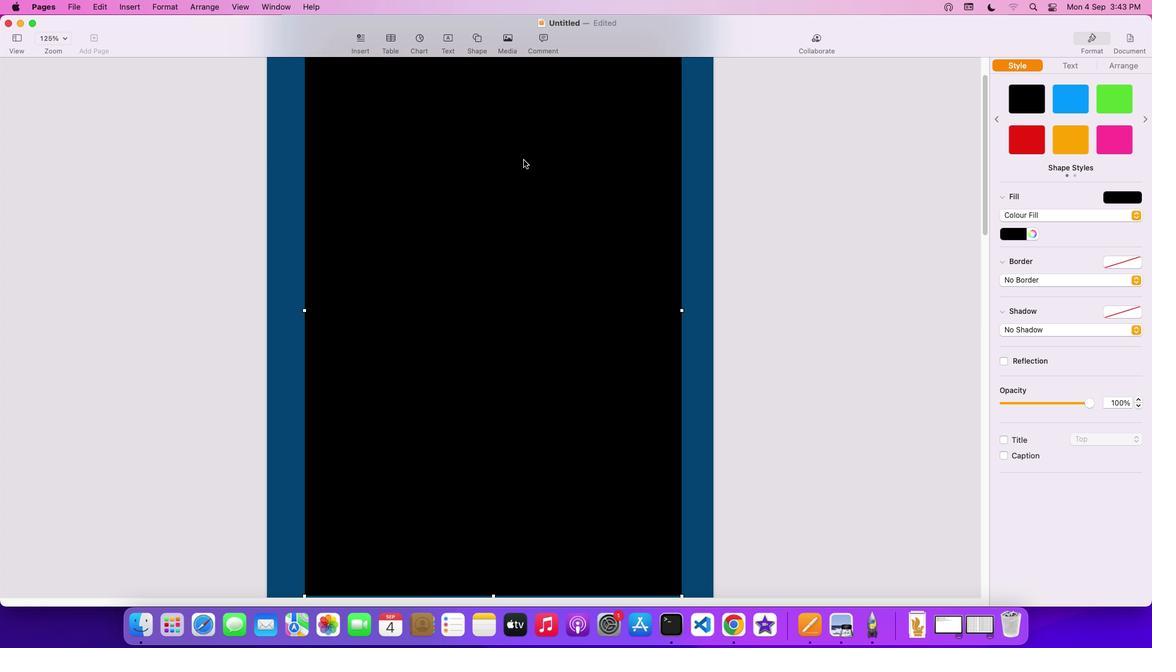 
Action: Mouse scrolled (523, 160) with delta (0, 0)
Screenshot: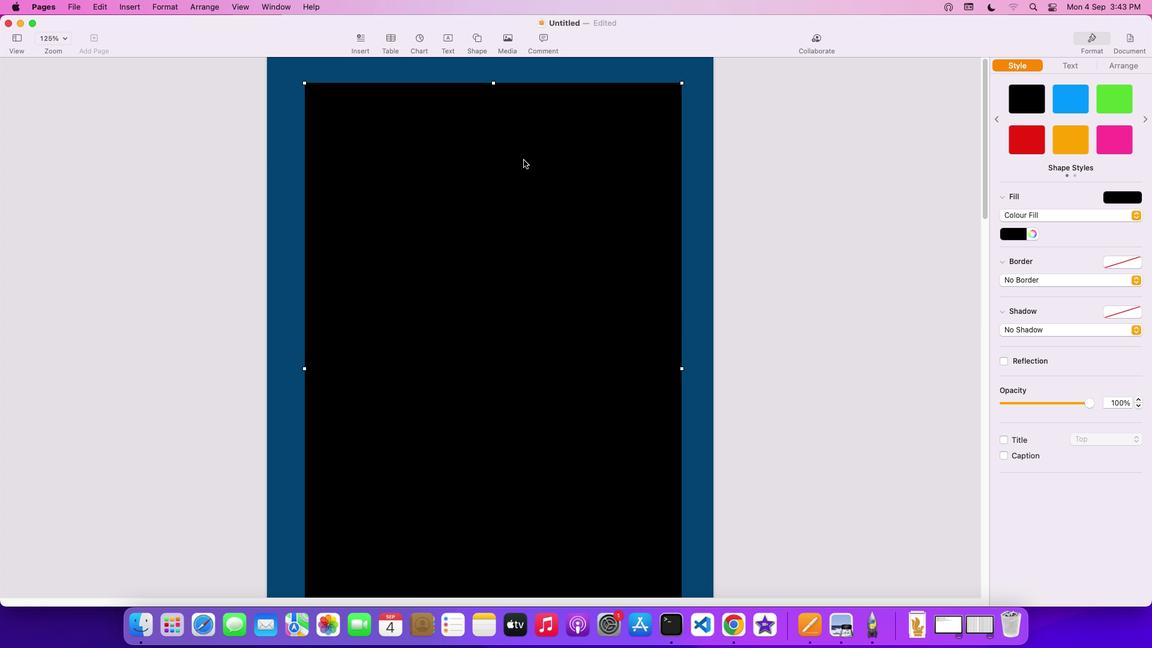 
Action: Mouse scrolled (523, 160) with delta (0, 0)
Screenshot: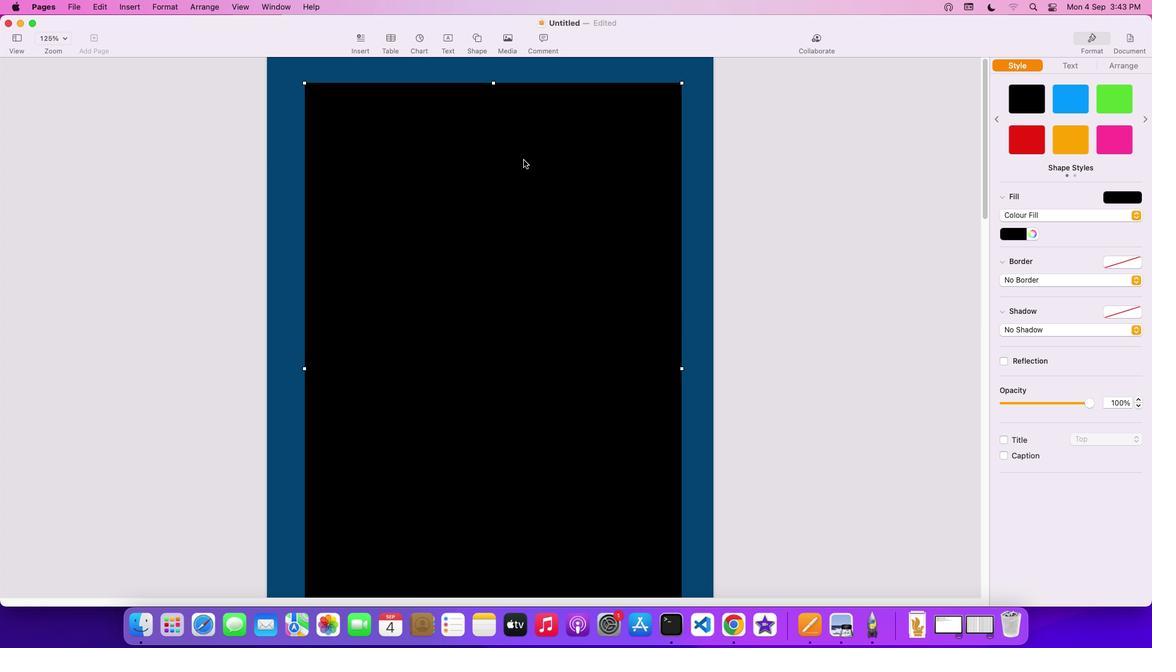 
Action: Mouse scrolled (523, 160) with delta (0, 1)
Screenshot: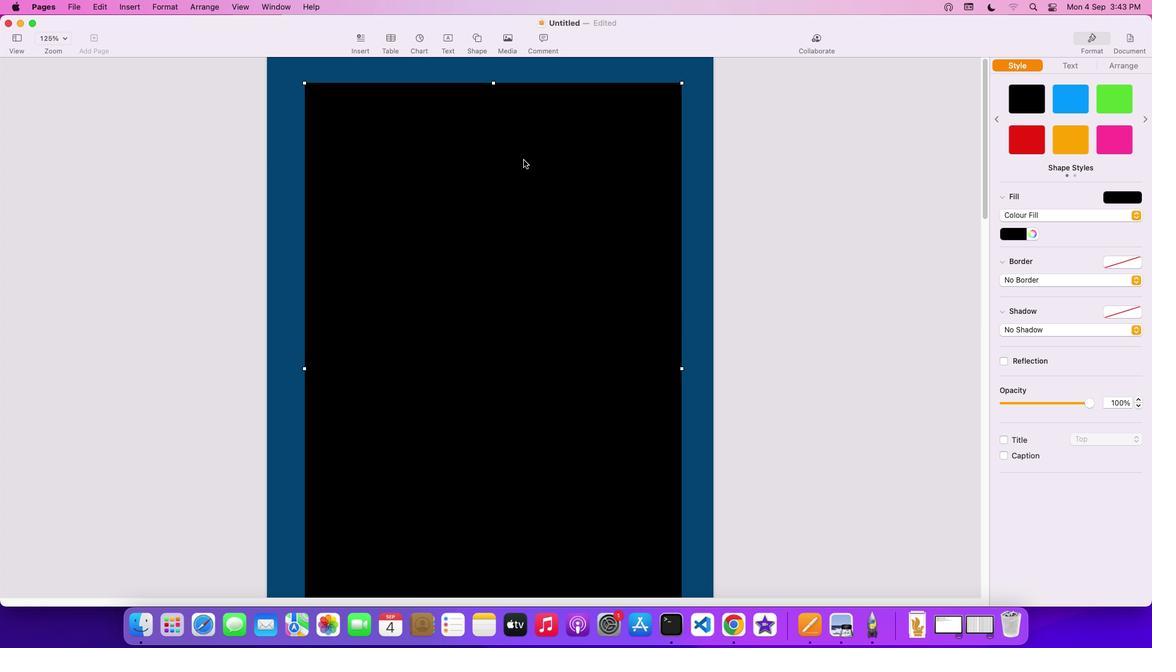 
Action: Mouse scrolled (523, 160) with delta (0, 3)
Screenshot: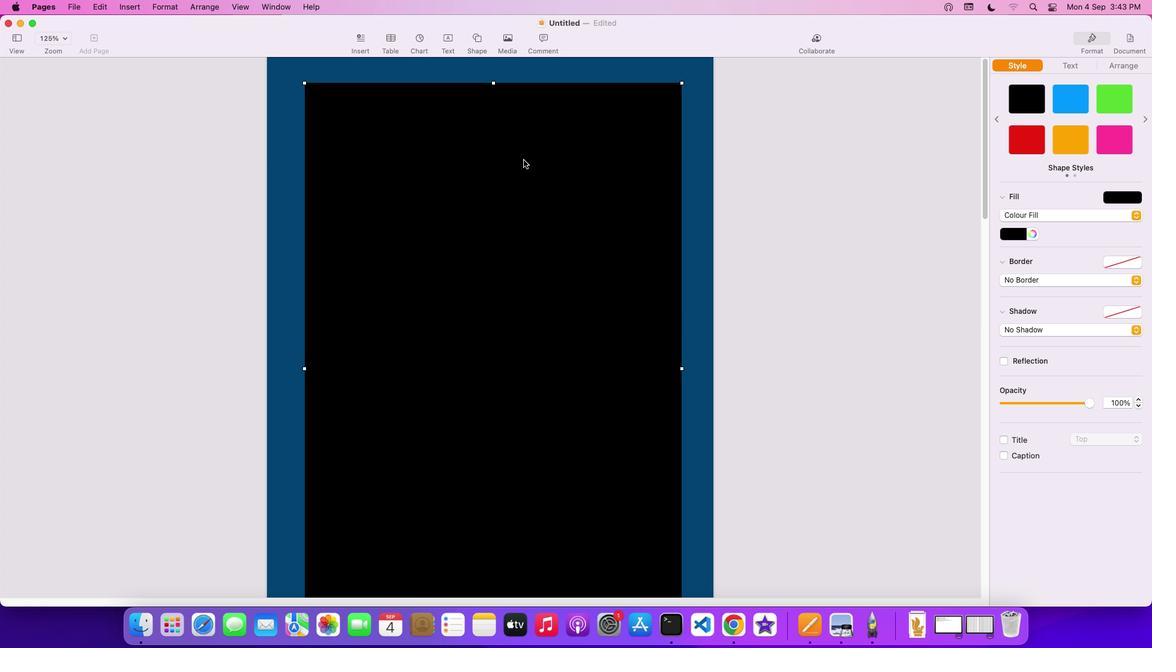 
Action: Mouse moved to (552, 157)
Screenshot: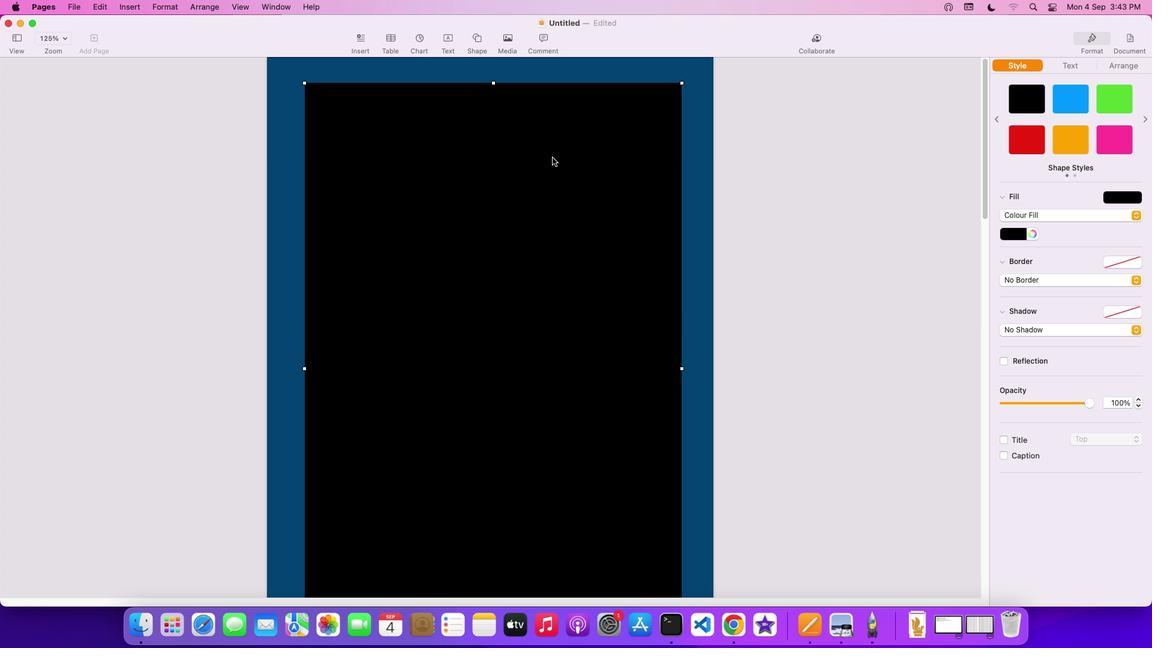
Action: Mouse pressed left at (552, 157)
Screenshot: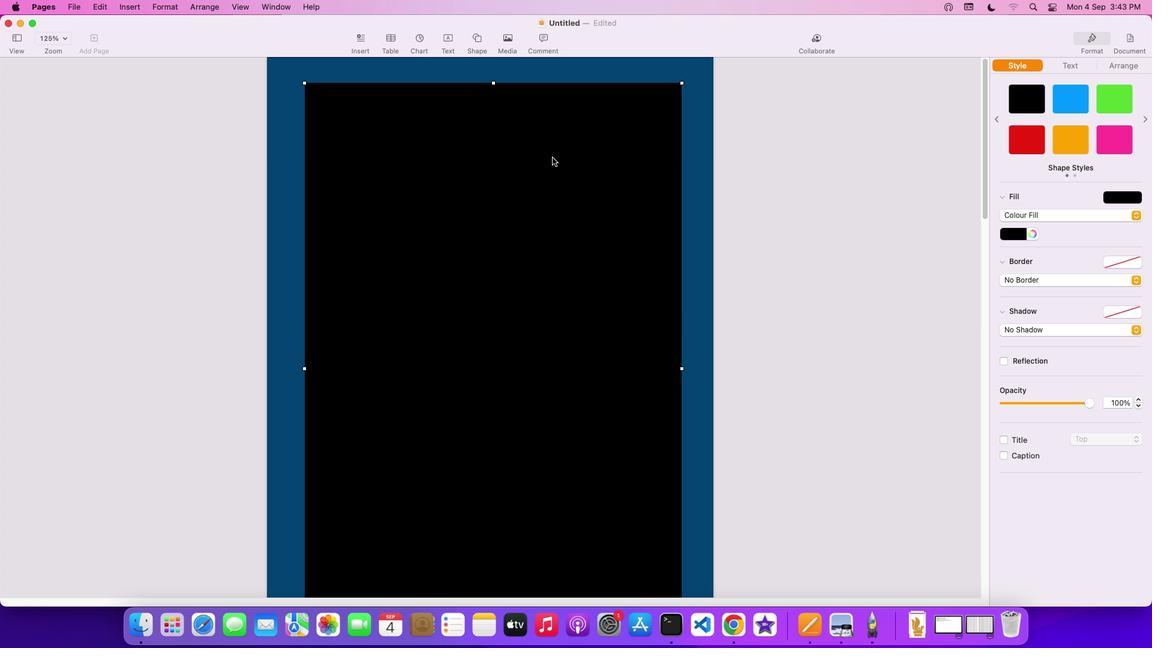 
Action: Mouse moved to (1139, 196)
Screenshot: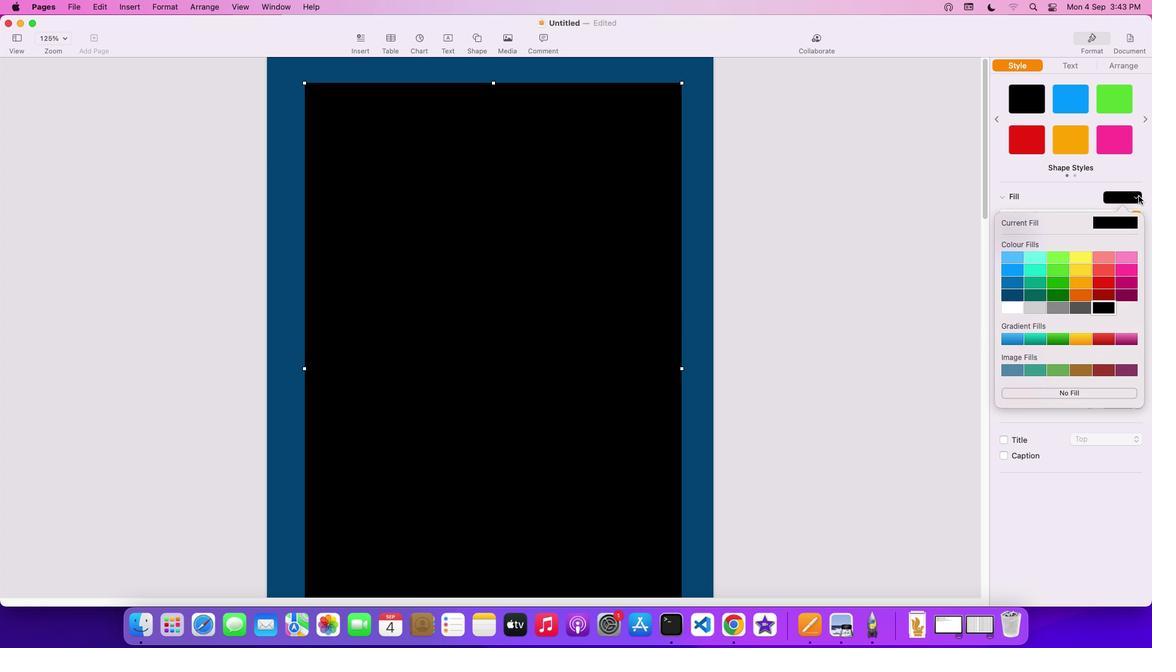 
Action: Mouse pressed left at (1139, 196)
Screenshot: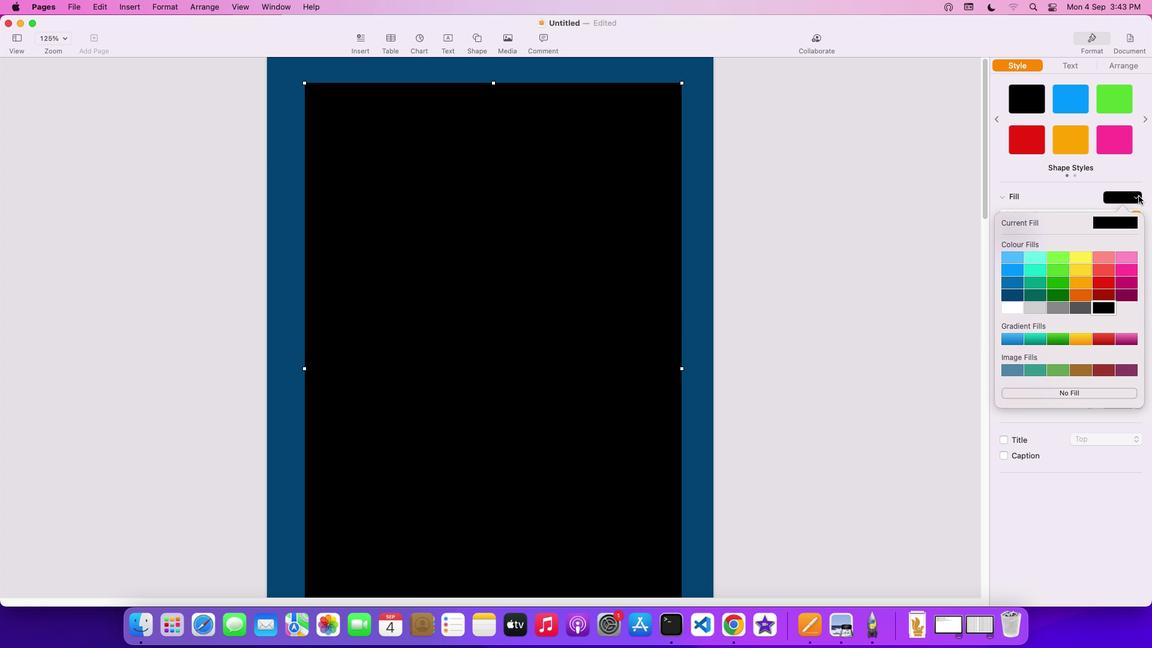 
Action: Mouse moved to (1012, 308)
Screenshot: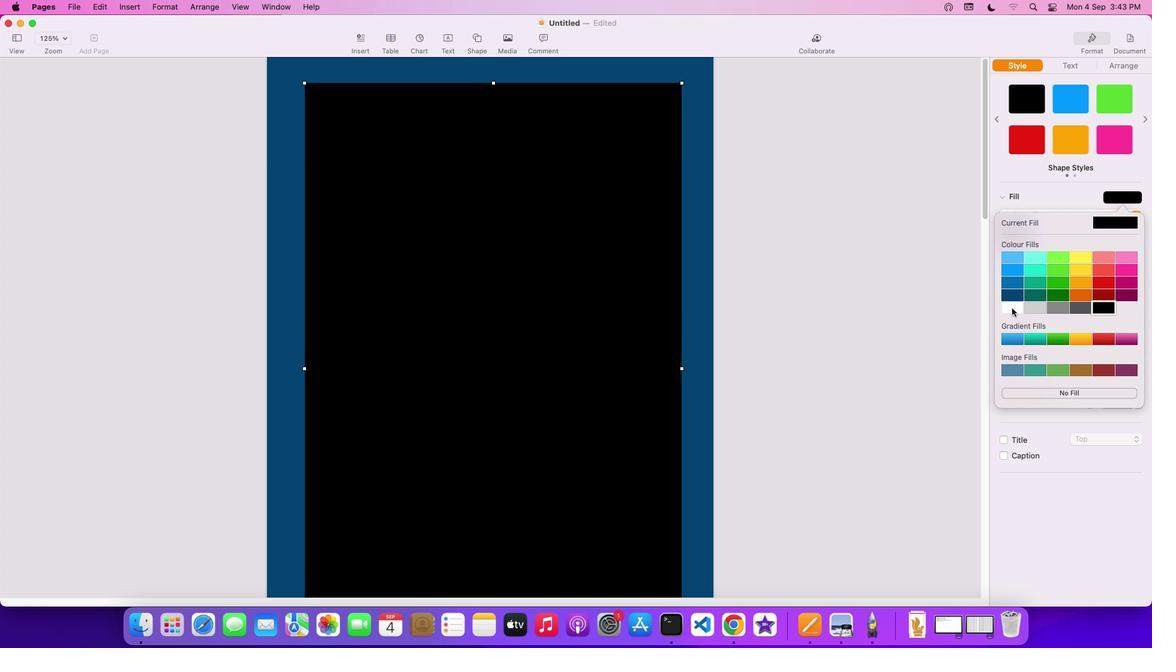 
Action: Mouse pressed left at (1012, 308)
Screenshot: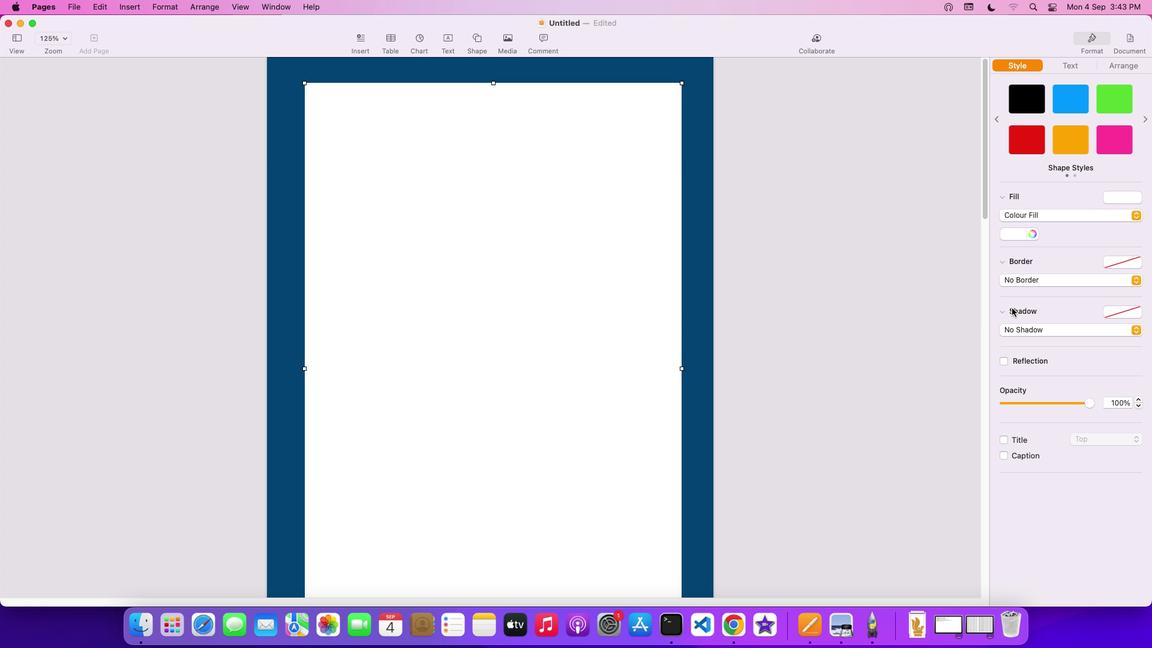 
Action: Mouse moved to (444, 224)
Screenshot: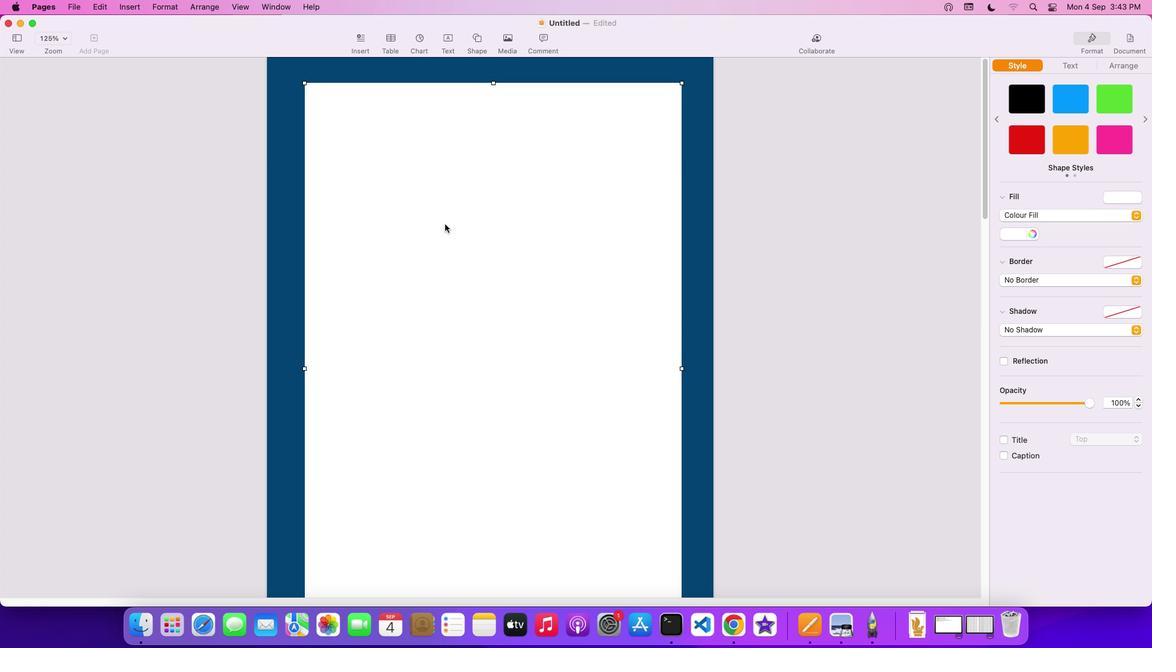 
Action: Mouse pressed left at (444, 224)
Screenshot: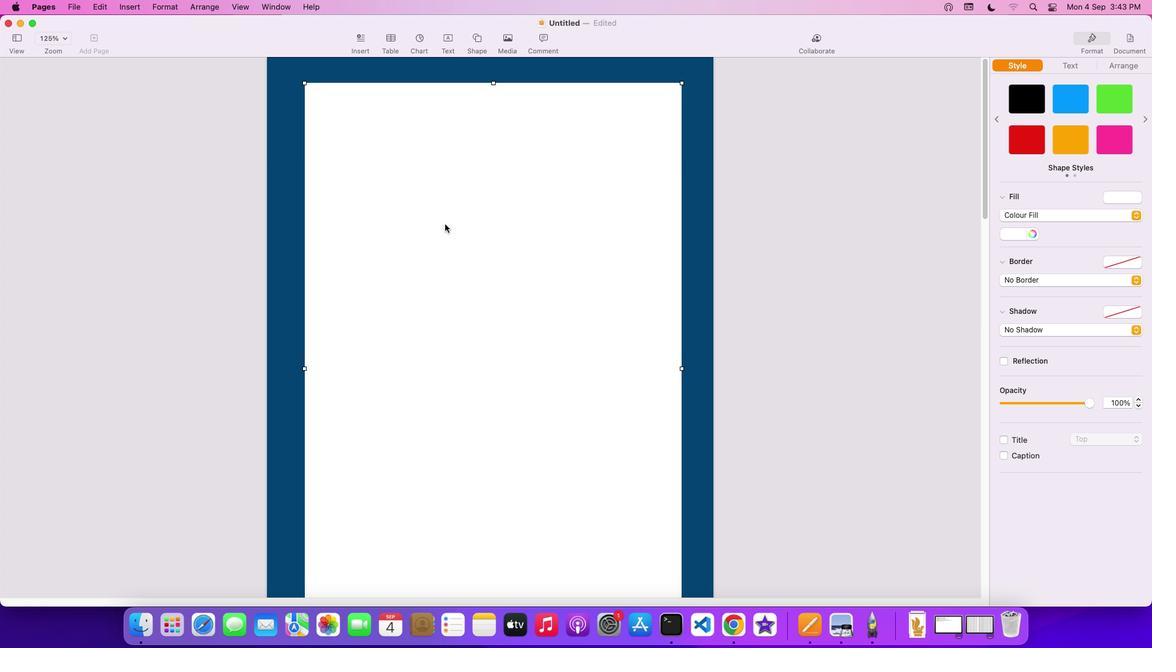
Action: Mouse moved to (476, 40)
Screenshot: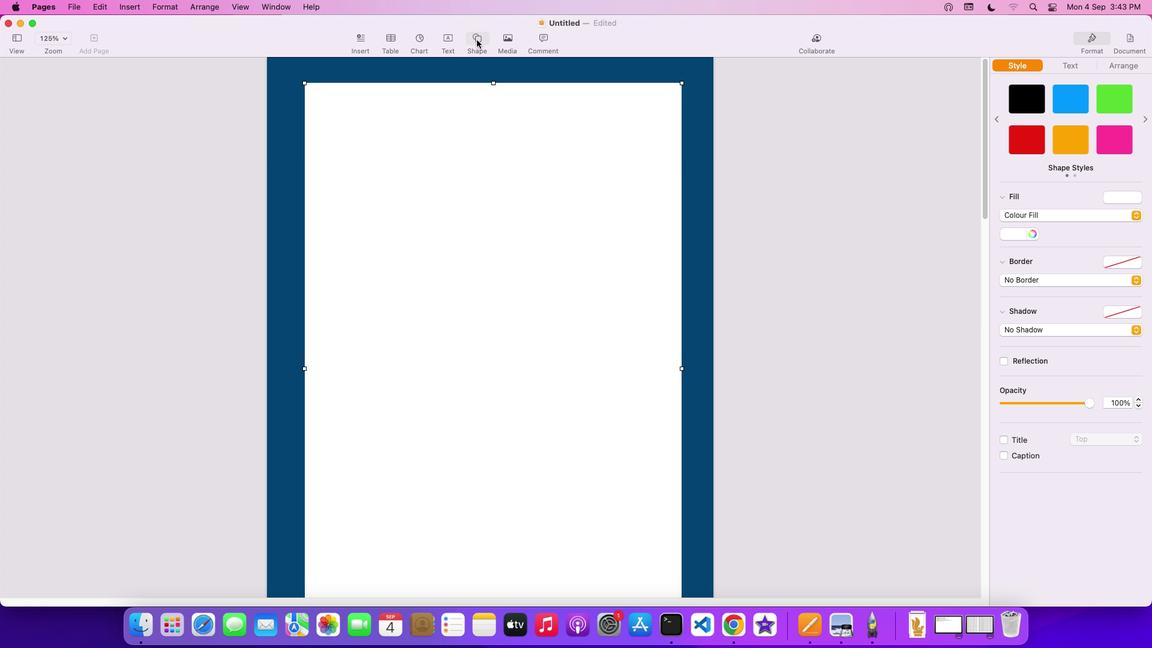 
Action: Mouse pressed left at (476, 40)
Screenshot: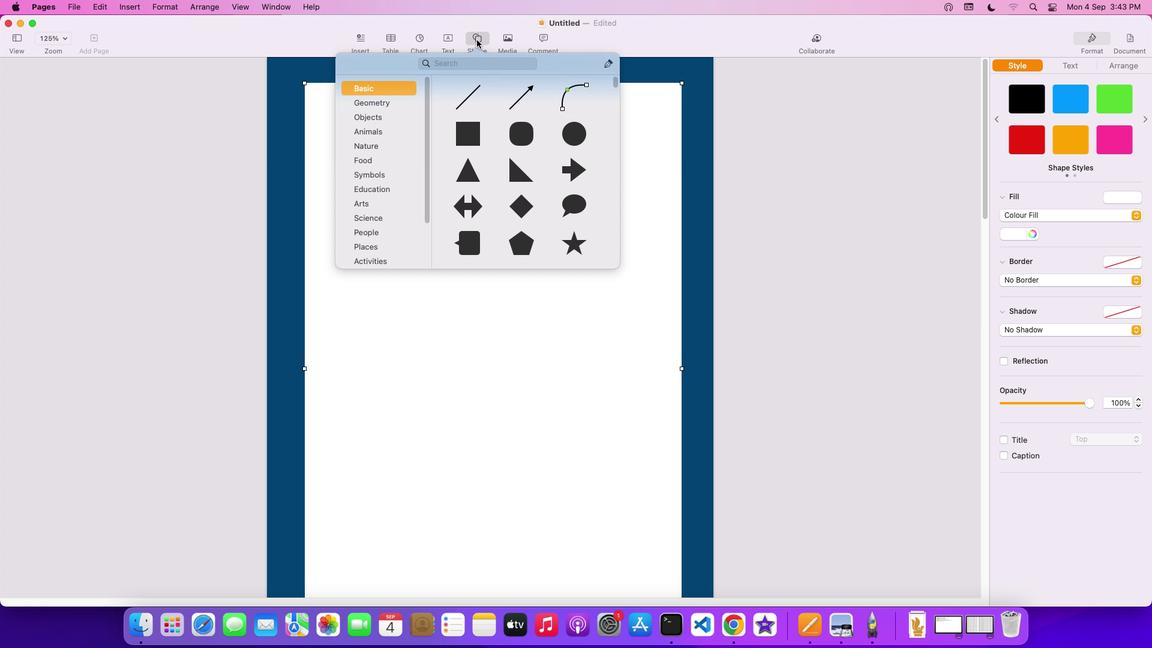 
Action: Mouse moved to (498, 202)
Screenshot: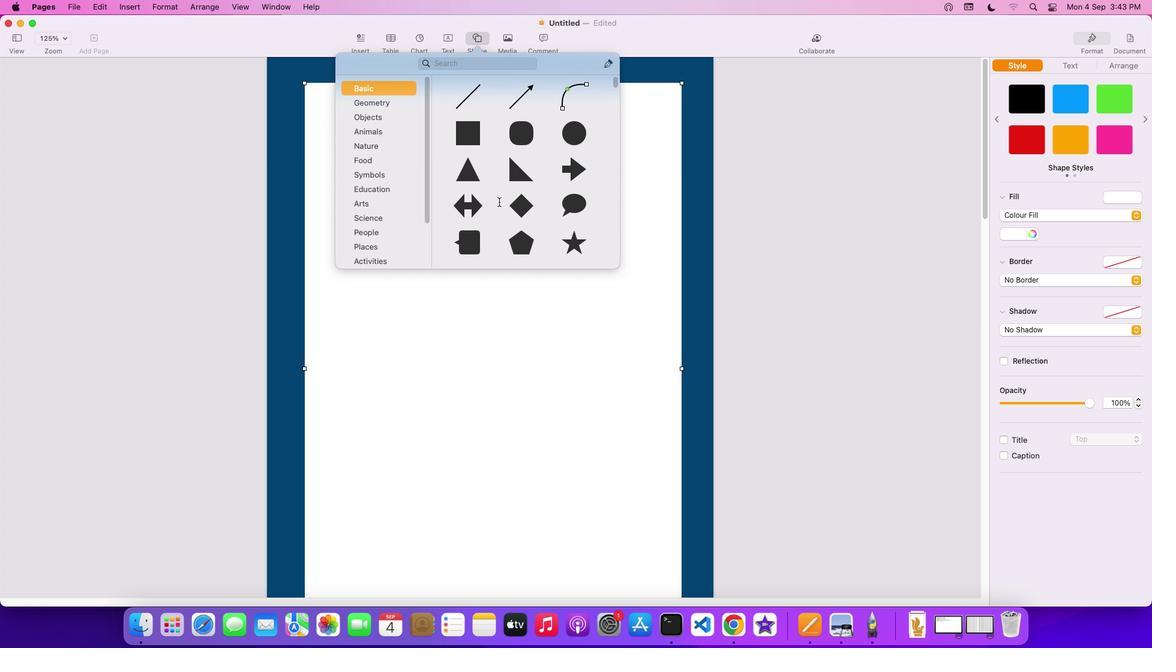 
Action: Mouse scrolled (498, 202) with delta (0, 0)
Screenshot: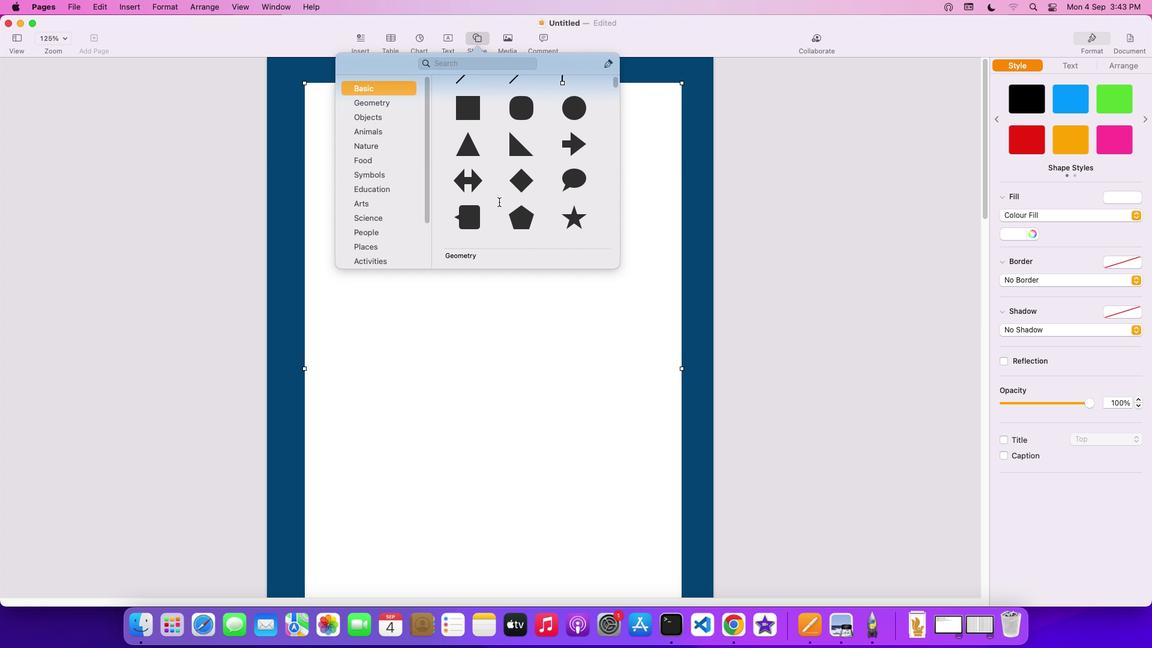 
Action: Mouse scrolled (498, 202) with delta (0, 0)
Screenshot: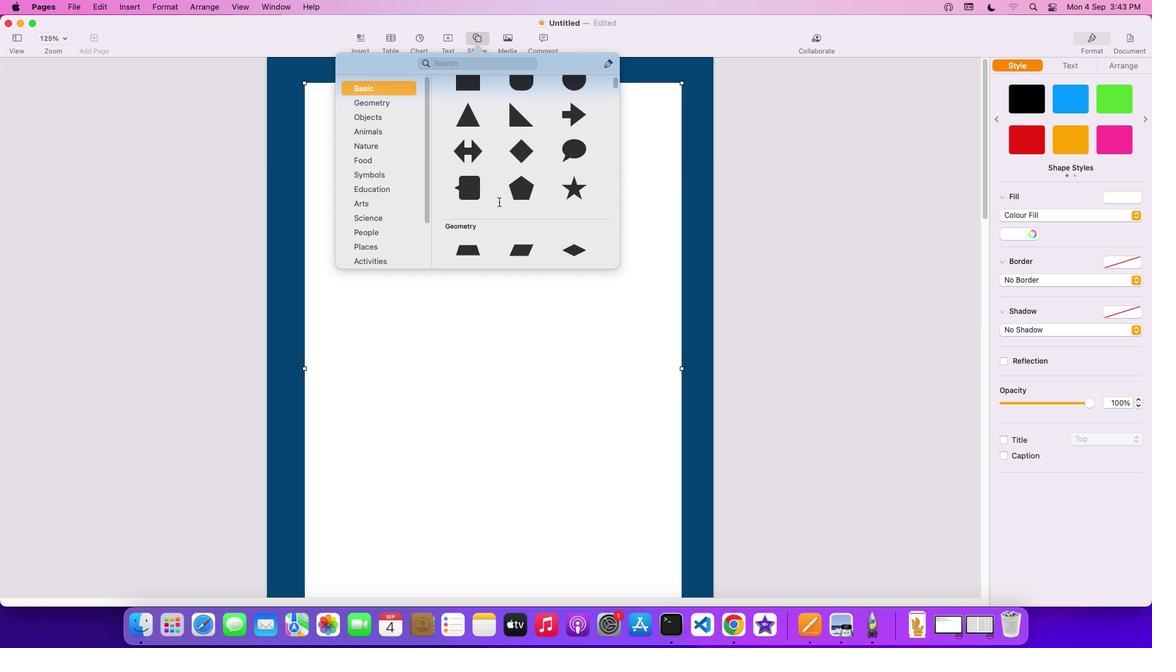 
Action: Mouse scrolled (498, 202) with delta (0, -1)
Screenshot: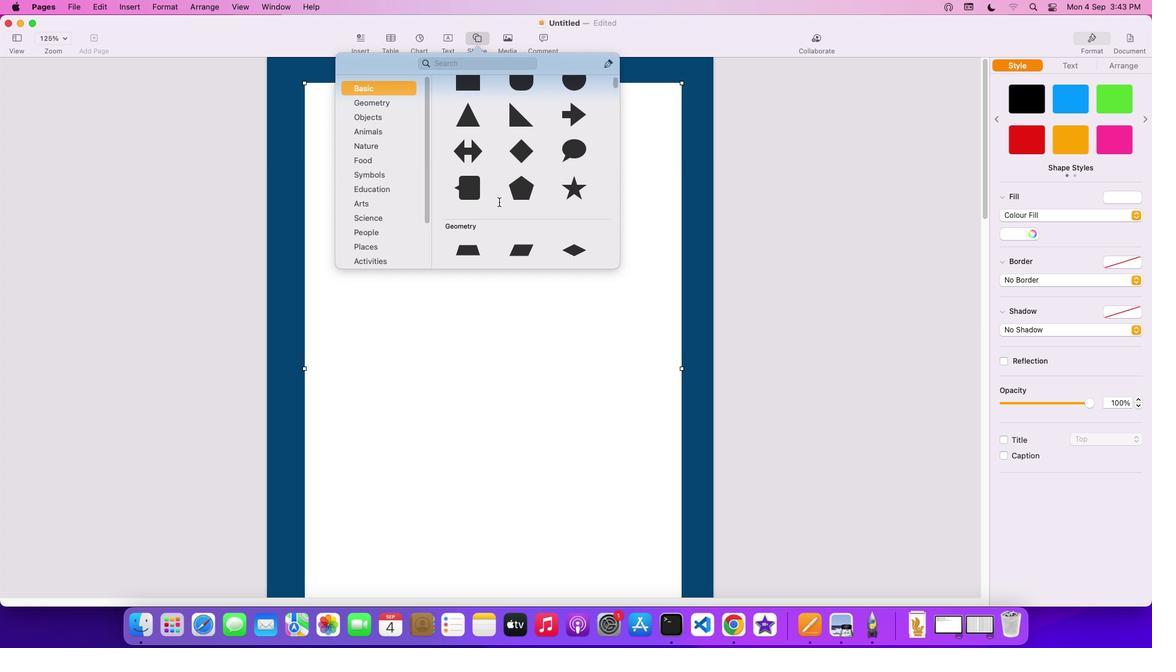 
Action: Mouse scrolled (498, 202) with delta (0, -2)
Screenshot: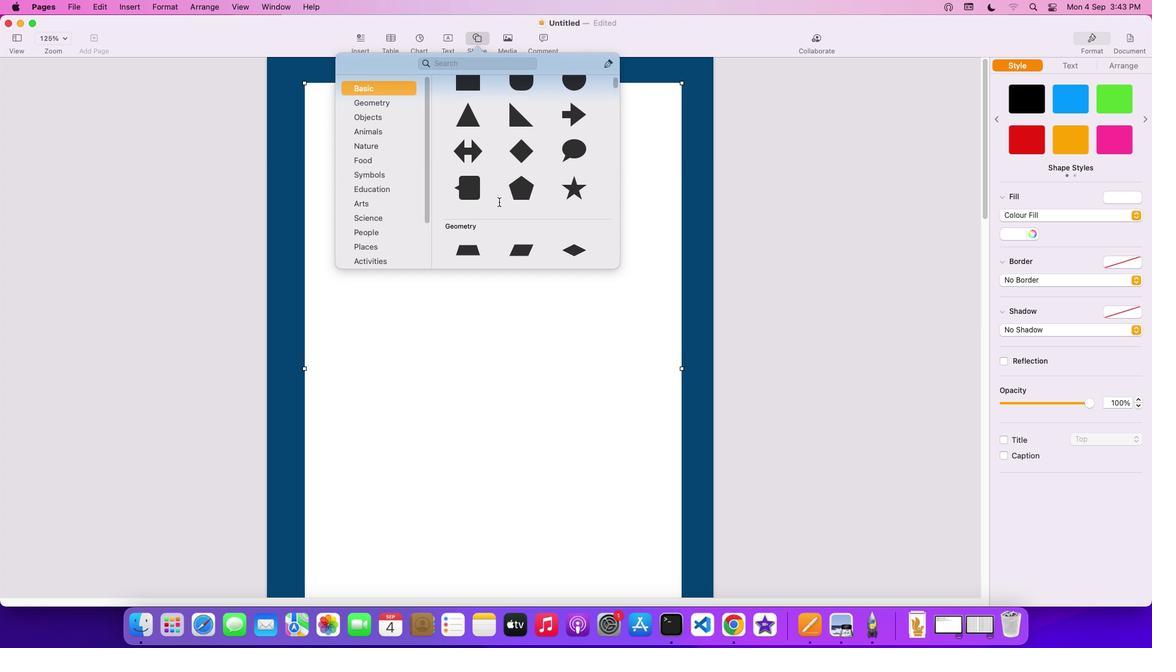 
Action: Mouse moved to (497, 203)
Screenshot: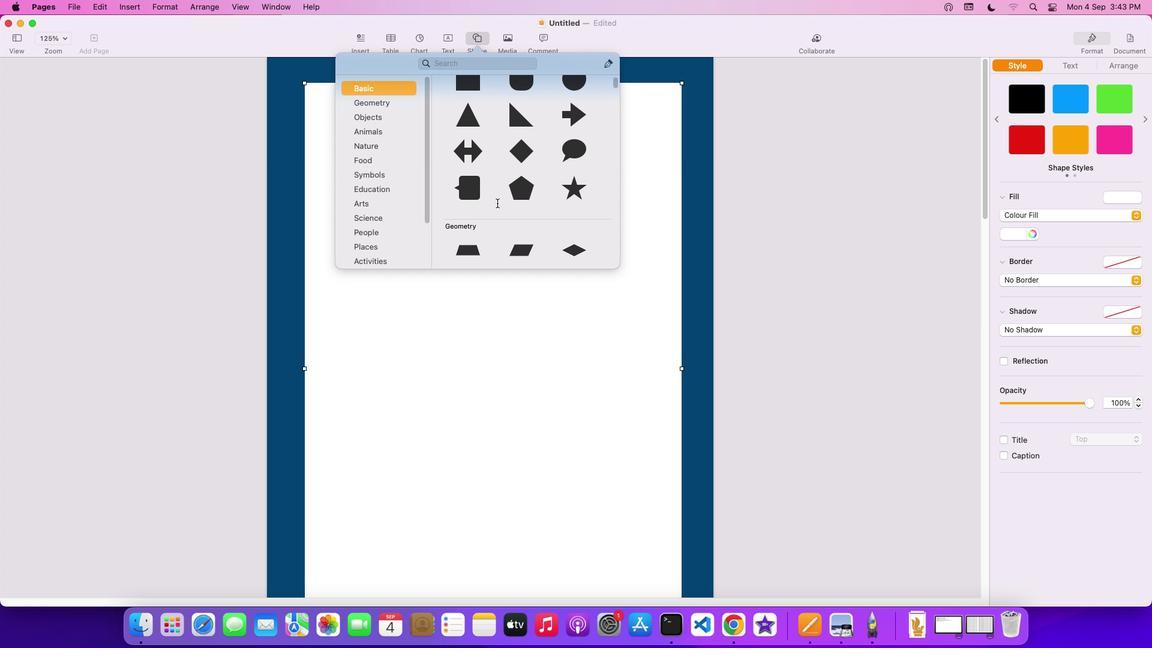 
Action: Mouse scrolled (497, 203) with delta (0, 0)
Screenshot: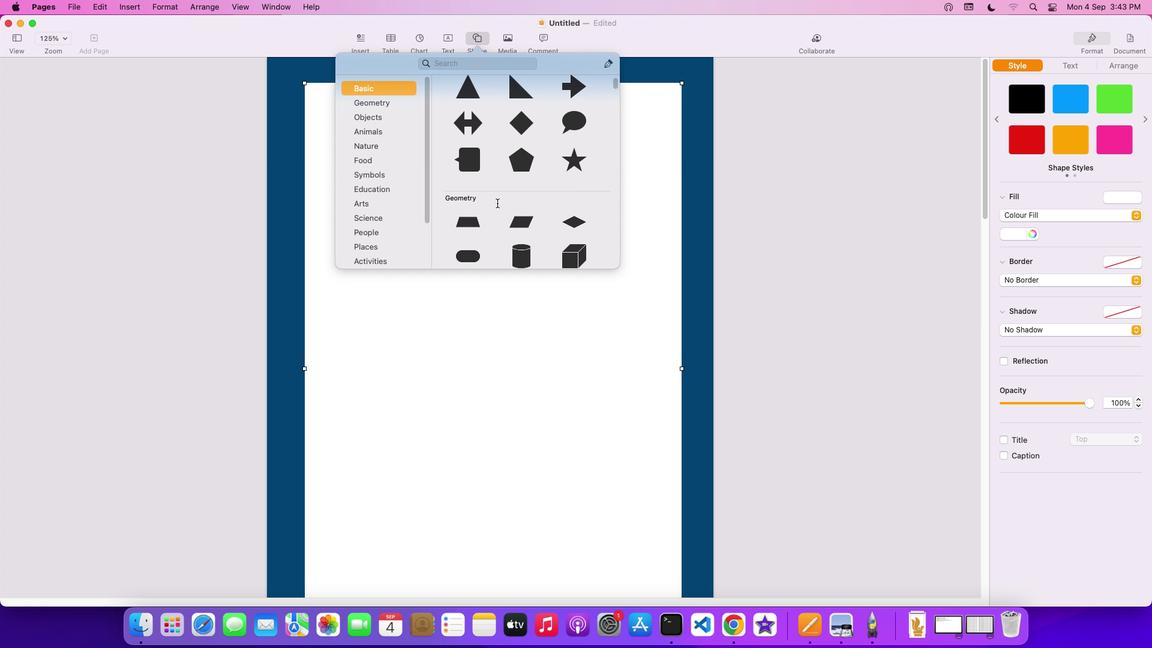 
Action: Mouse scrolled (497, 203) with delta (0, 0)
Screenshot: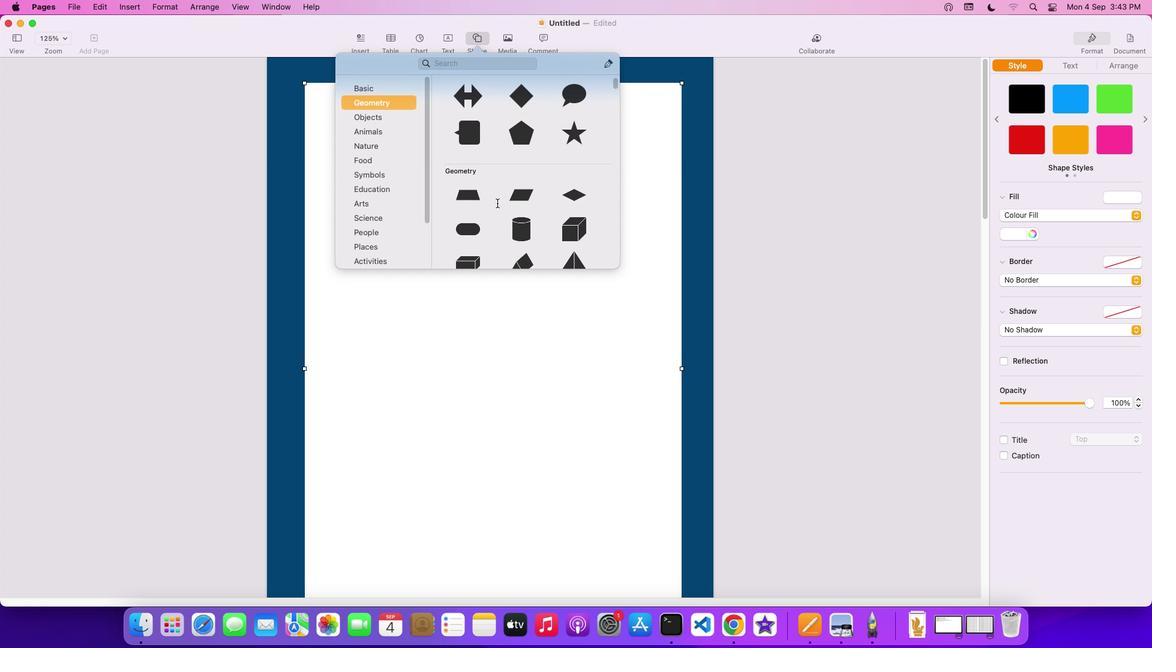 
Action: Mouse scrolled (497, 203) with delta (0, -1)
Screenshot: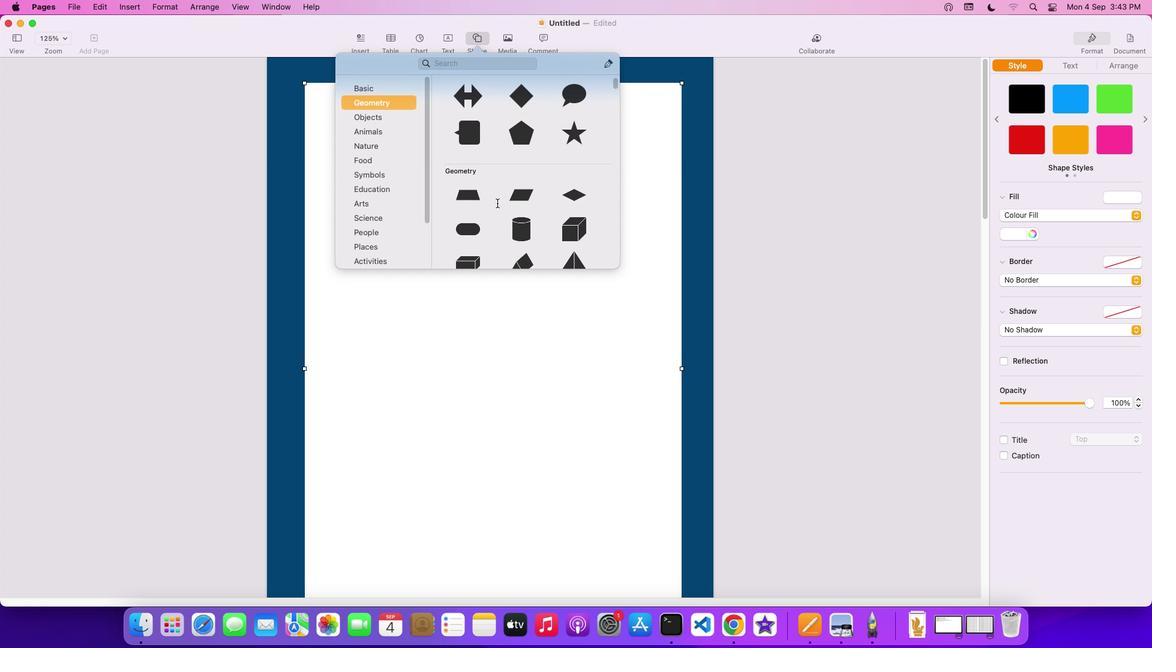 
Action: Mouse scrolled (497, 203) with delta (0, -2)
Screenshot: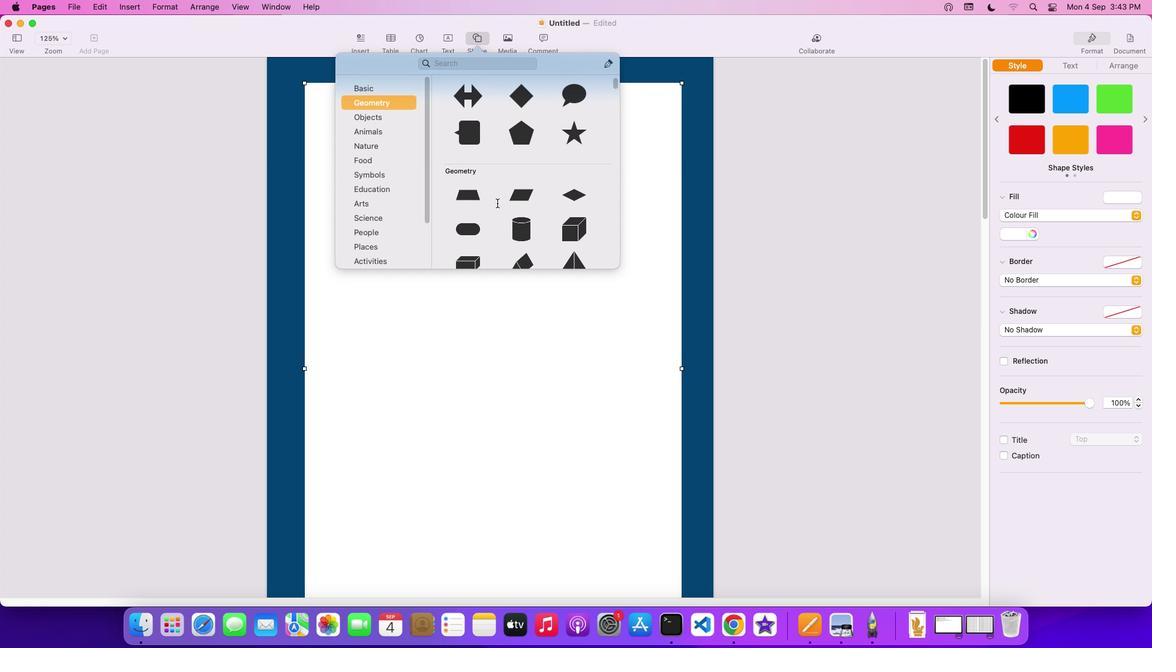 
Action: Mouse moved to (496, 202)
Screenshot: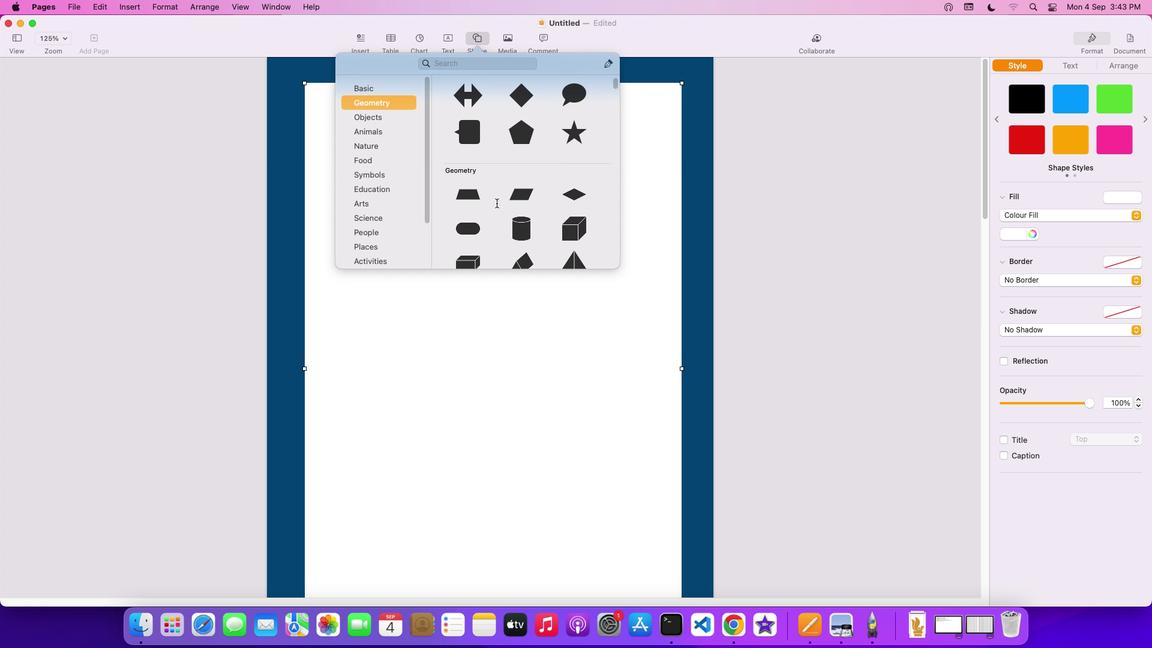 
Action: Mouse scrolled (496, 202) with delta (0, 0)
Screenshot: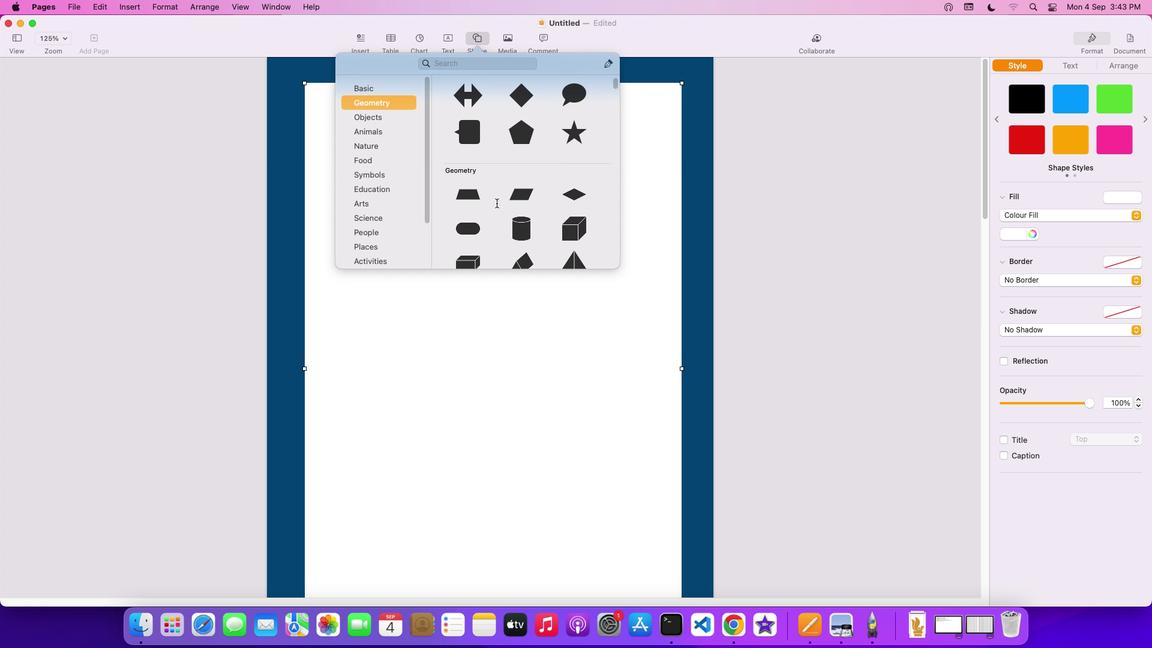 
Action: Mouse scrolled (496, 202) with delta (0, 0)
Screenshot: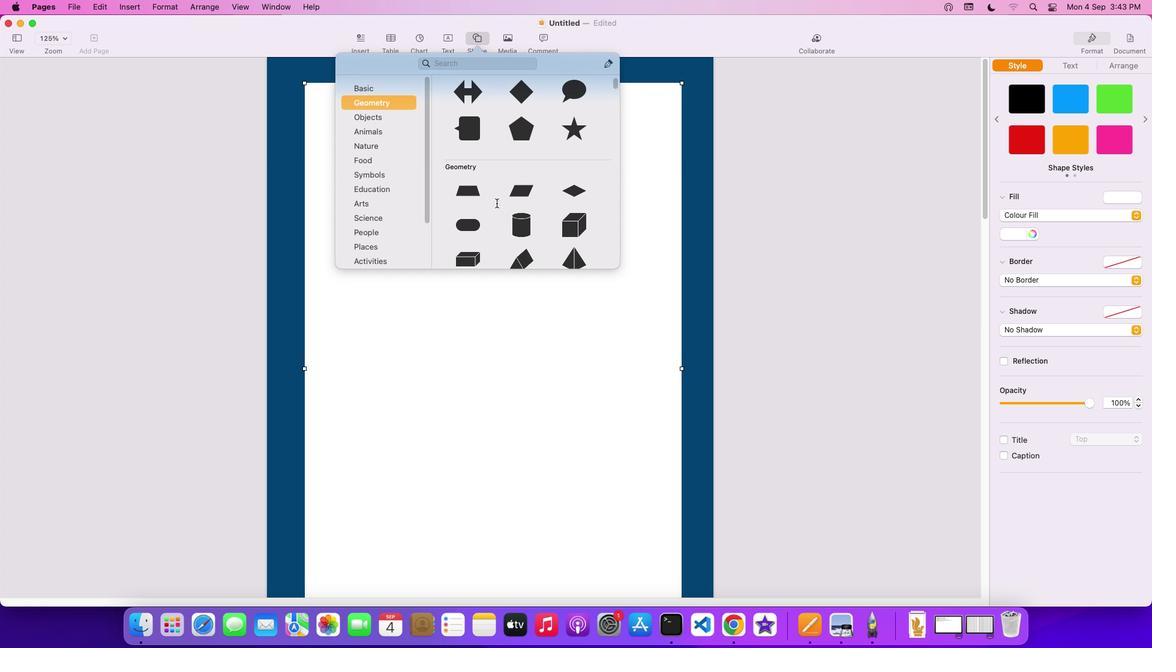 
Action: Mouse scrolled (496, 202) with delta (0, 0)
Screenshot: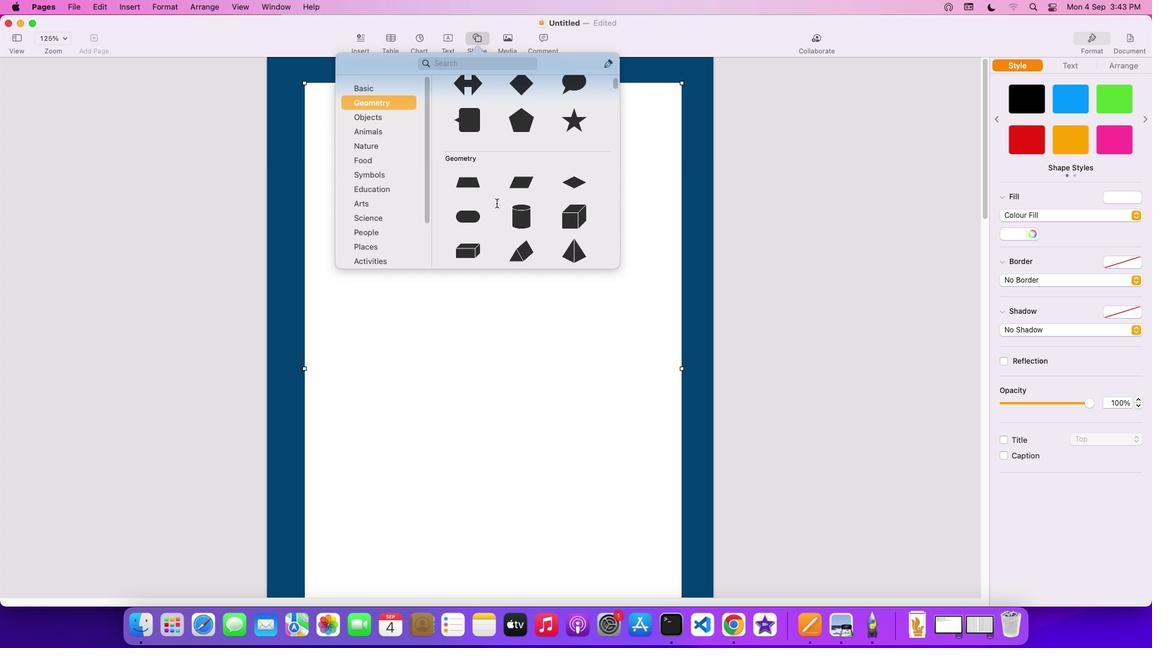 
Action: Mouse scrolled (496, 202) with delta (0, 0)
Screenshot: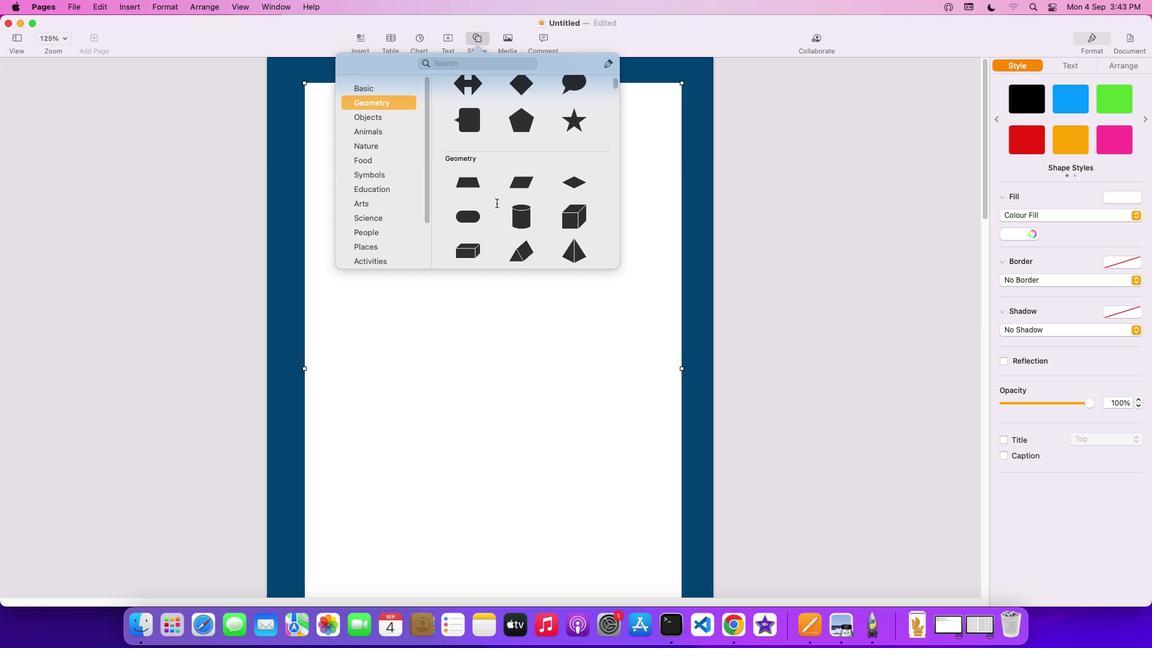 
Action: Mouse scrolled (496, 202) with delta (0, 0)
Screenshot: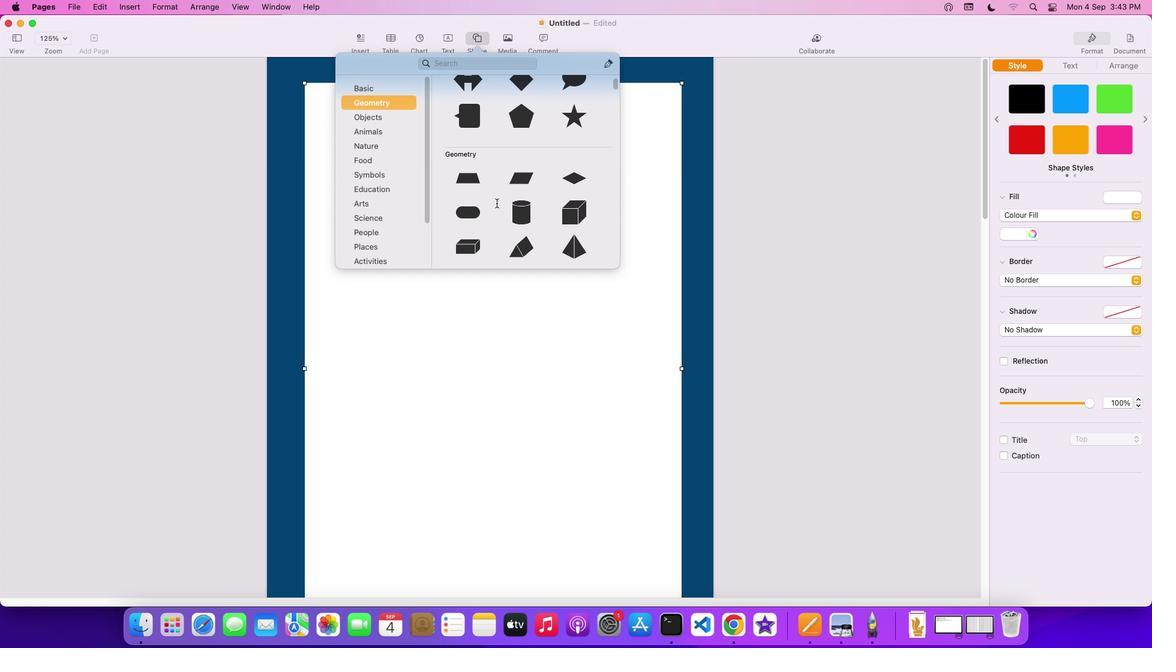 
Action: Mouse scrolled (496, 202) with delta (0, 0)
Screenshot: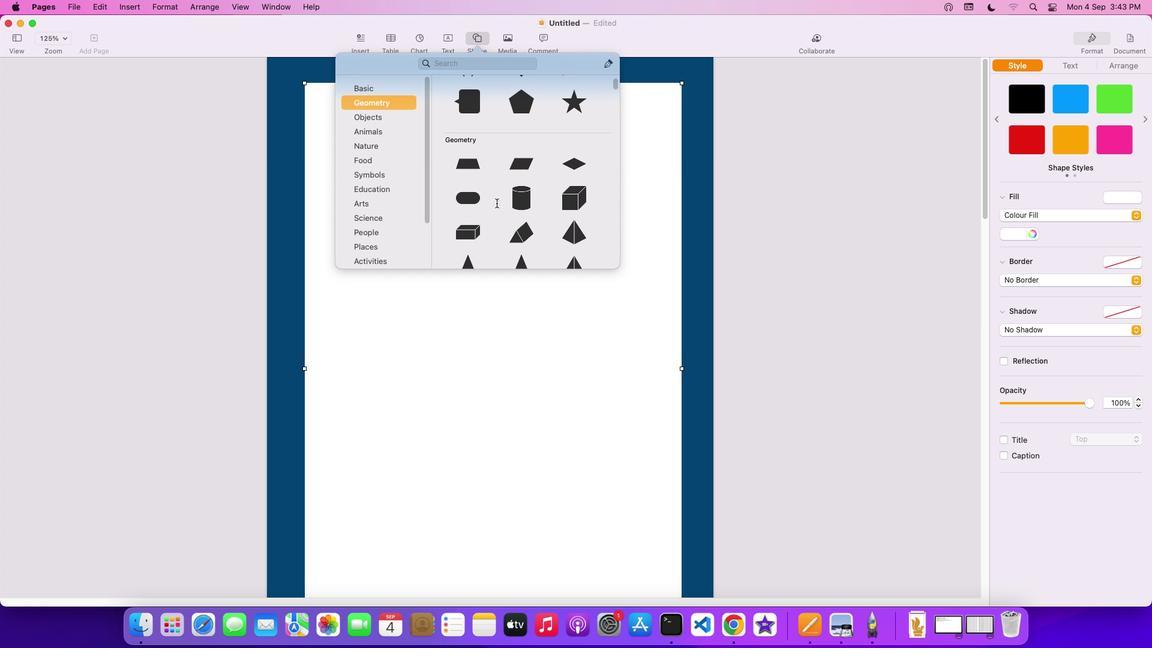 
Action: Mouse scrolled (496, 202) with delta (0, -1)
Screenshot: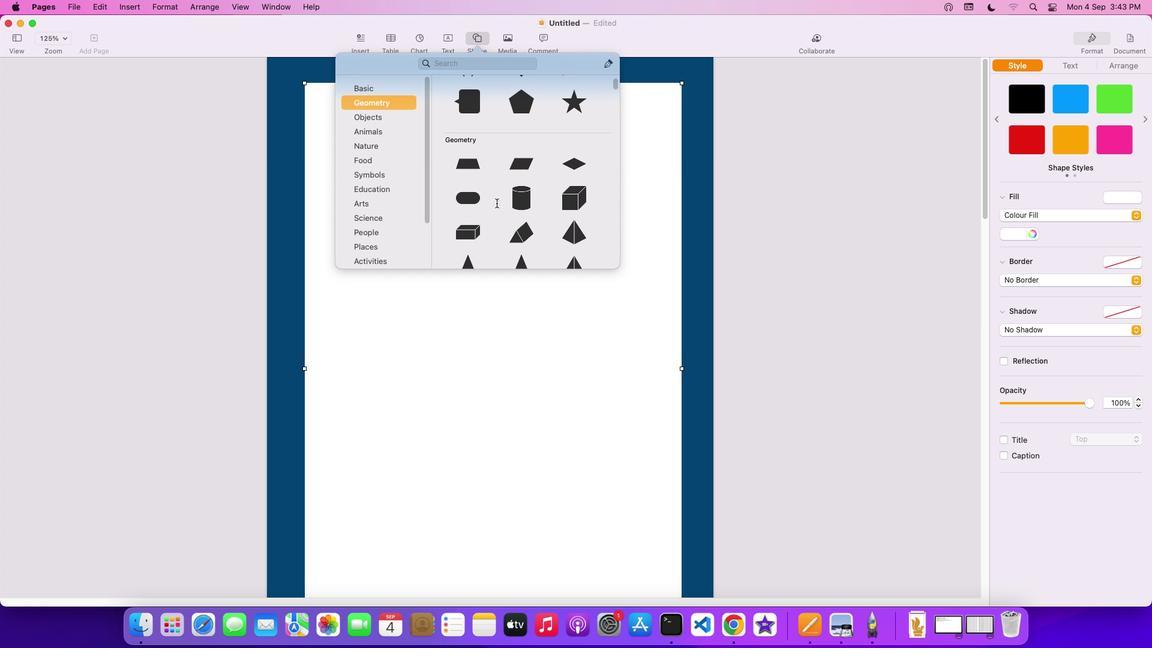 
Action: Mouse scrolled (496, 202) with delta (0, 0)
Screenshot: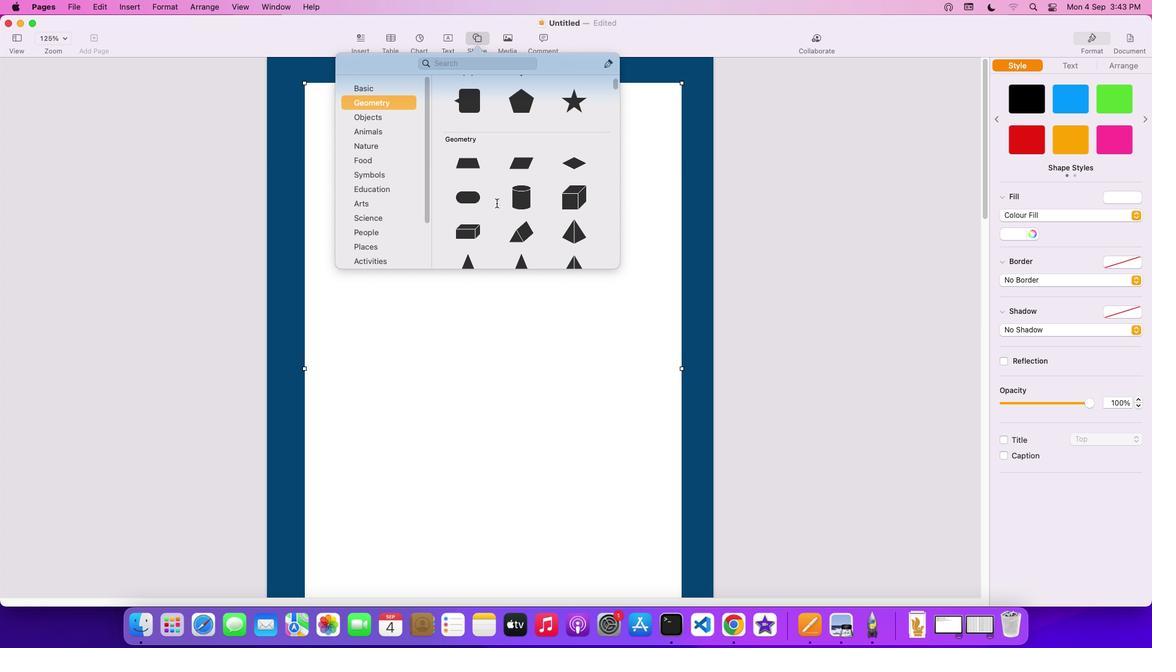 
Action: Mouse scrolled (496, 202) with delta (0, 0)
Screenshot: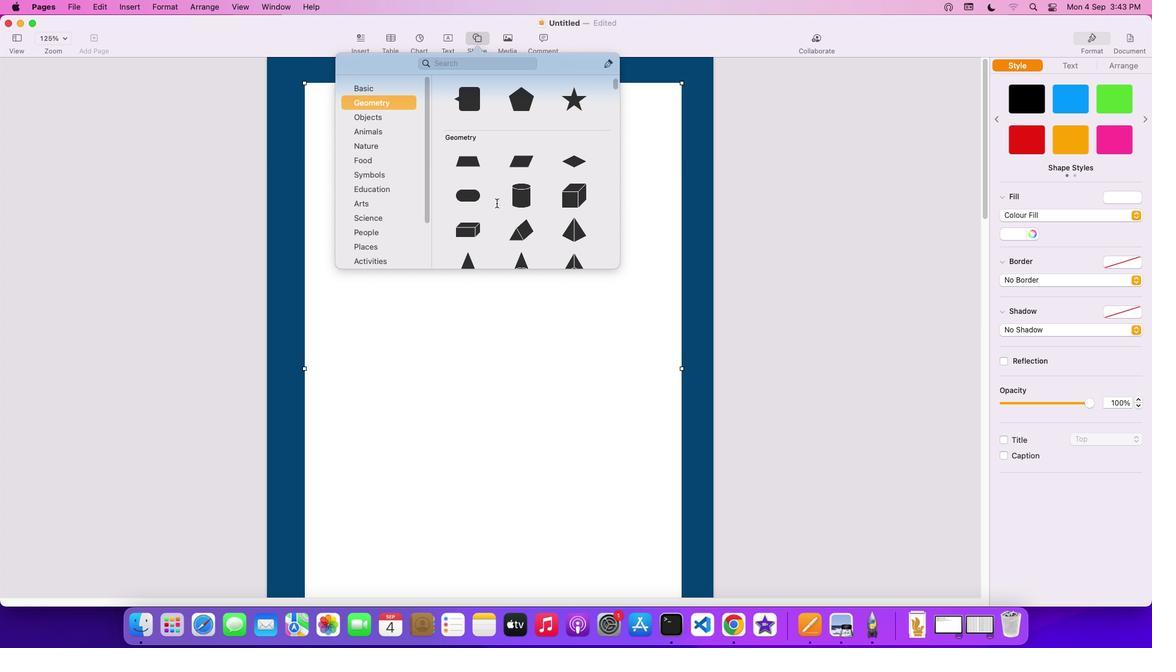 
Action: Mouse scrolled (496, 202) with delta (0, 0)
Screenshot: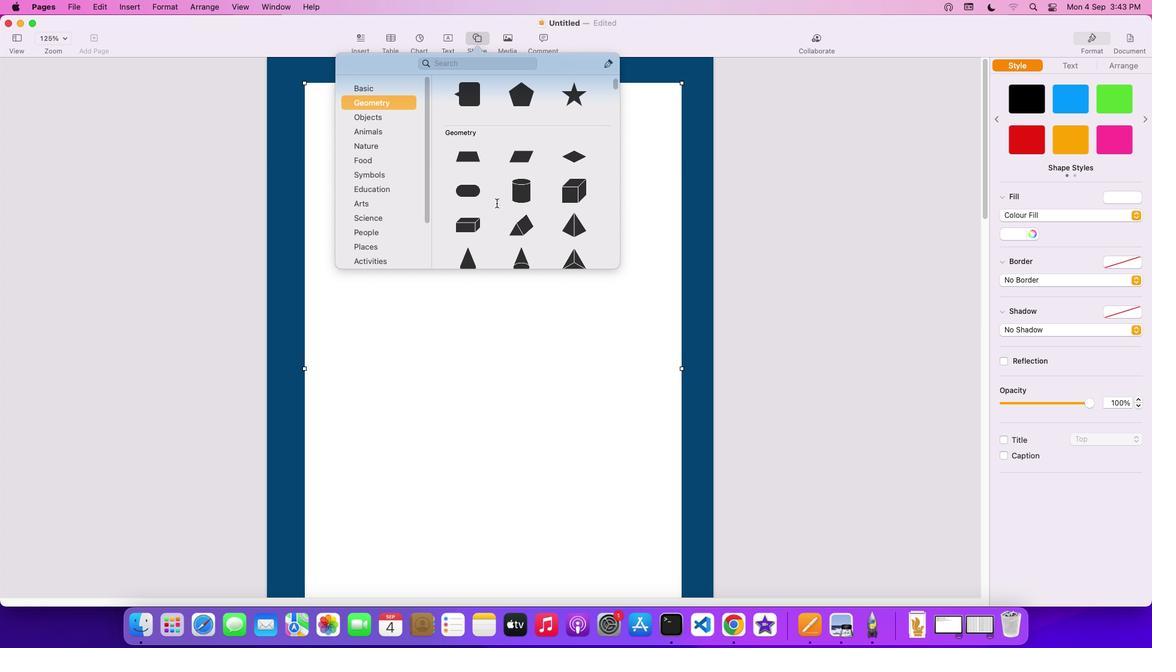 
Action: Mouse scrolled (496, 202) with delta (0, 0)
Screenshot: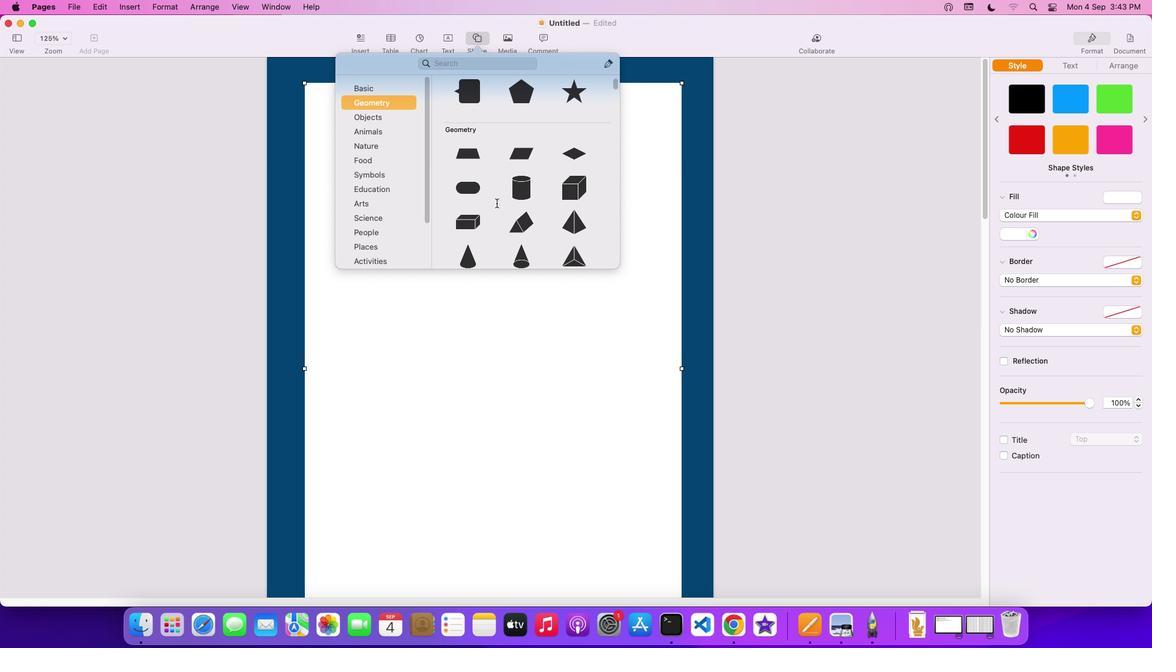 
Action: Mouse scrolled (496, 202) with delta (0, 0)
Screenshot: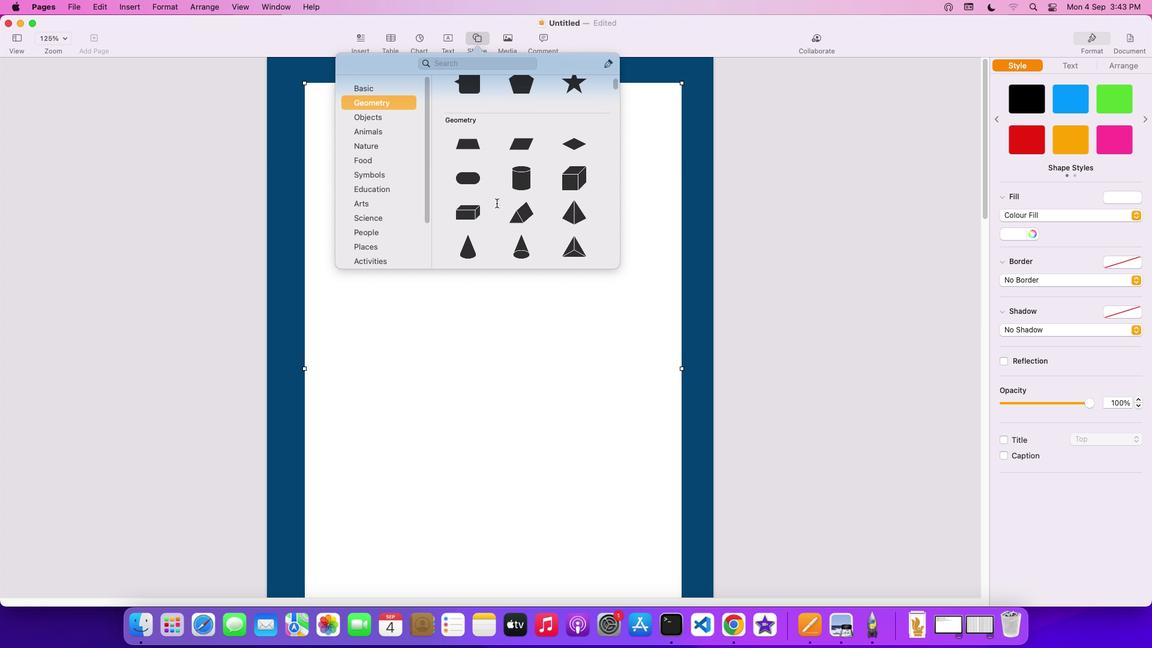 
Action: Mouse scrolled (496, 202) with delta (0, 0)
Screenshot: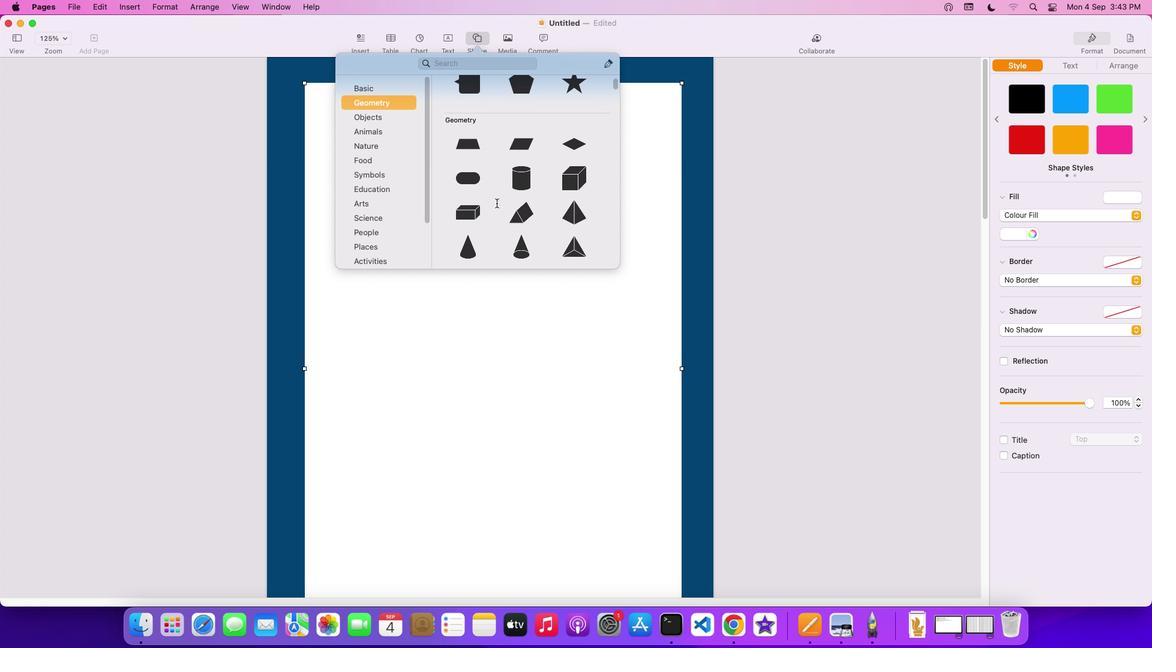 
Action: Mouse scrolled (496, 202) with delta (0, 0)
Screenshot: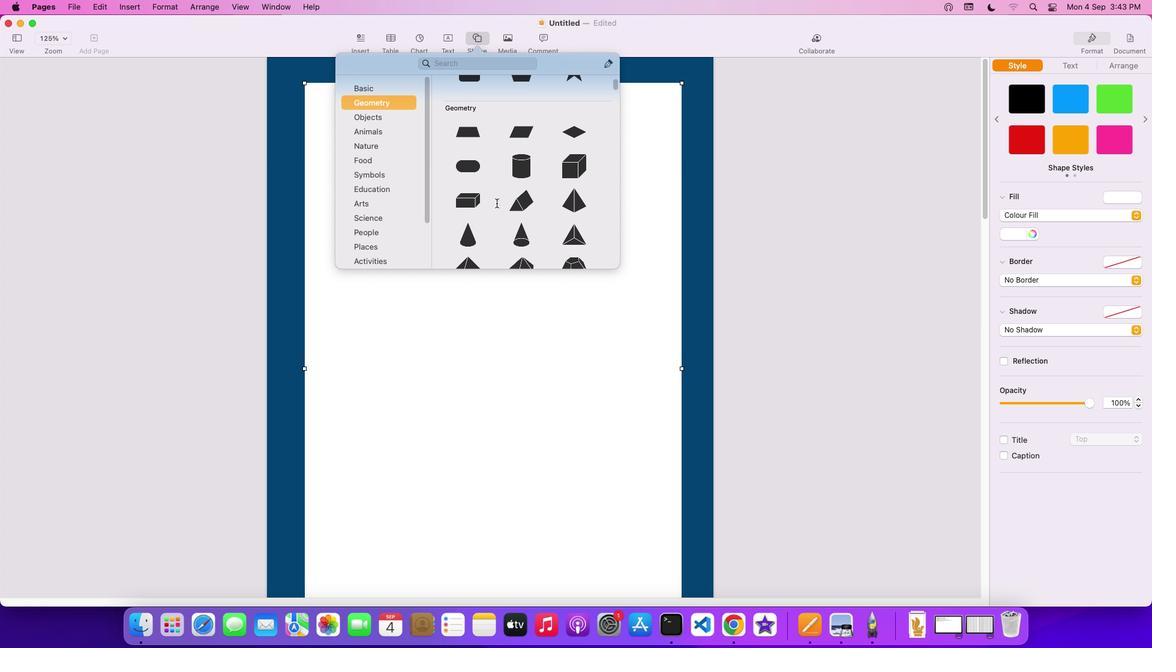 
Action: Mouse moved to (520, 195)
Screenshot: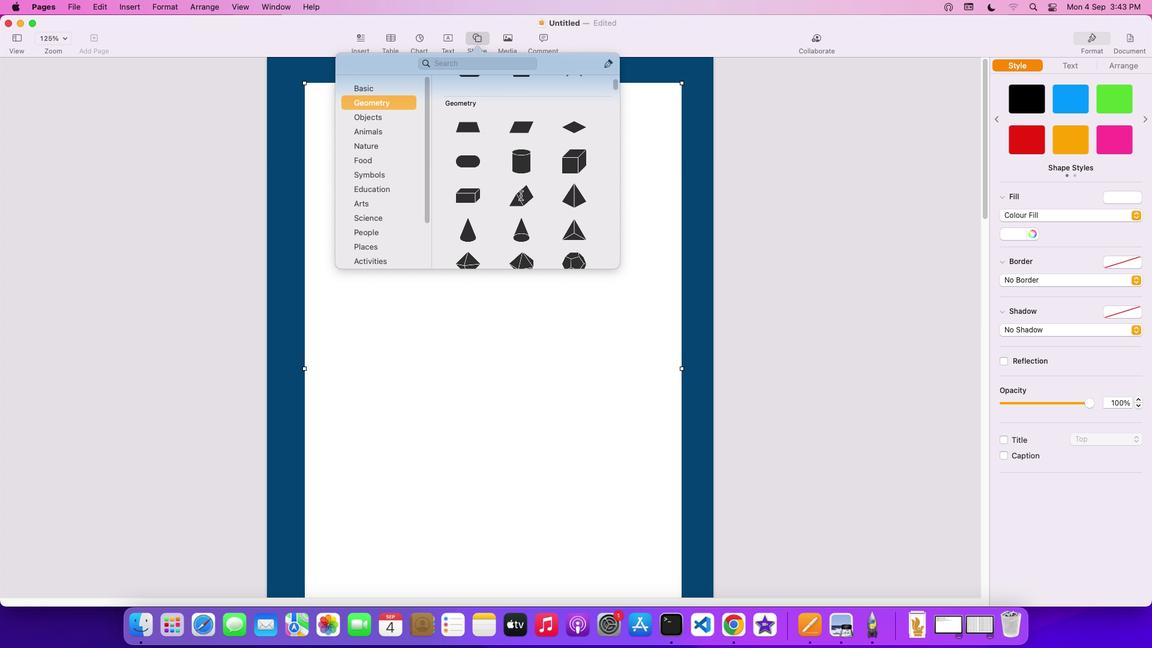 
Action: Mouse scrolled (520, 195) with delta (0, 0)
Screenshot: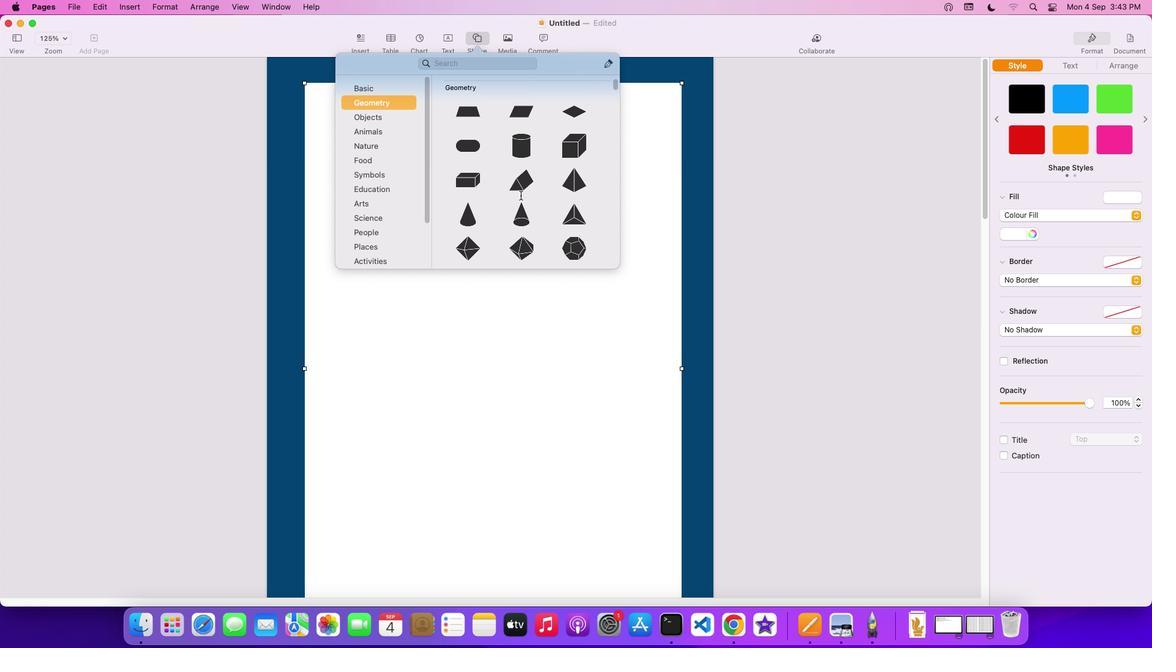 
Action: Mouse scrolled (520, 195) with delta (0, 0)
Screenshot: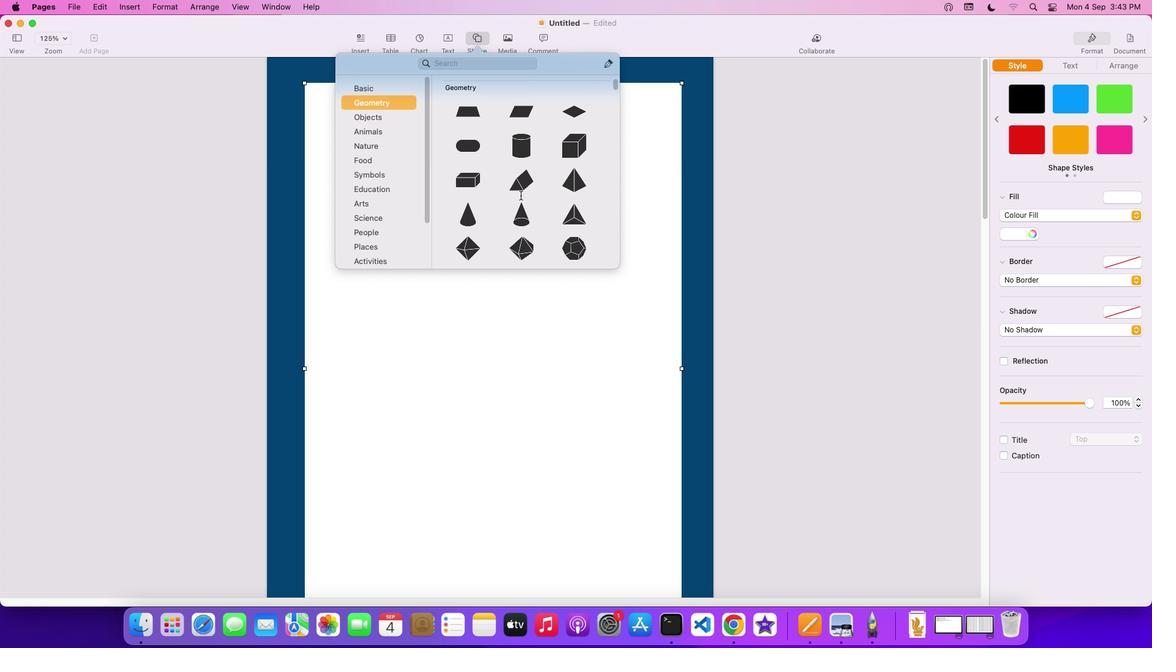 
Action: Mouse scrolled (520, 195) with delta (0, -1)
Screenshot: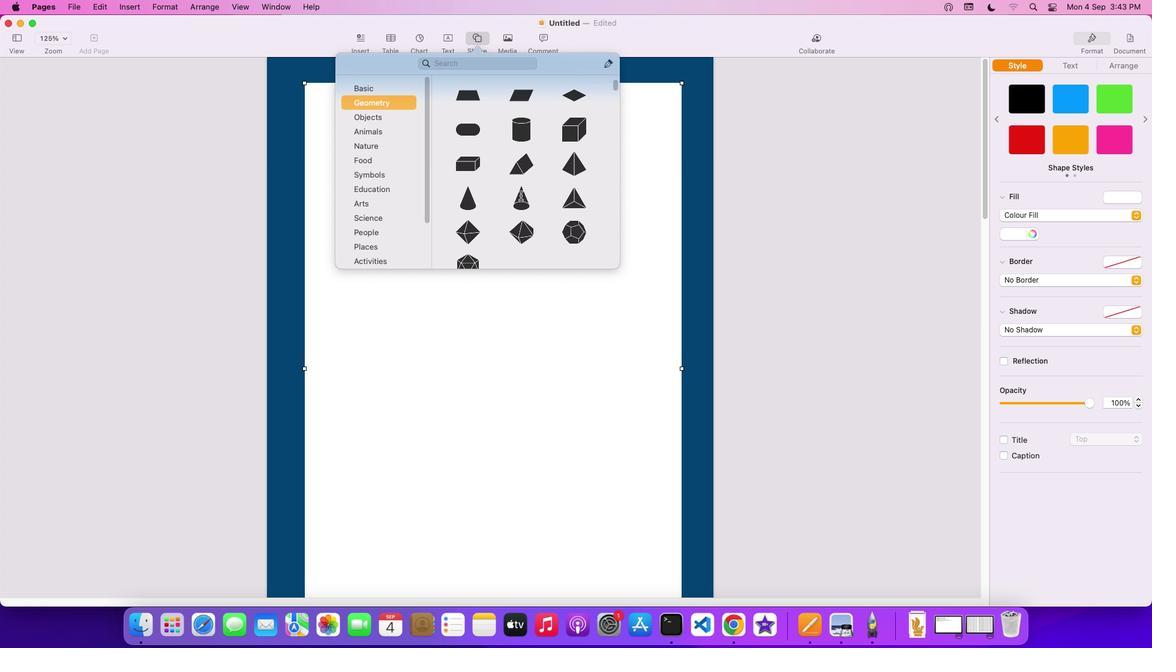 
Action: Mouse scrolled (520, 195) with delta (0, -1)
Screenshot: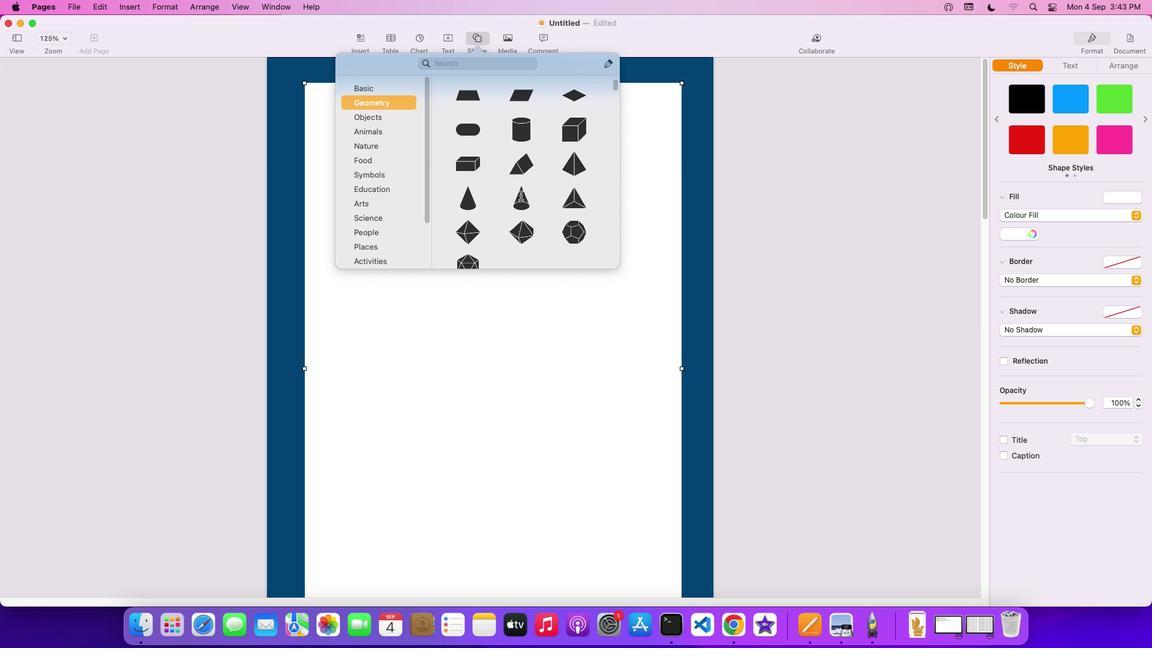 
Action: Mouse scrolled (520, 195) with delta (0, 0)
Screenshot: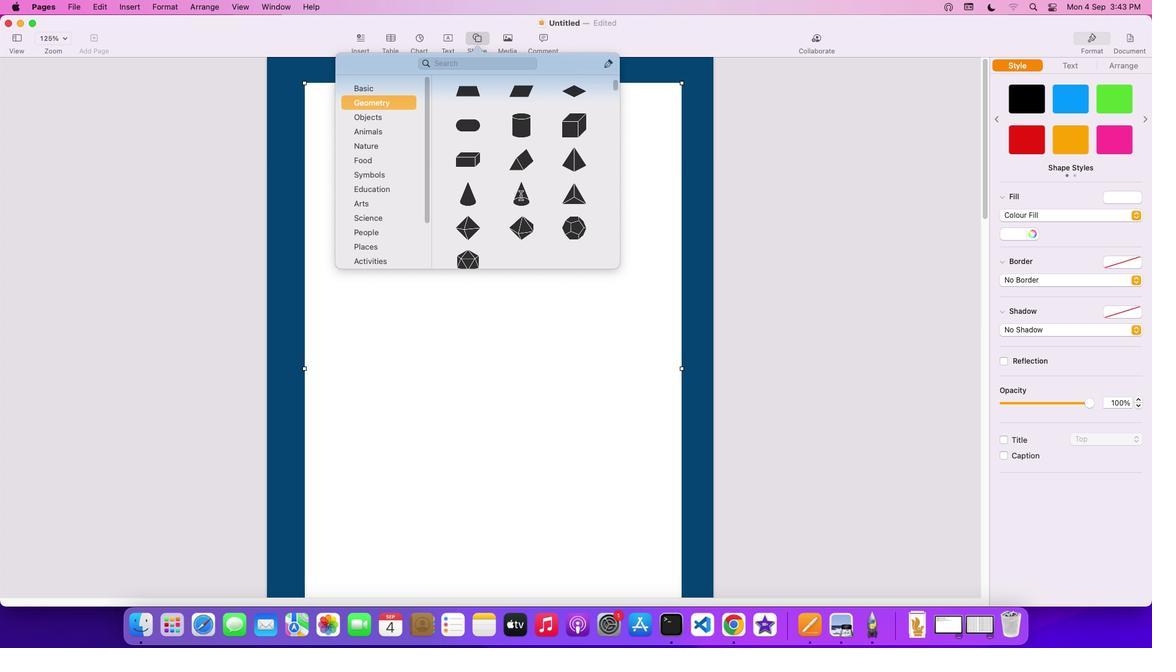 
Action: Mouse scrolled (520, 195) with delta (0, 0)
Screenshot: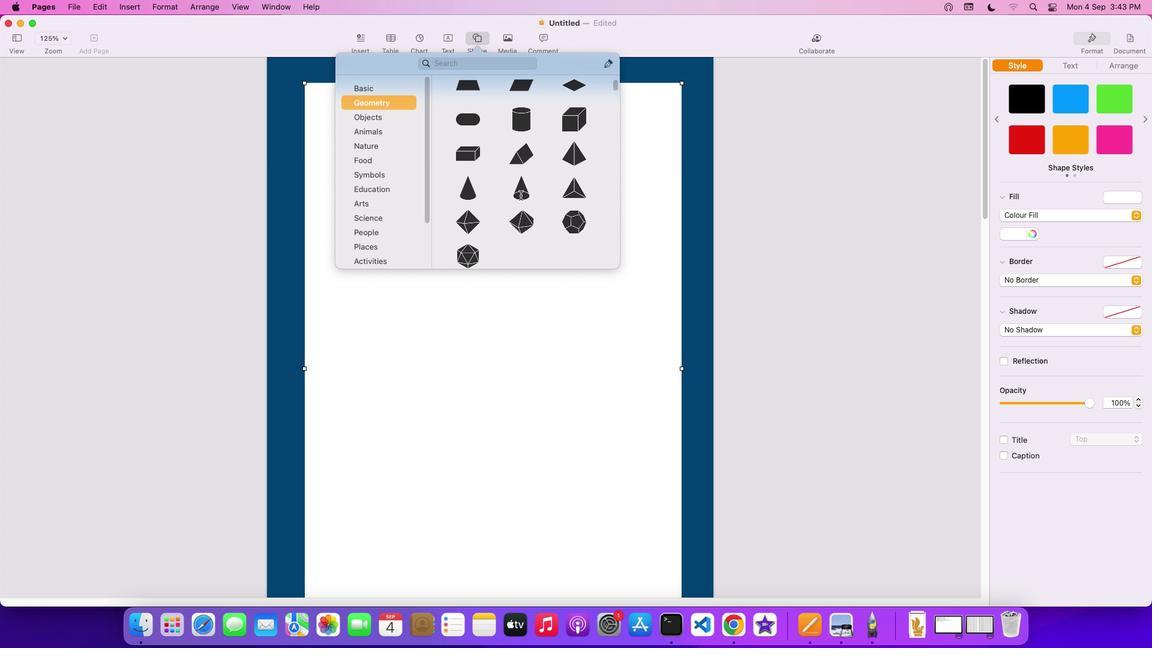 
Action: Mouse scrolled (520, 195) with delta (0, 0)
Screenshot: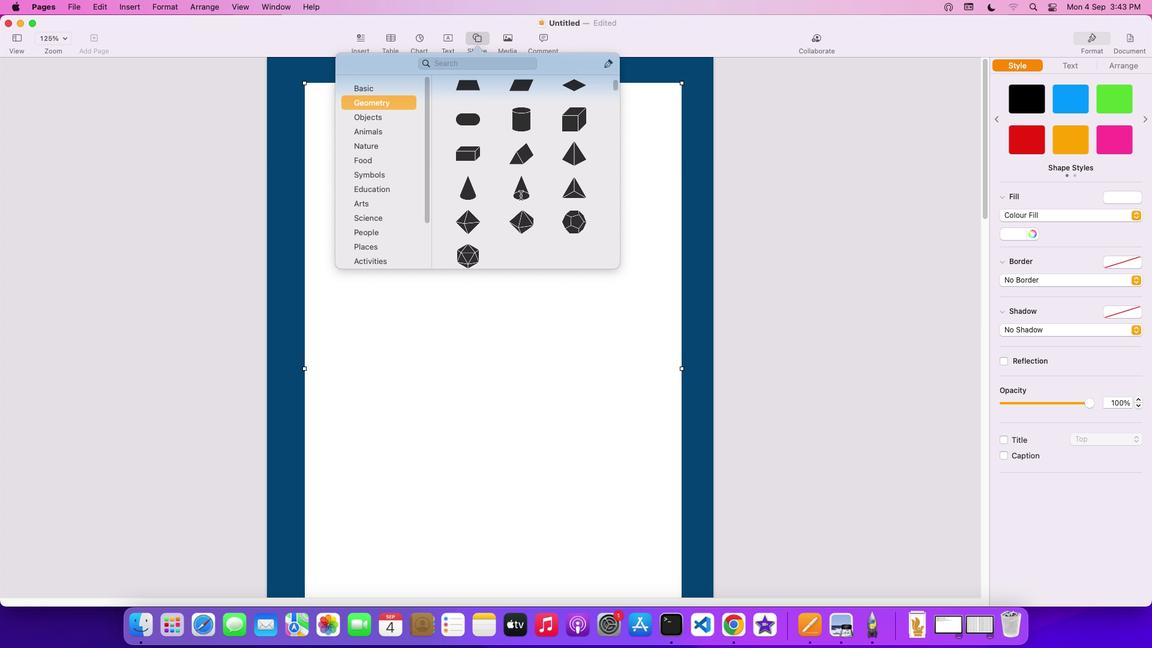 
Action: Mouse scrolled (520, 195) with delta (0, 0)
Screenshot: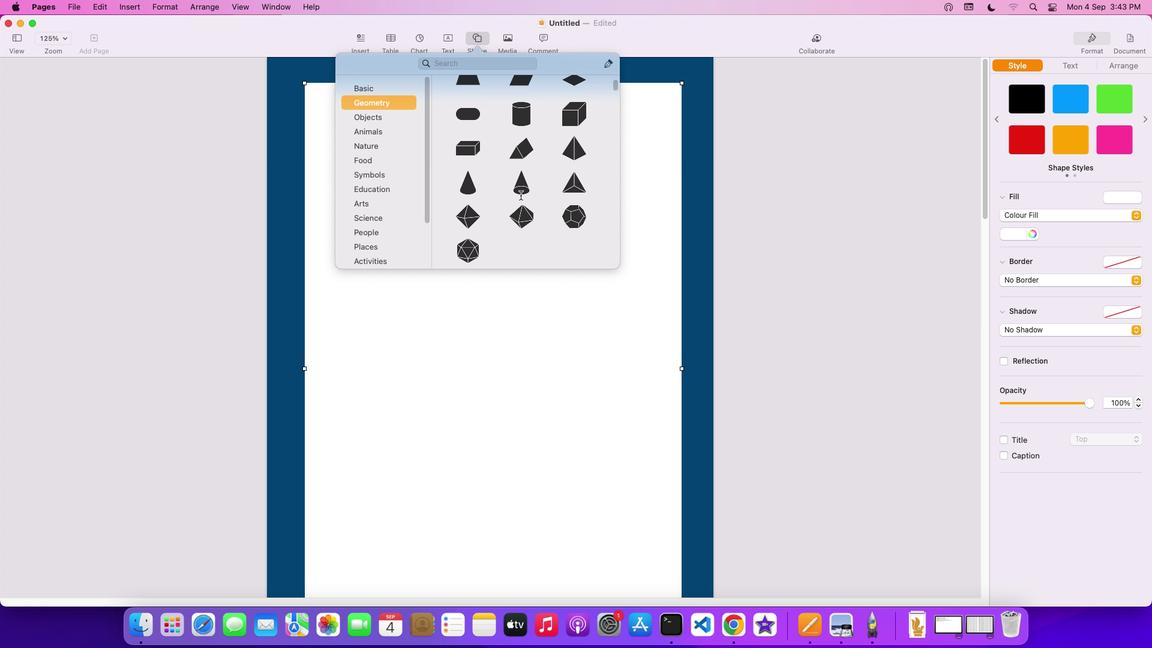 
Action: Mouse scrolled (520, 195) with delta (0, 0)
Screenshot: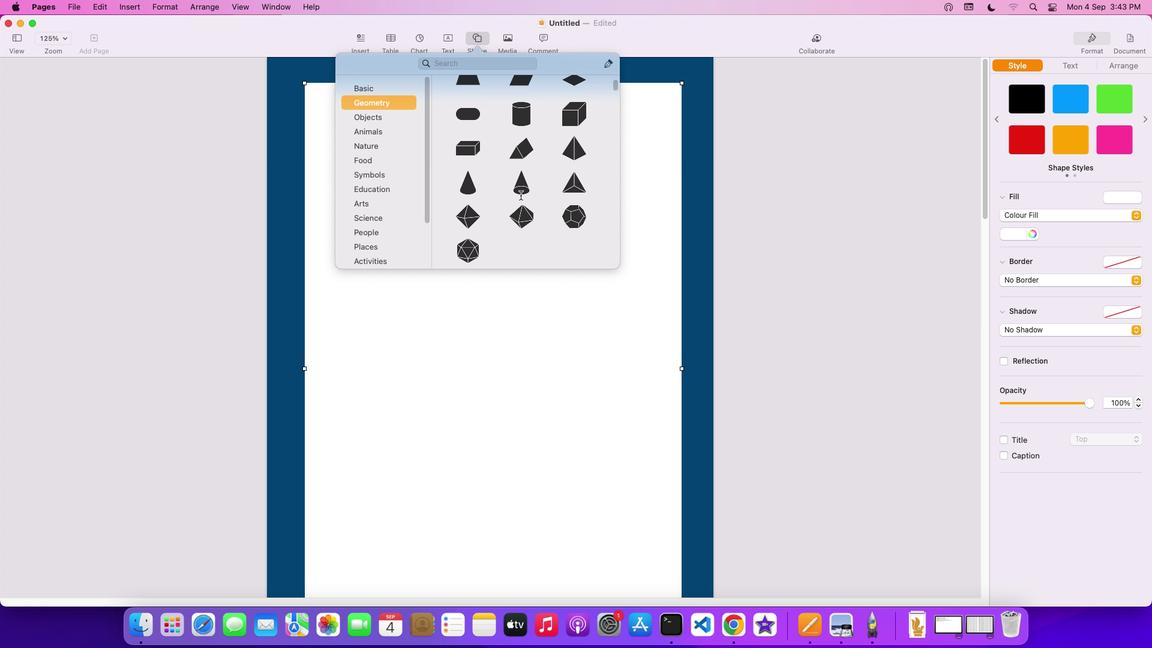 
Action: Mouse scrolled (520, 195) with delta (0, 0)
Screenshot: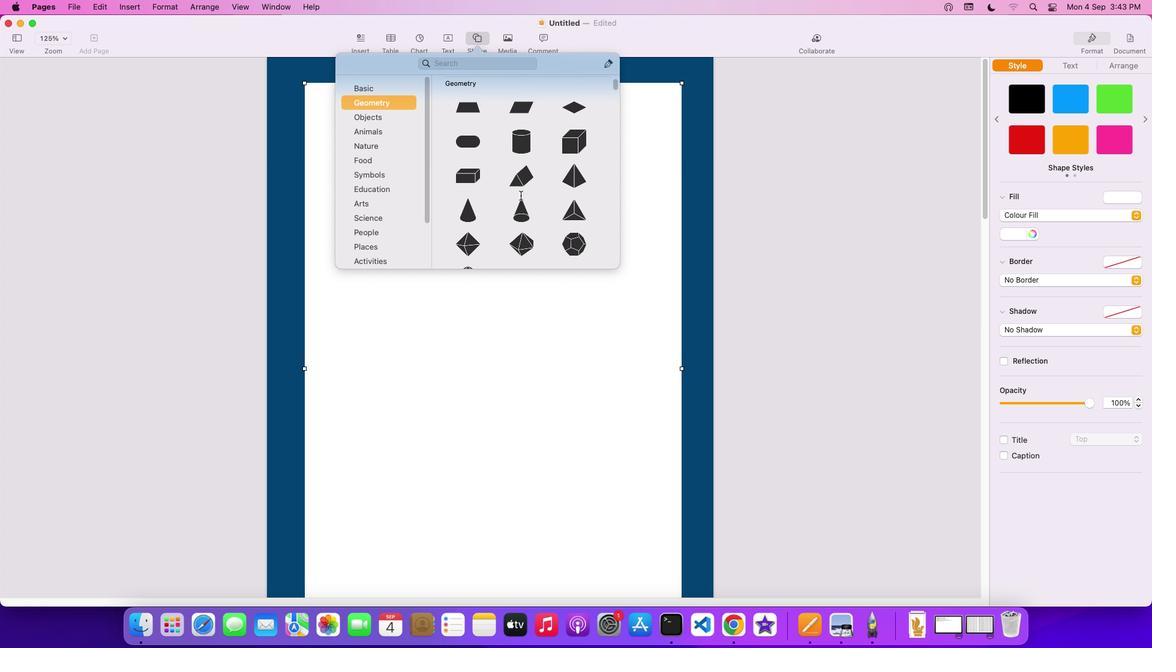
Action: Mouse scrolled (520, 195) with delta (0, 0)
Screenshot: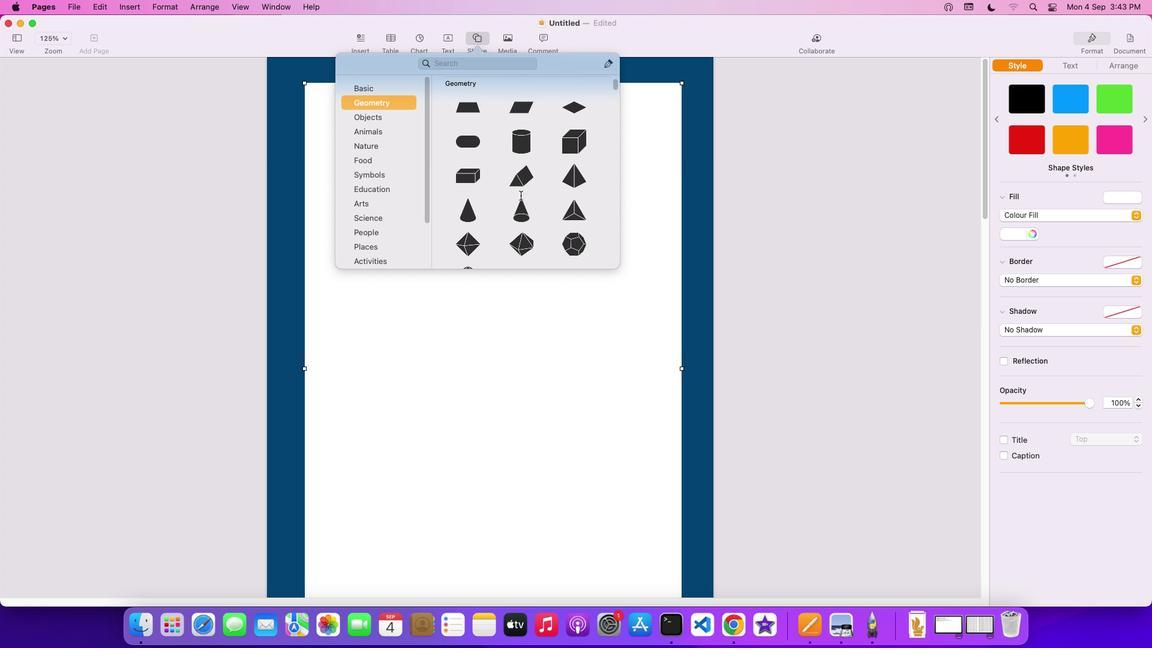 
Action: Mouse scrolled (520, 195) with delta (0, 1)
Screenshot: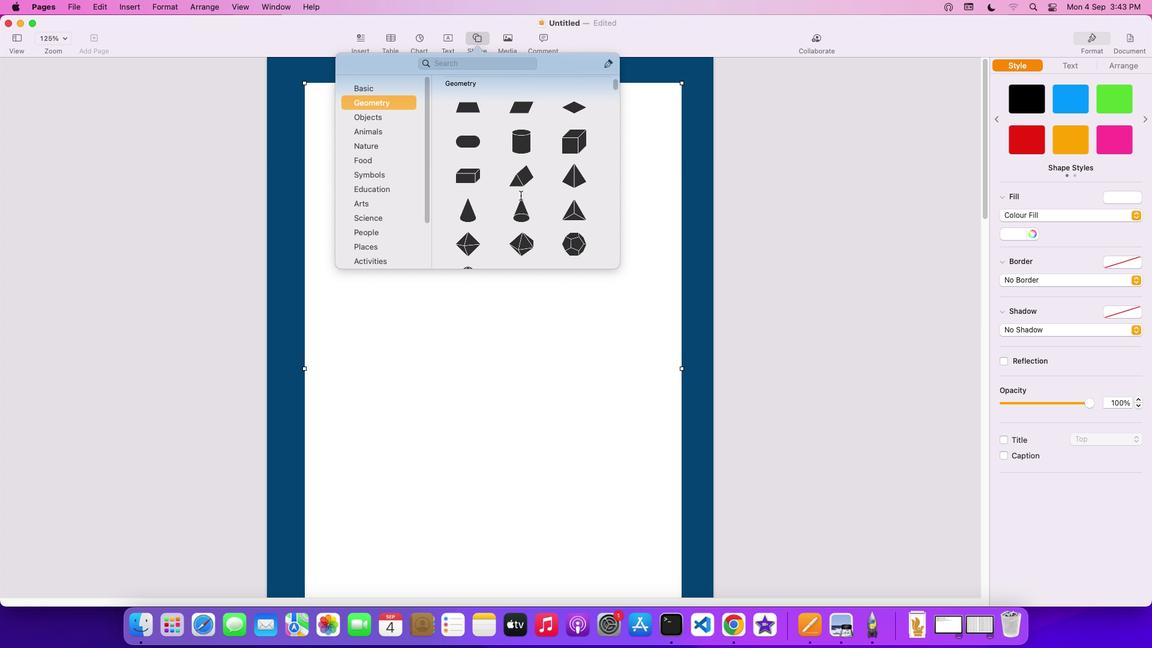
Action: Mouse moved to (575, 140)
Screenshot: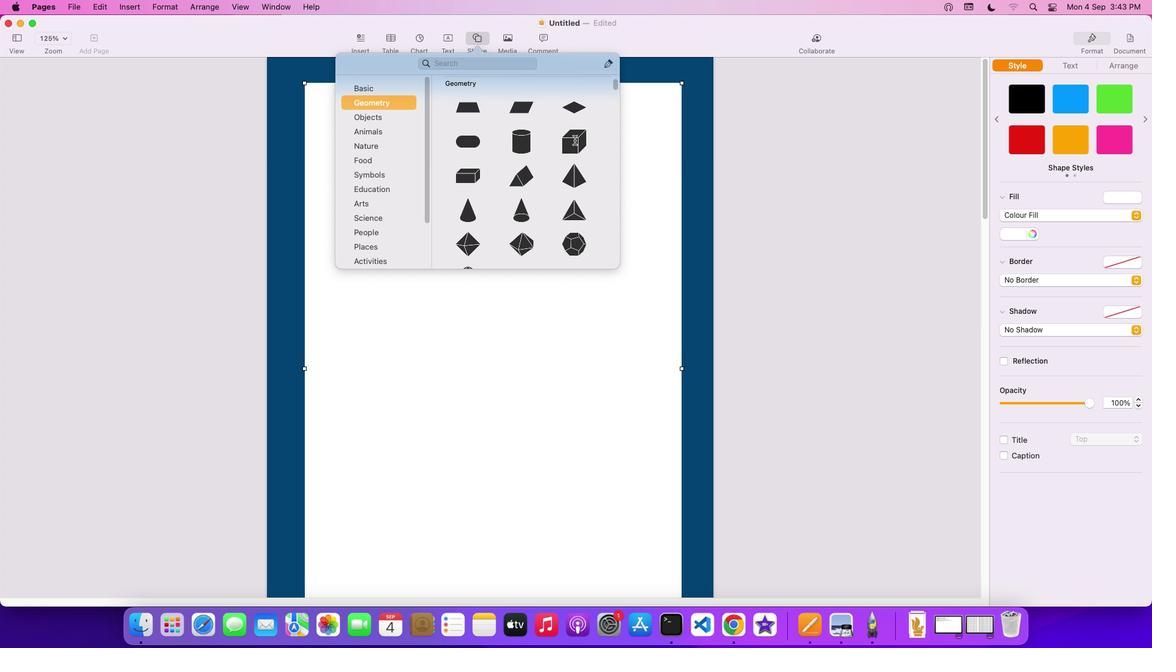 
Action: Mouse pressed left at (575, 140)
Screenshot: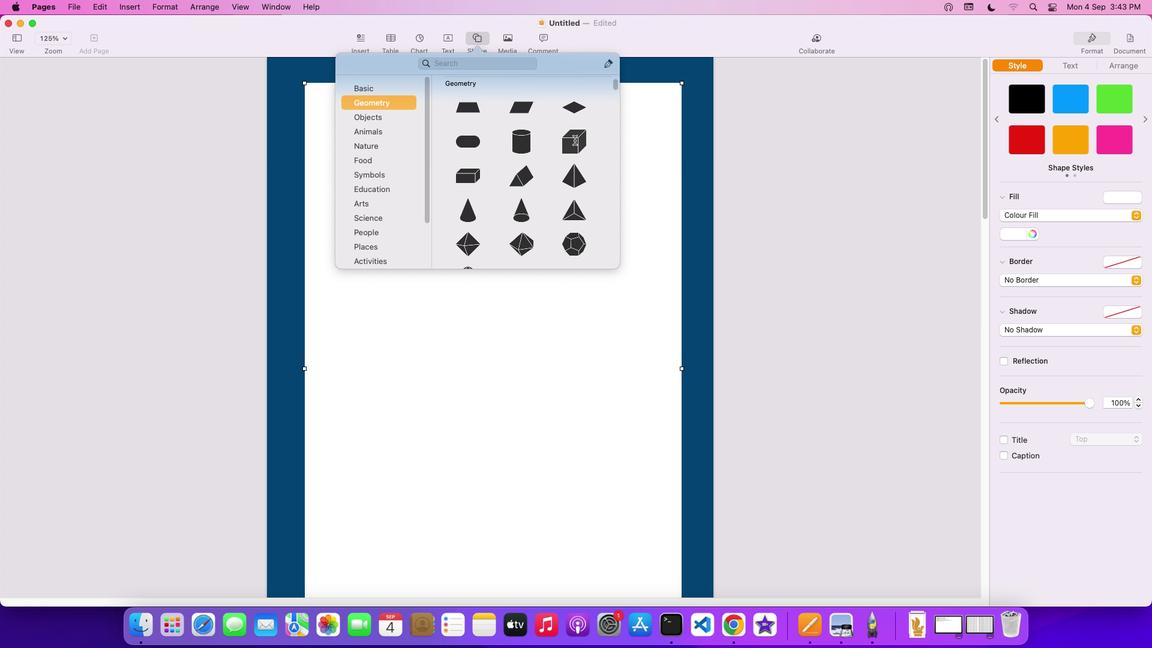 
Action: Mouse moved to (488, 331)
Screenshot: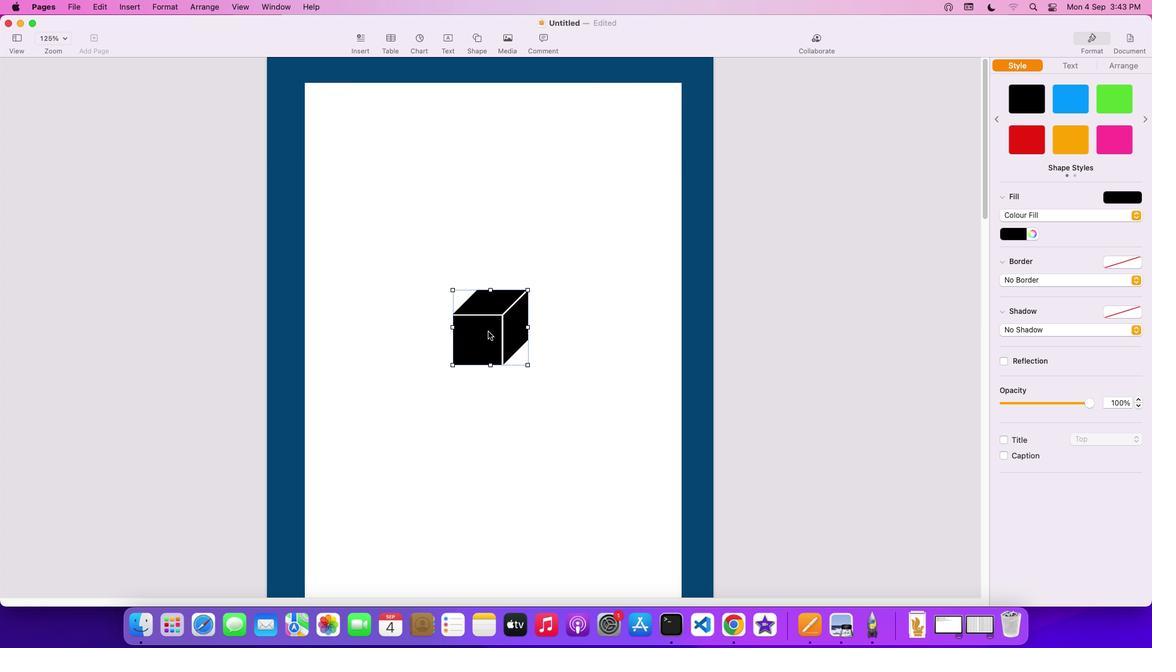 
Action: Mouse pressed left at (488, 331)
Screenshot: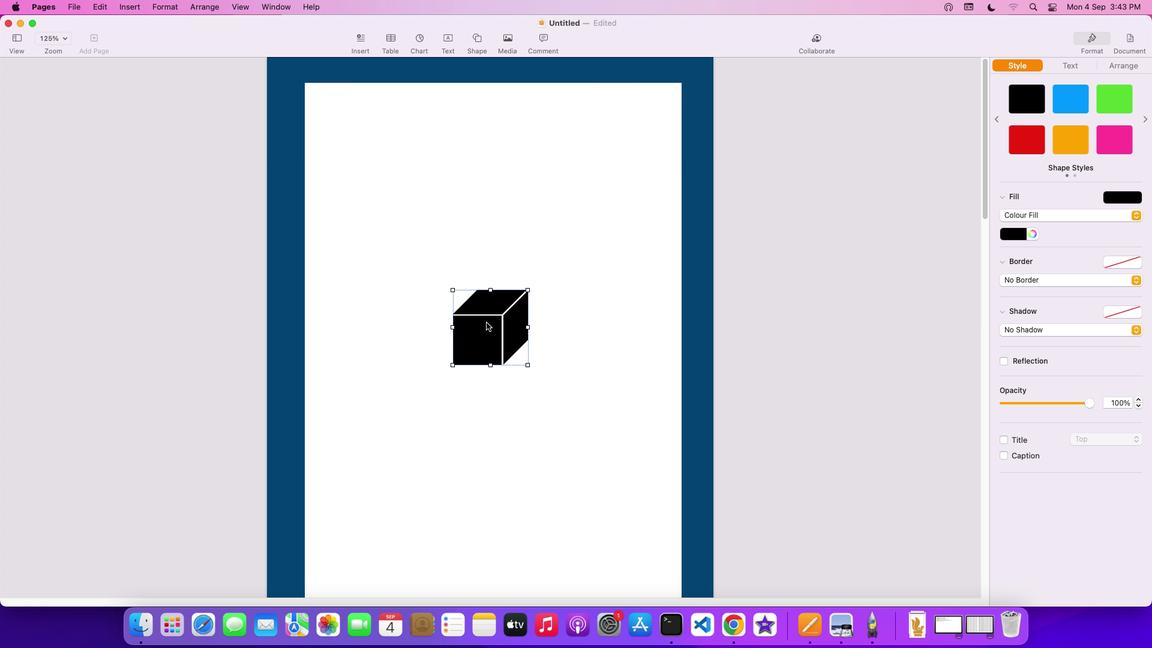 
Action: Mouse moved to (384, 172)
Screenshot: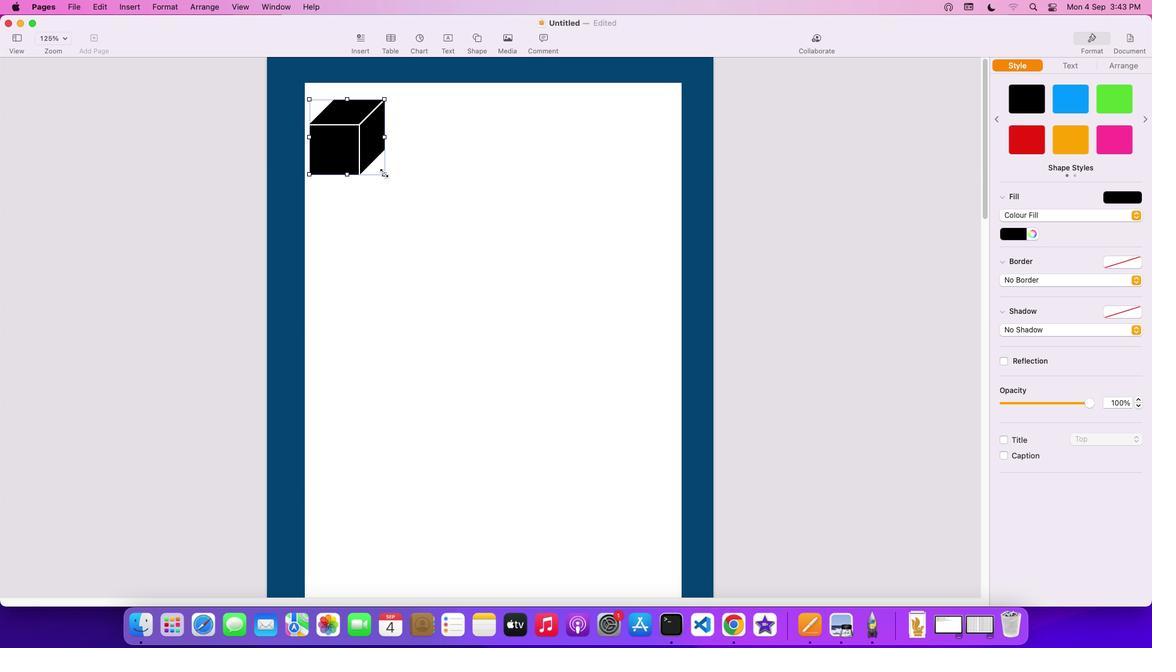 
Action: Mouse pressed left at (384, 172)
Screenshot: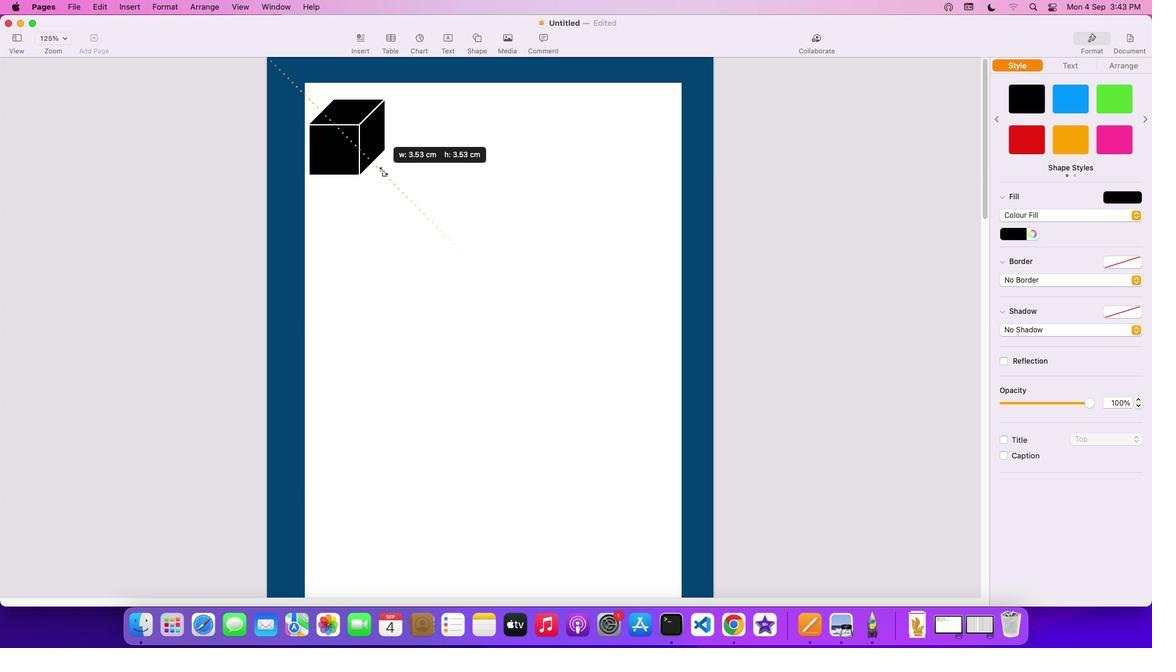 
Action: Mouse moved to (317, 118)
Screenshot: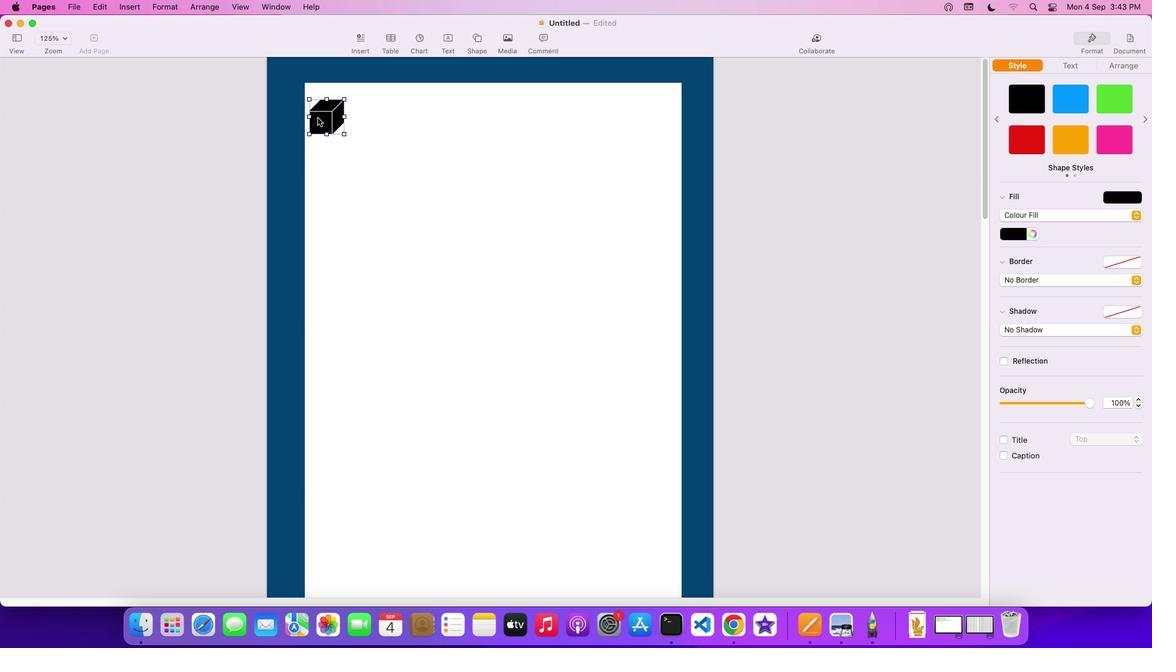 
Action: Mouse pressed left at (317, 118)
Screenshot: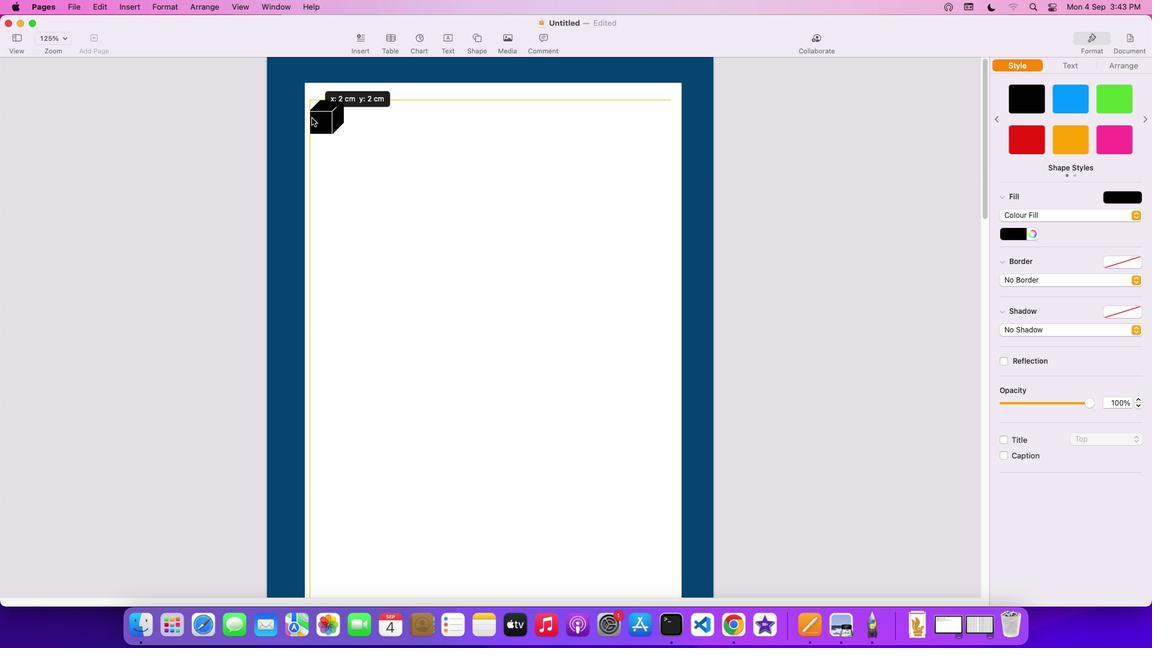 
Action: Mouse moved to (288, 126)
Screenshot: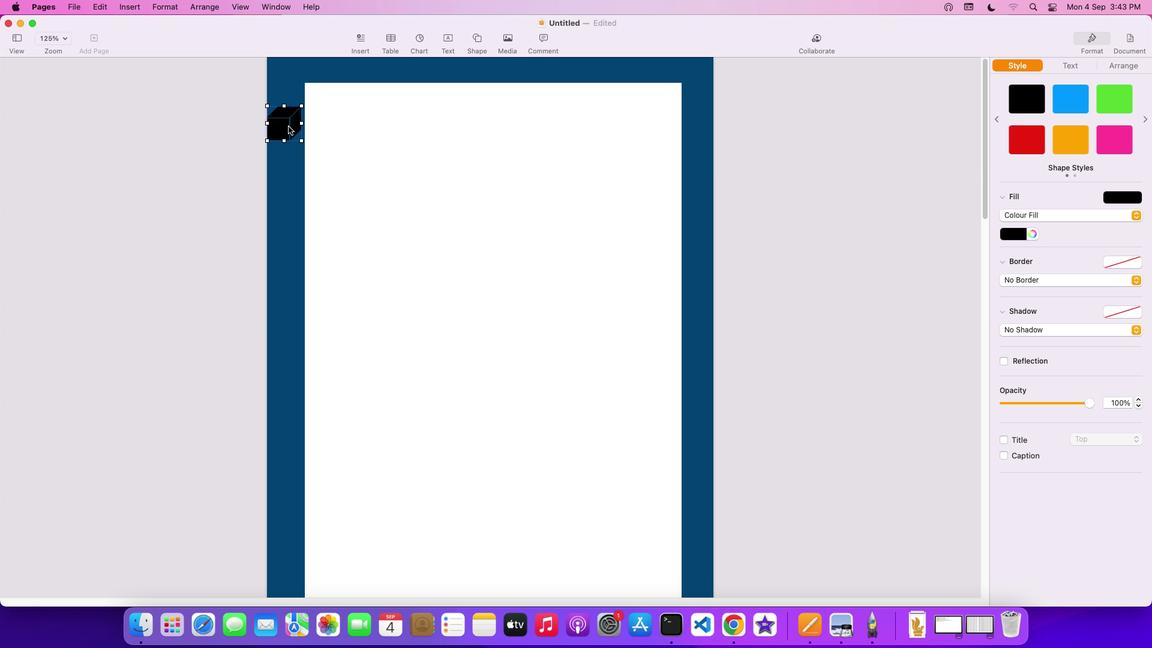 
Action: Mouse pressed left at (288, 126)
Screenshot: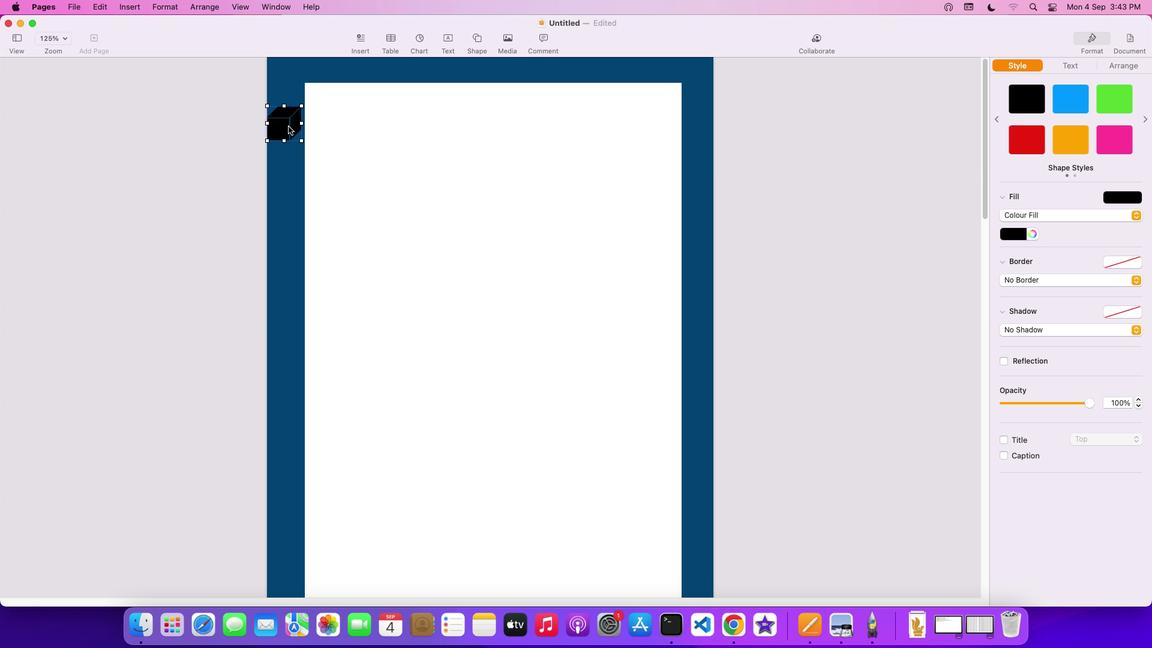 
Action: Mouse moved to (288, 126)
Screenshot: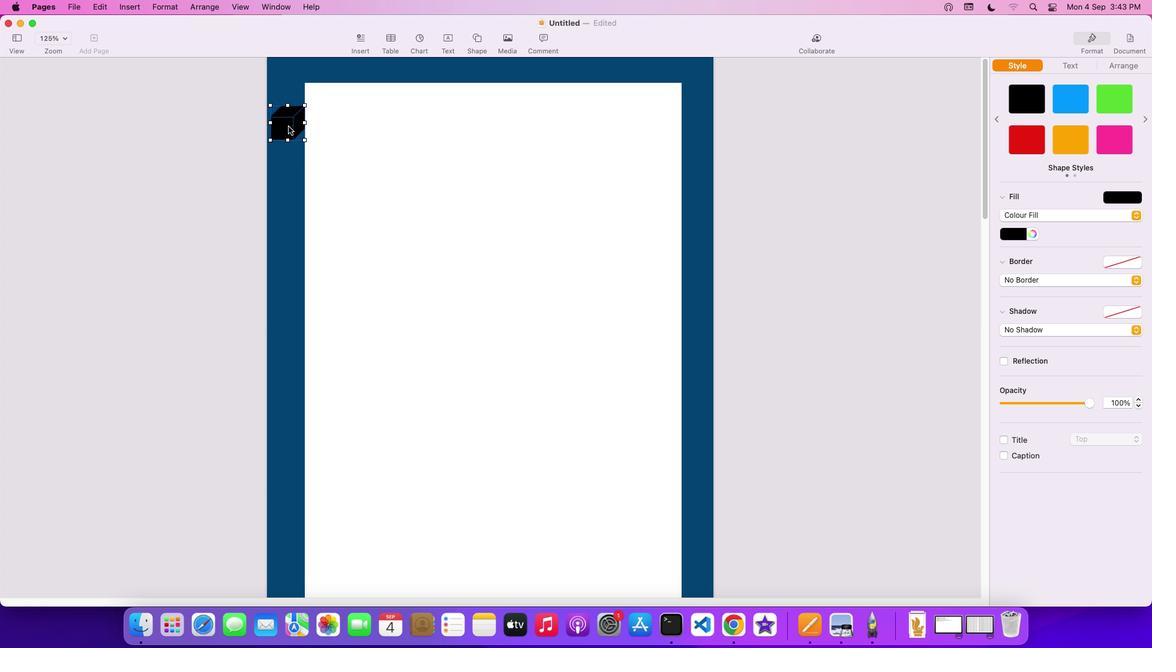 
Action: Key pressed Key.cmd'c'
Screenshot: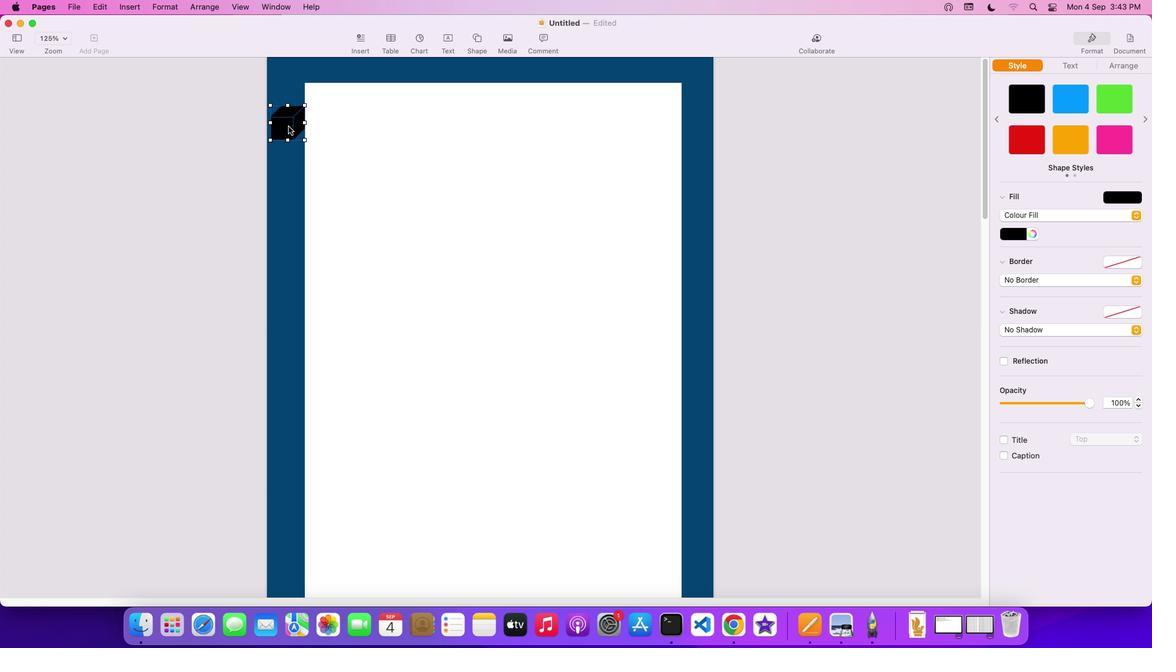
Action: Mouse moved to (389, 150)
Screenshot: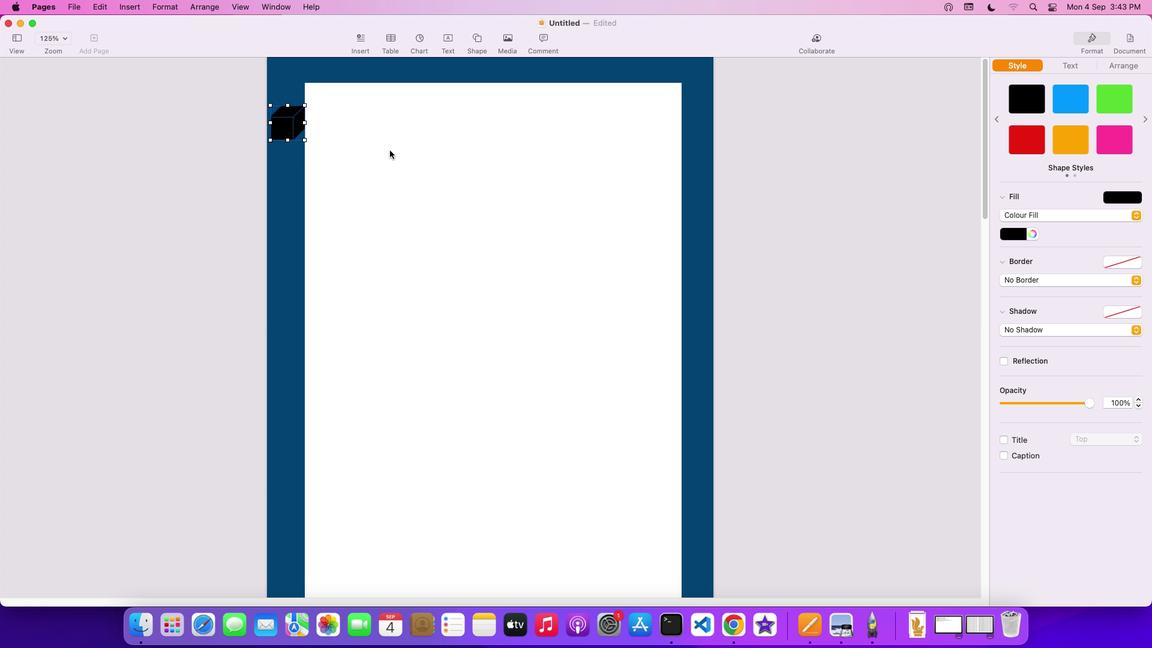 
Action: Mouse pressed left at (389, 150)
Screenshot: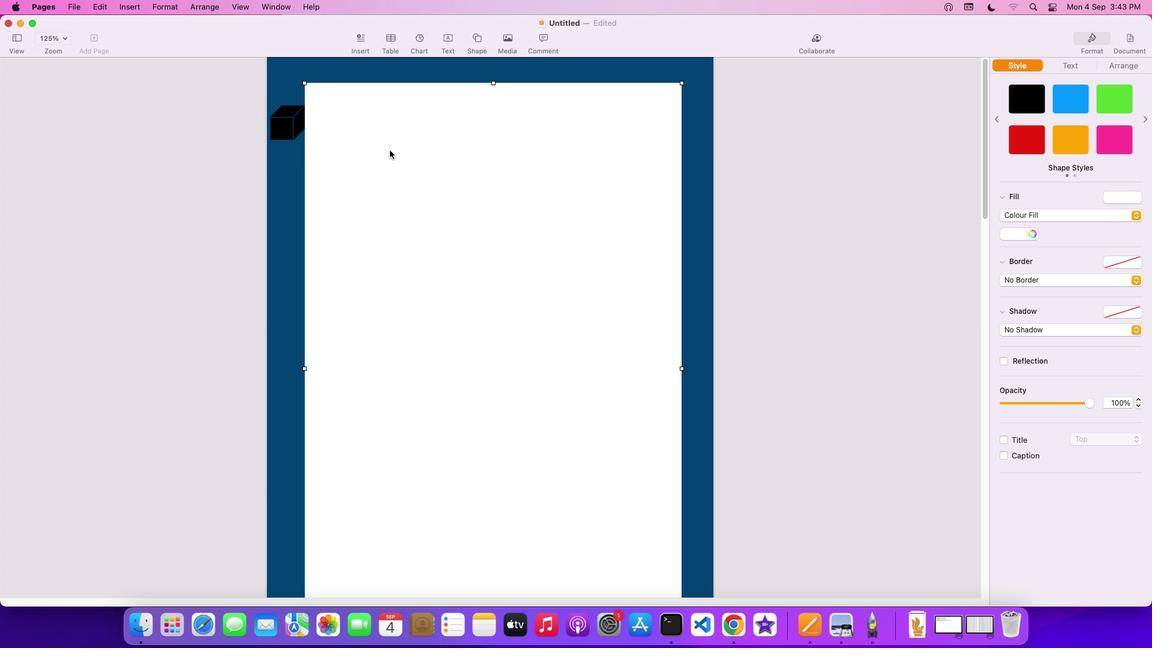 
Action: Mouse moved to (389, 150)
Screenshot: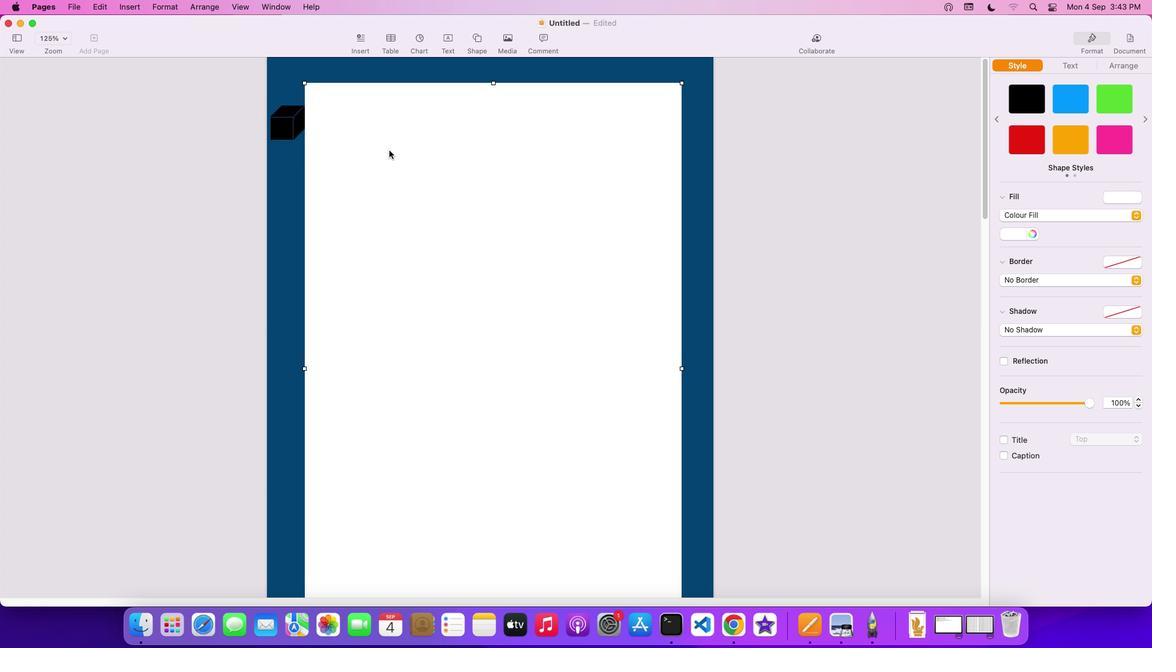 
Action: Key pressed Key.cmd'v'
Screenshot: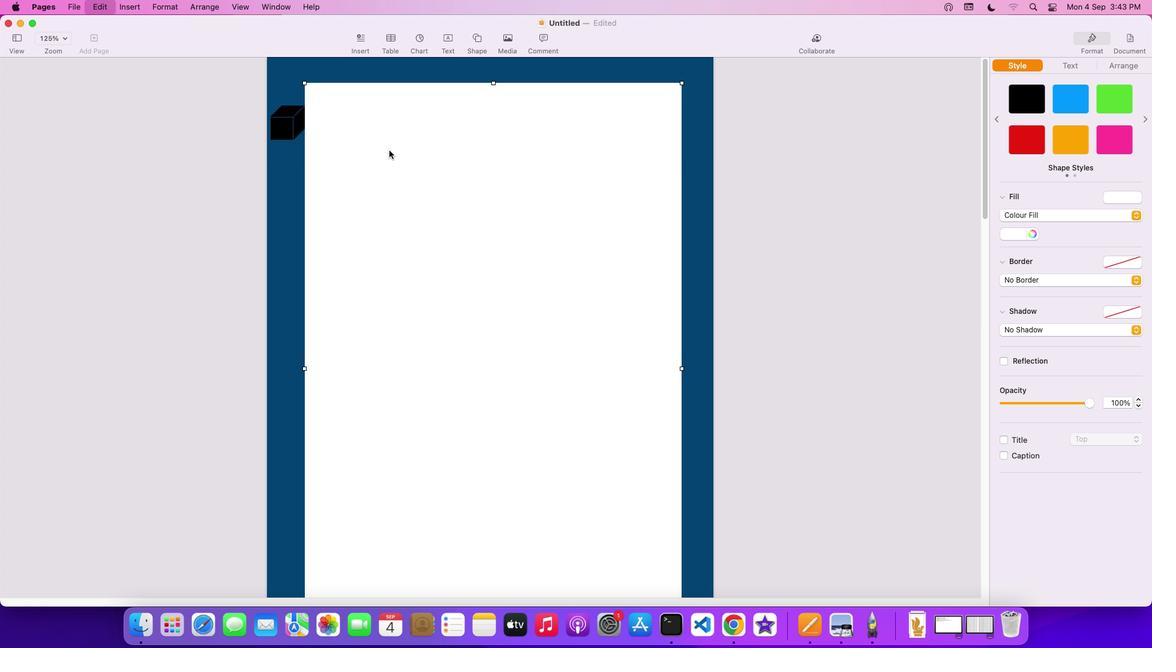 
Action: Mouse moved to (294, 135)
Screenshot: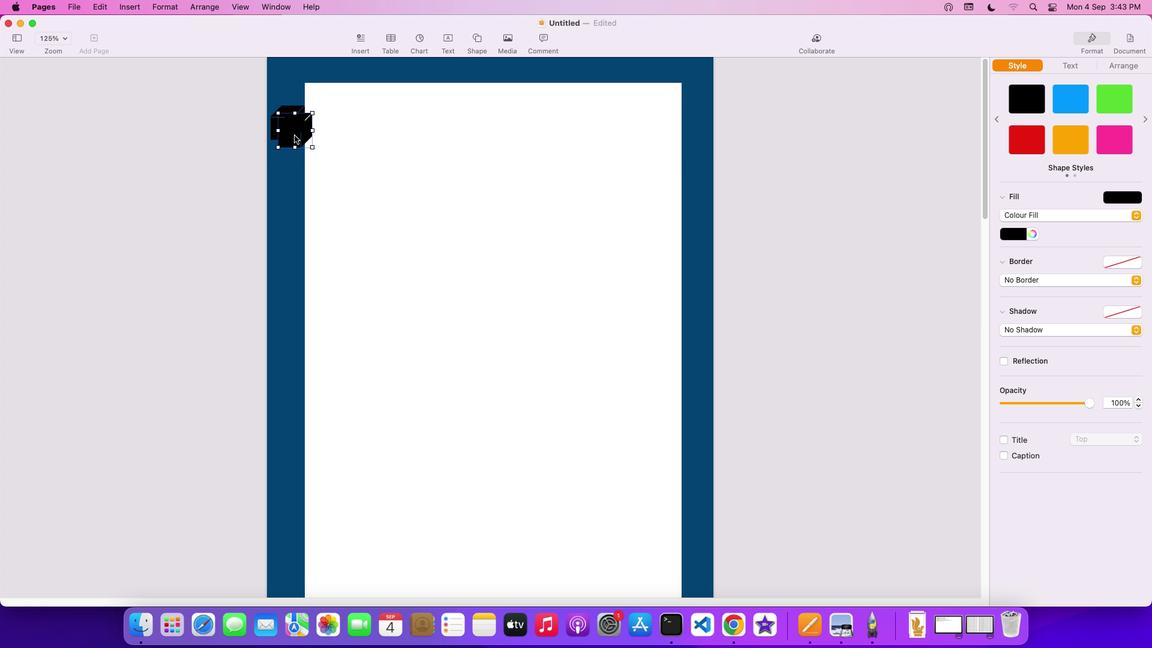
Action: Key pressed Key.cmd'v'Key.cmdKey.cmd'c'
Screenshot: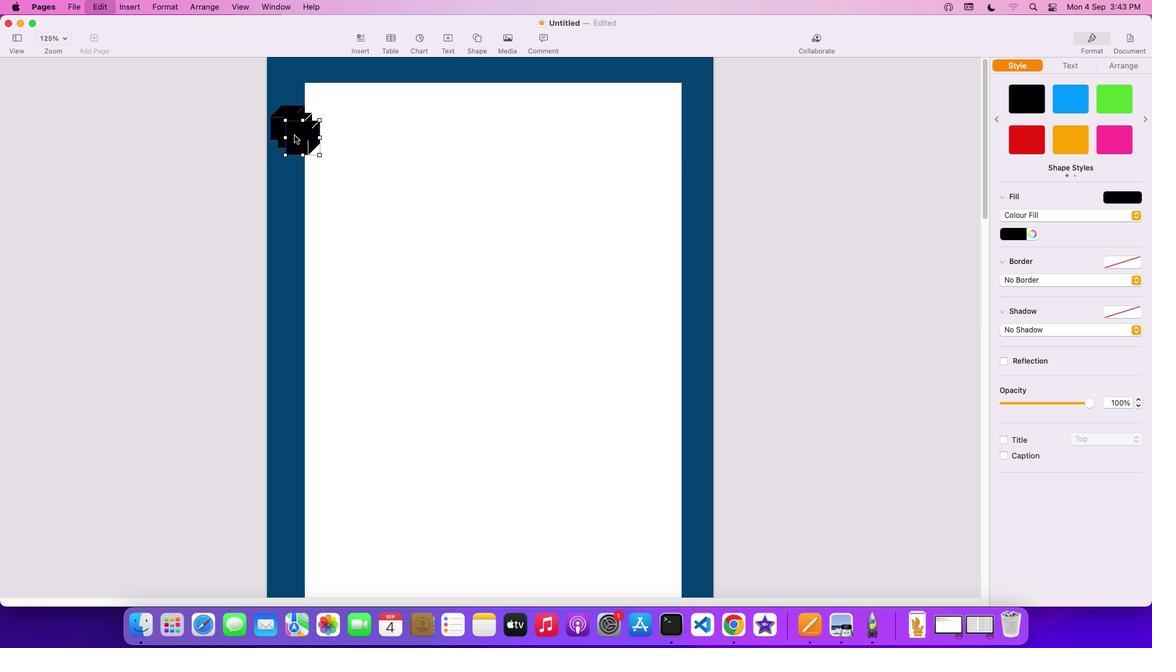 
Action: Mouse moved to (344, 154)
Screenshot: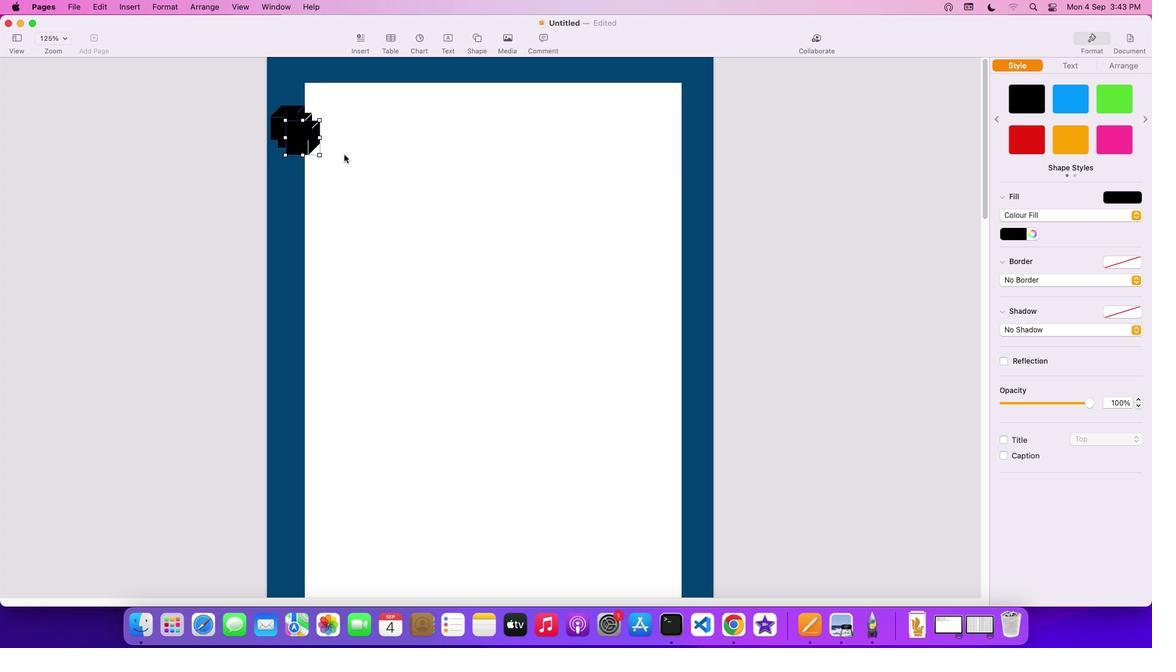 
Action: Mouse pressed left at (344, 154)
Screenshot: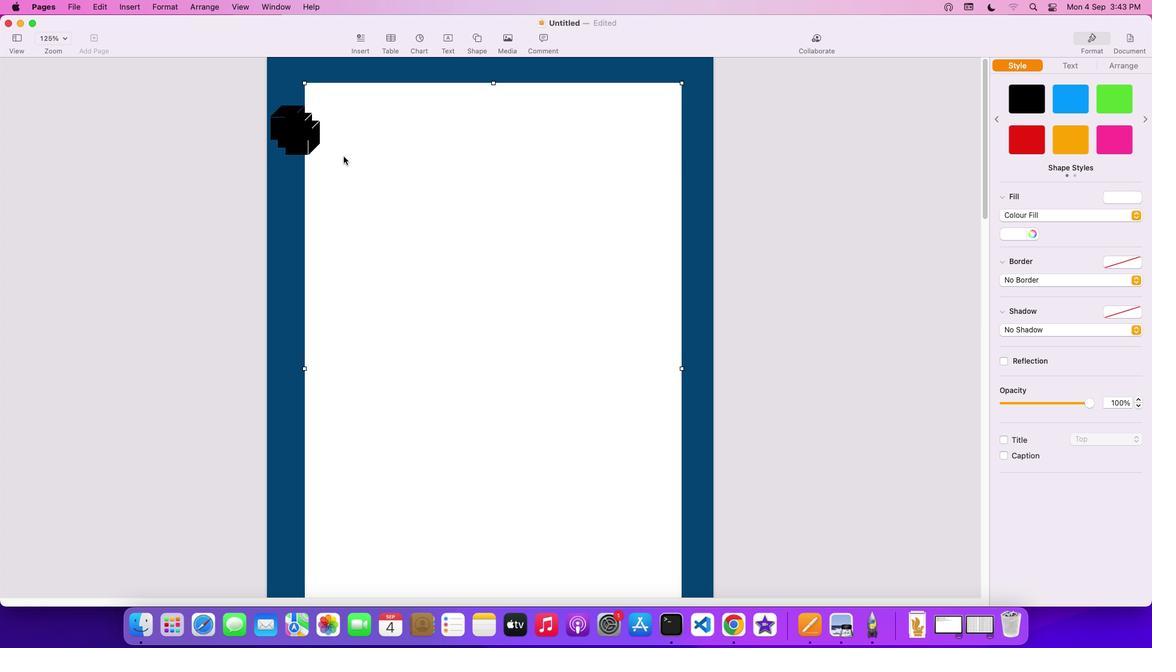 
Action: Mouse moved to (308, 136)
Screenshot: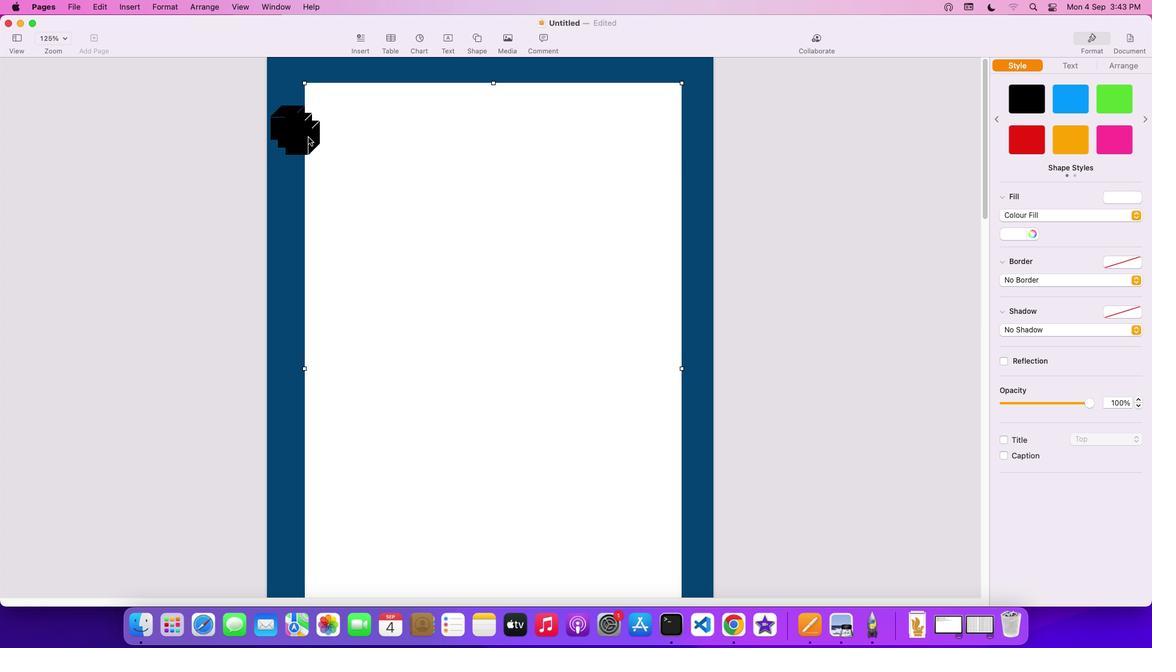 
Action: Mouse pressed left at (308, 136)
Screenshot: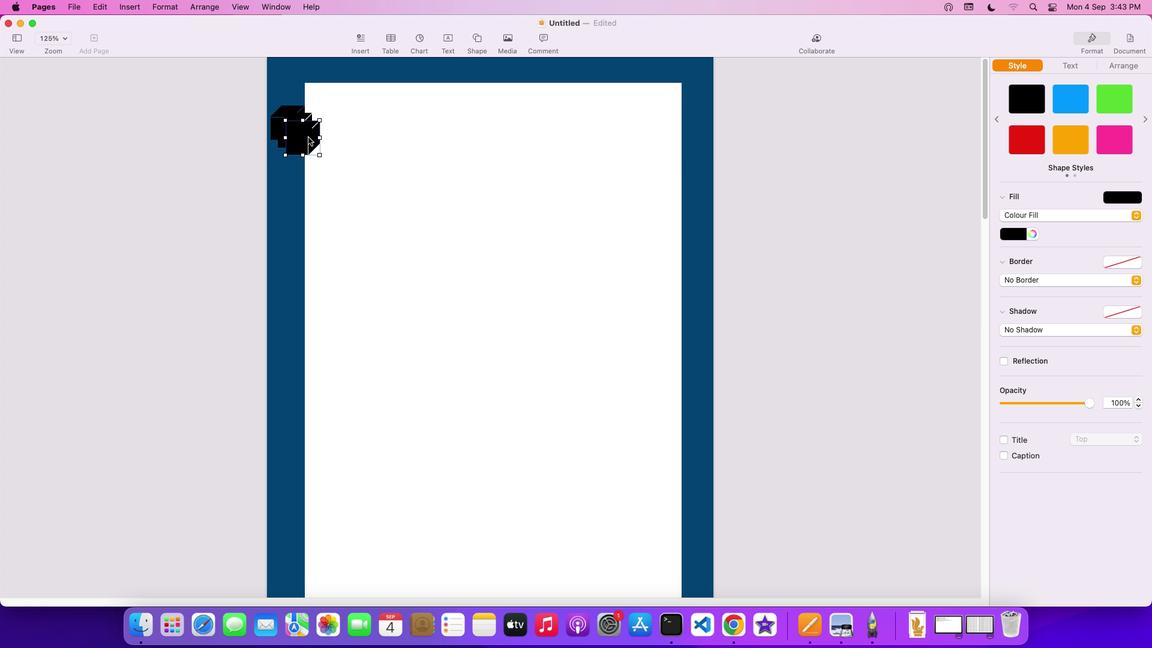 
Action: Mouse moved to (308, 136)
Screenshot: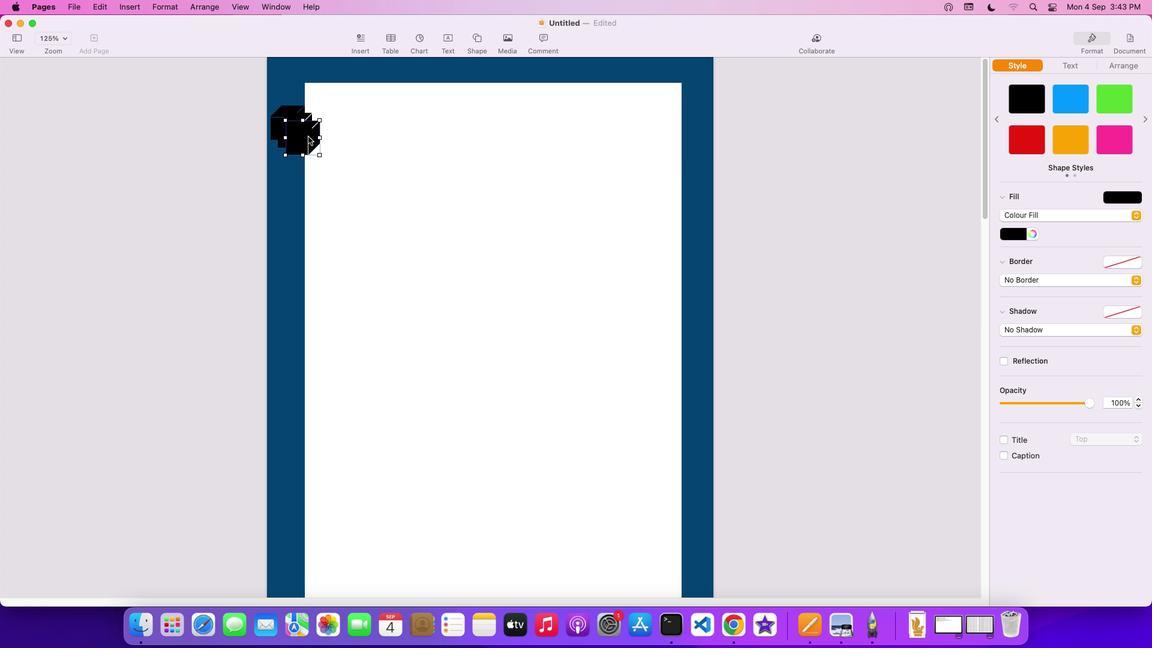 
Action: Key pressed Key.cmd'v''v''v''v''v'
Screenshot: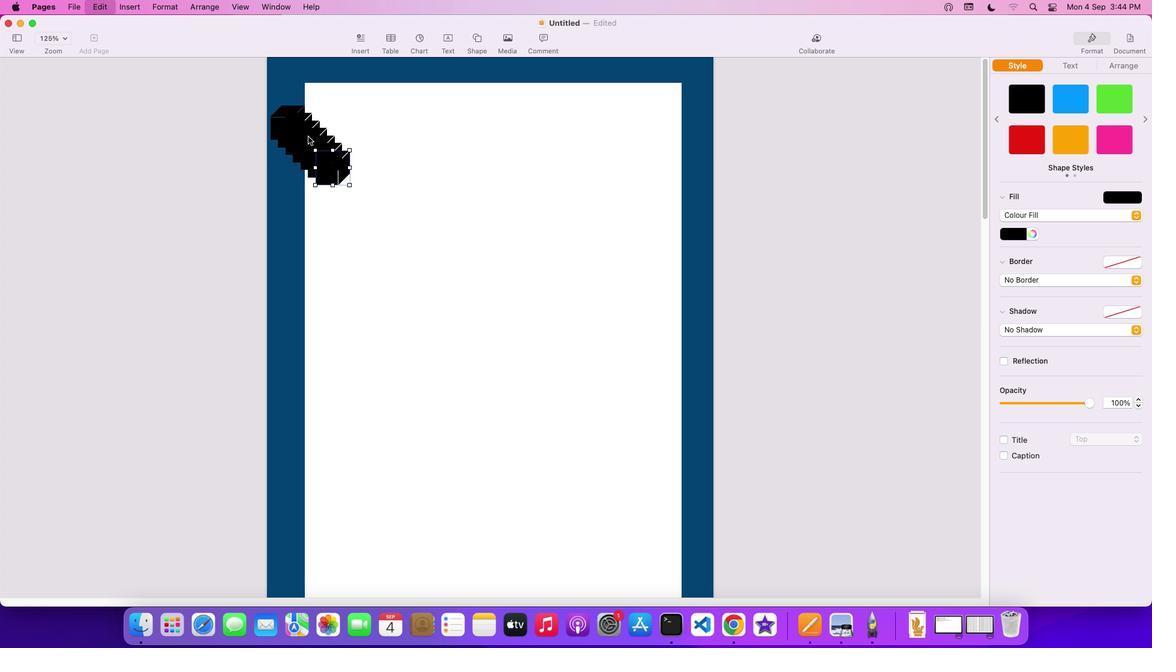 
Action: Mouse moved to (349, 175)
